 Task: Reply to email with the signature Destiny Lee with the subject Status report from softage.1@softage.net with the message I would like to discuss the projects quality assurance plan with you. with CC to softage.3@softage.net with an attached document Feasibility_report.docx
Action: Mouse moved to (558, 720)
Screenshot: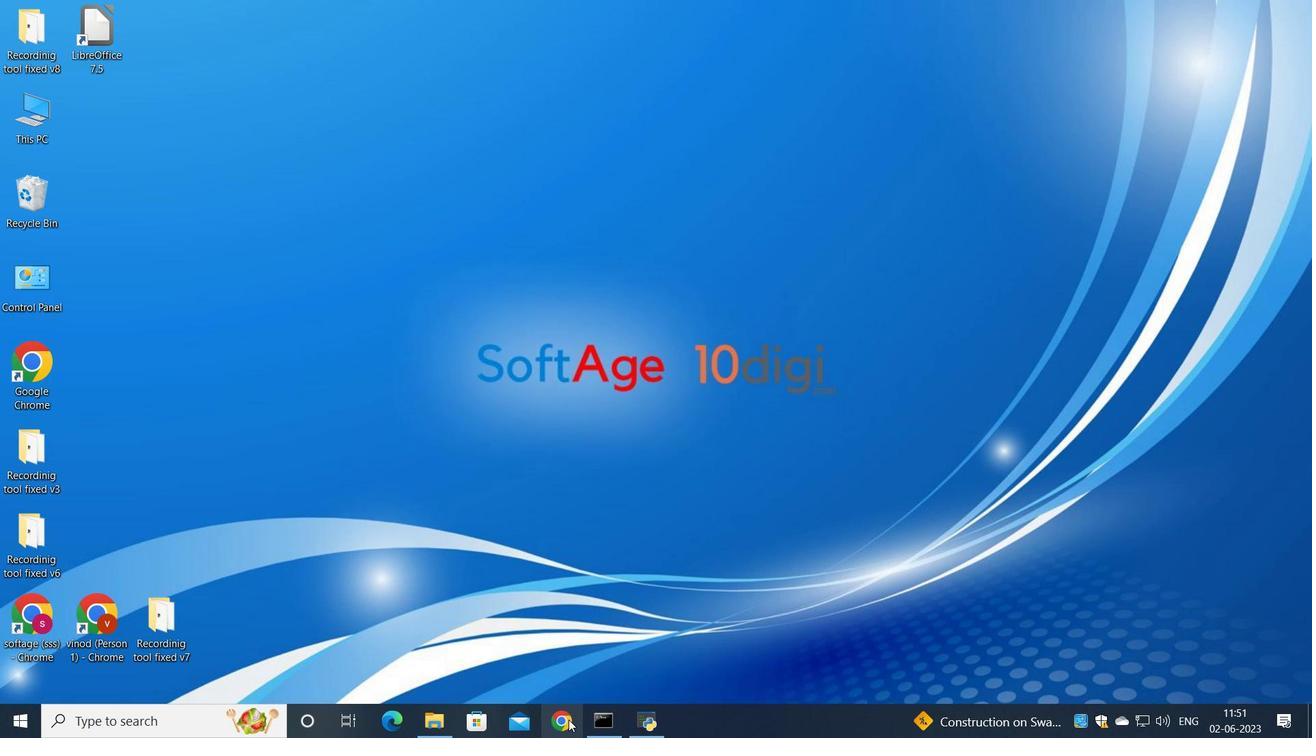 
Action: Mouse pressed left at (558, 720)
Screenshot: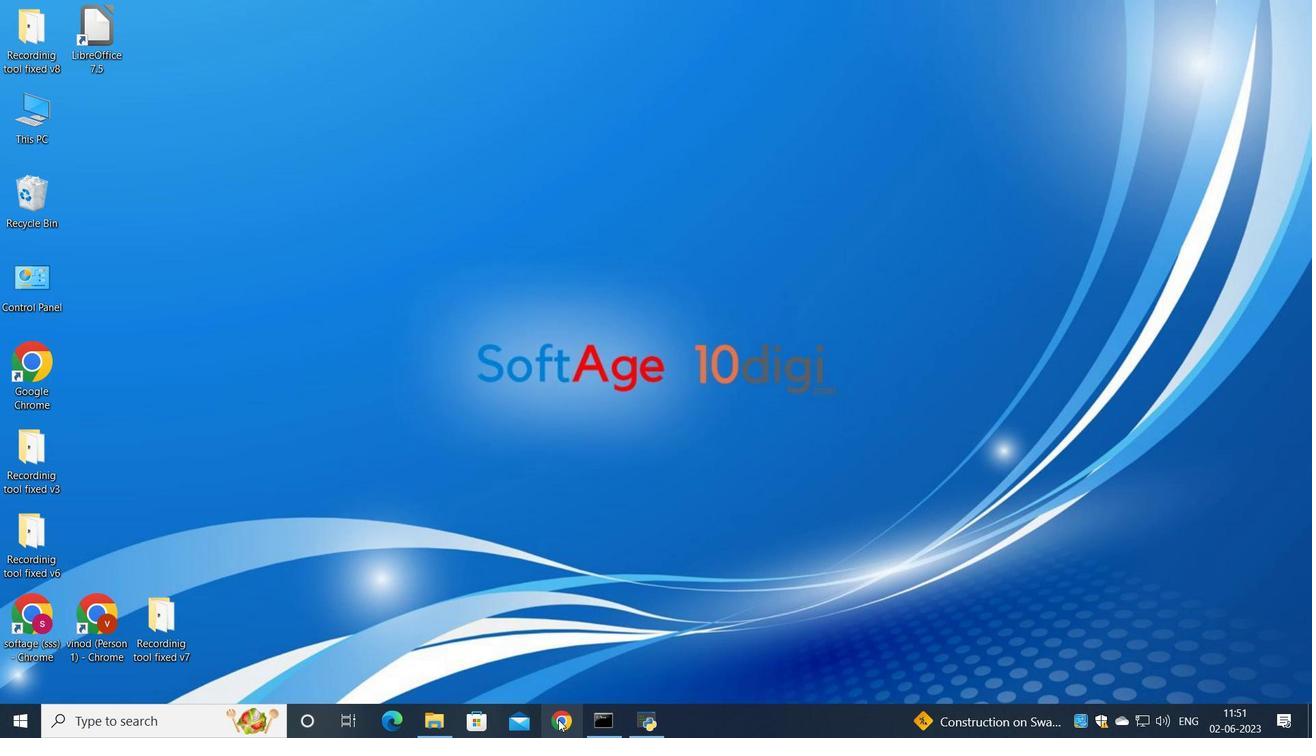 
Action: Mouse moved to (542, 443)
Screenshot: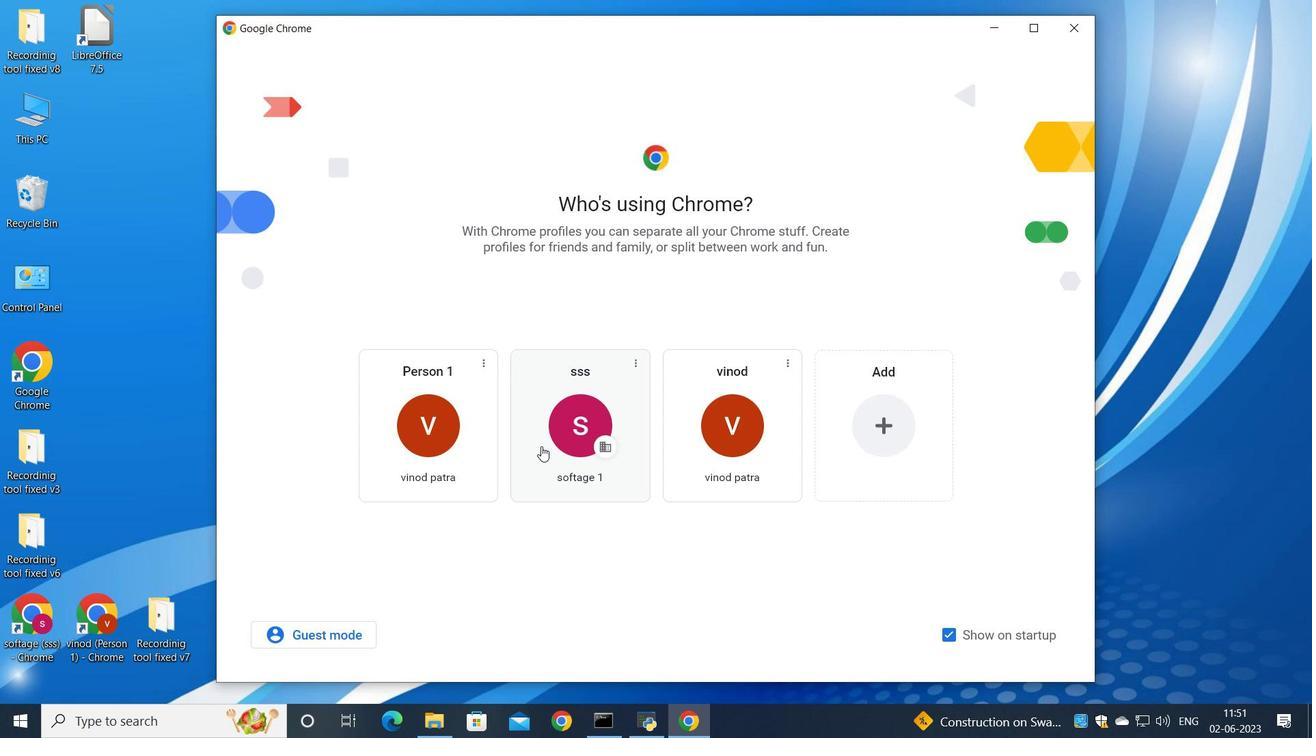 
Action: Mouse pressed left at (542, 443)
Screenshot: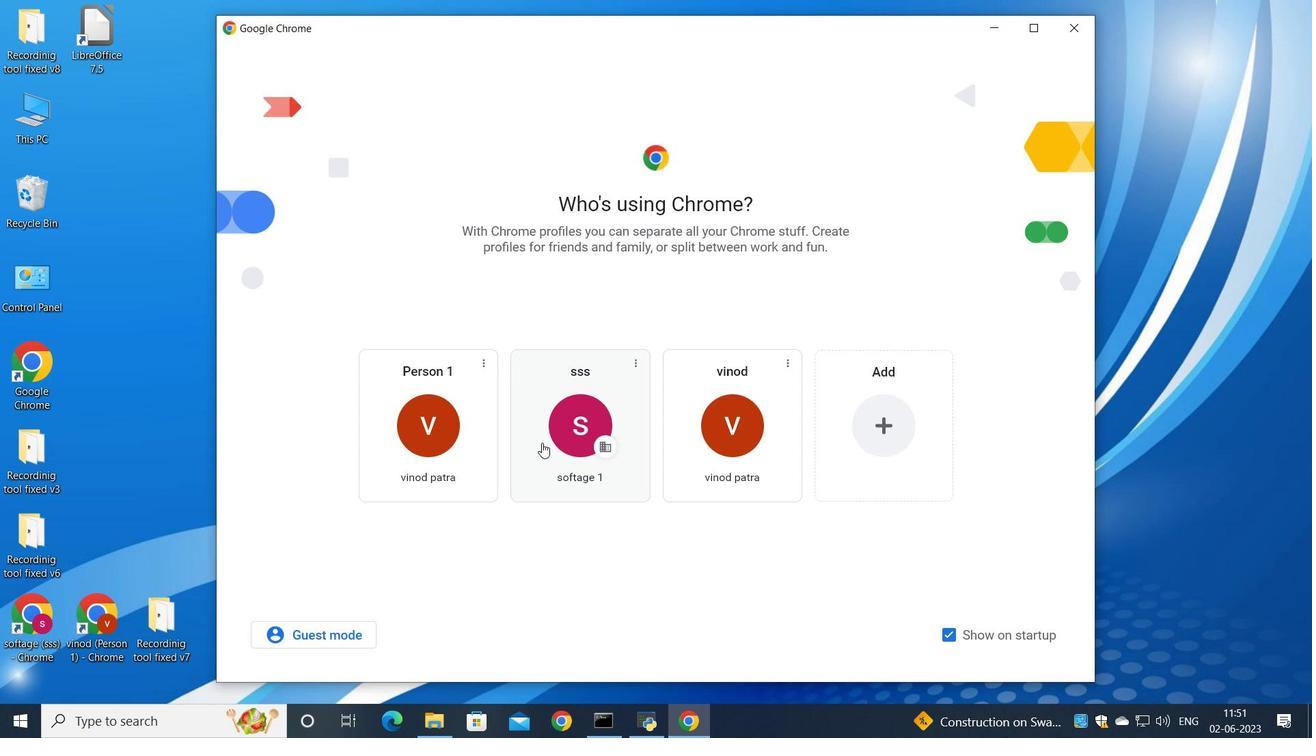 
Action: Mouse moved to (1154, 120)
Screenshot: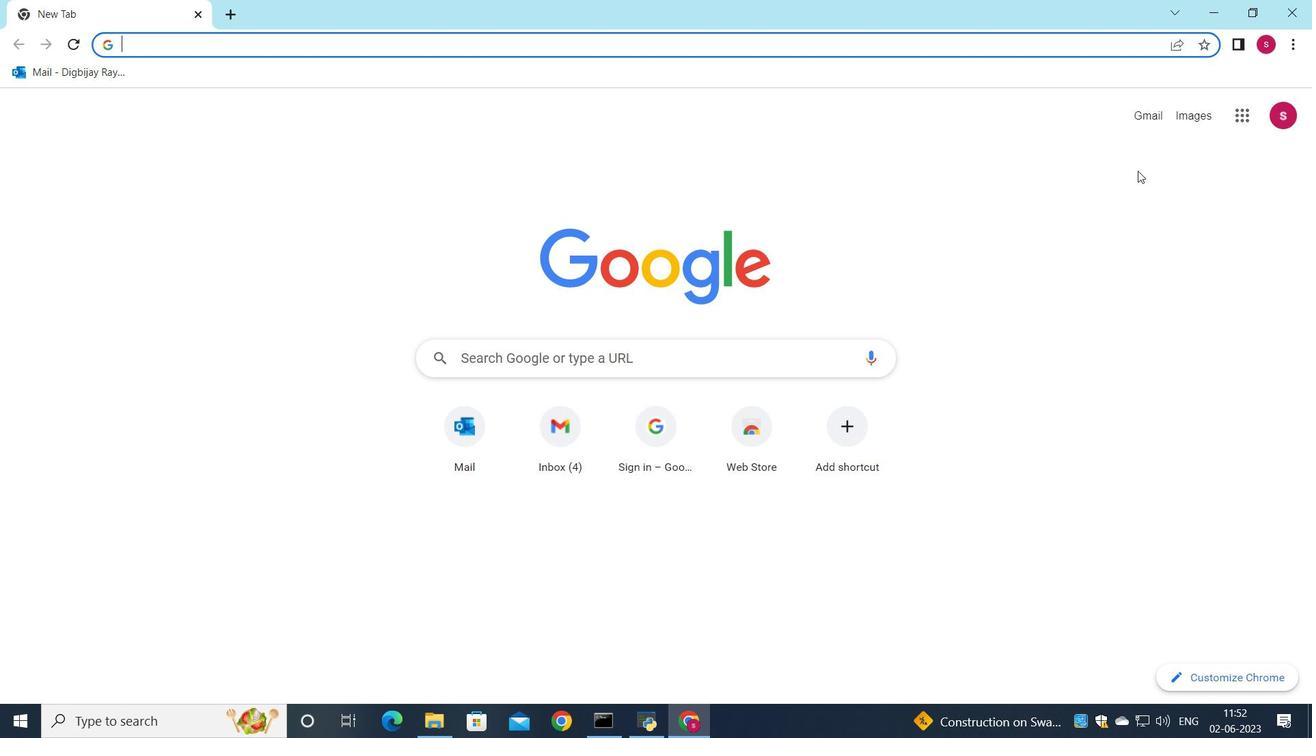 
Action: Mouse pressed left at (1154, 120)
Screenshot: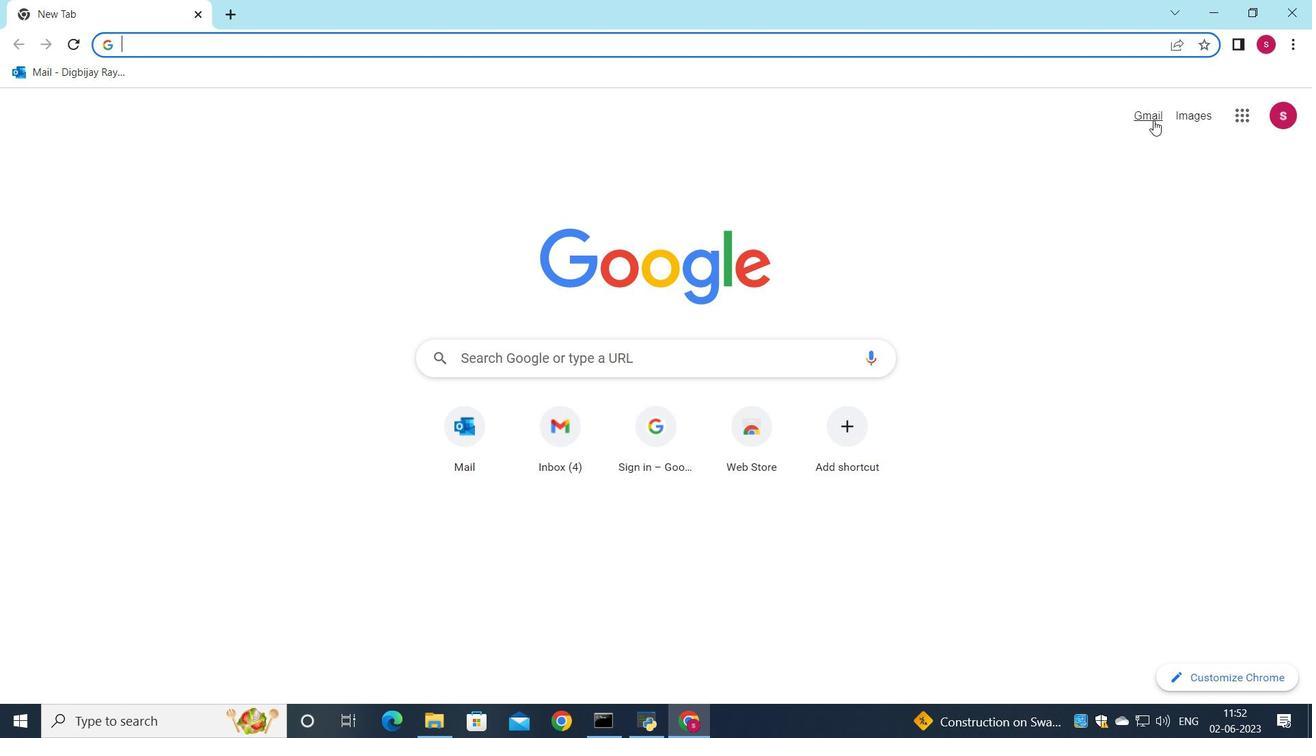 
Action: Mouse moved to (1114, 121)
Screenshot: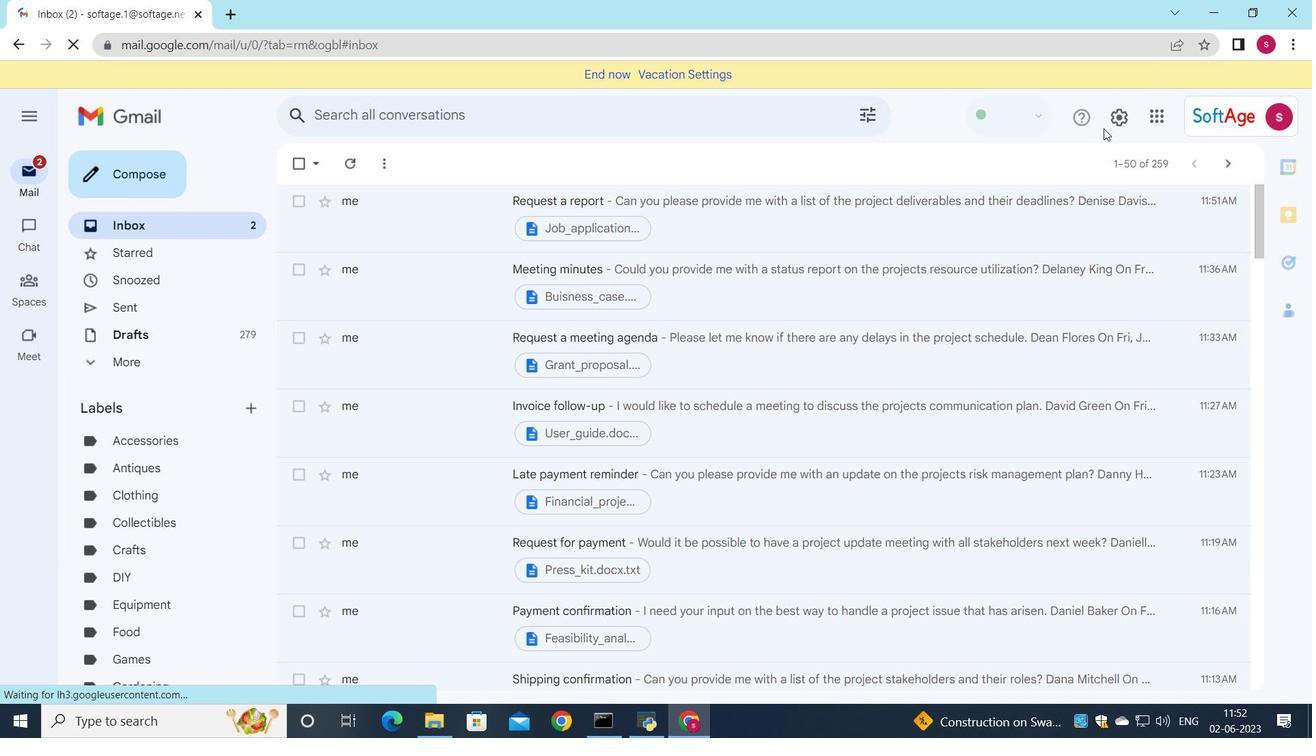 
Action: Mouse pressed left at (1114, 121)
Screenshot: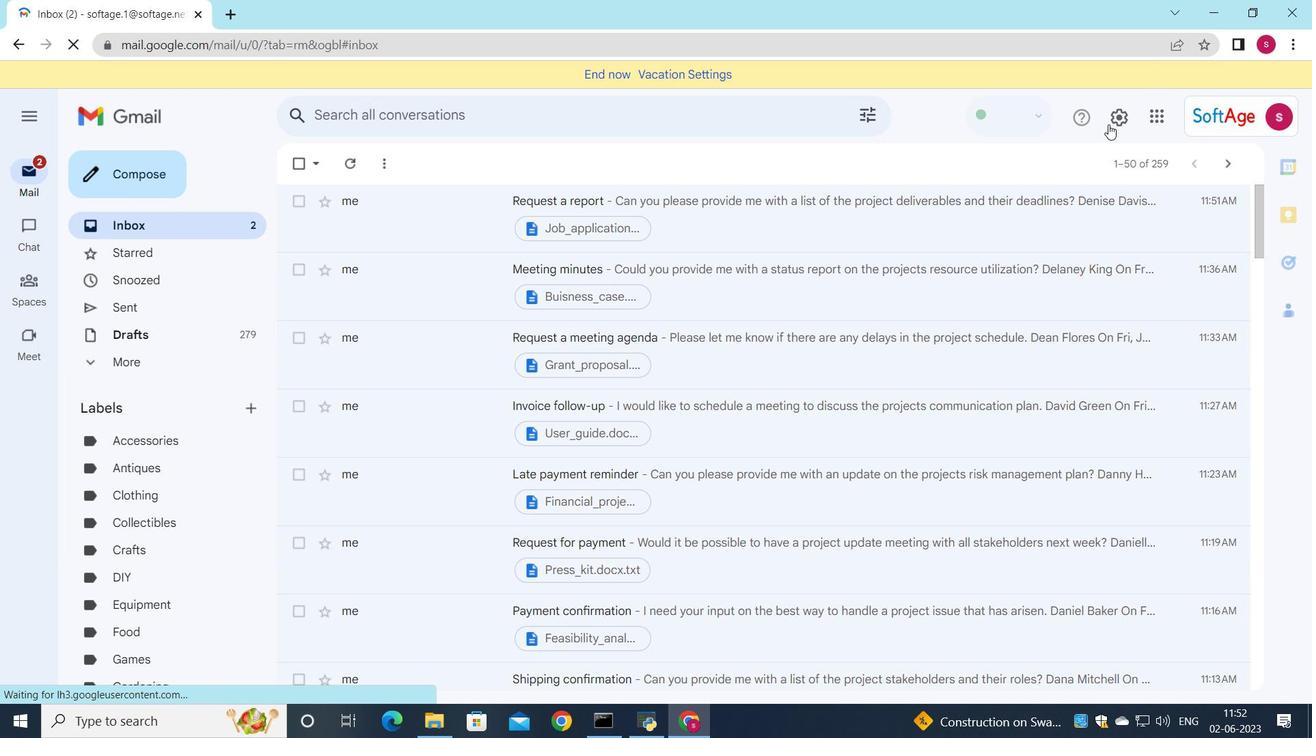 
Action: Mouse moved to (1130, 196)
Screenshot: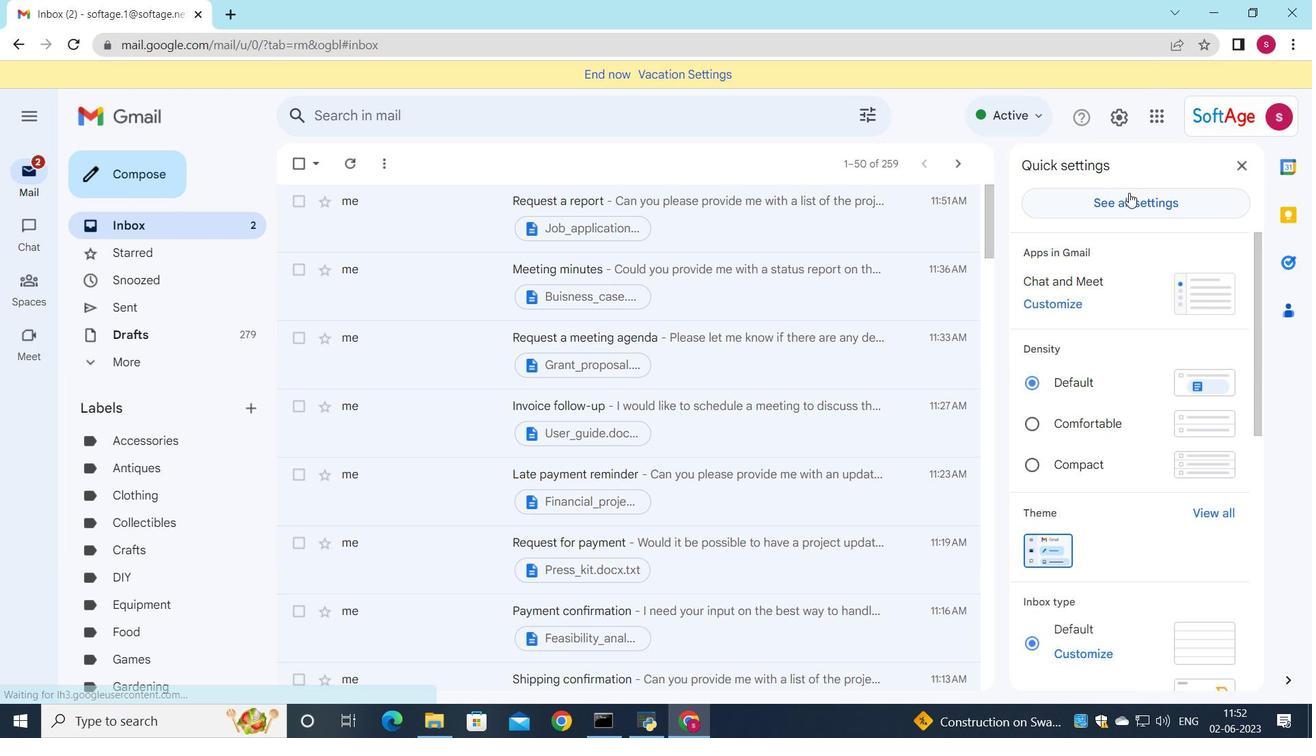 
Action: Mouse pressed left at (1130, 196)
Screenshot: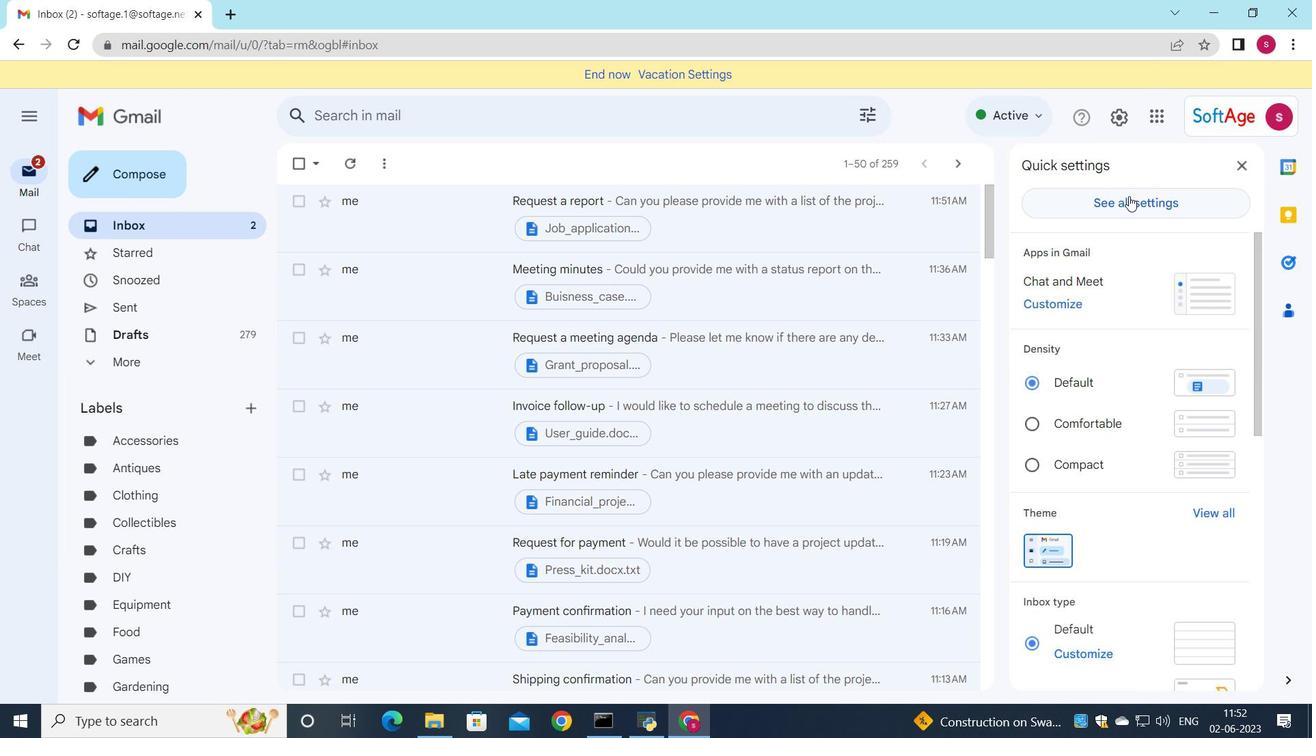 
Action: Mouse moved to (727, 320)
Screenshot: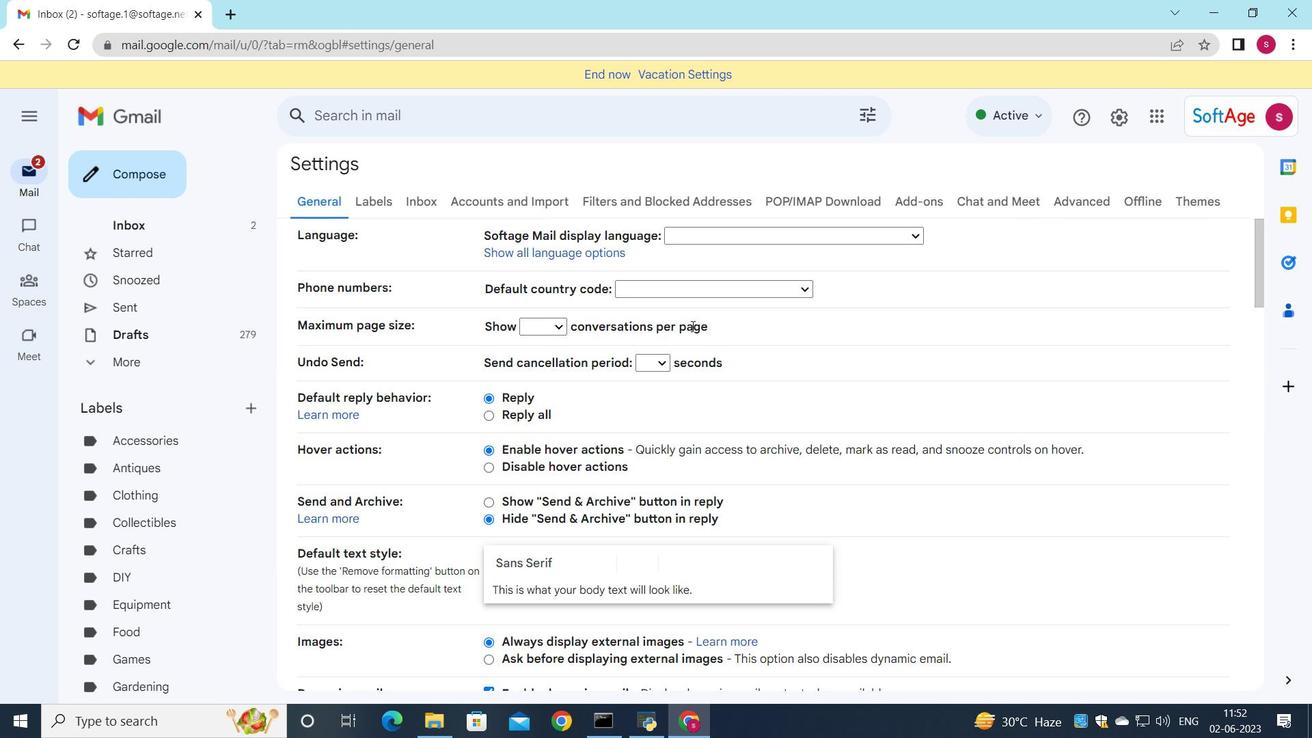 
Action: Mouse scrolled (727, 320) with delta (0, 0)
Screenshot: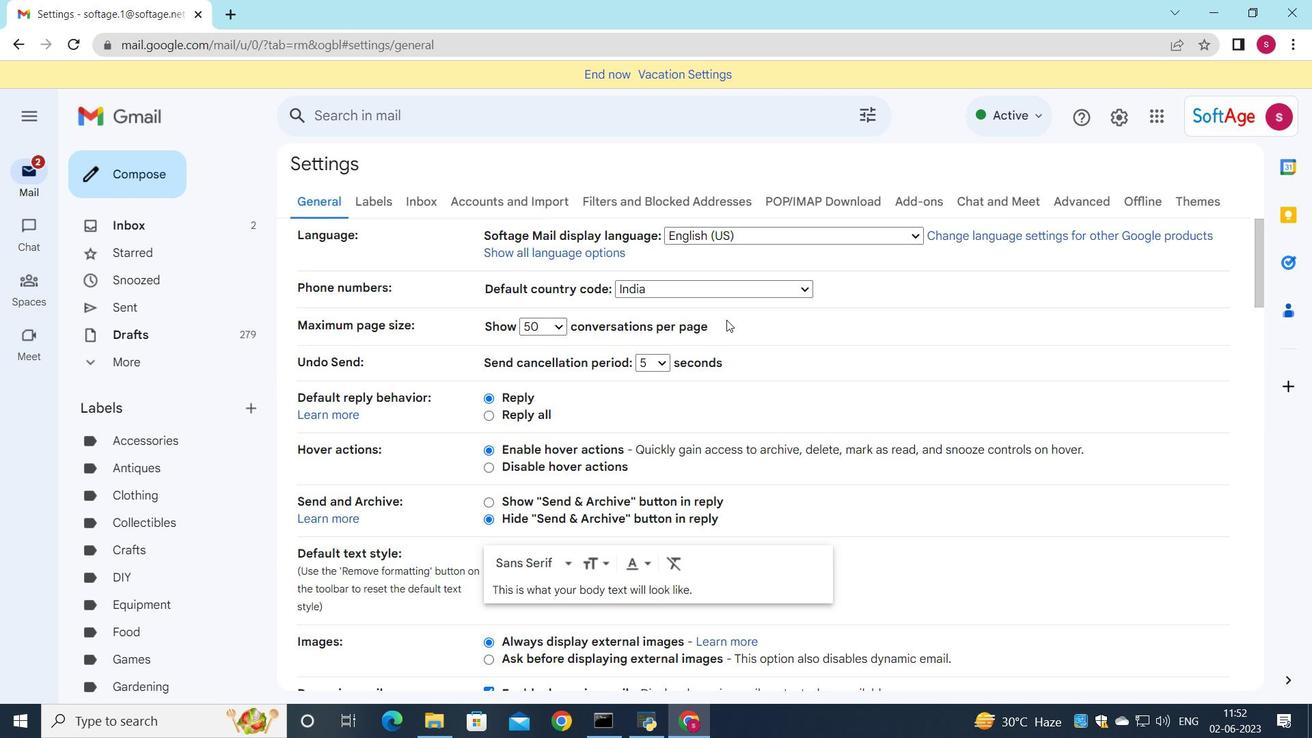 
Action: Mouse scrolled (727, 320) with delta (0, 0)
Screenshot: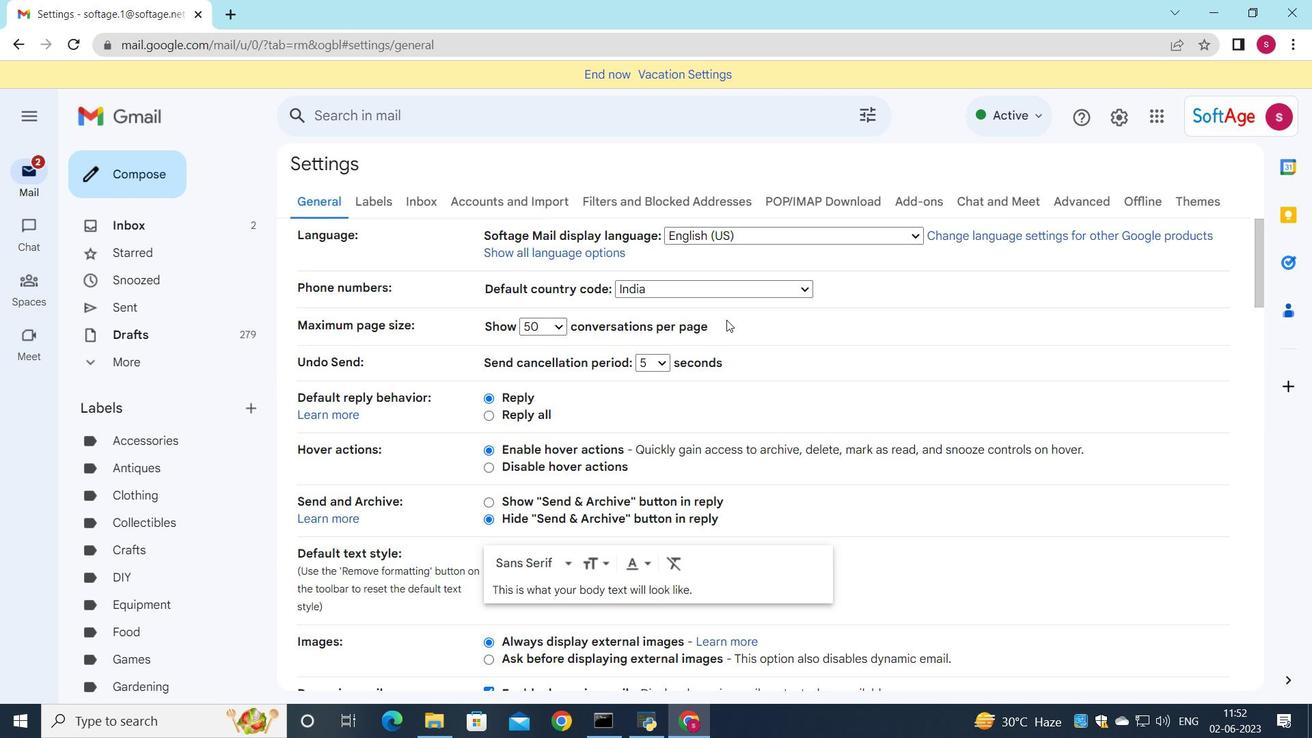 
Action: Mouse scrolled (727, 320) with delta (0, 0)
Screenshot: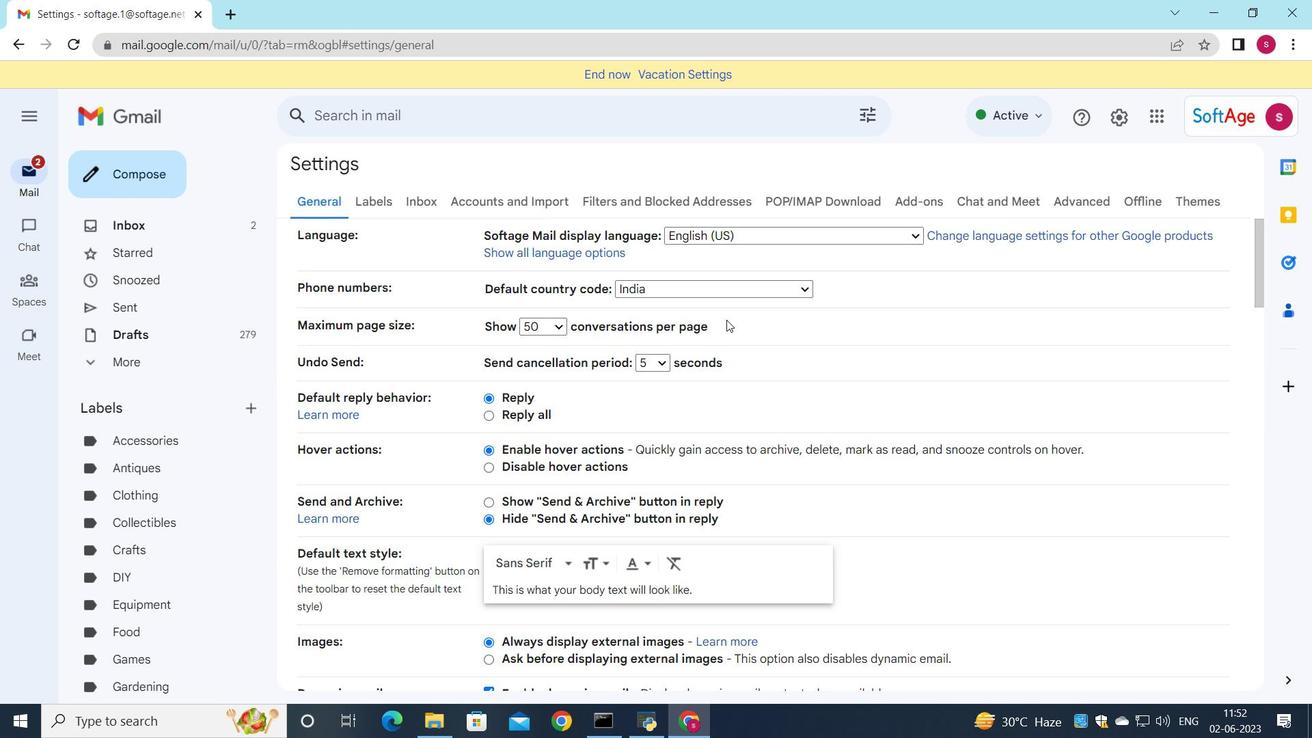 
Action: Mouse scrolled (727, 320) with delta (0, 0)
Screenshot: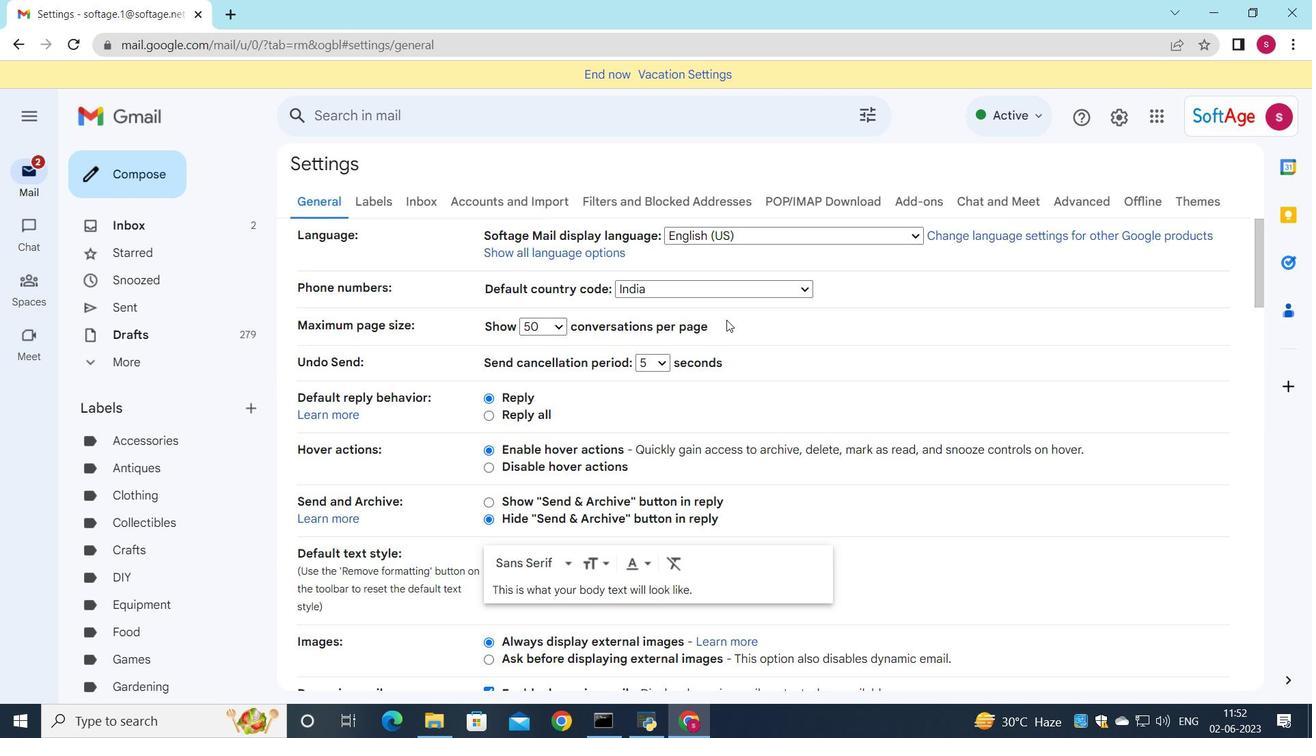 
Action: Mouse scrolled (727, 320) with delta (0, 0)
Screenshot: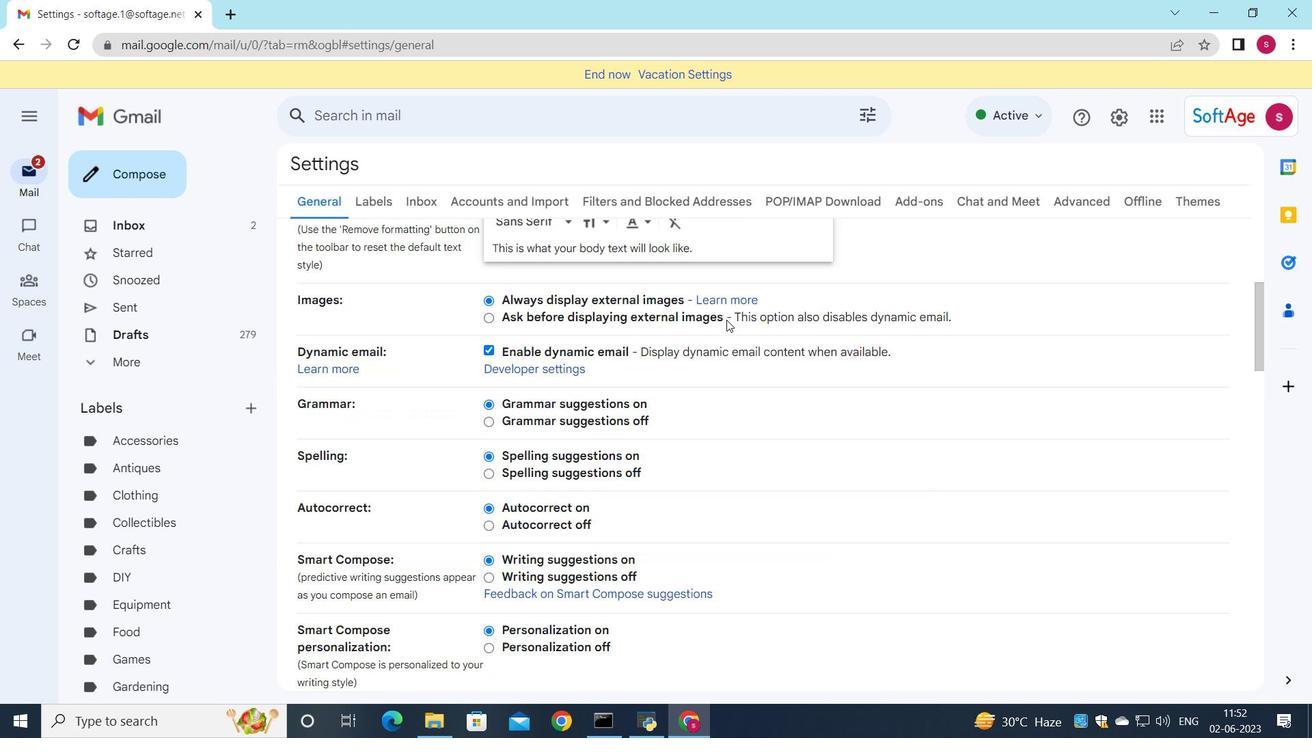 
Action: Mouse scrolled (727, 320) with delta (0, 0)
Screenshot: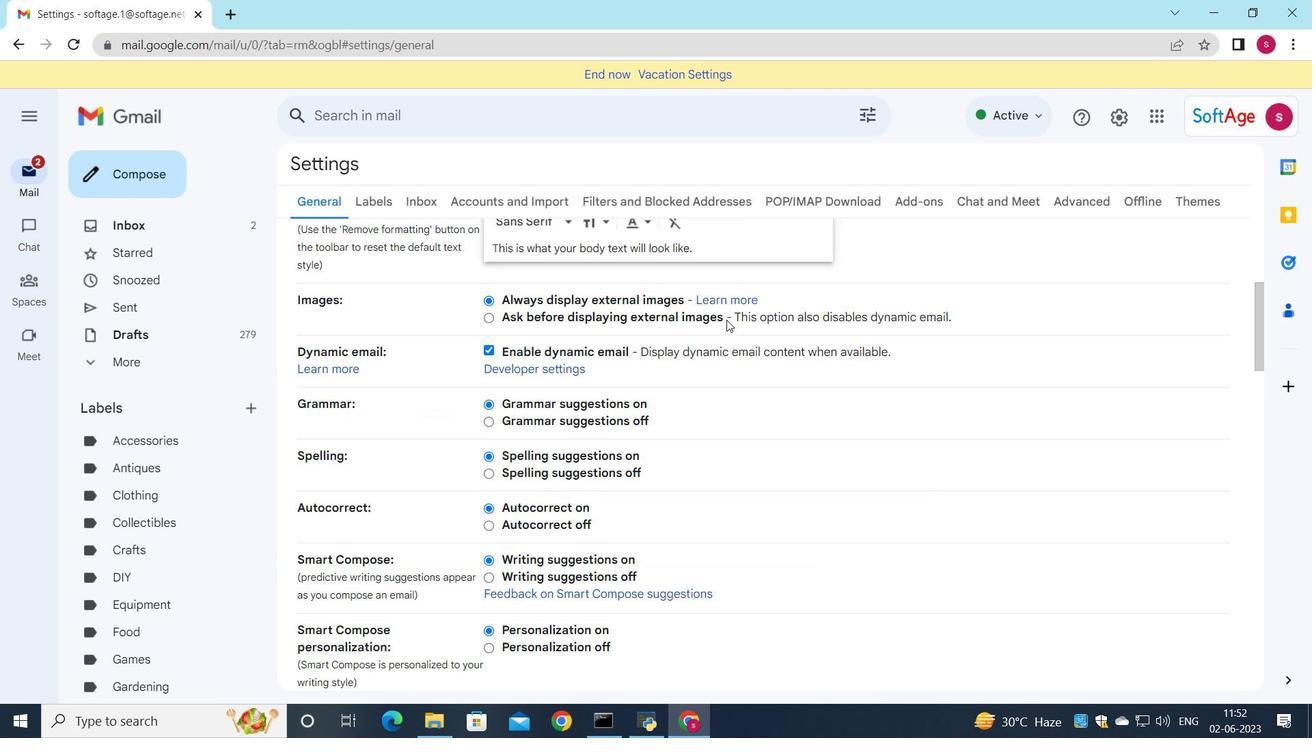 
Action: Mouse scrolled (727, 320) with delta (0, 0)
Screenshot: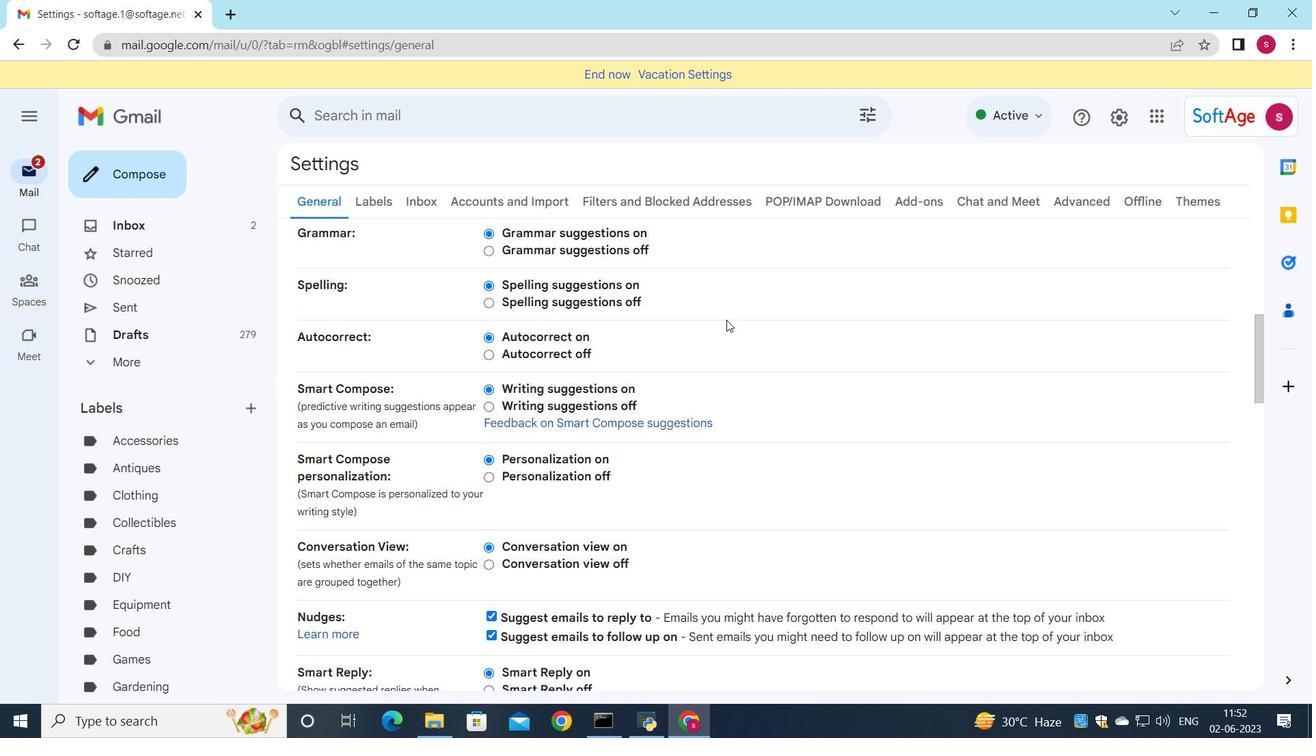 
Action: Mouse moved to (730, 320)
Screenshot: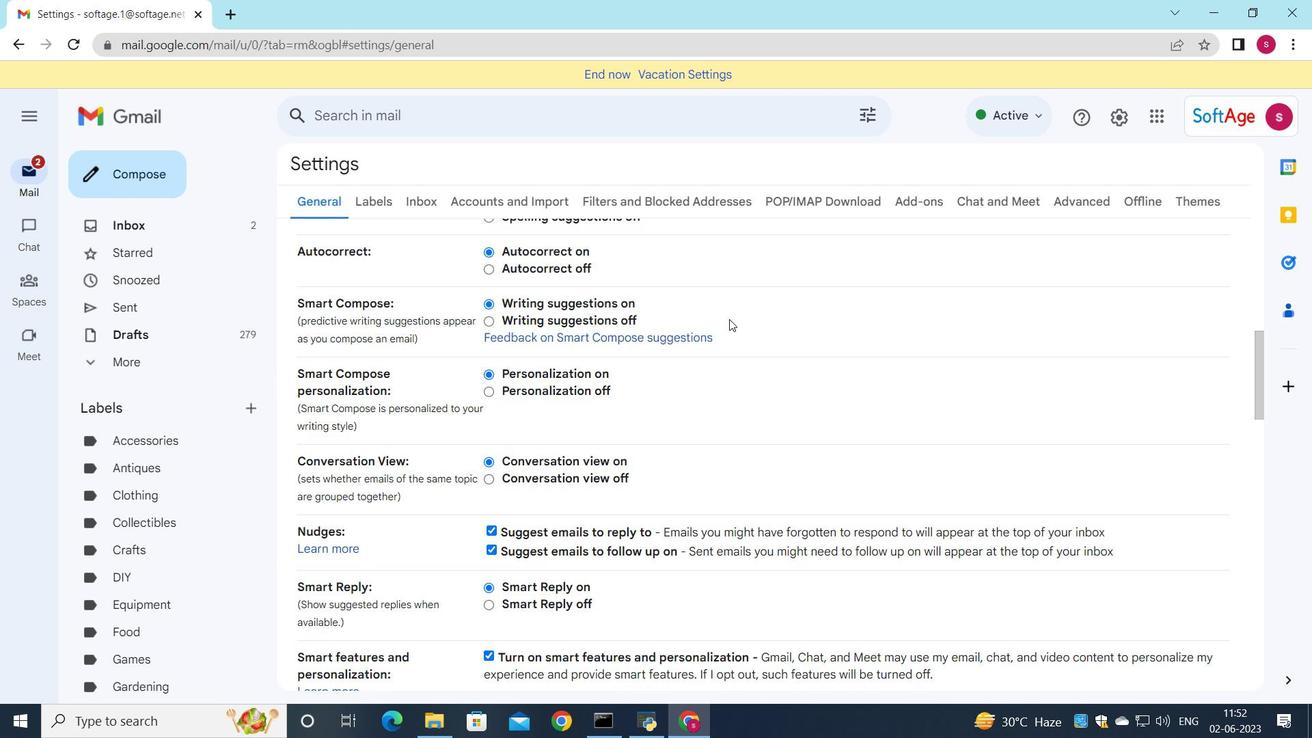 
Action: Mouse scrolled (730, 319) with delta (0, 0)
Screenshot: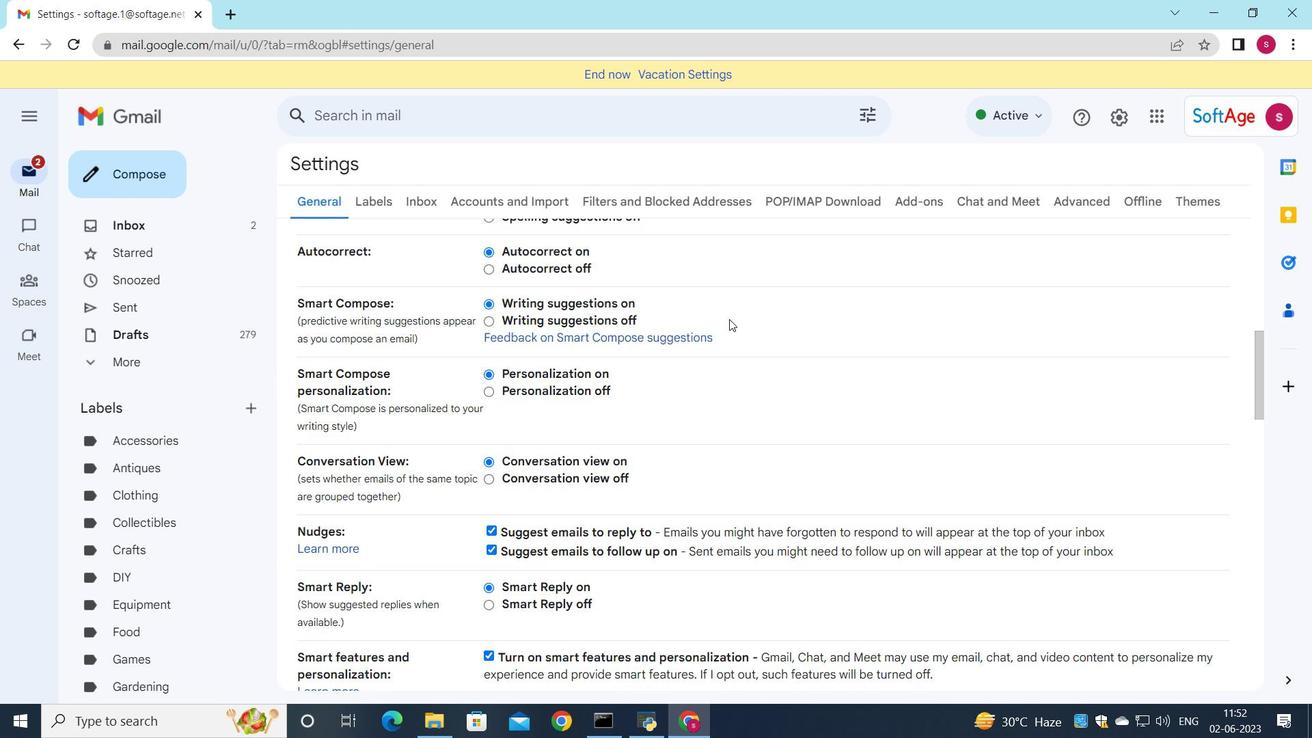 
Action: Mouse scrolled (730, 319) with delta (0, 0)
Screenshot: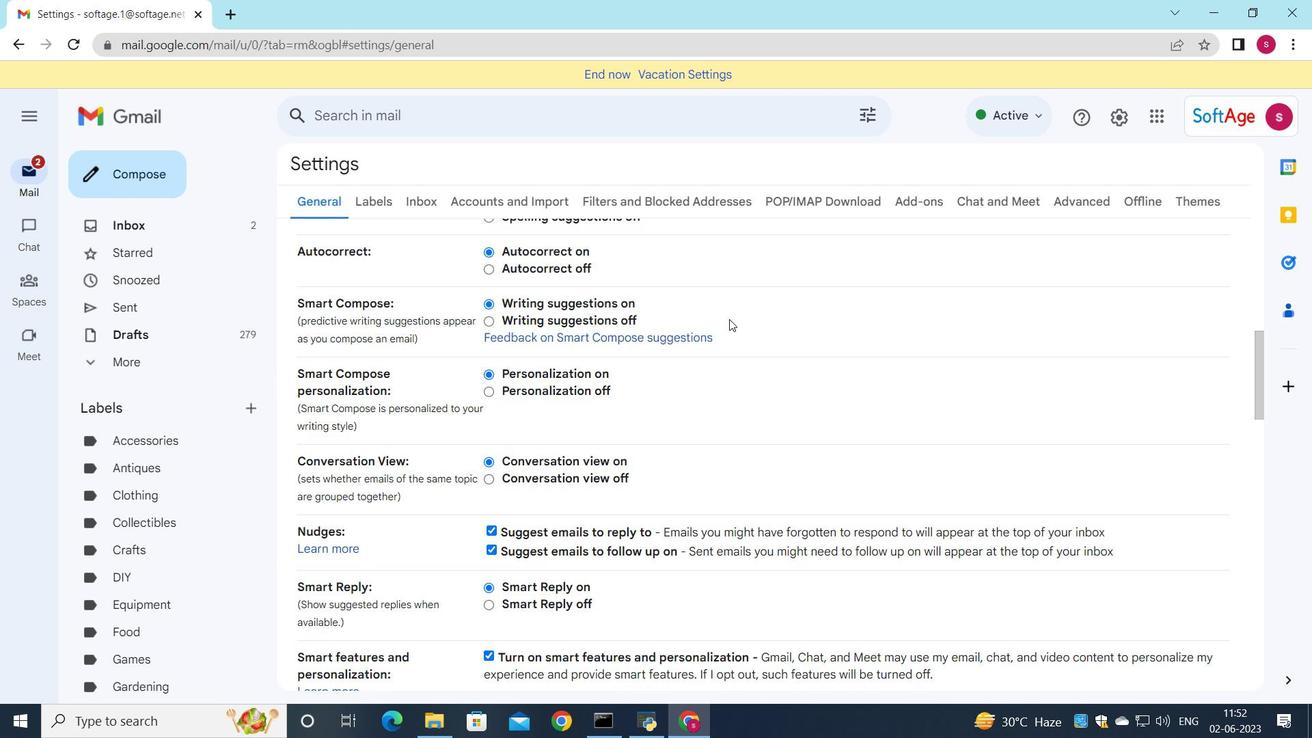 
Action: Mouse scrolled (730, 319) with delta (0, 0)
Screenshot: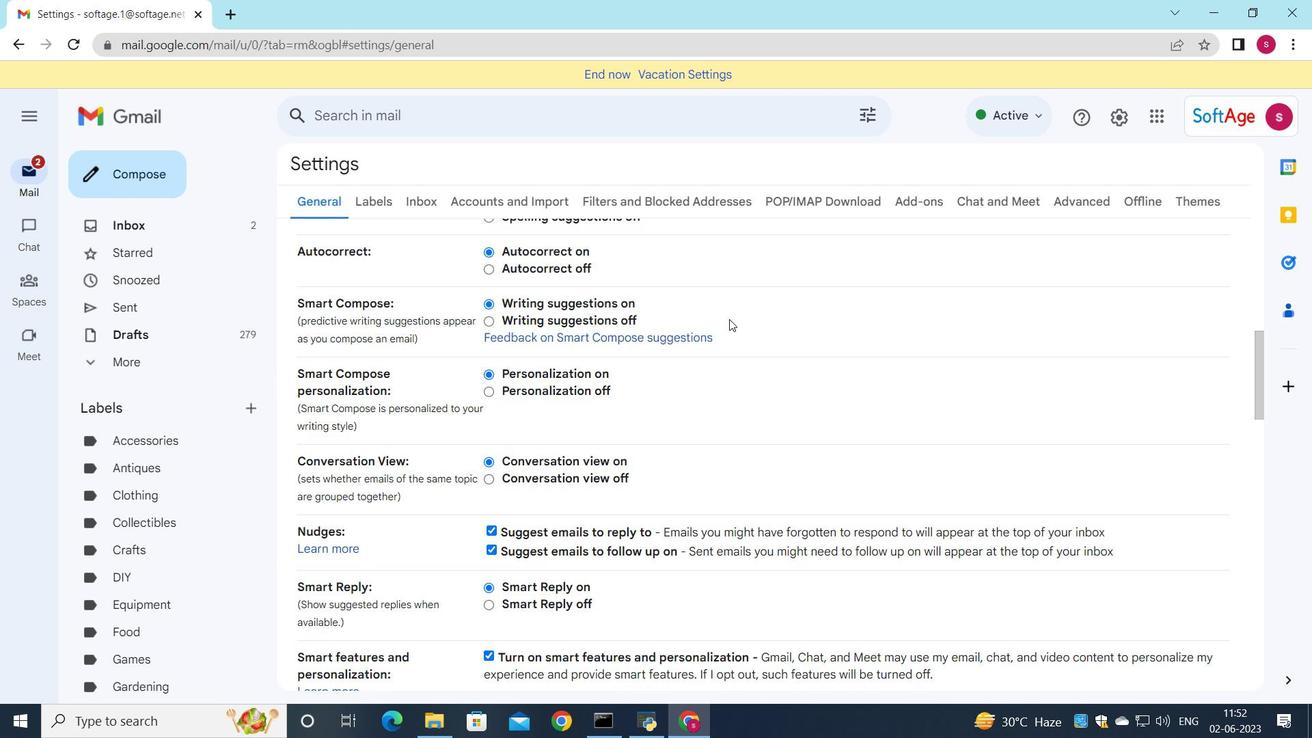 
Action: Mouse scrolled (730, 319) with delta (0, 0)
Screenshot: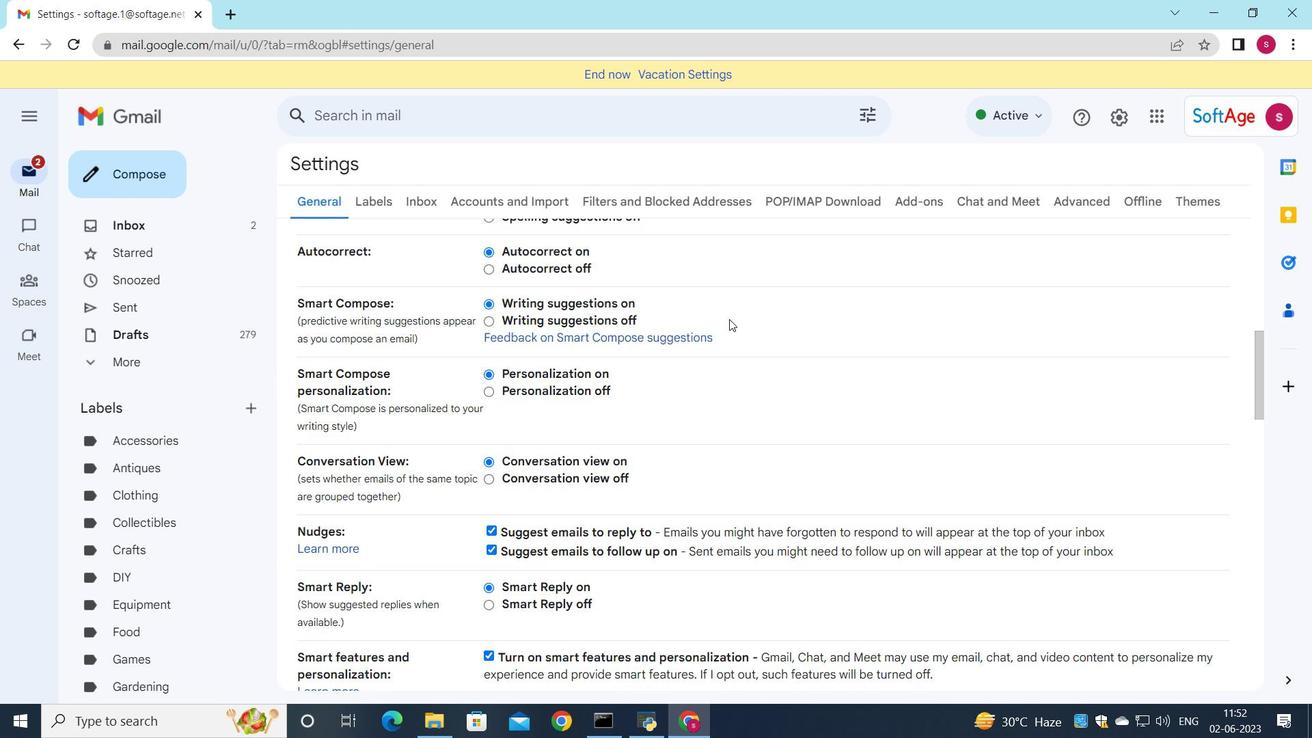
Action: Mouse moved to (730, 320)
Screenshot: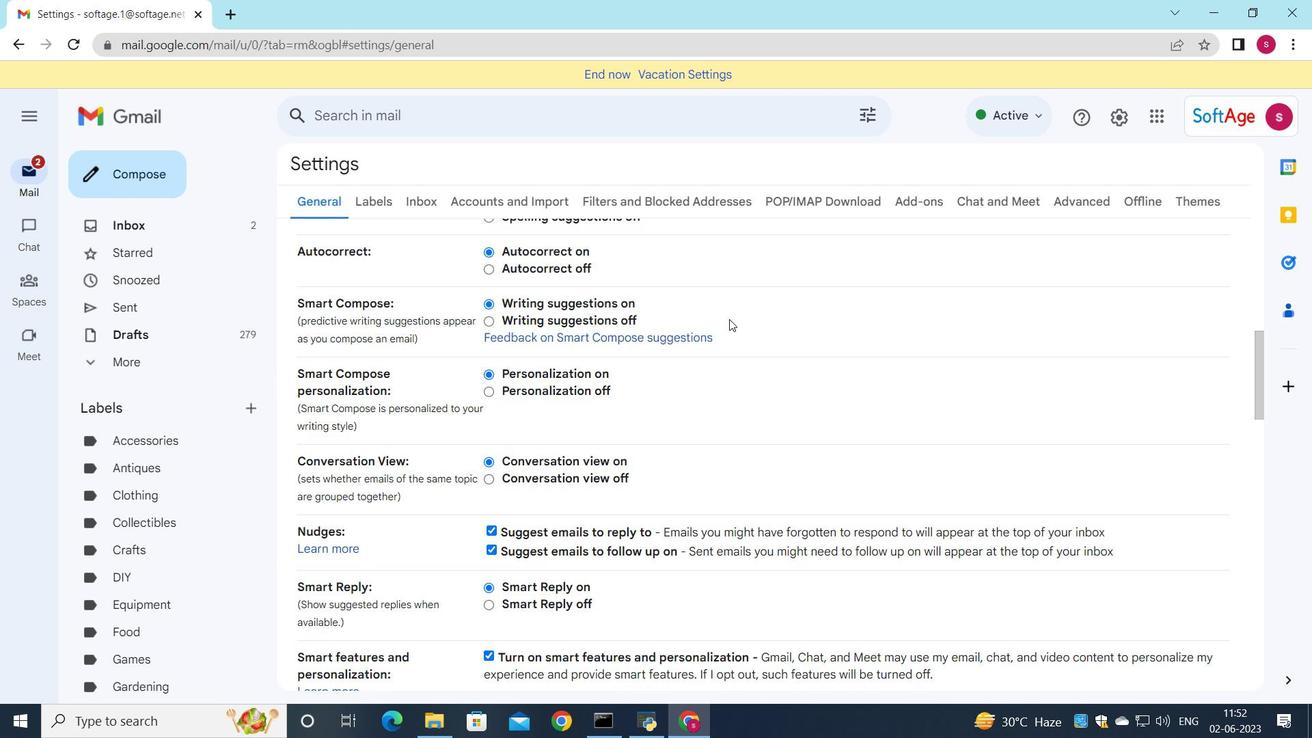 
Action: Mouse scrolled (730, 320) with delta (0, 0)
Screenshot: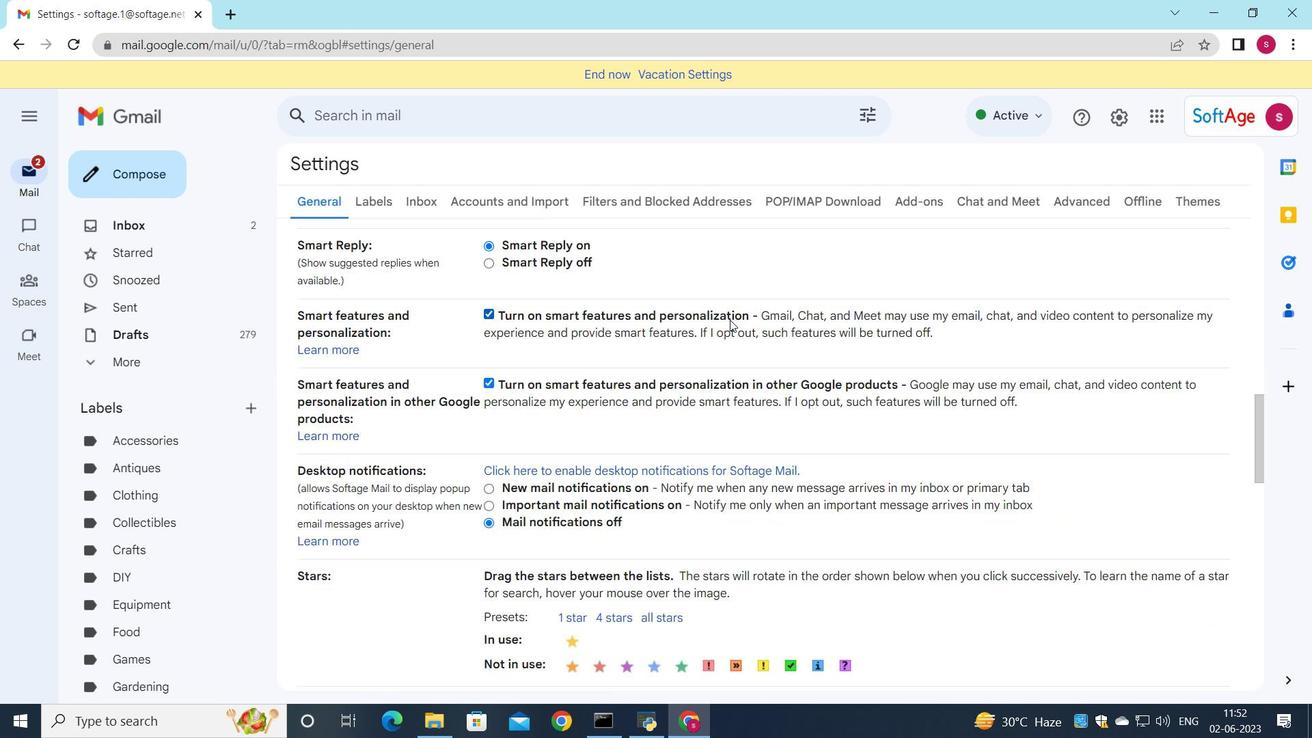 
Action: Mouse scrolled (730, 320) with delta (0, 0)
Screenshot: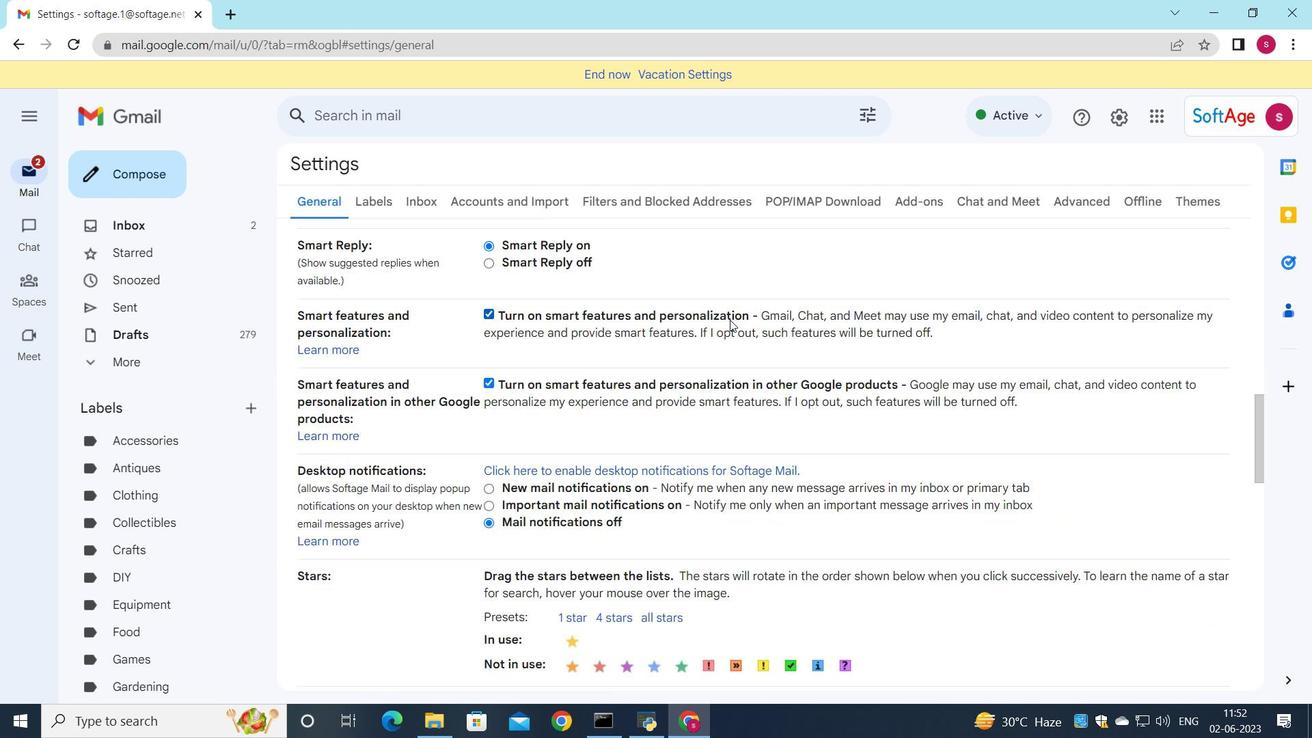 
Action: Mouse scrolled (730, 320) with delta (0, 0)
Screenshot: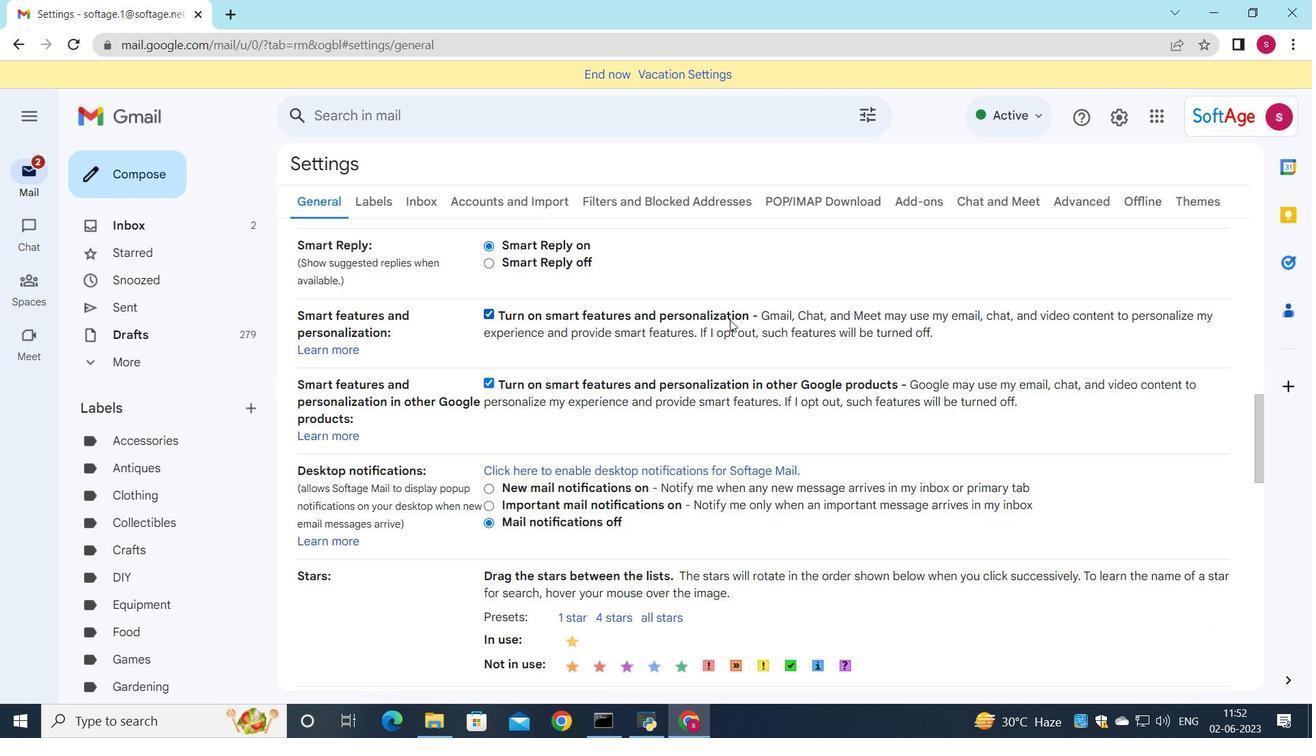 
Action: Mouse moved to (730, 326)
Screenshot: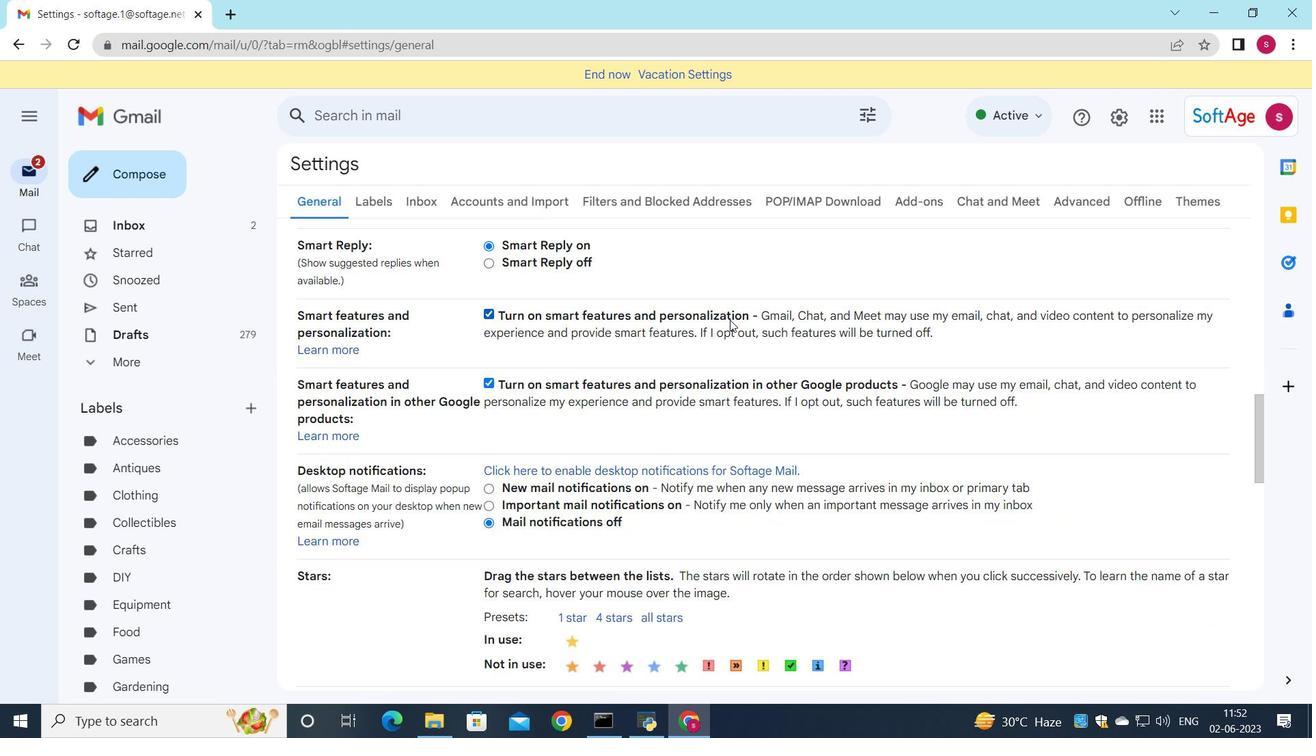 
Action: Mouse scrolled (730, 325) with delta (0, 0)
Screenshot: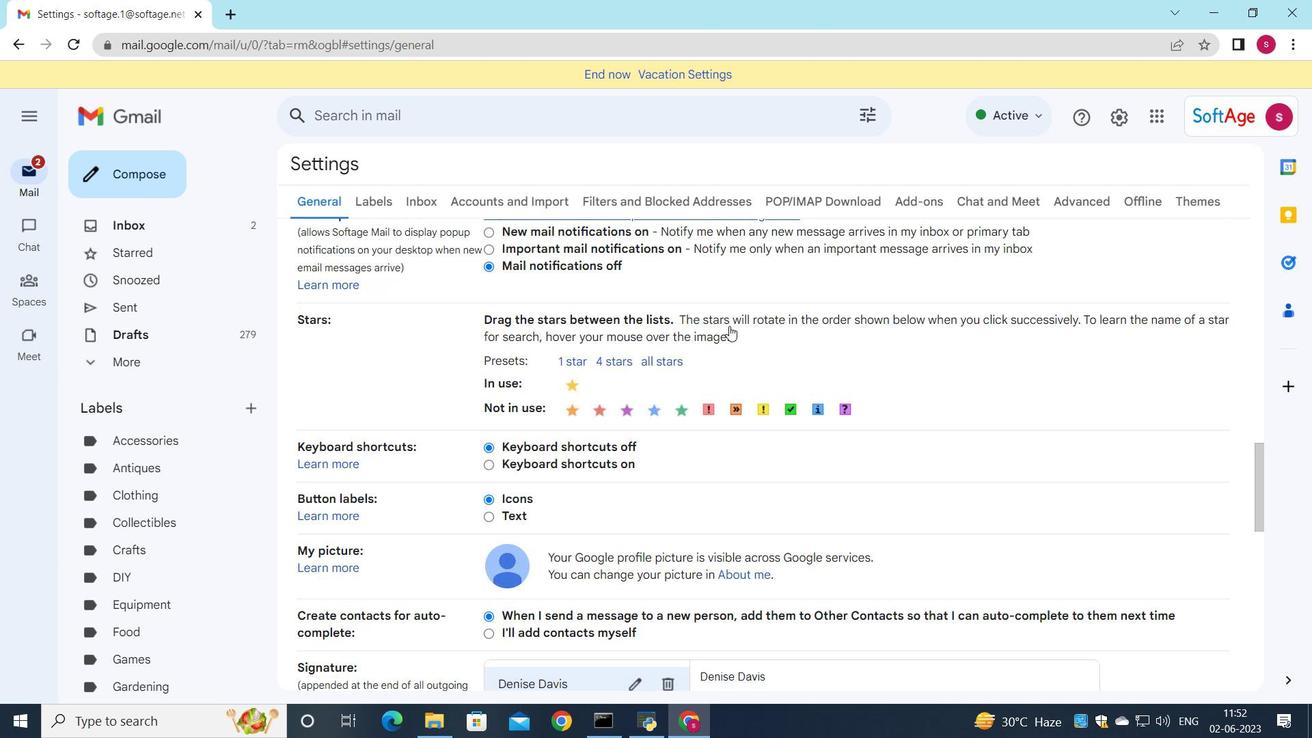 
Action: Mouse scrolled (730, 325) with delta (0, 0)
Screenshot: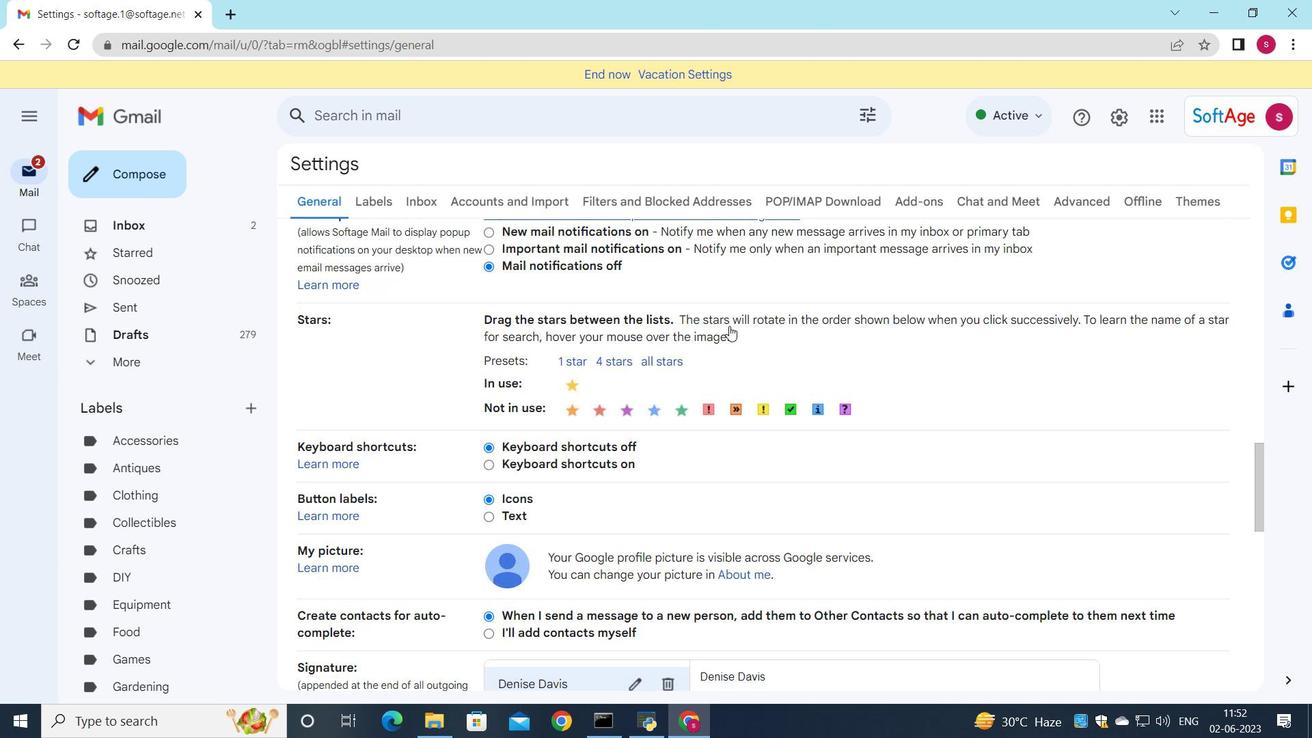 
Action: Mouse scrolled (730, 325) with delta (0, 0)
Screenshot: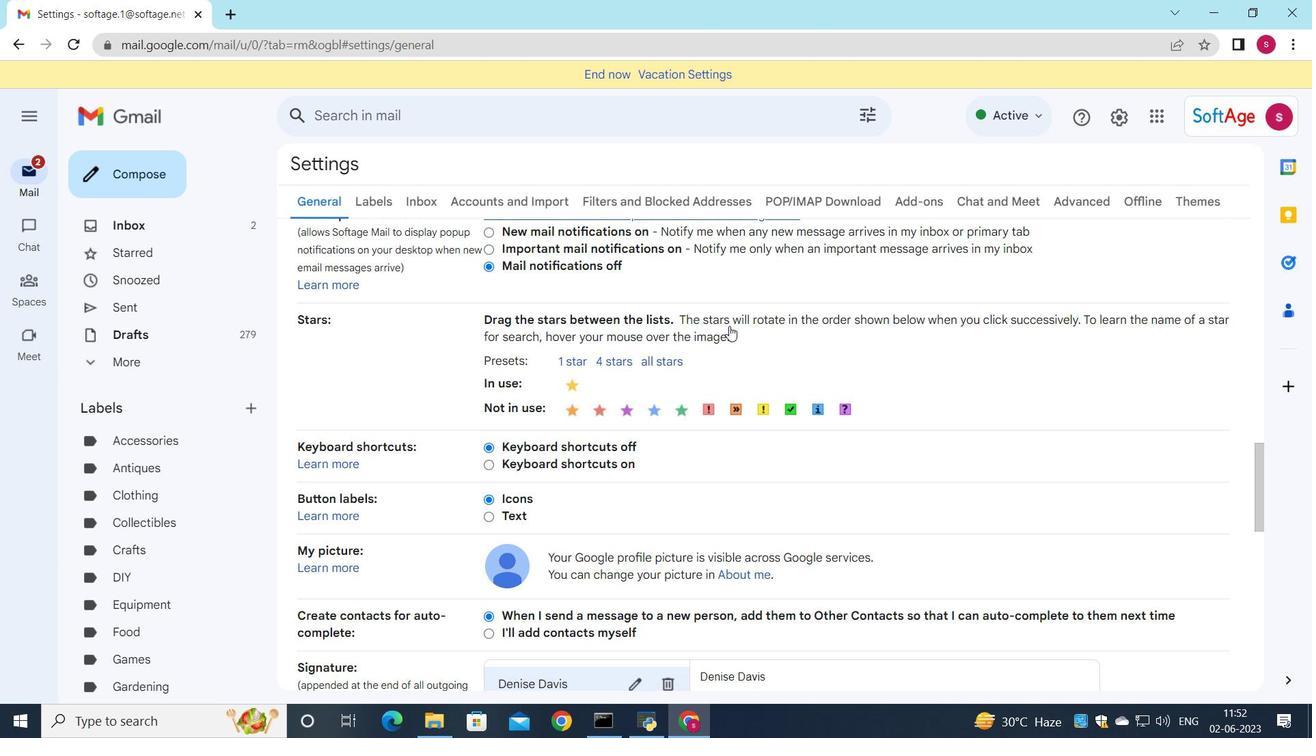 
Action: Mouse moved to (680, 424)
Screenshot: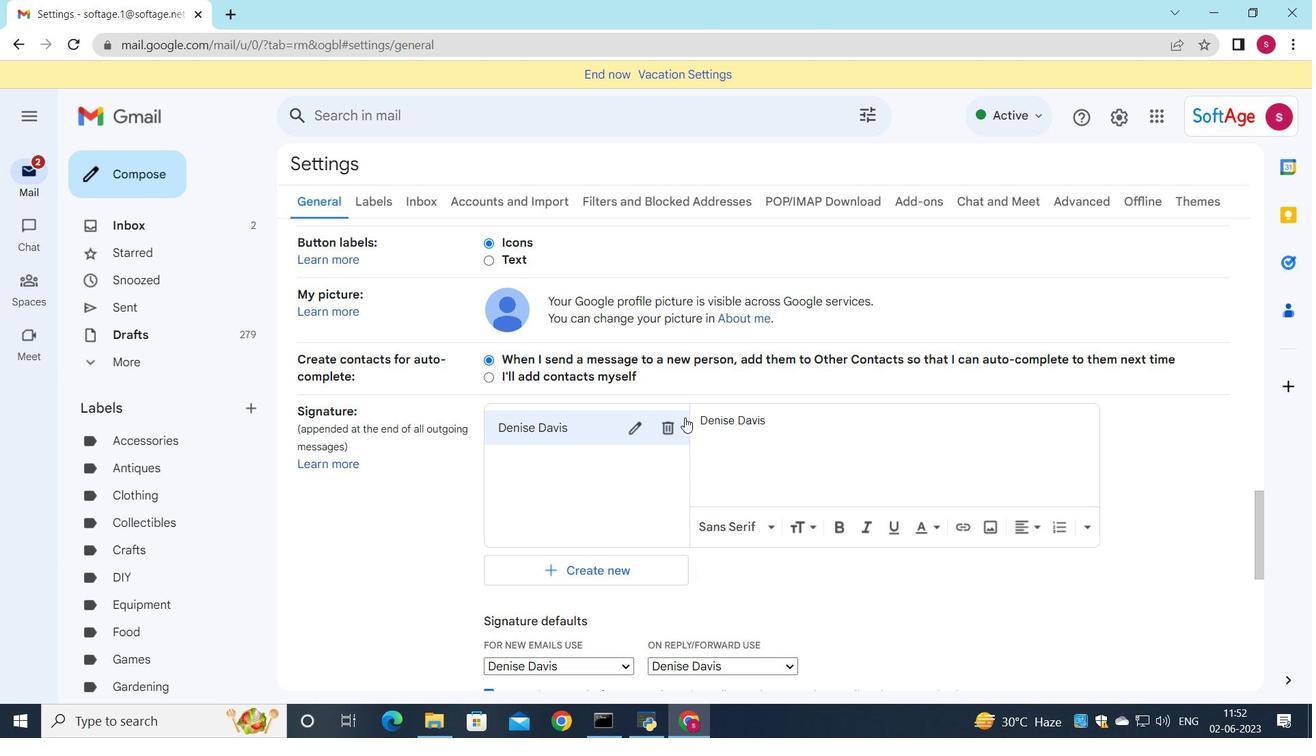 
Action: Mouse pressed left at (680, 424)
Screenshot: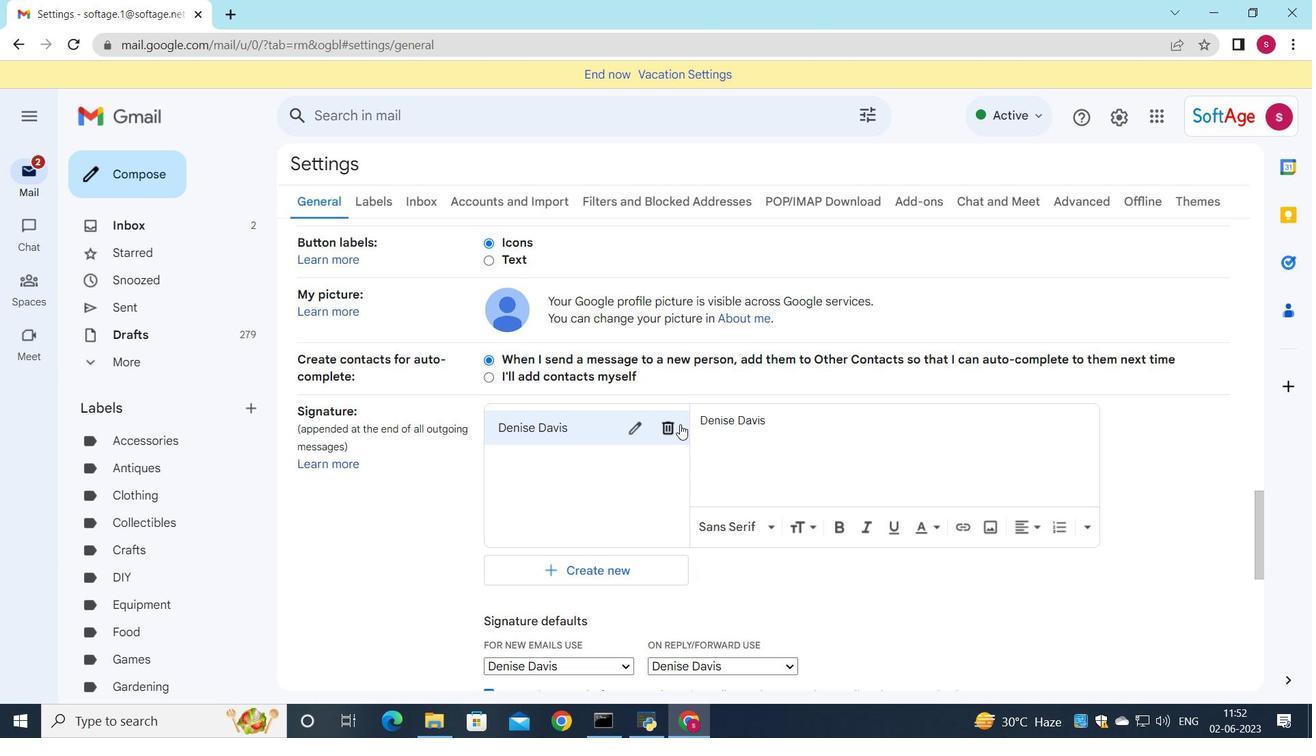 
Action: Mouse moved to (803, 418)
Screenshot: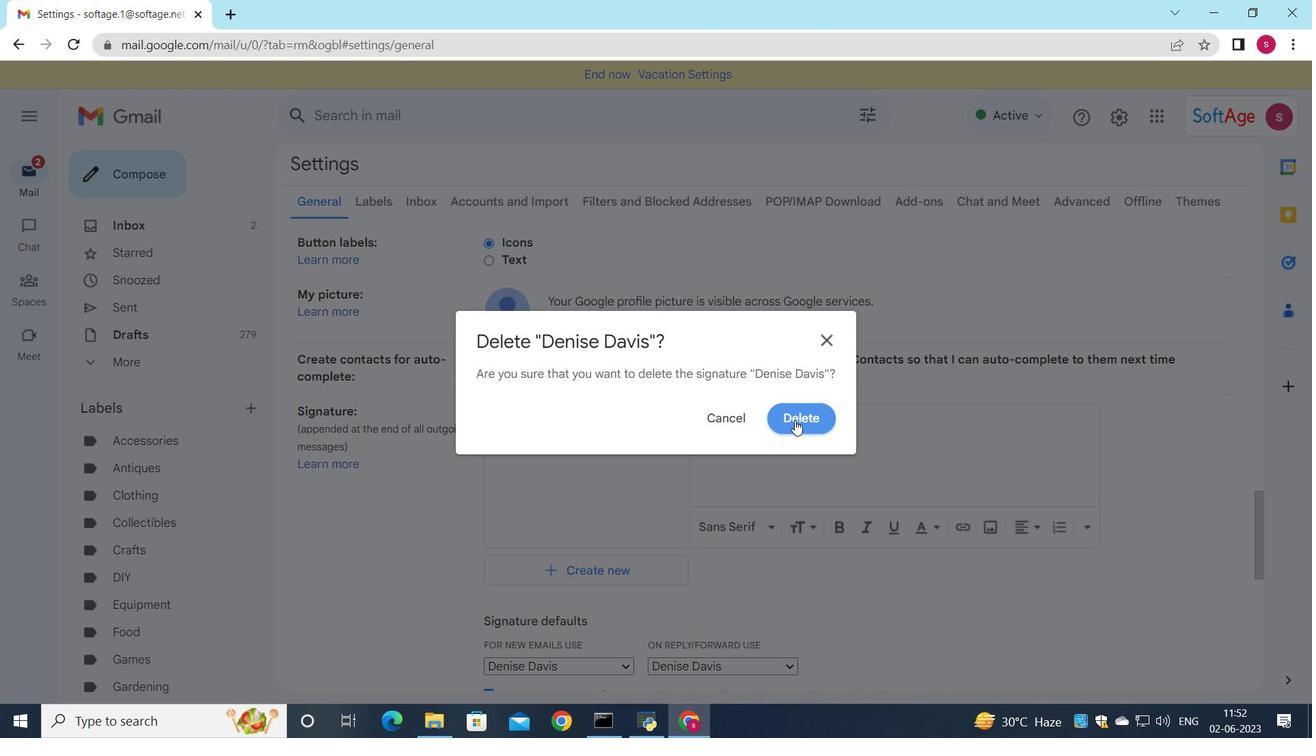 
Action: Mouse pressed left at (803, 418)
Screenshot: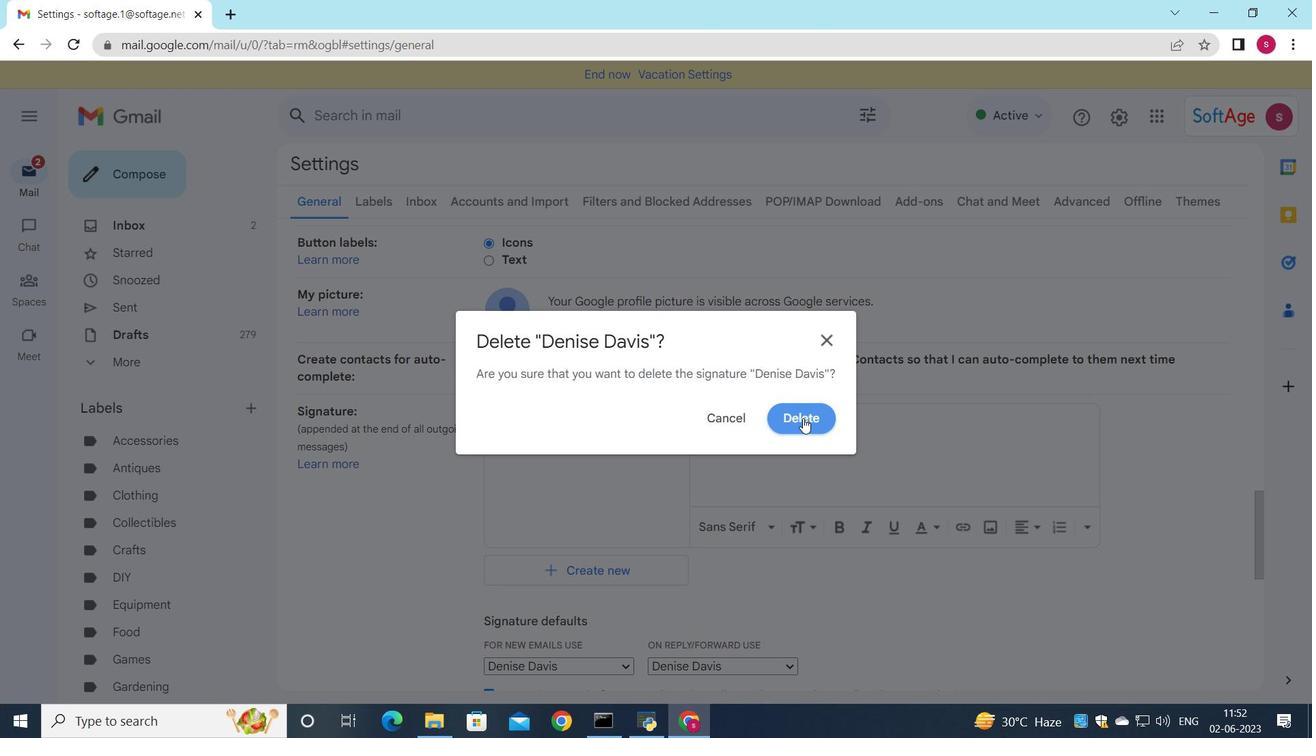 
Action: Mouse moved to (591, 445)
Screenshot: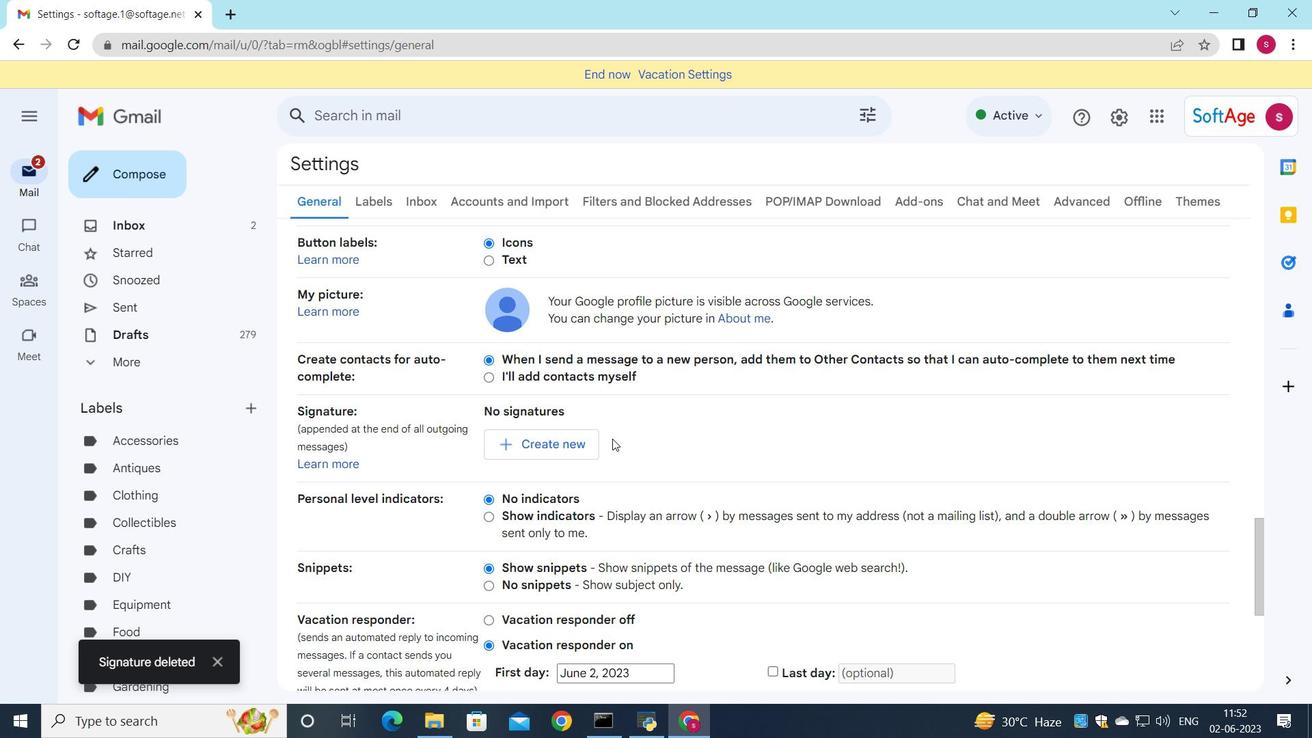 
Action: Mouse pressed left at (591, 445)
Screenshot: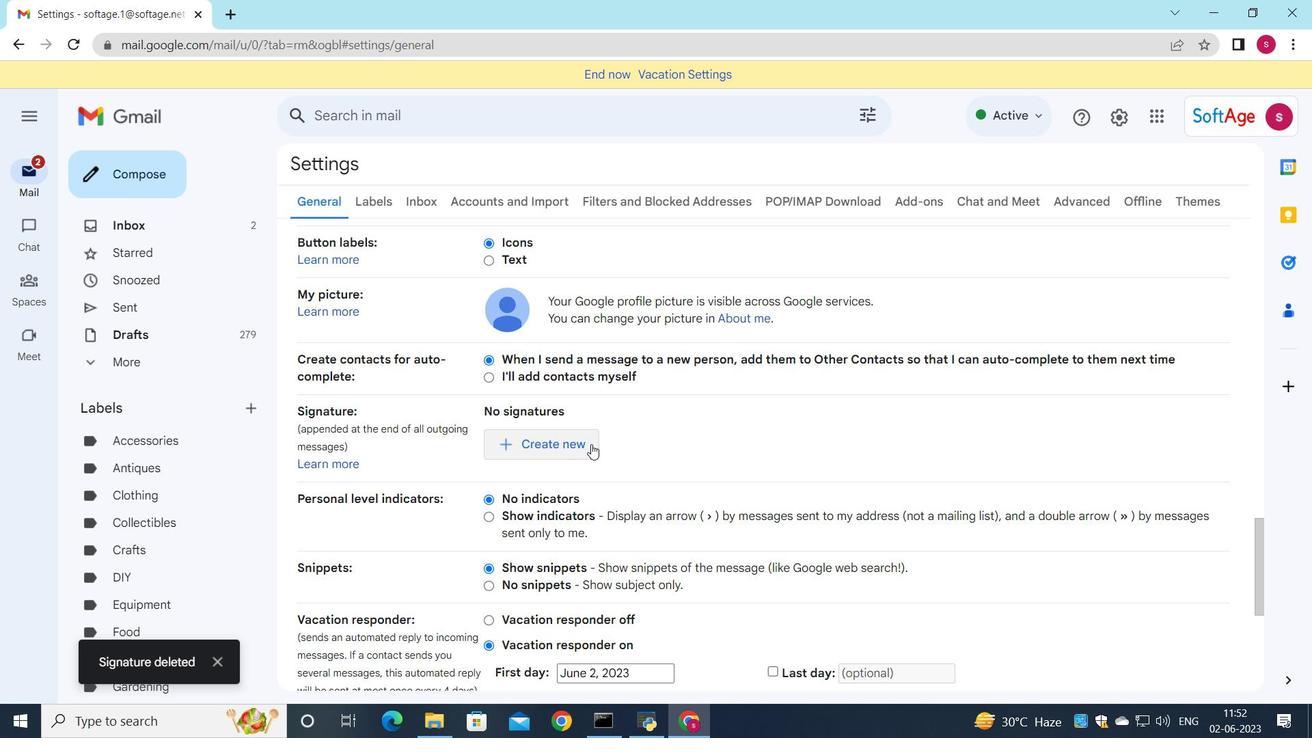 
Action: Mouse moved to (784, 378)
Screenshot: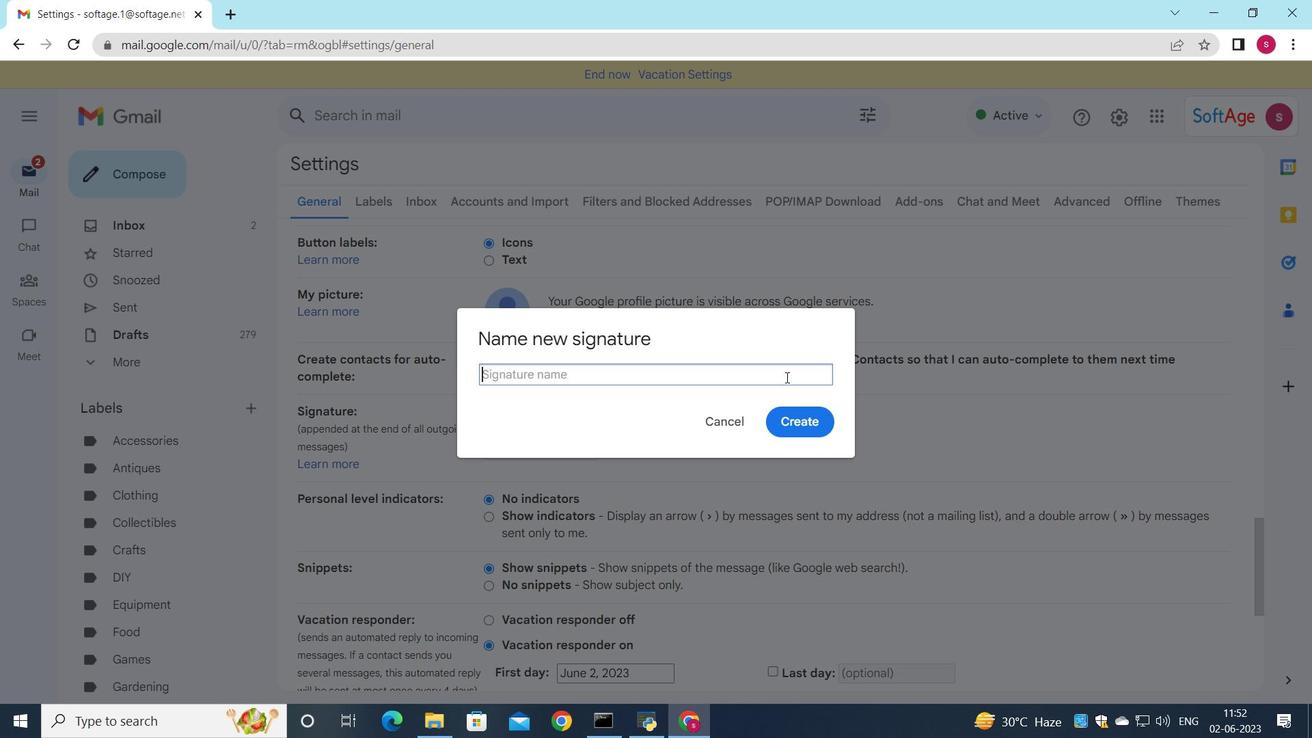 
Action: Key pressed <Key.shift>S<Key.backspace><Key.shift>Destiny<Key.space><Key.shift_r>Lee
Screenshot: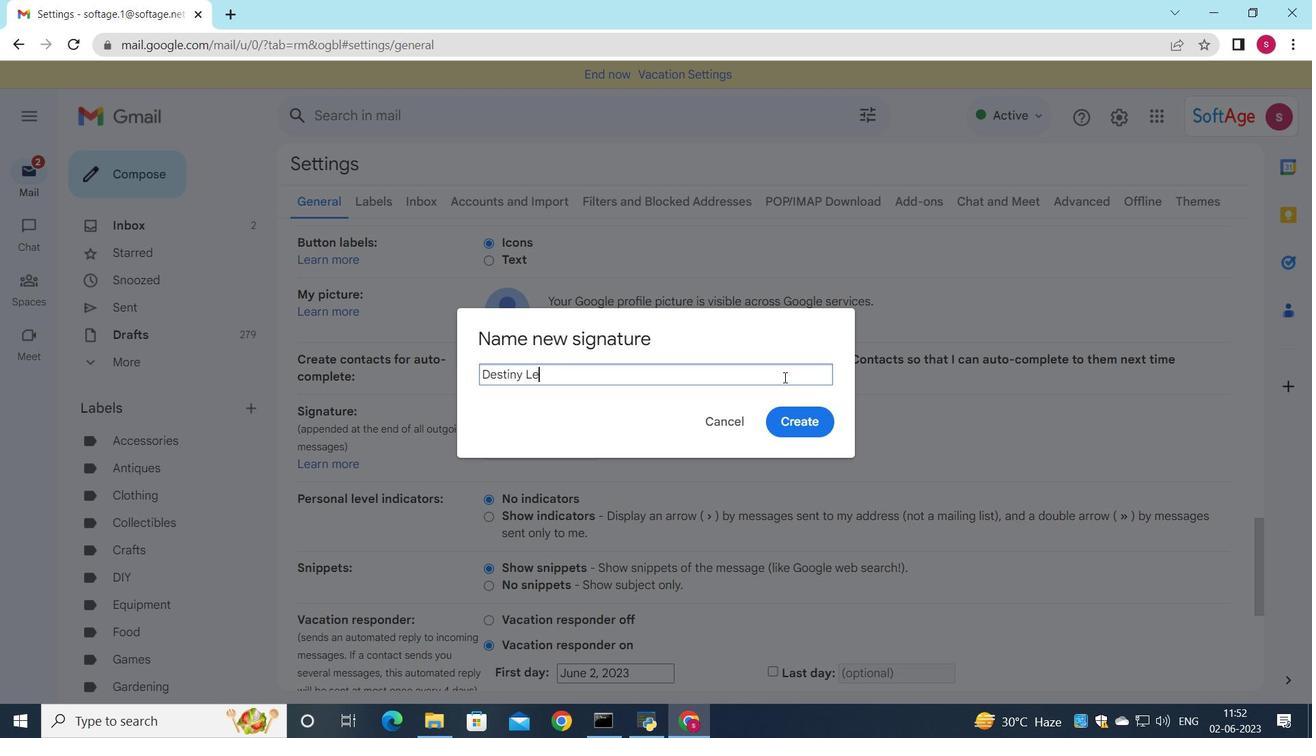 
Action: Mouse moved to (802, 415)
Screenshot: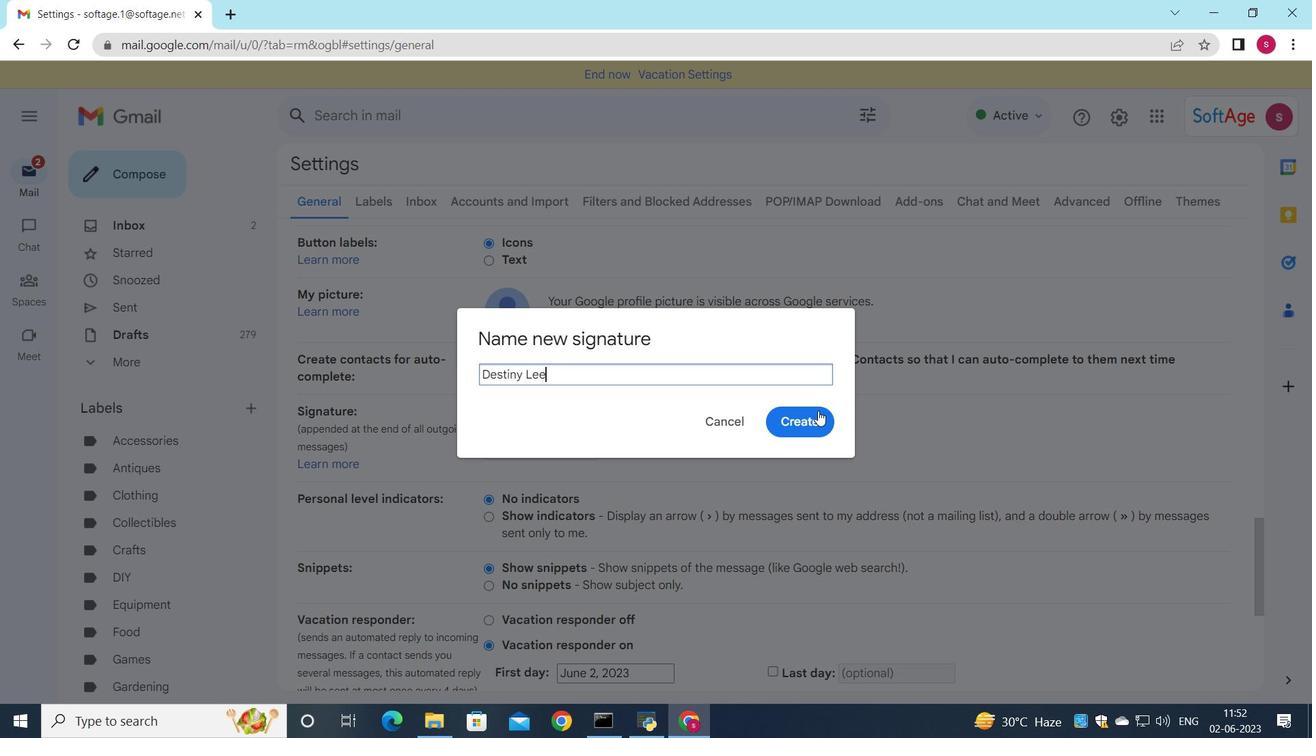 
Action: Mouse pressed left at (802, 415)
Screenshot: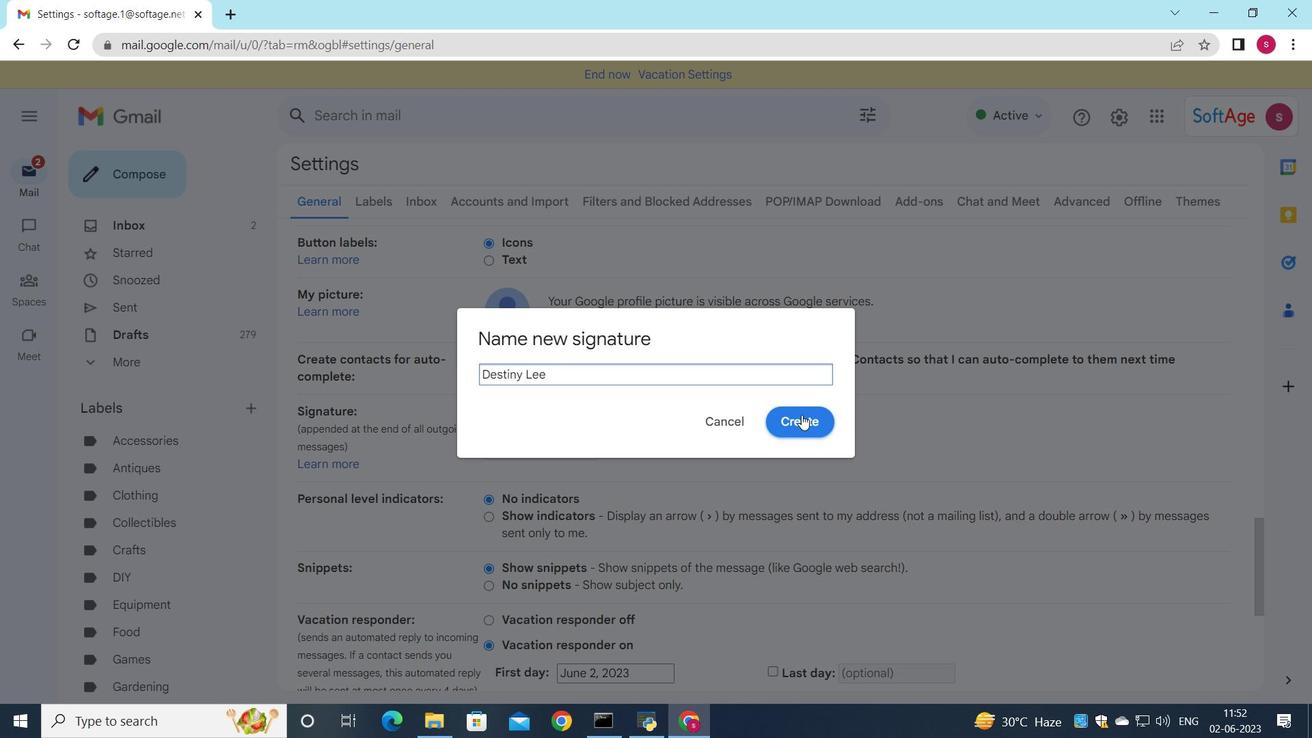 
Action: Mouse moved to (783, 438)
Screenshot: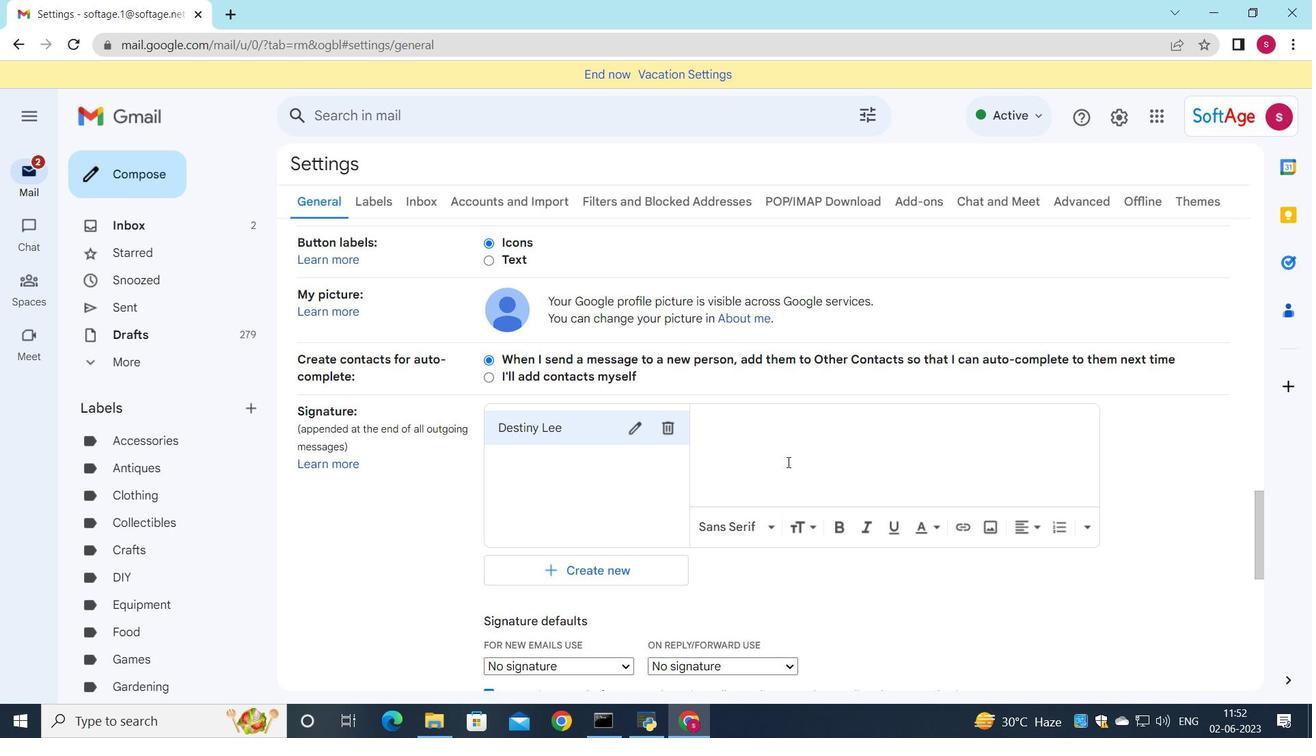 
Action: Mouse pressed left at (783, 438)
Screenshot: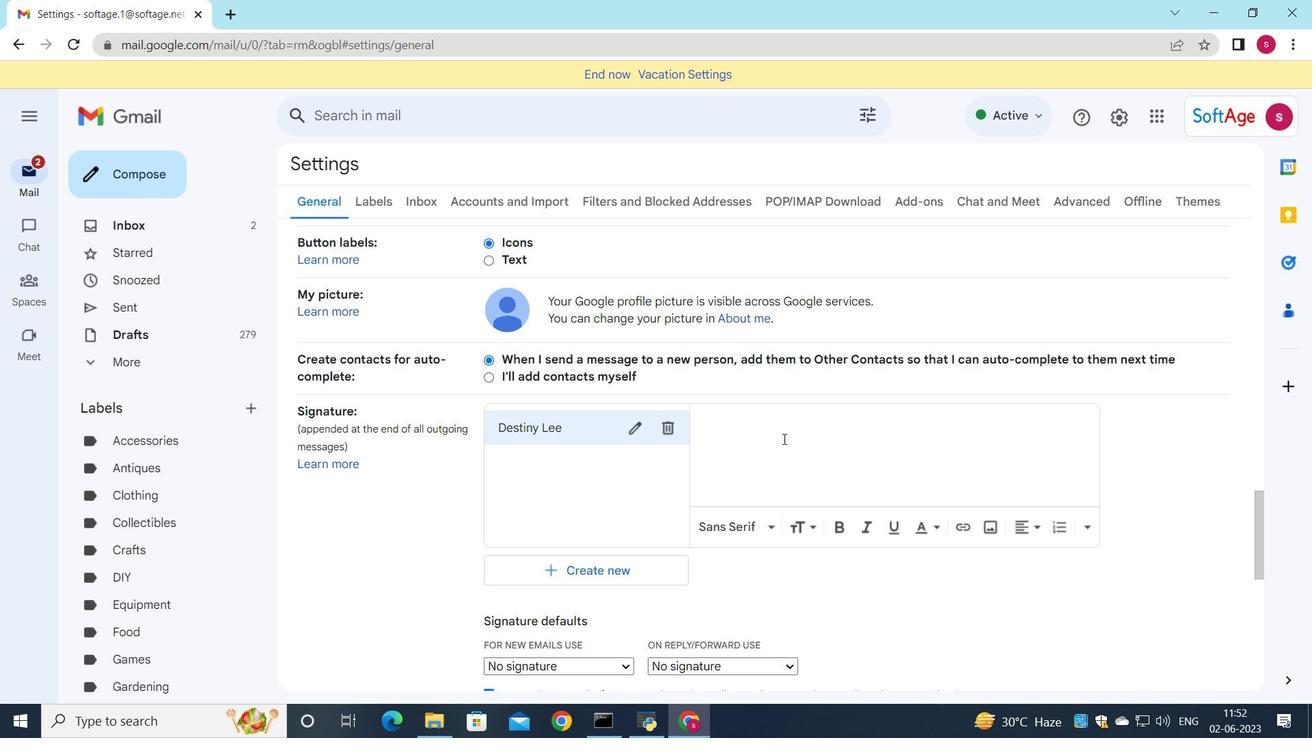 
Action: Mouse moved to (782, 441)
Screenshot: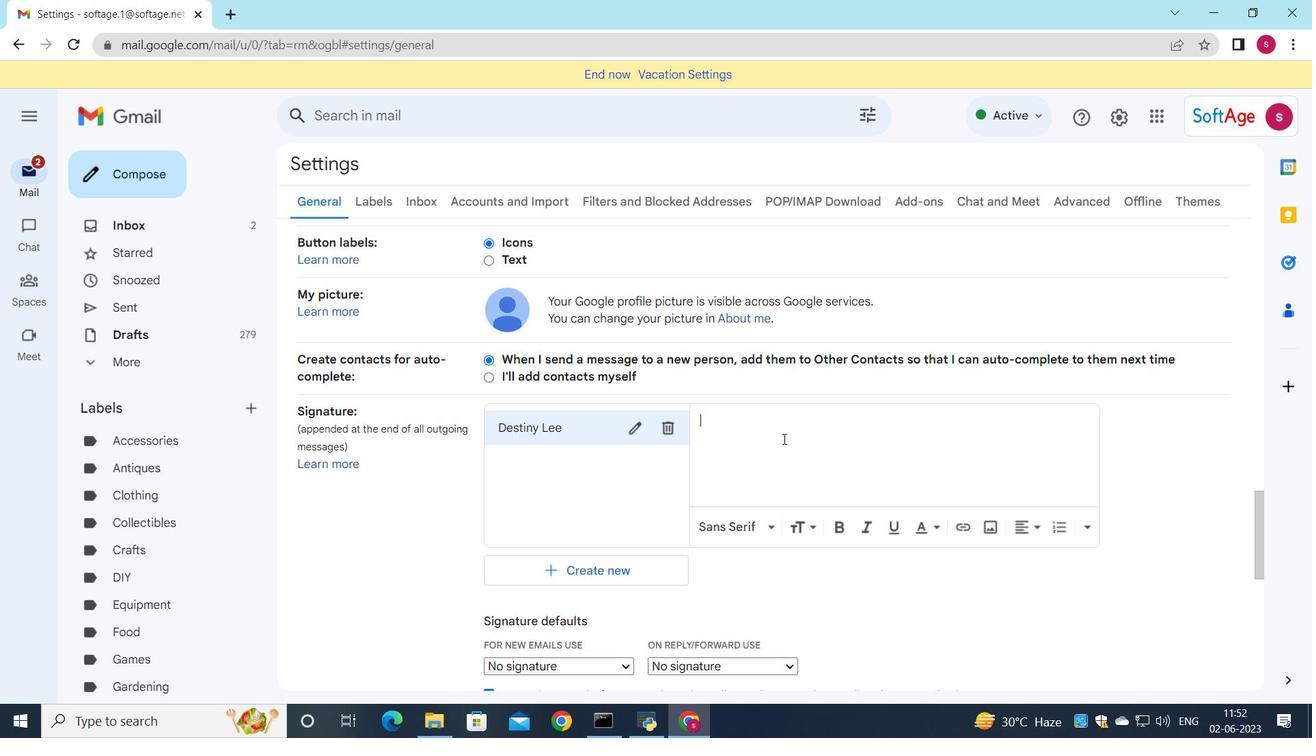 
Action: Key pressed <Key.shift>Desr<Key.backspace>tiny<Key.space><Key.shift>Lee
Screenshot: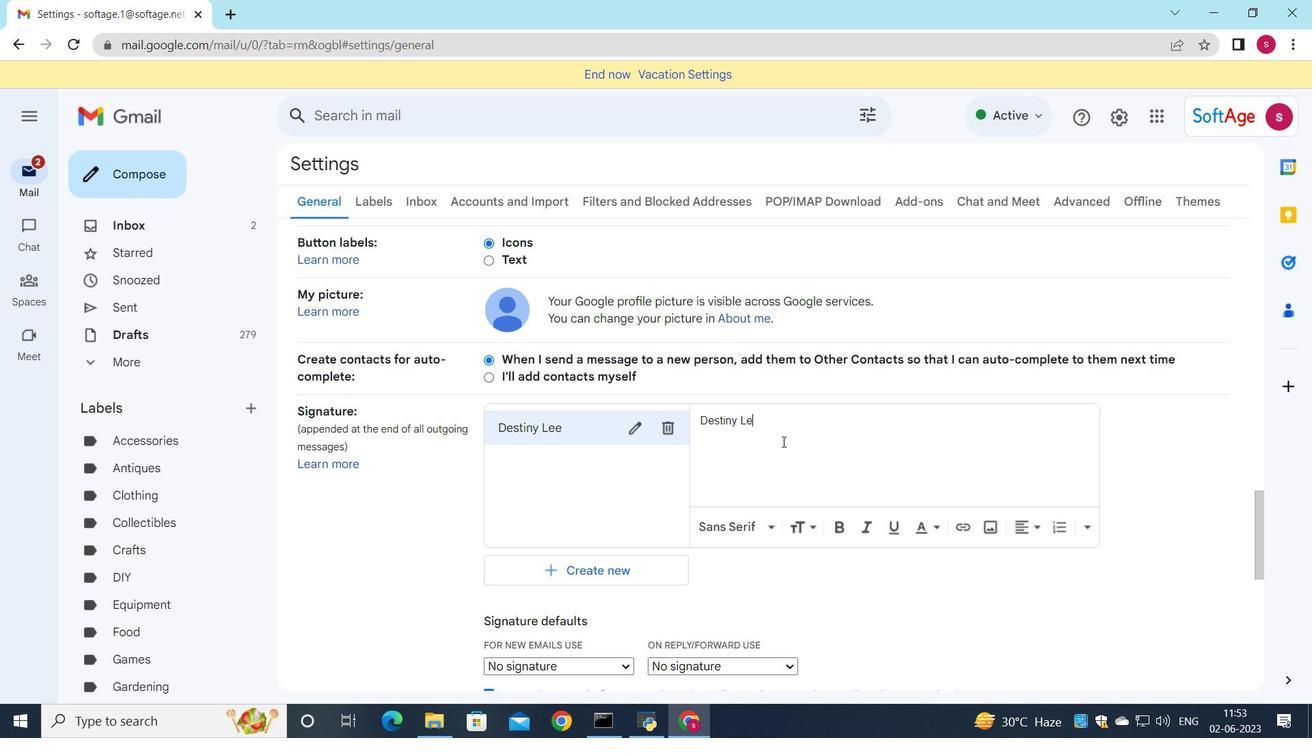 
Action: Mouse moved to (598, 503)
Screenshot: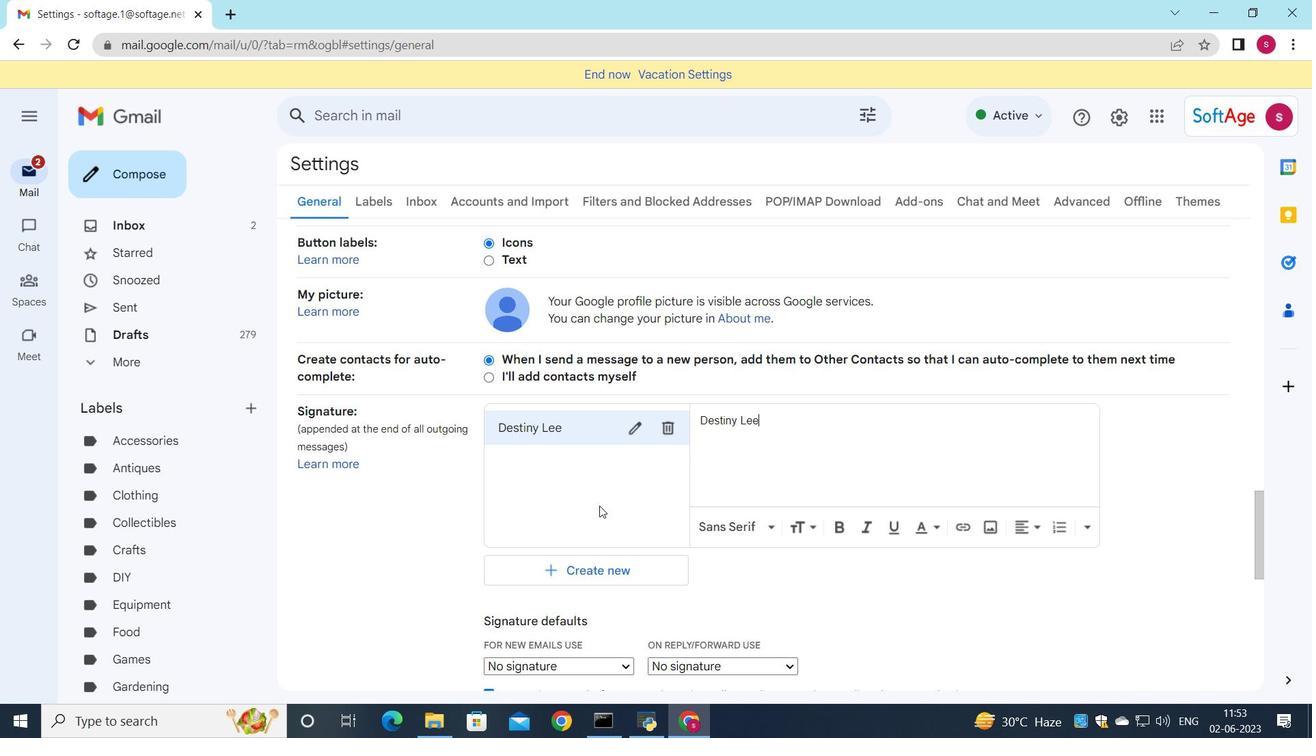 
Action: Mouse scrolled (598, 502) with delta (0, 0)
Screenshot: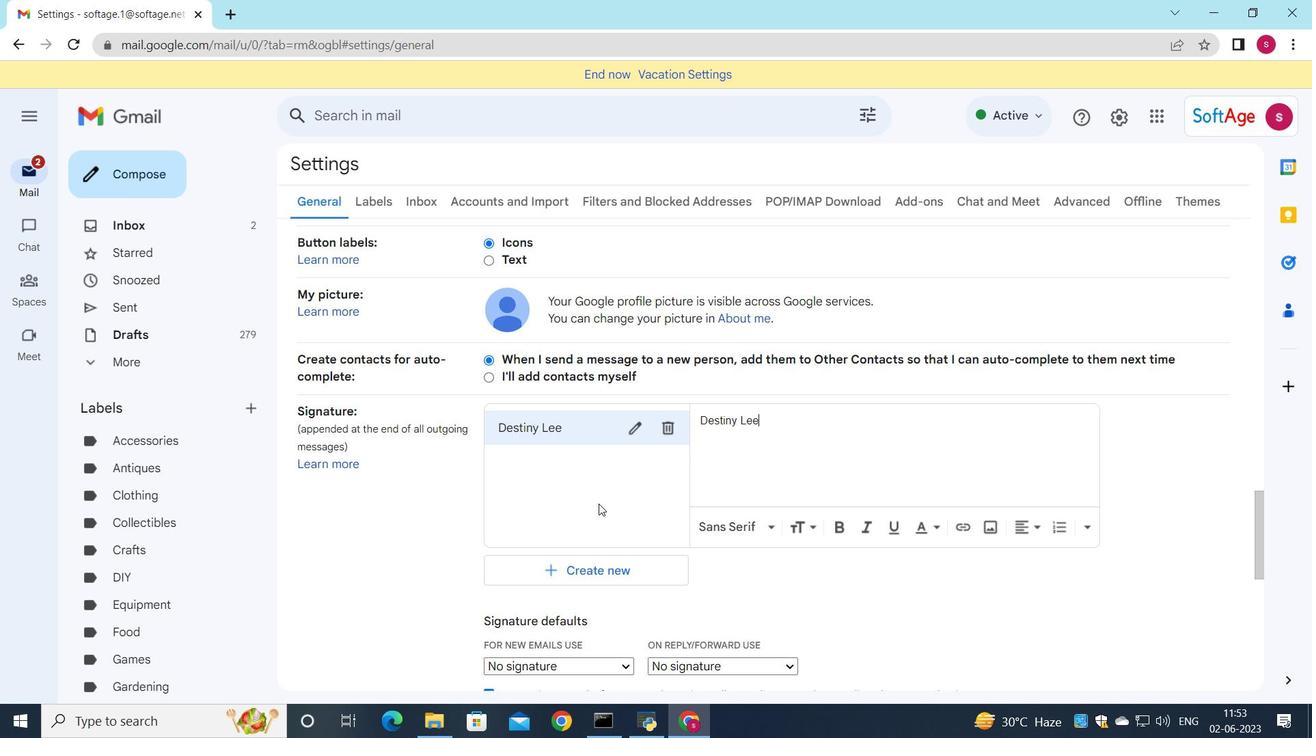 
Action: Mouse moved to (602, 512)
Screenshot: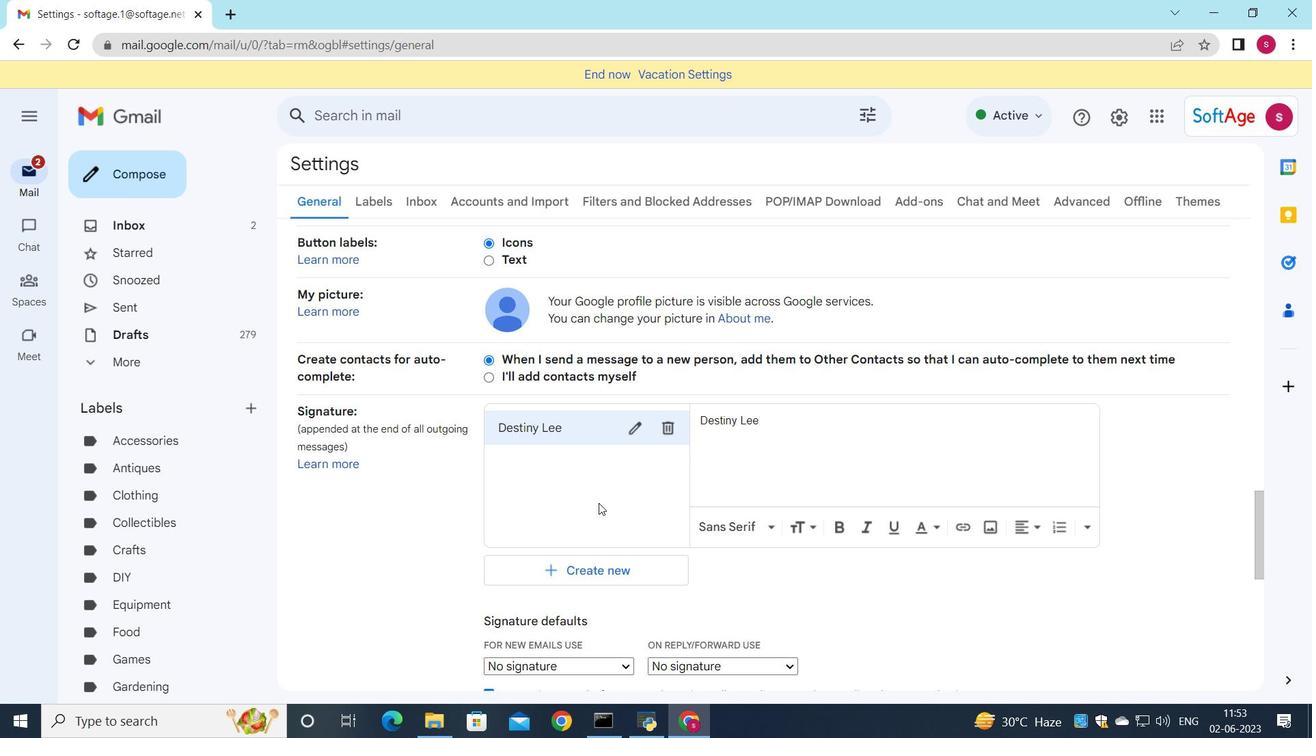 
Action: Mouse scrolled (602, 511) with delta (0, 0)
Screenshot: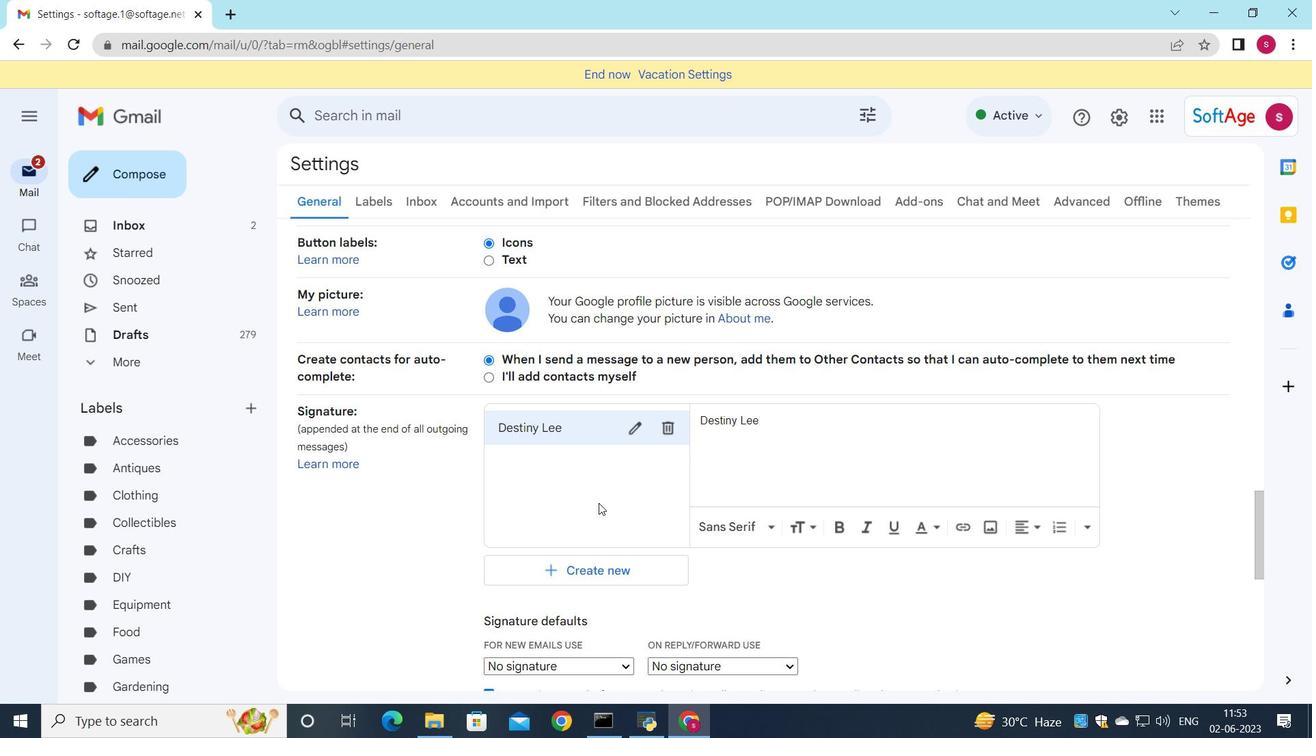 
Action: Mouse moved to (553, 484)
Screenshot: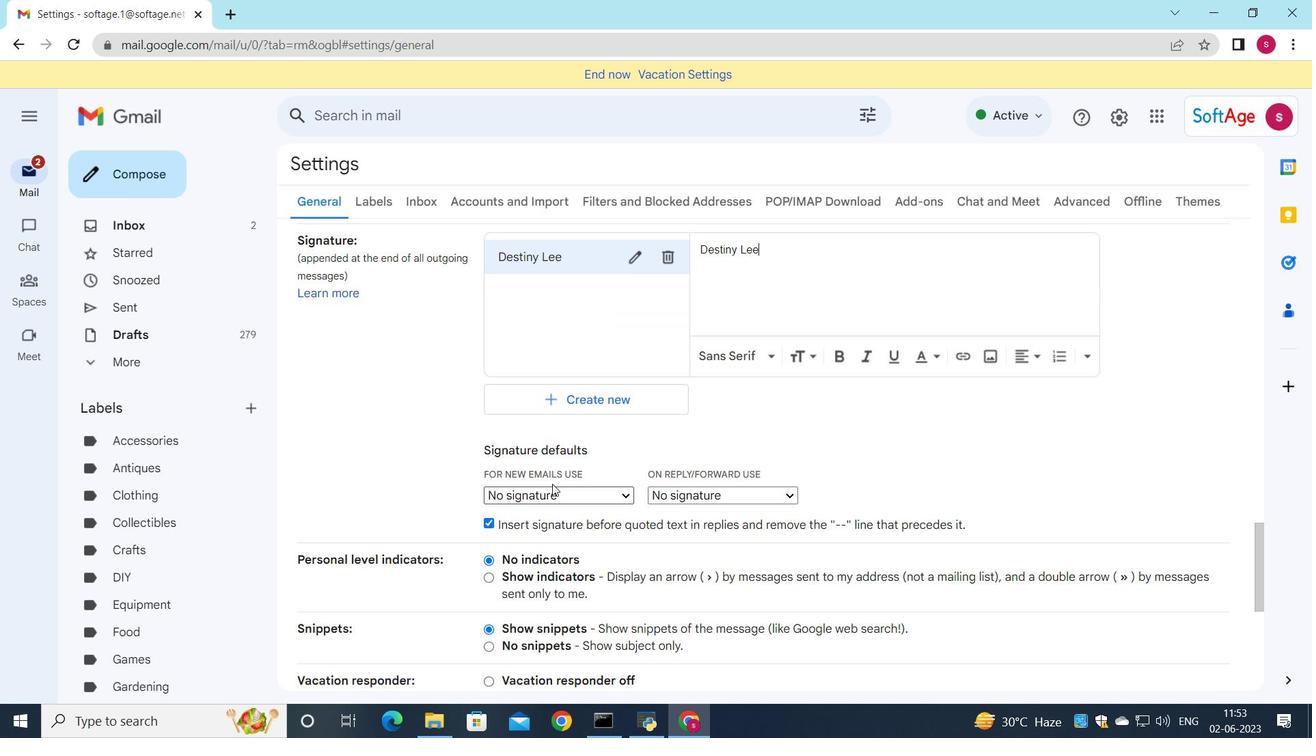
Action: Mouse pressed left at (553, 484)
Screenshot: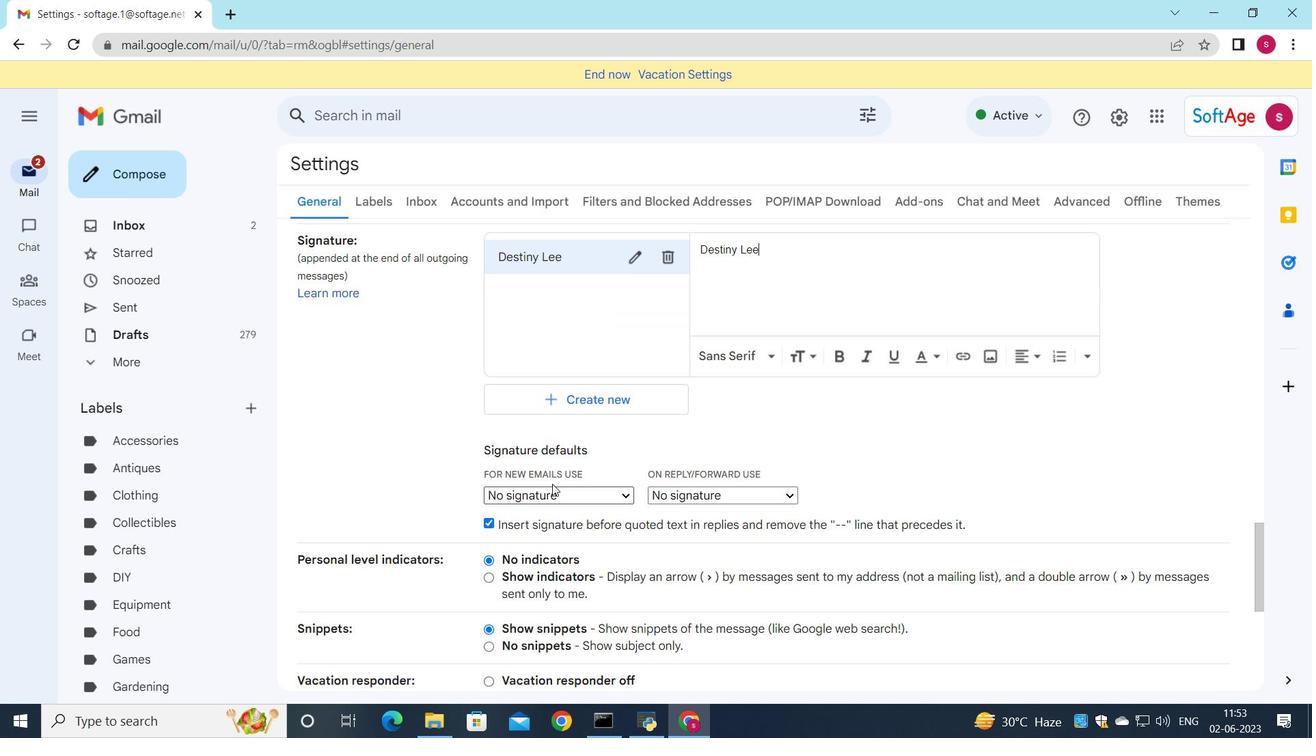 
Action: Mouse moved to (577, 497)
Screenshot: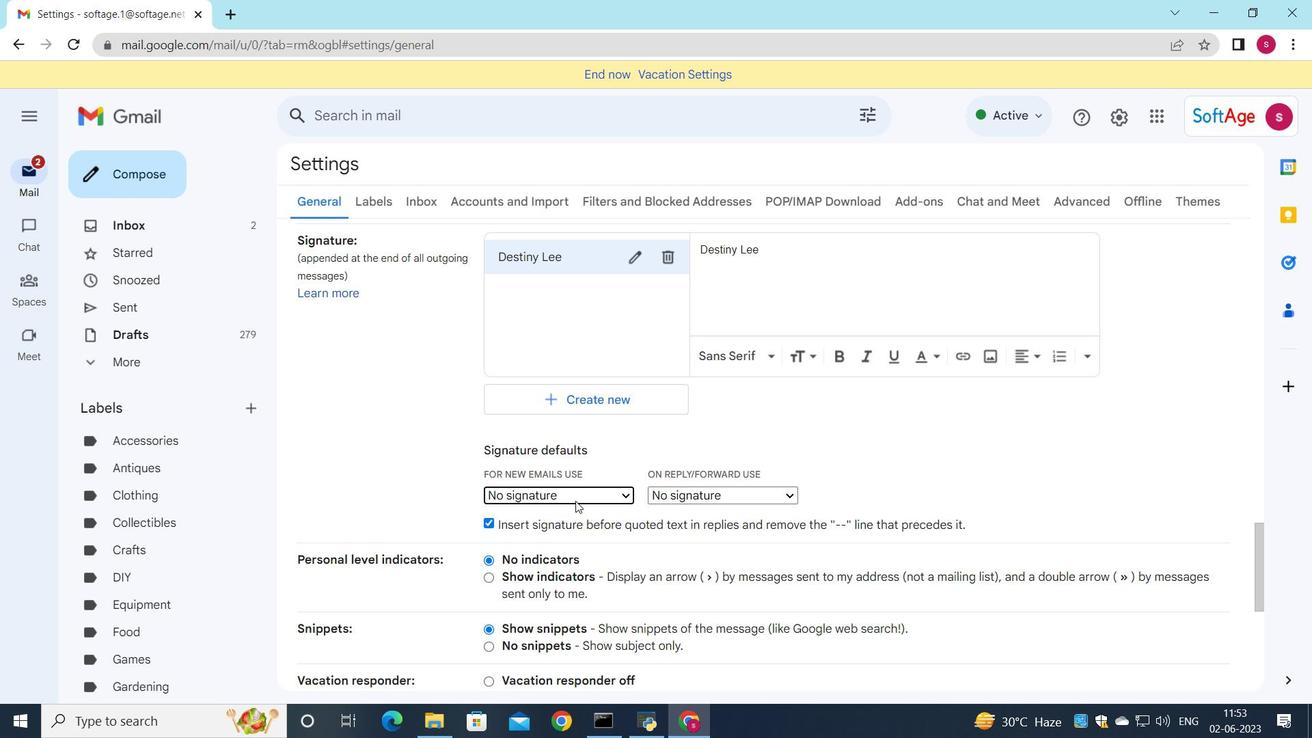 
Action: Mouse pressed left at (577, 497)
Screenshot: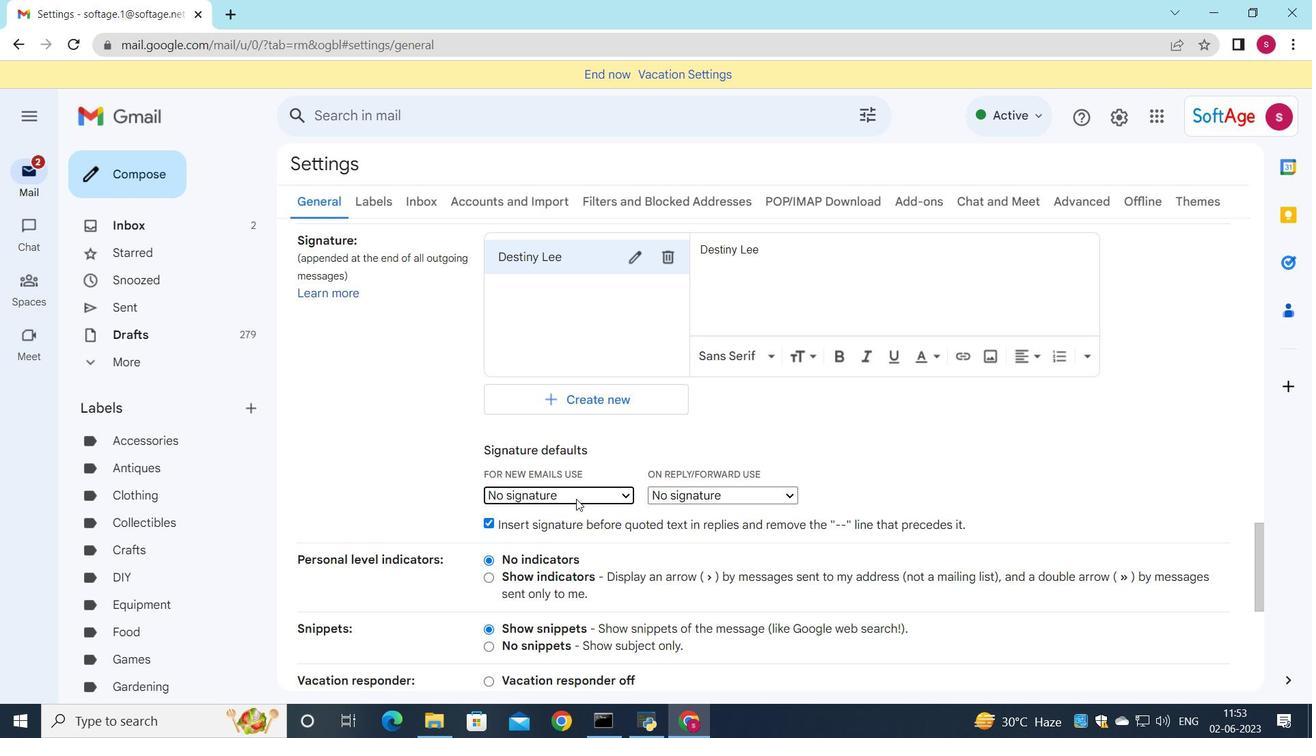
Action: Mouse moved to (596, 536)
Screenshot: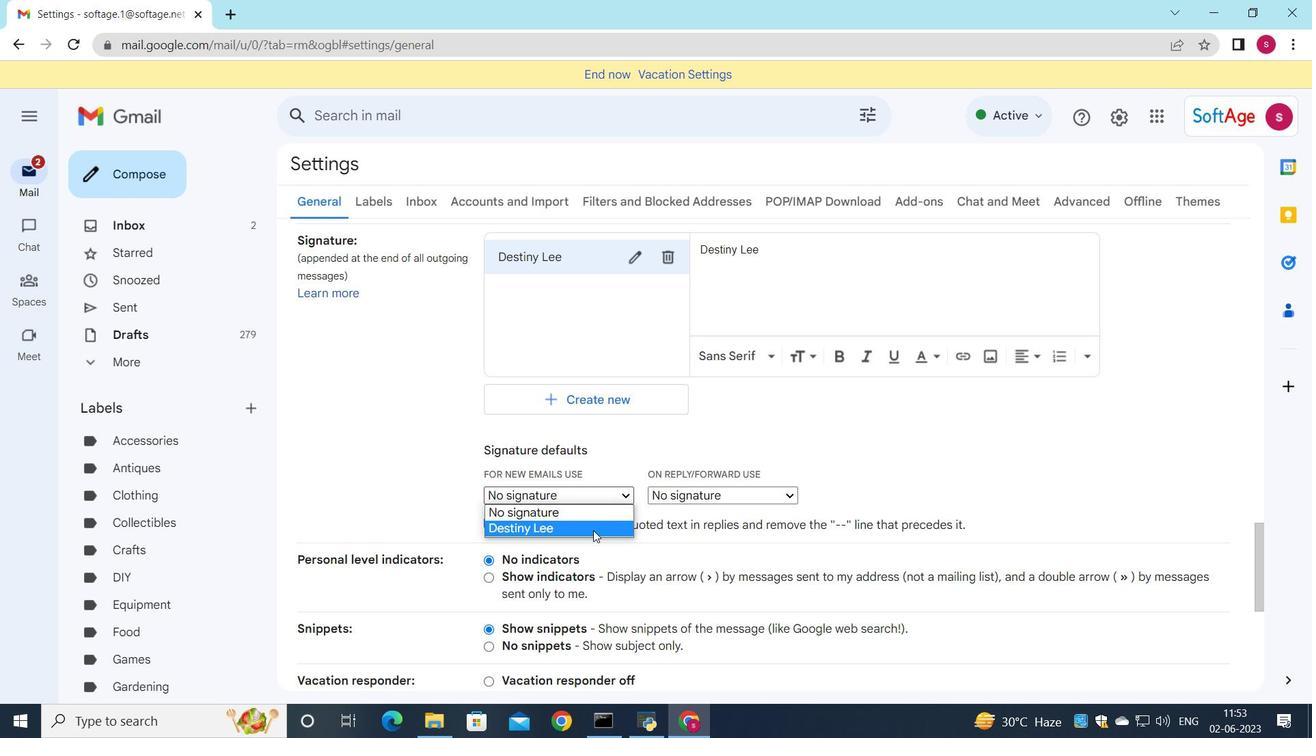 
Action: Mouse pressed left at (596, 536)
Screenshot: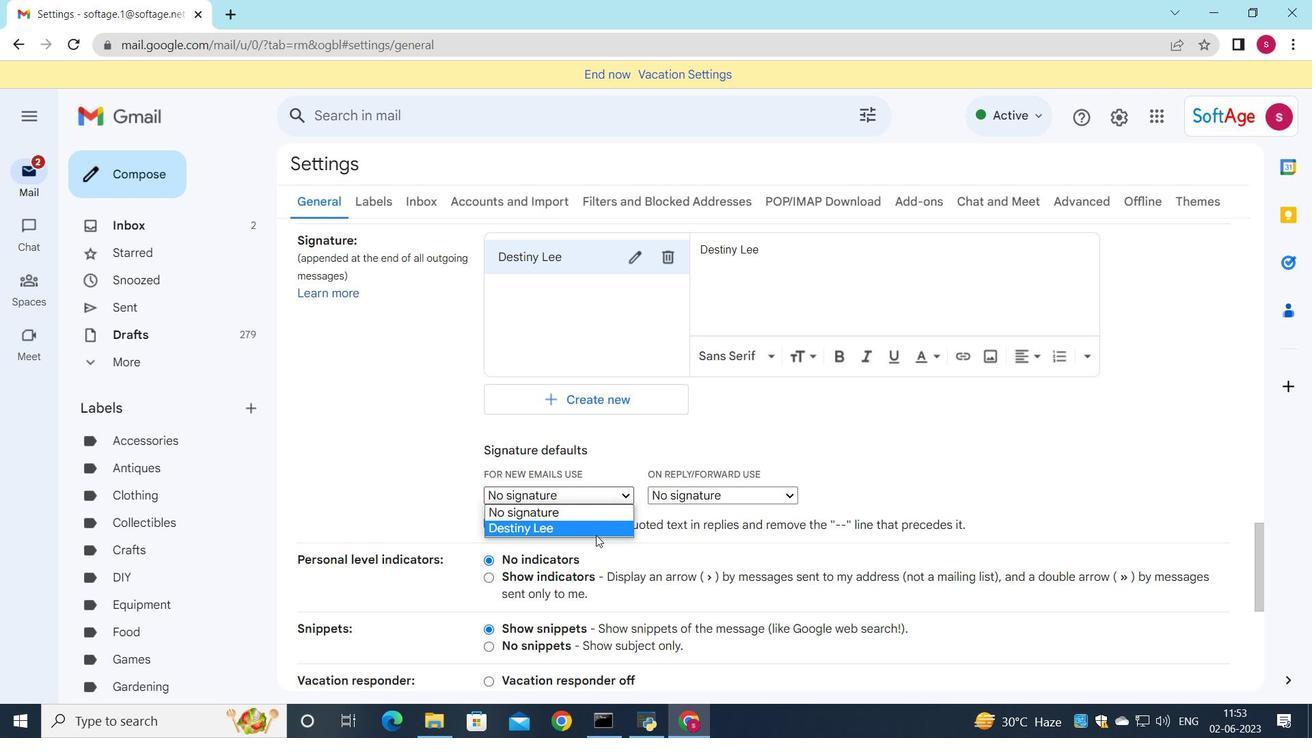 
Action: Mouse moved to (676, 496)
Screenshot: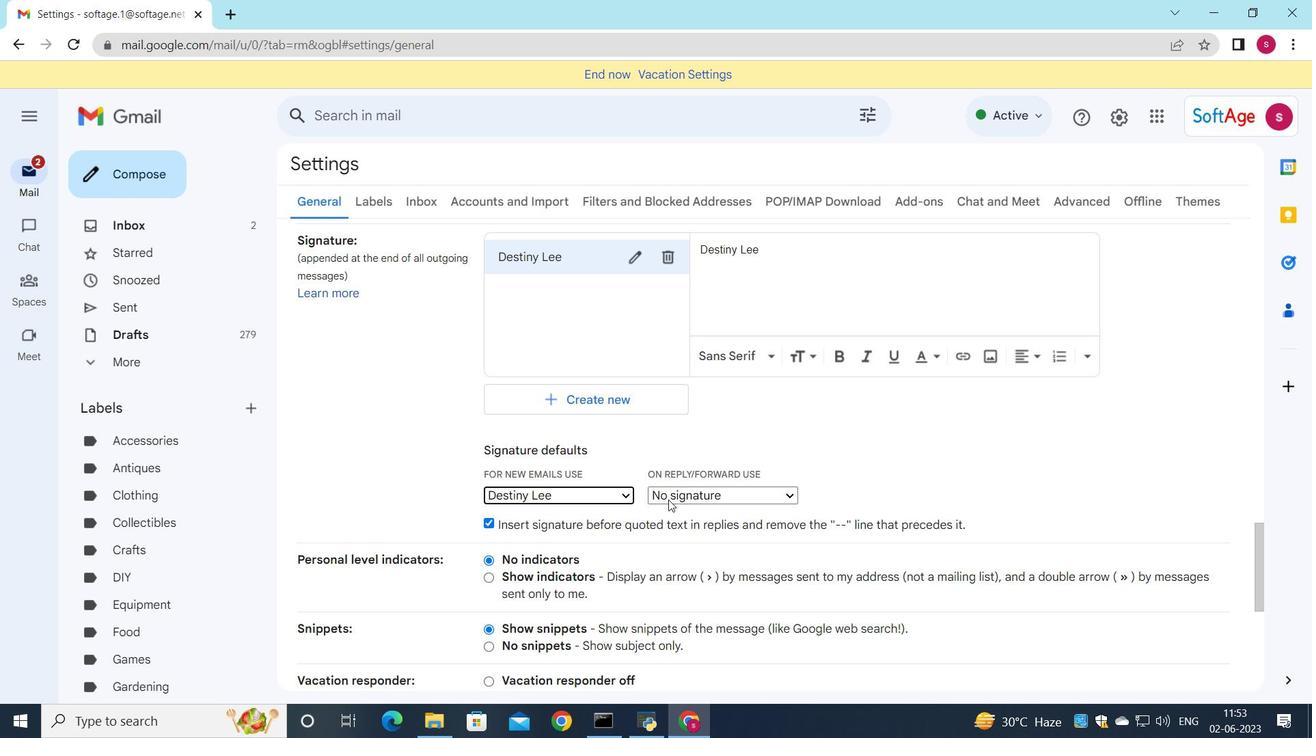 
Action: Mouse pressed left at (676, 496)
Screenshot: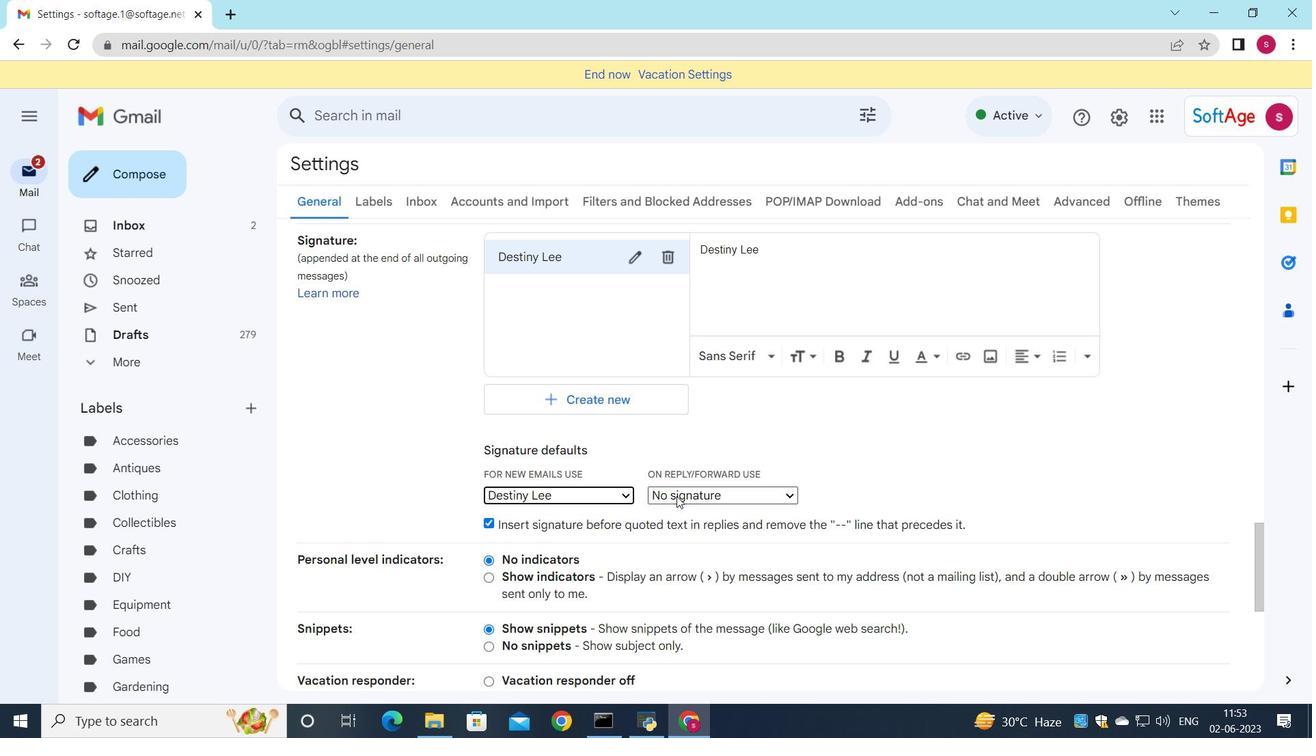 
Action: Mouse moved to (674, 529)
Screenshot: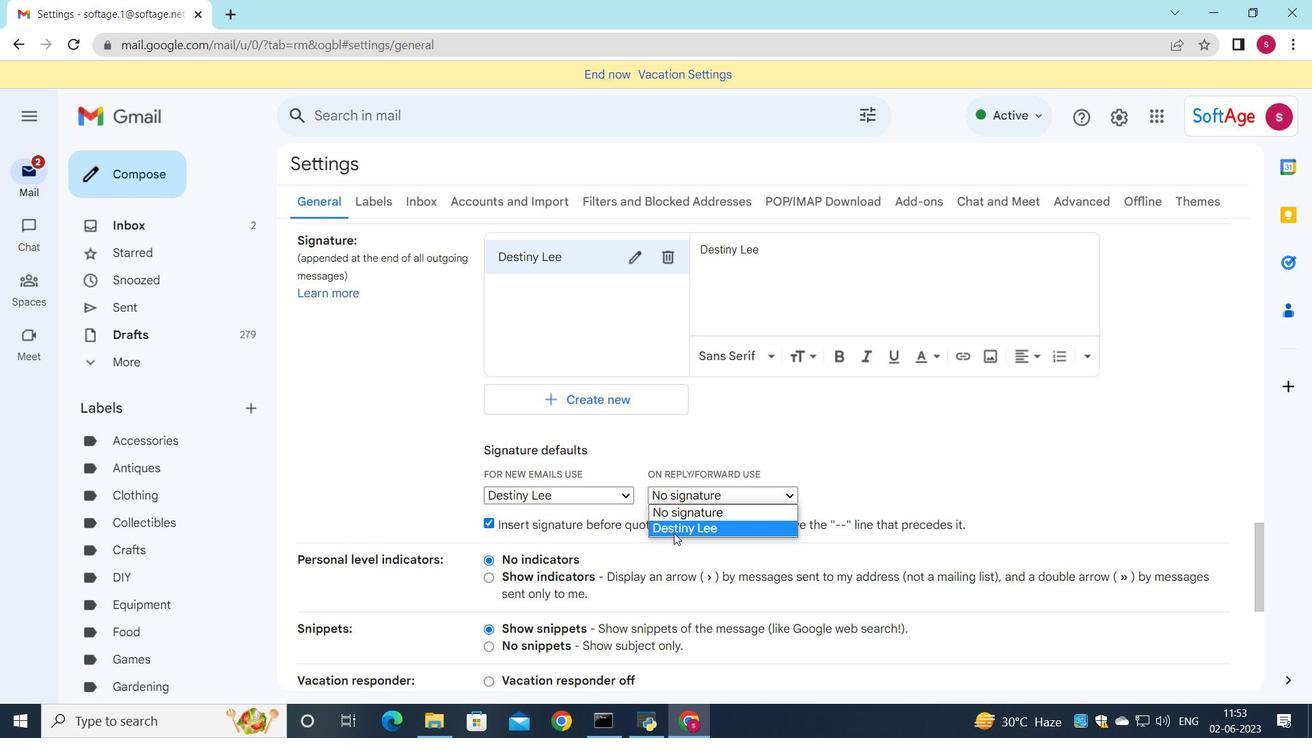 
Action: Mouse pressed left at (674, 529)
Screenshot: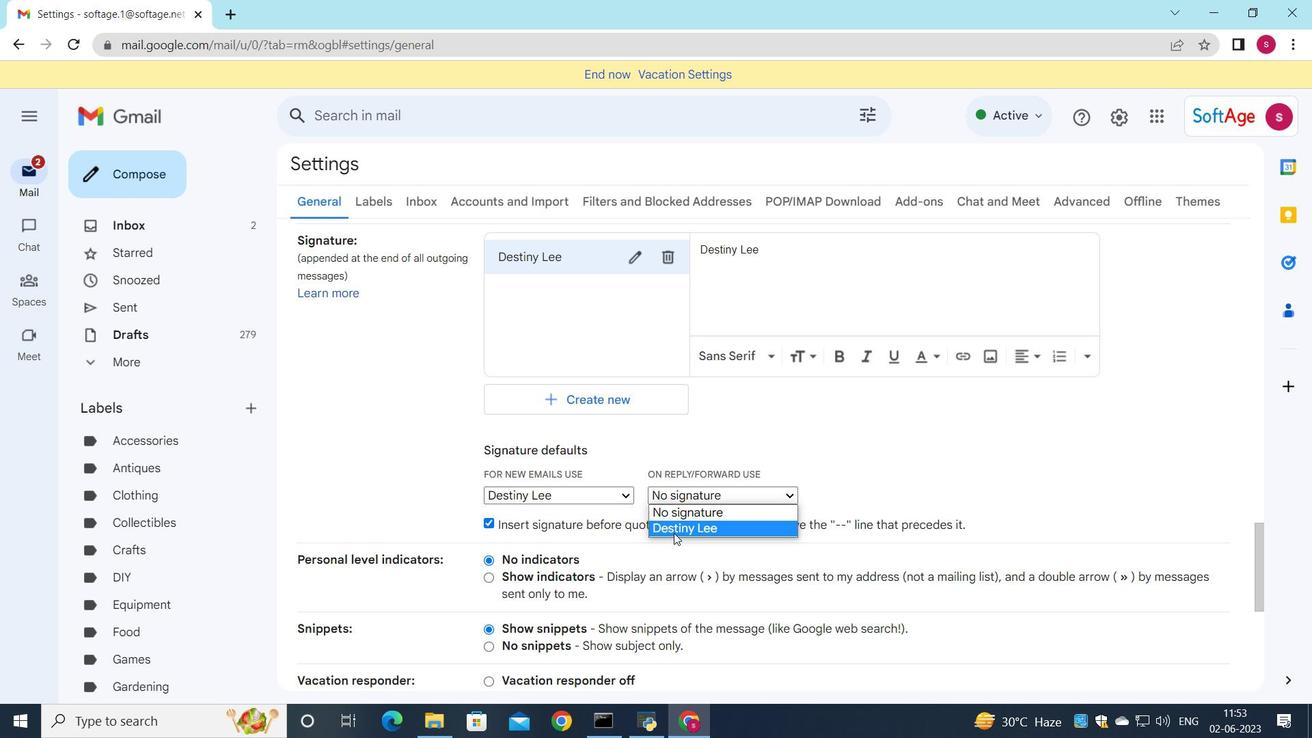
Action: Mouse moved to (642, 514)
Screenshot: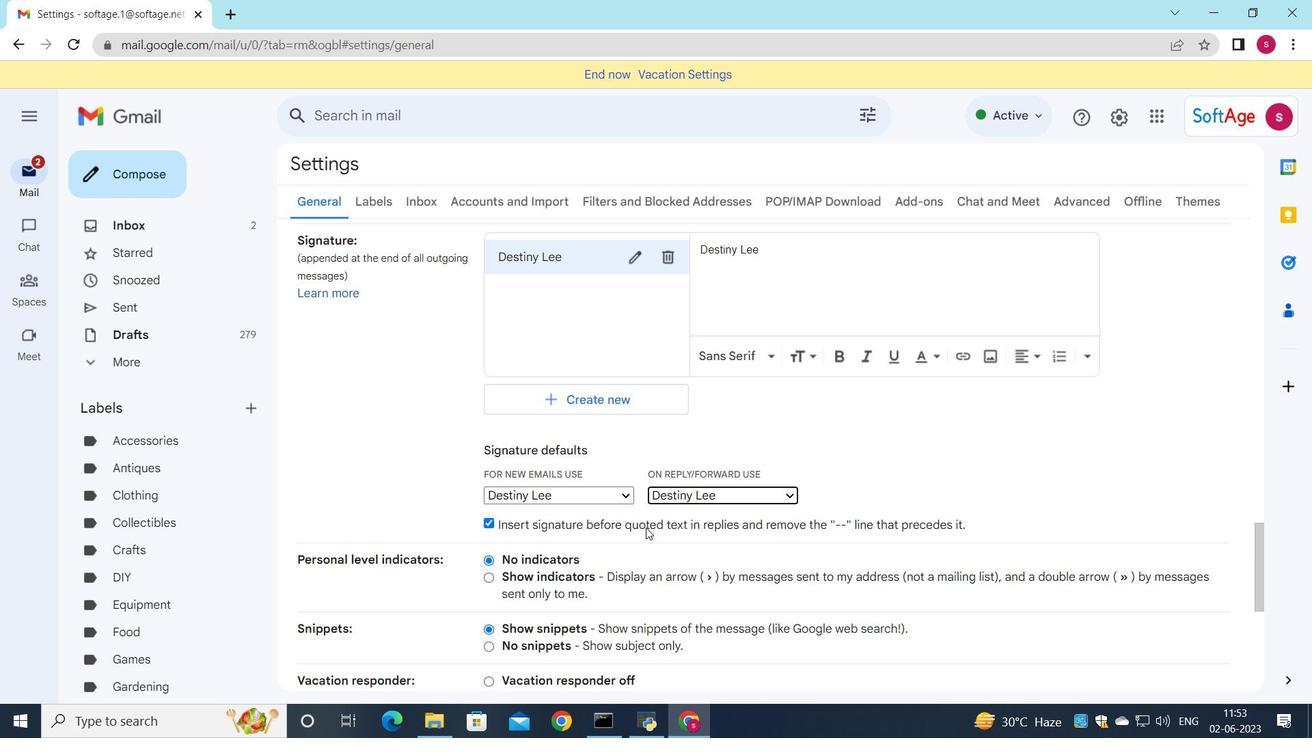 
Action: Mouse scrolled (642, 513) with delta (0, 0)
Screenshot: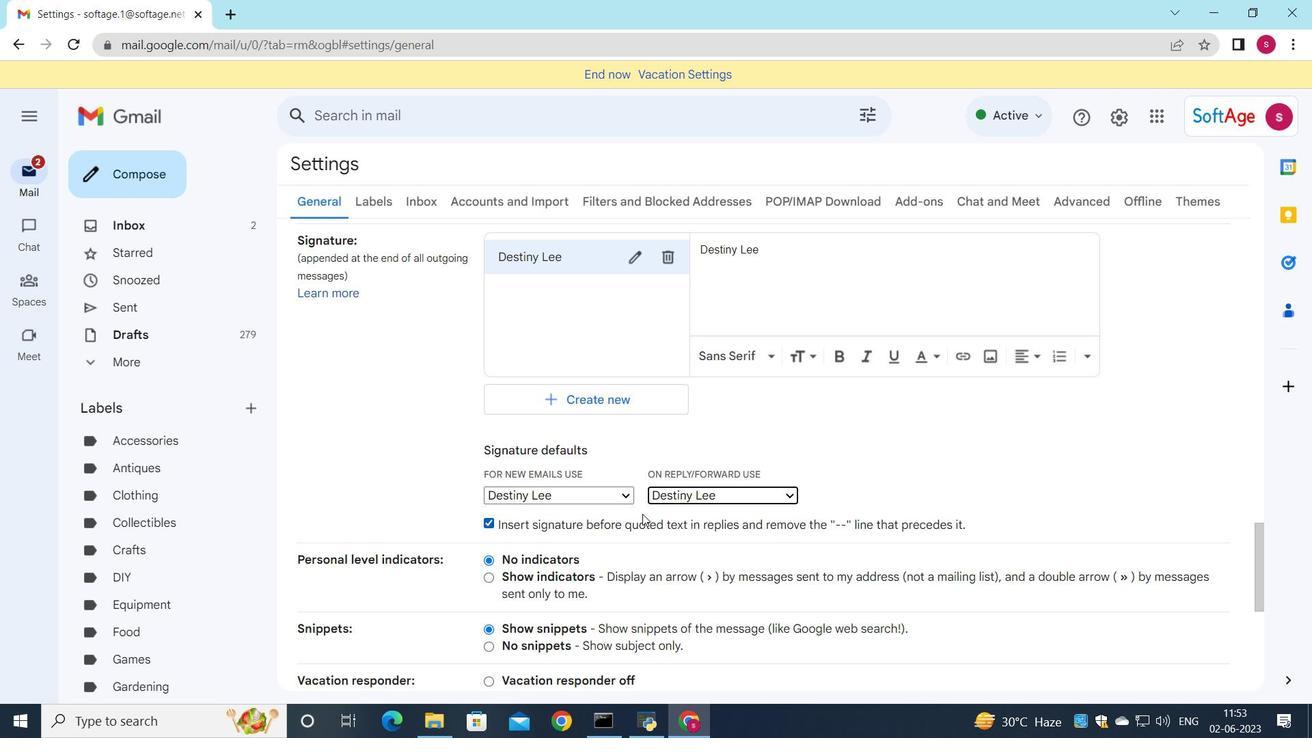 
Action: Mouse scrolled (642, 513) with delta (0, 0)
Screenshot: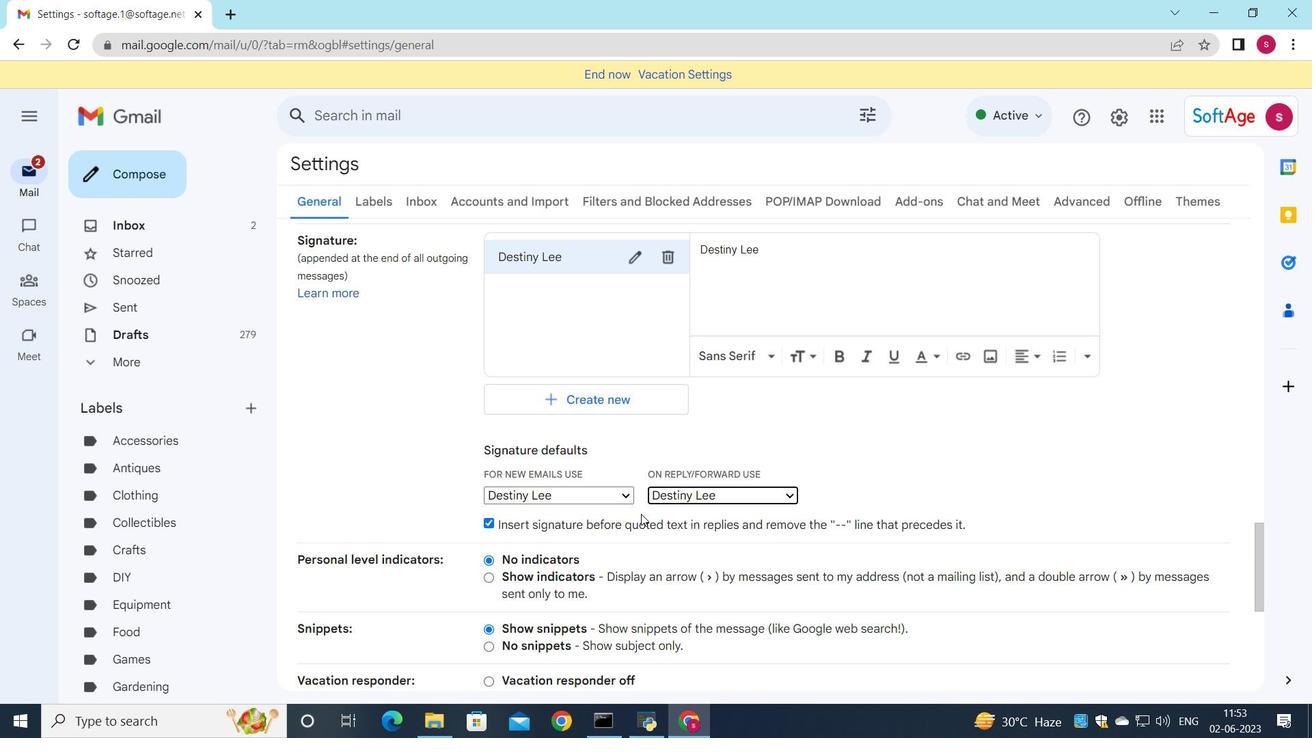 
Action: Mouse scrolled (642, 513) with delta (0, 0)
Screenshot: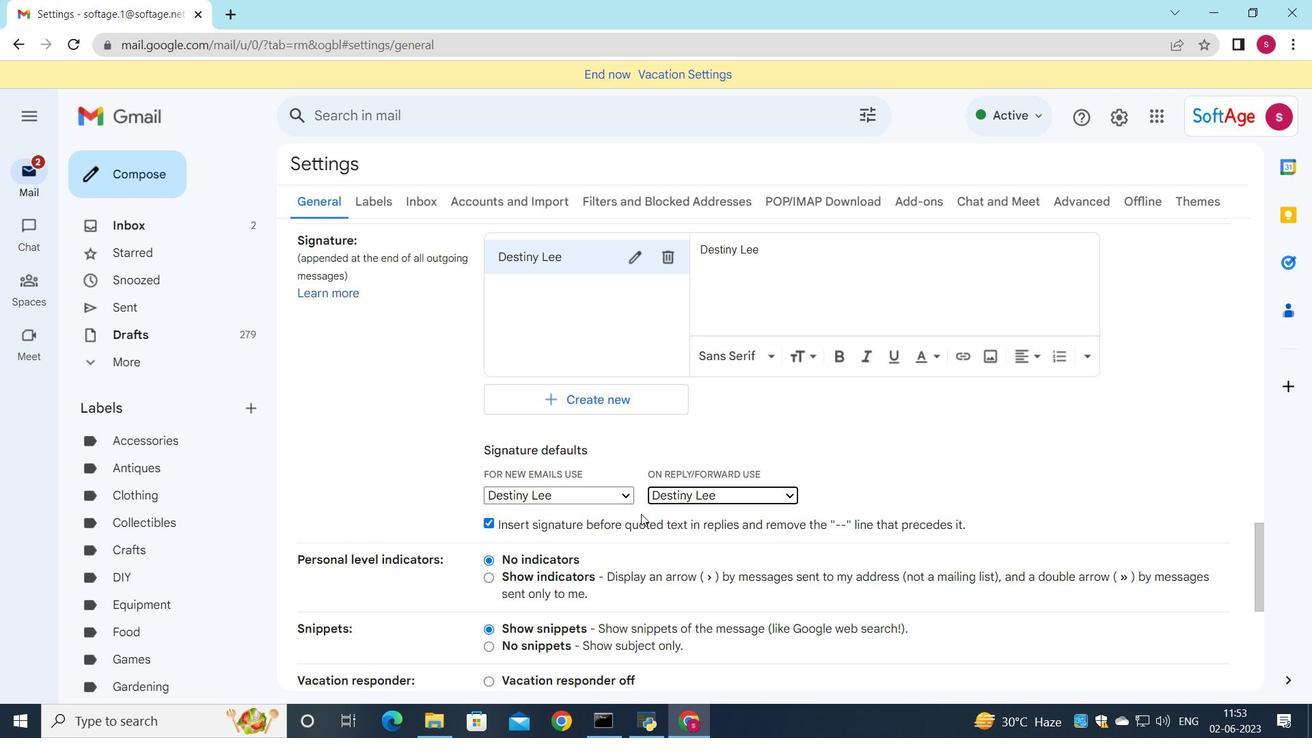 
Action: Mouse scrolled (642, 513) with delta (0, 0)
Screenshot: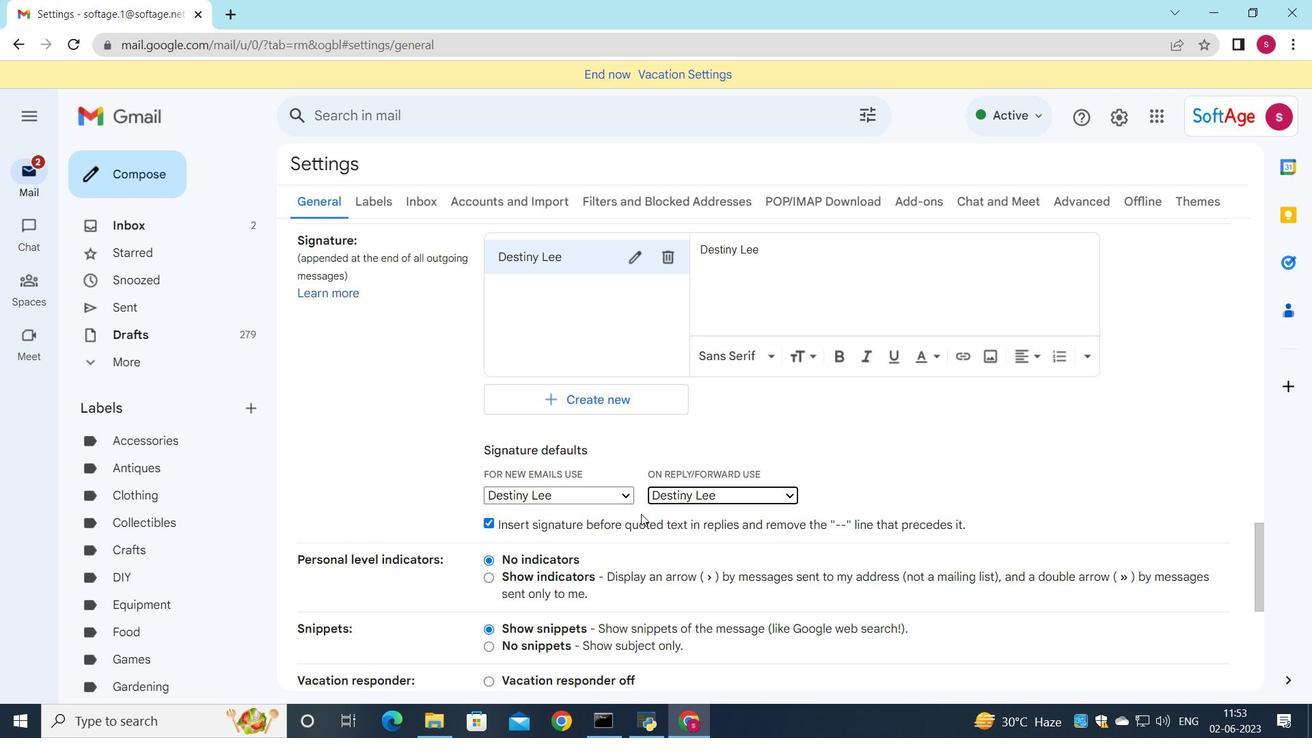 
Action: Mouse scrolled (642, 513) with delta (0, 0)
Screenshot: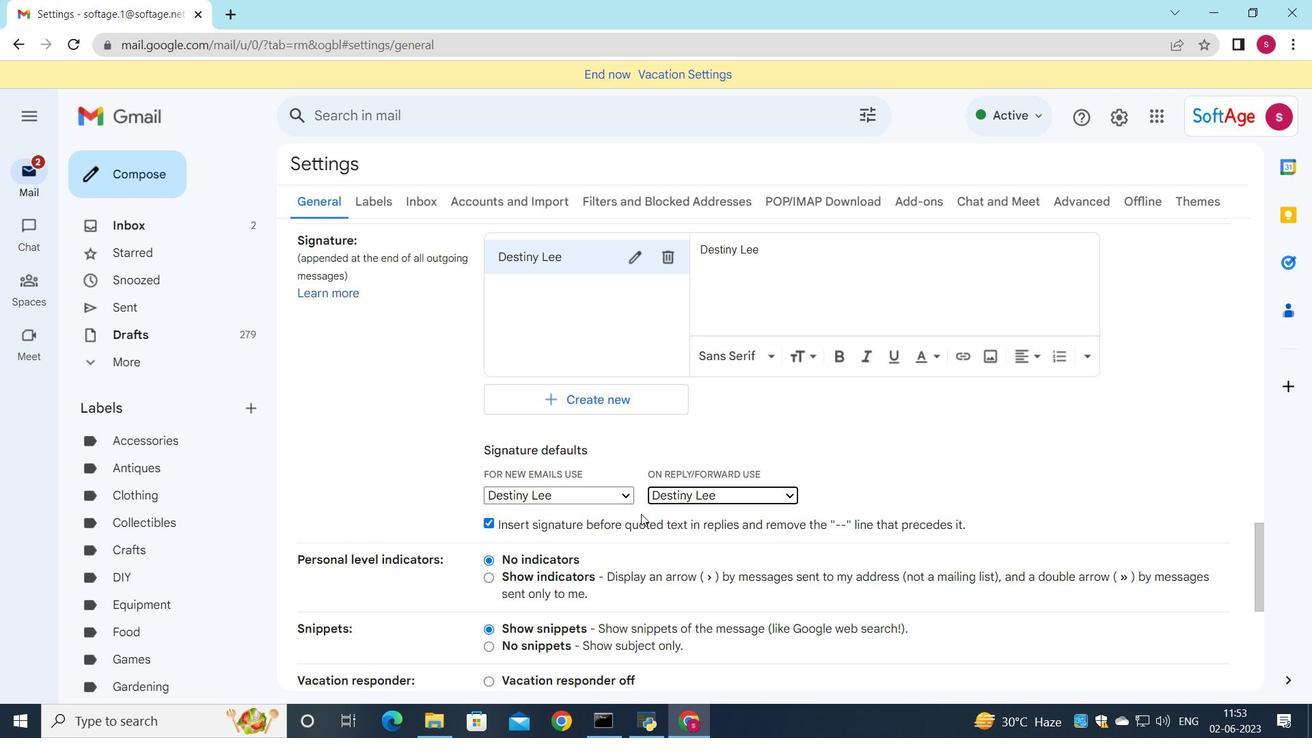 
Action: Mouse moved to (640, 540)
Screenshot: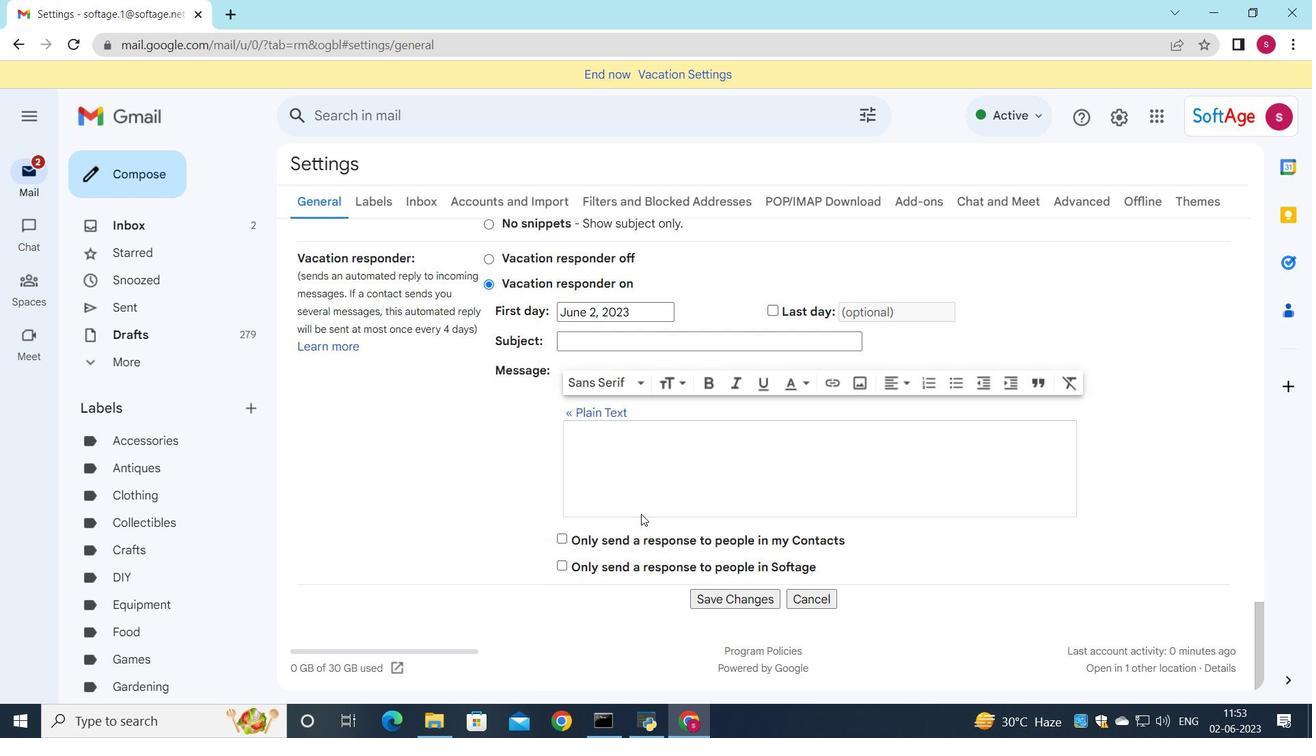 
Action: Mouse scrolled (640, 514) with delta (0, 0)
Screenshot: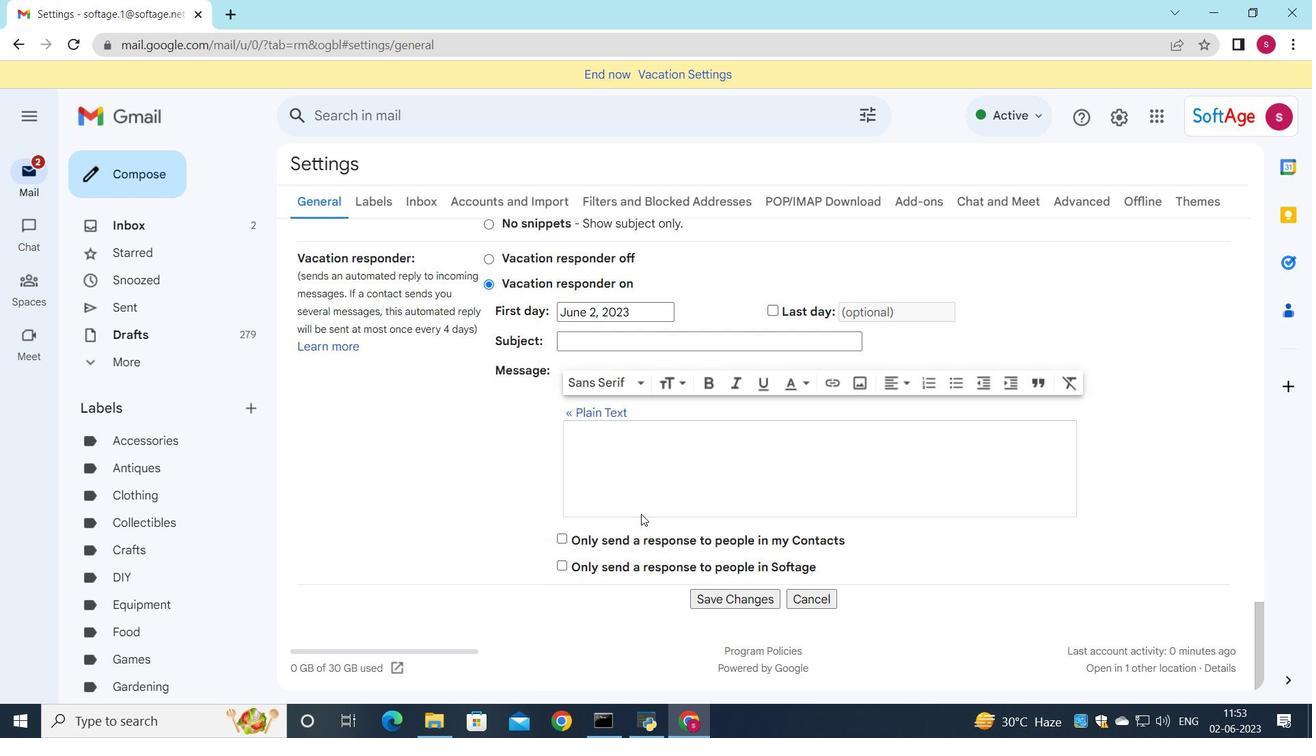 
Action: Mouse scrolled (640, 520) with delta (0, 0)
Screenshot: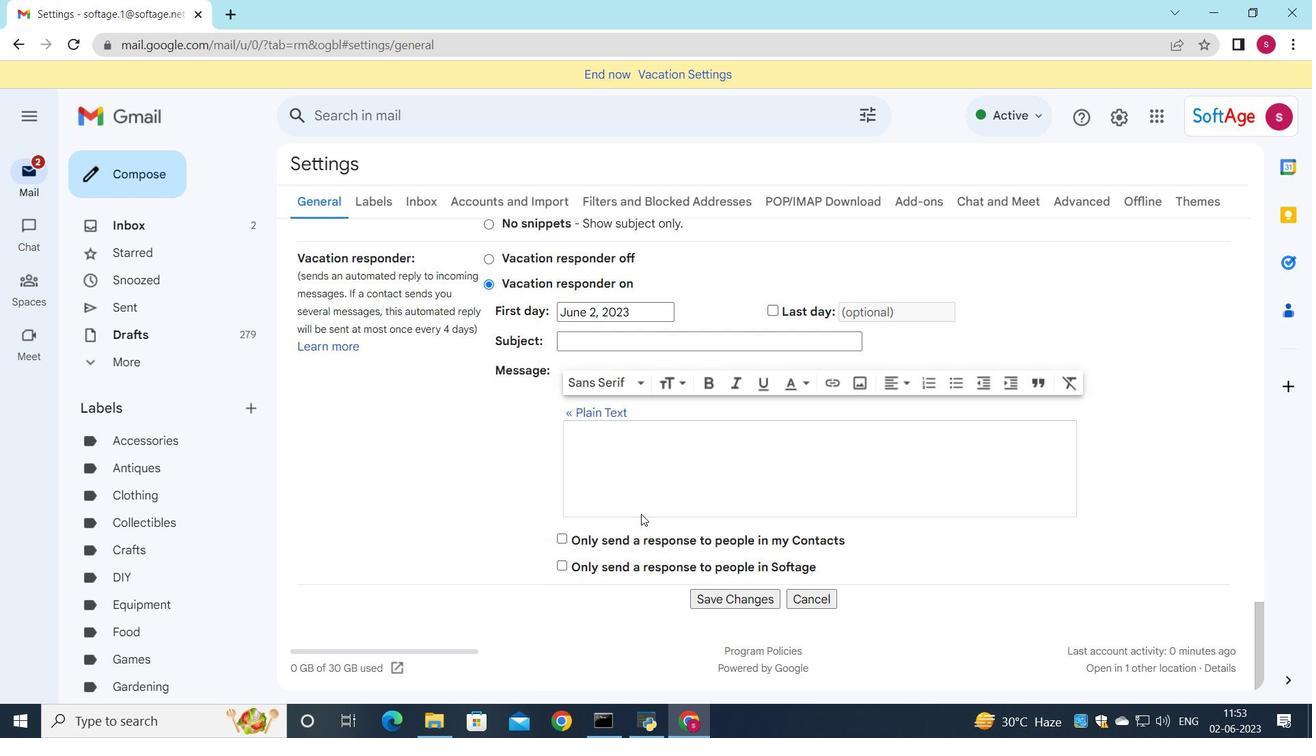 
Action: Mouse scrolled (640, 529) with delta (0, 0)
Screenshot: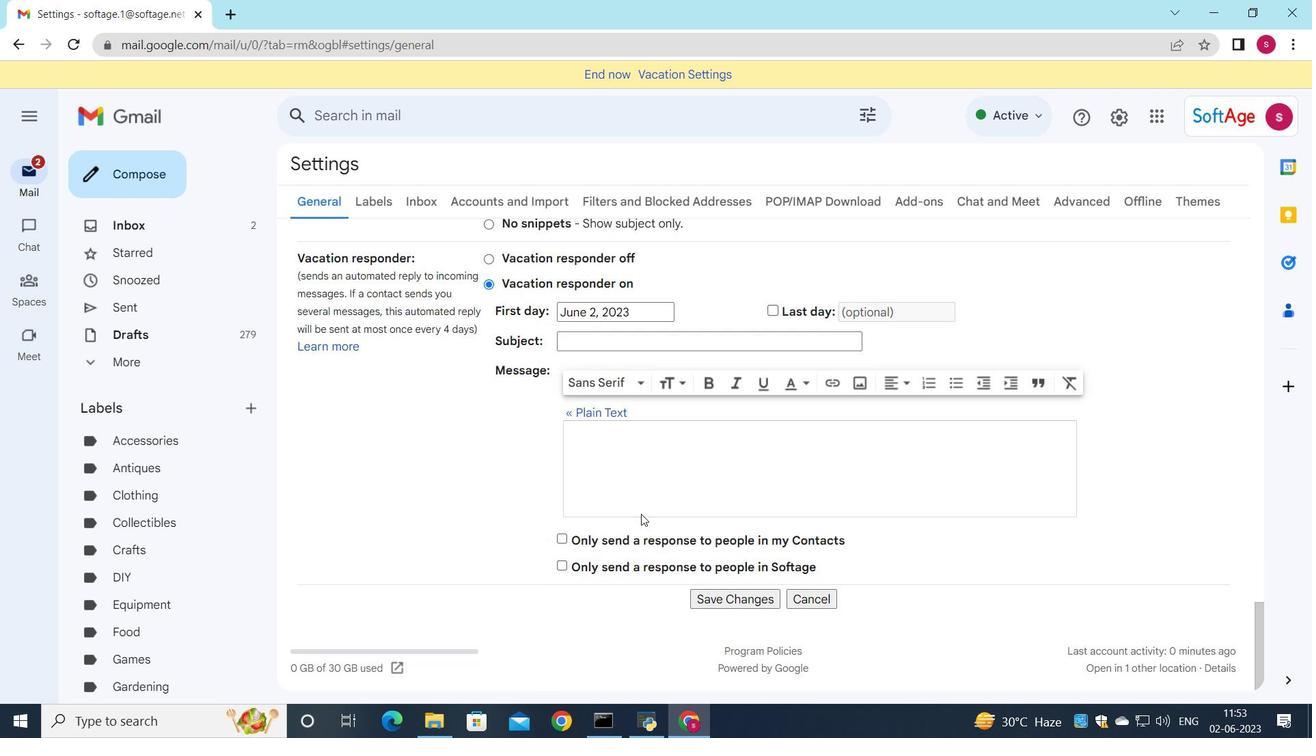 
Action: Mouse moved to (711, 609)
Screenshot: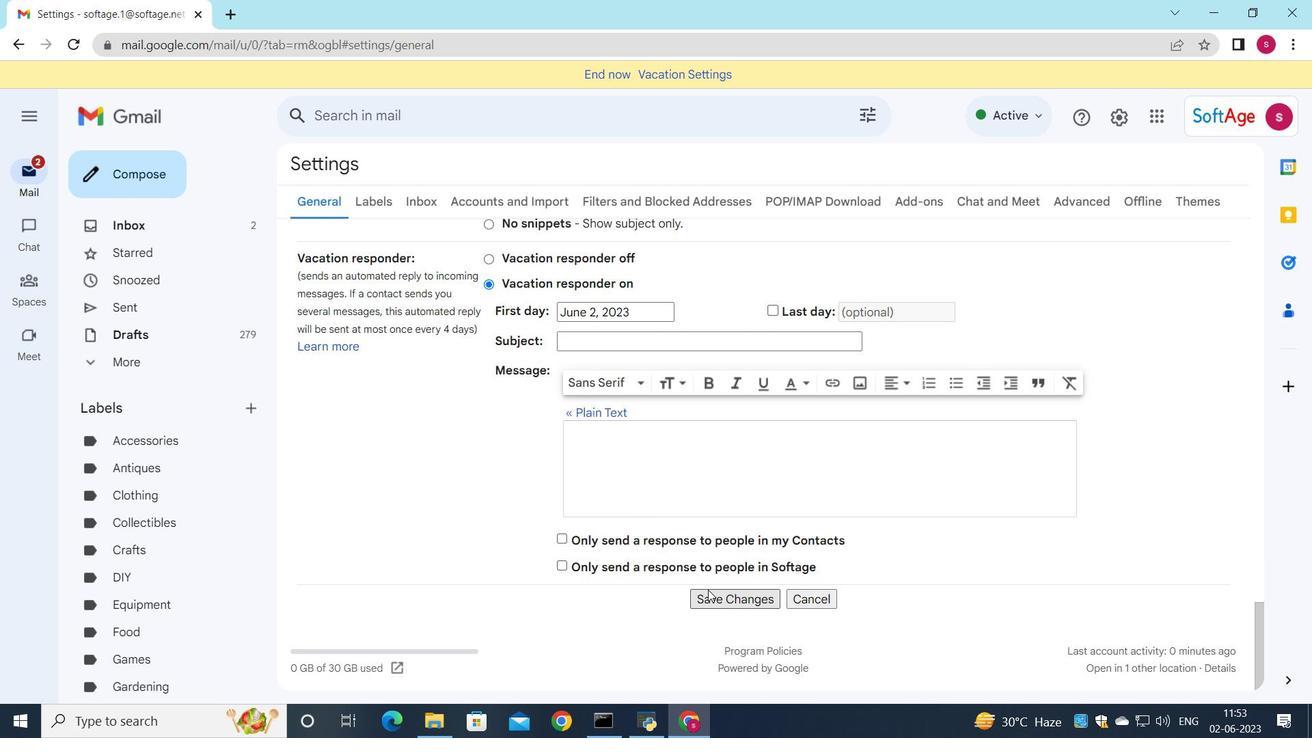 
Action: Mouse pressed left at (711, 609)
Screenshot: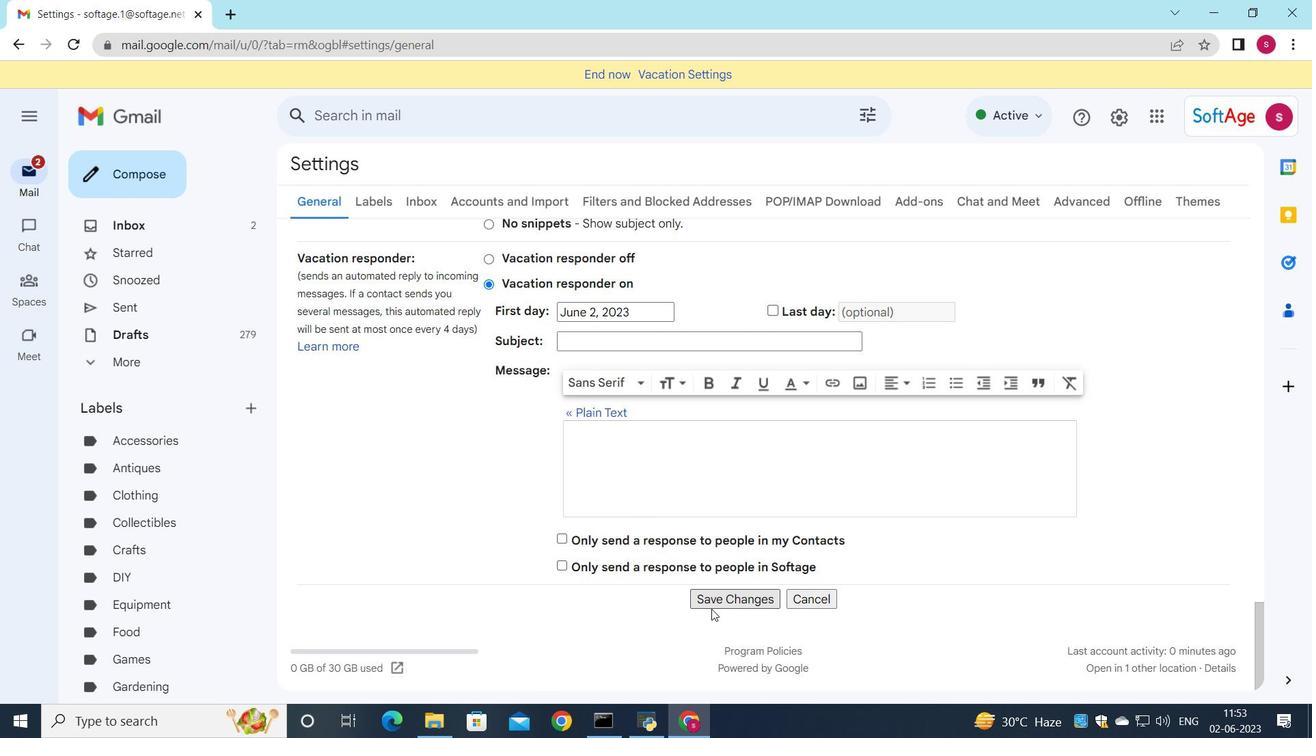 
Action: Mouse moved to (715, 598)
Screenshot: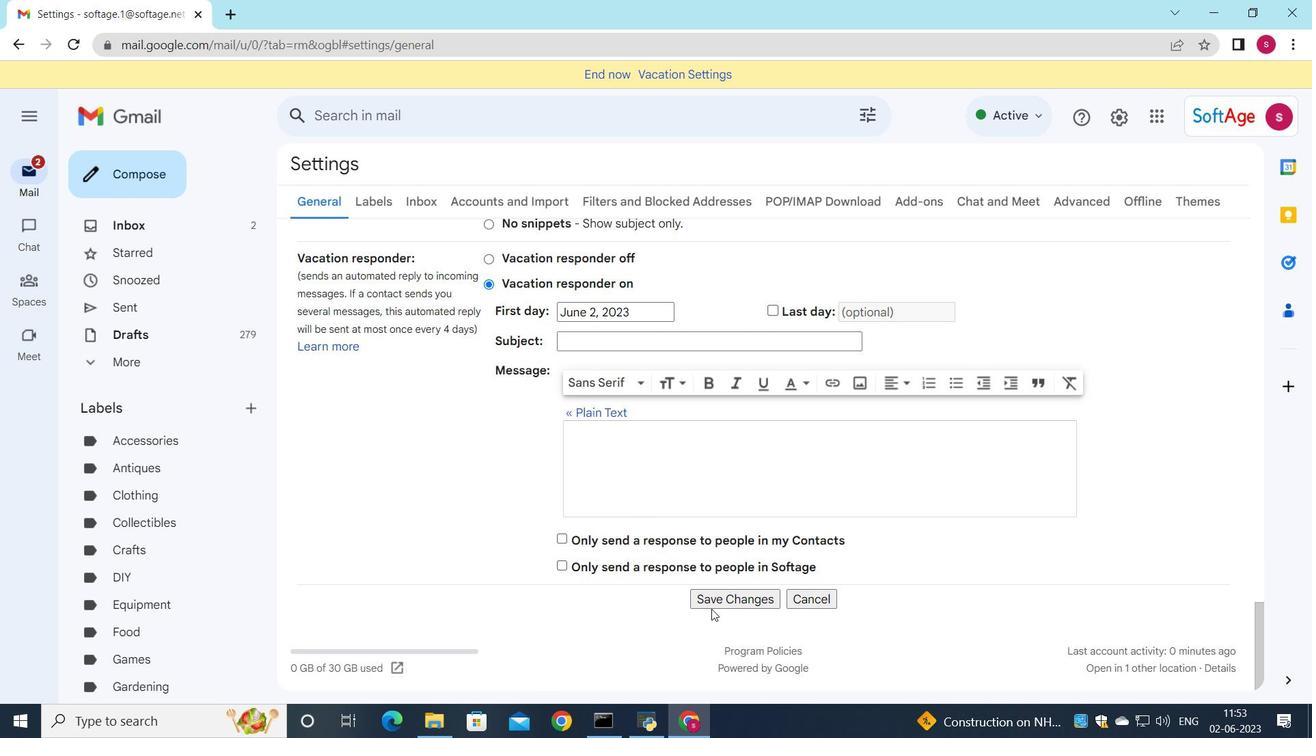 
Action: Mouse pressed left at (715, 598)
Screenshot: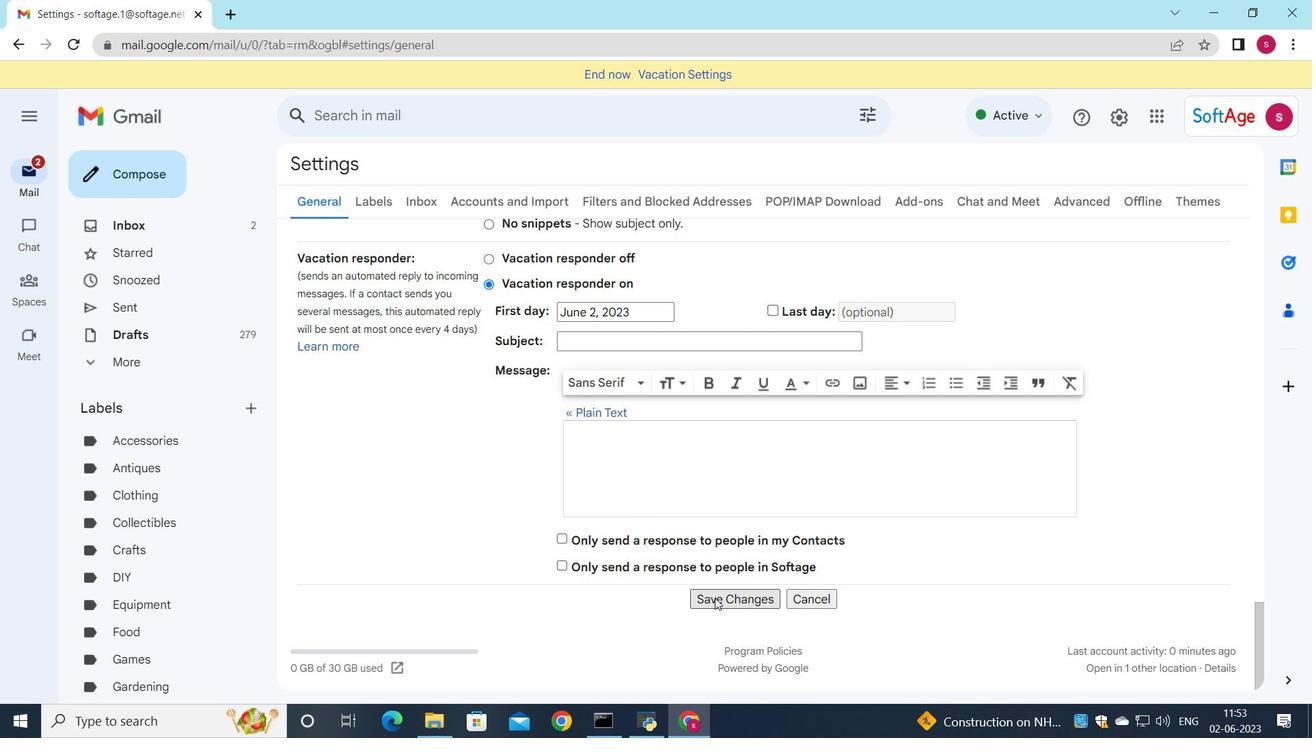 
Action: Mouse moved to (715, 364)
Screenshot: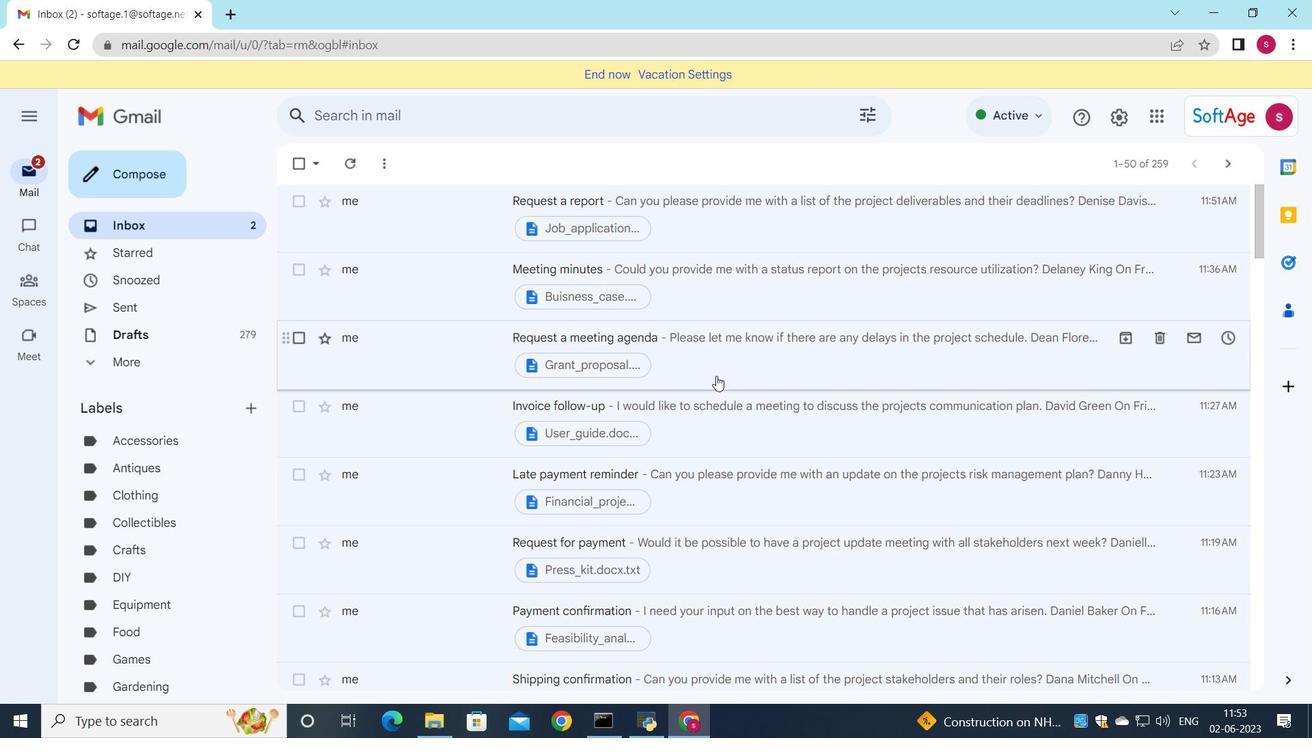 
Action: Mouse pressed left at (715, 364)
Screenshot: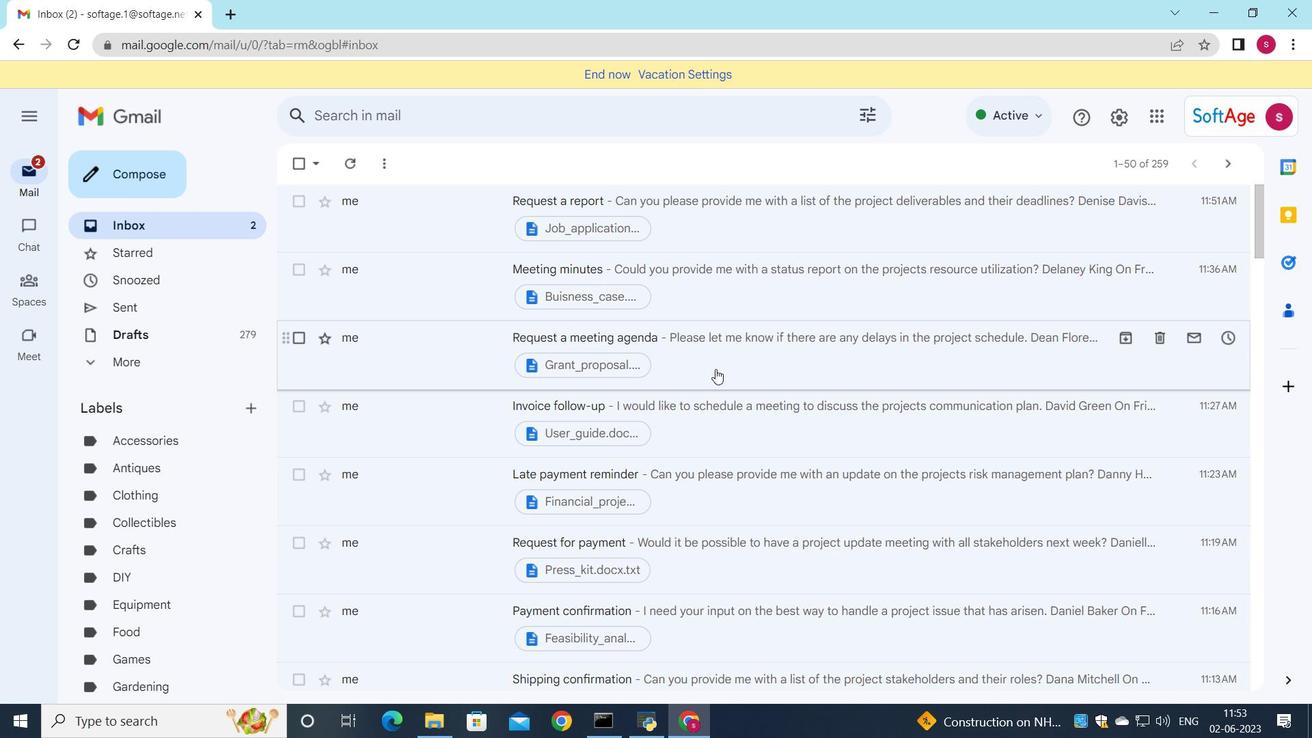 
Action: Mouse moved to (593, 439)
Screenshot: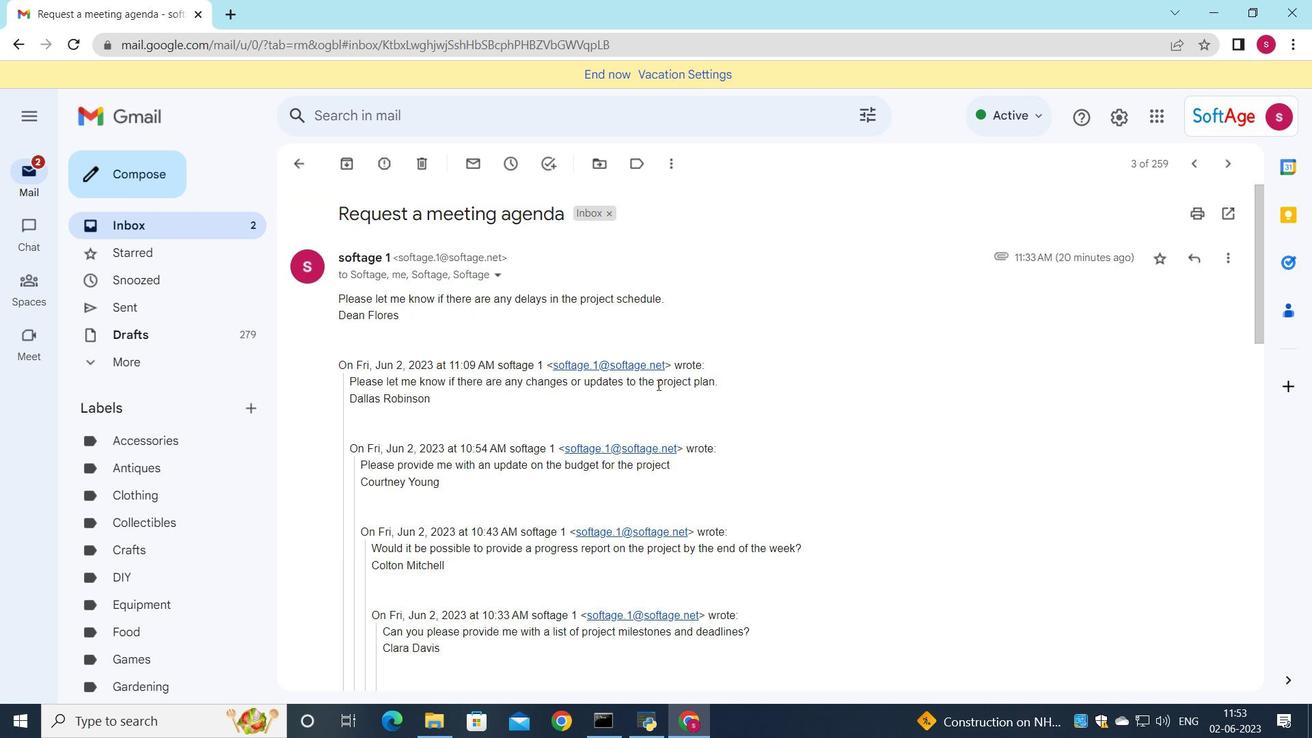 
Action: Mouse scrolled (637, 398) with delta (0, 0)
Screenshot: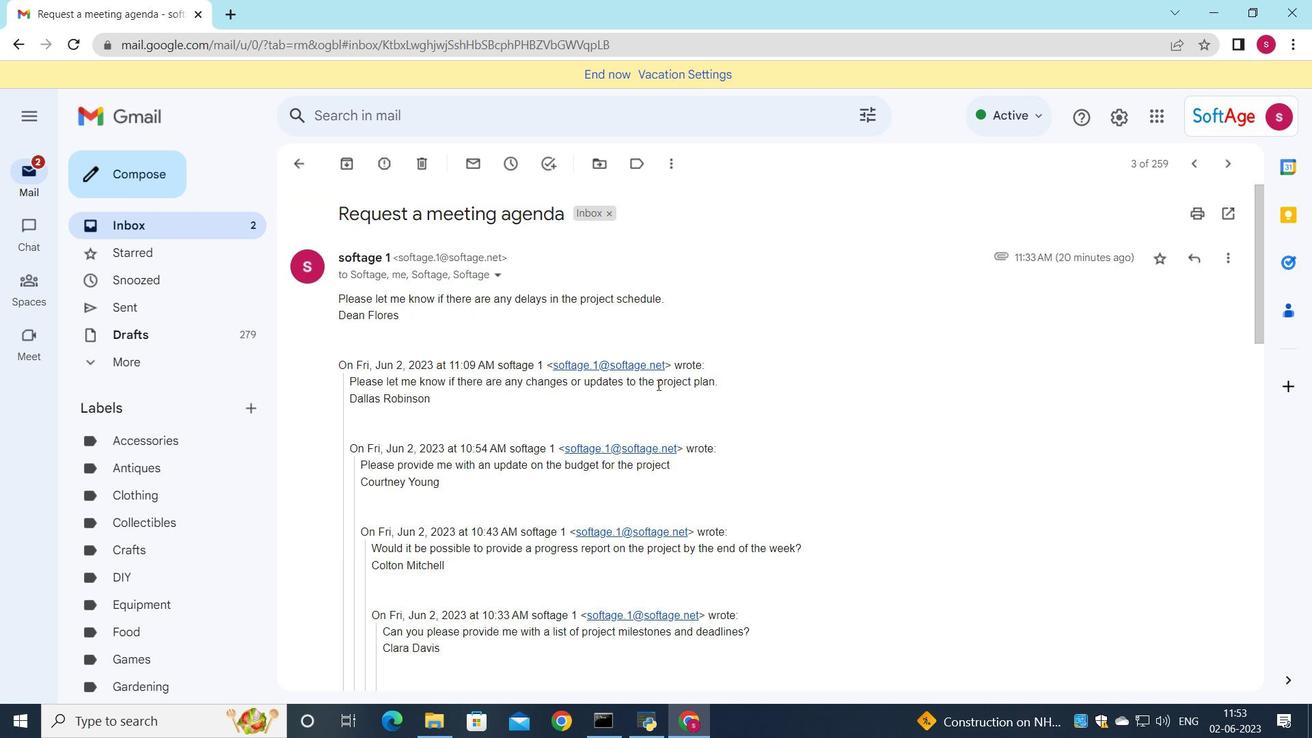 
Action: Mouse moved to (592, 439)
Screenshot: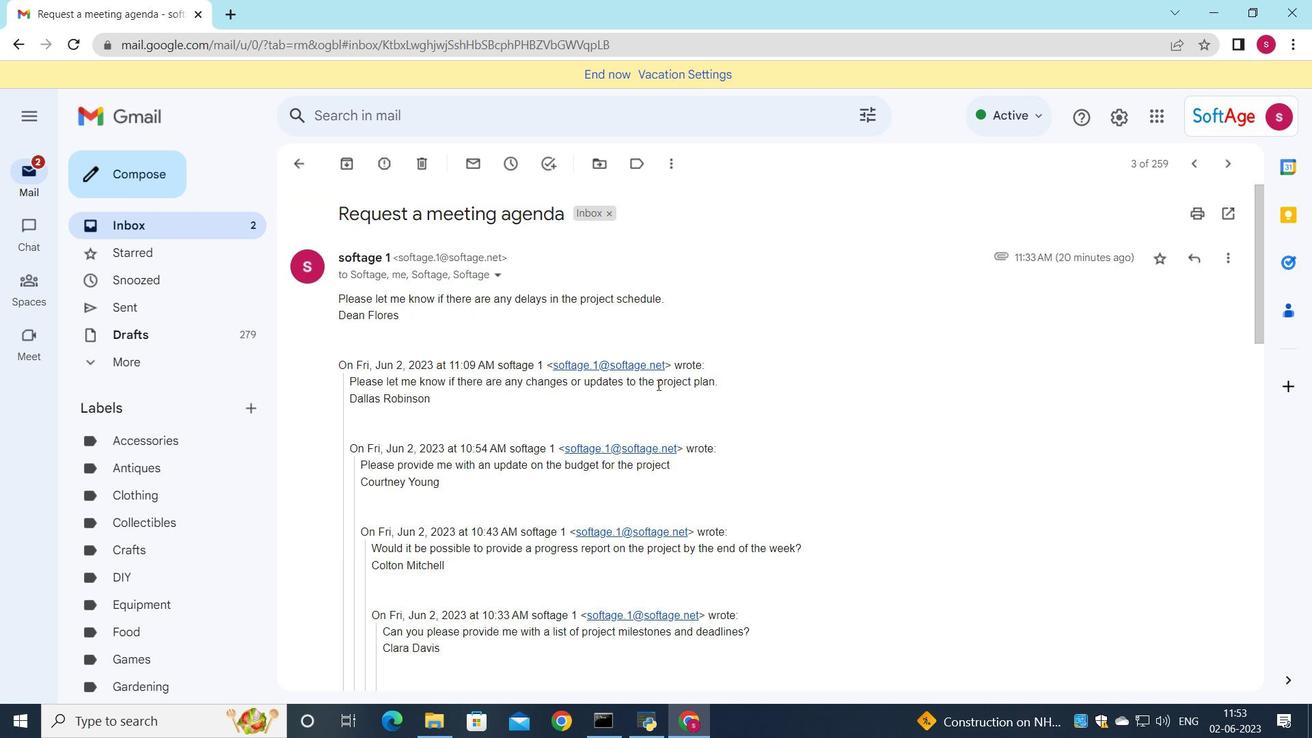 
Action: Mouse scrolled (618, 415) with delta (0, 0)
Screenshot: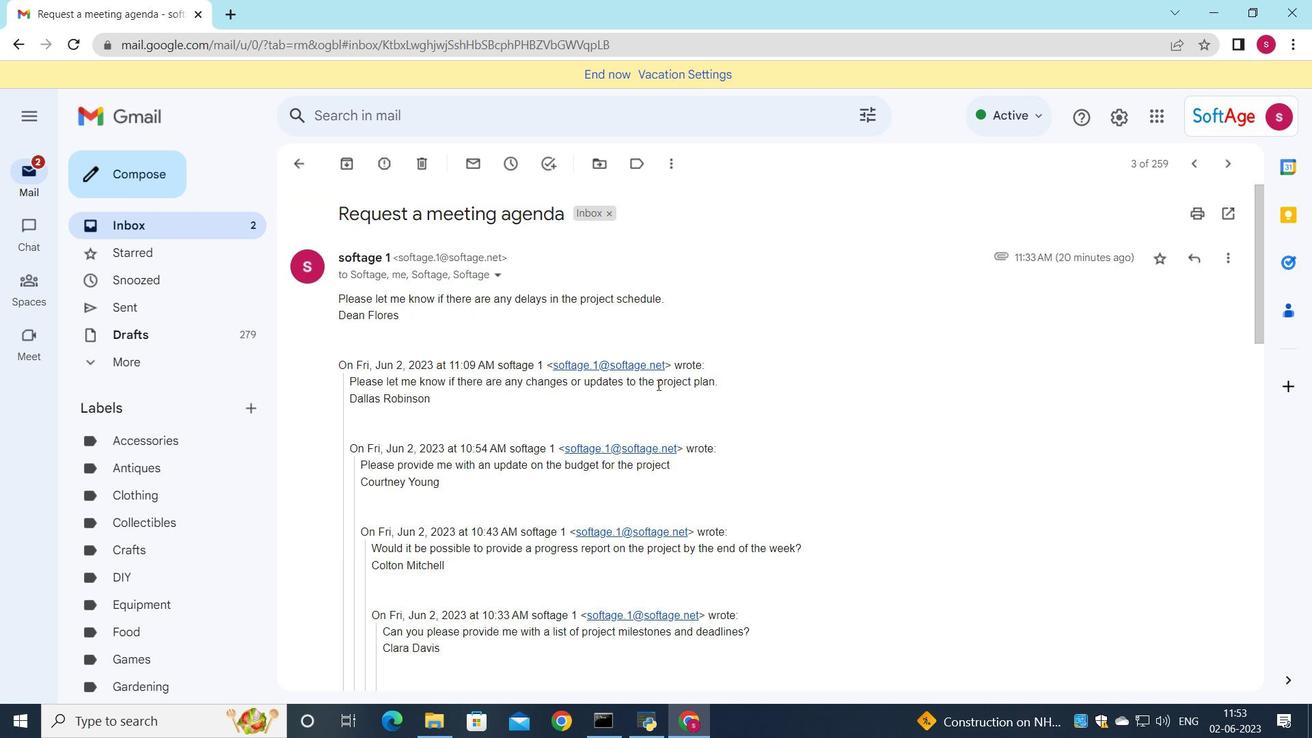 
Action: Mouse moved to (589, 441)
Screenshot: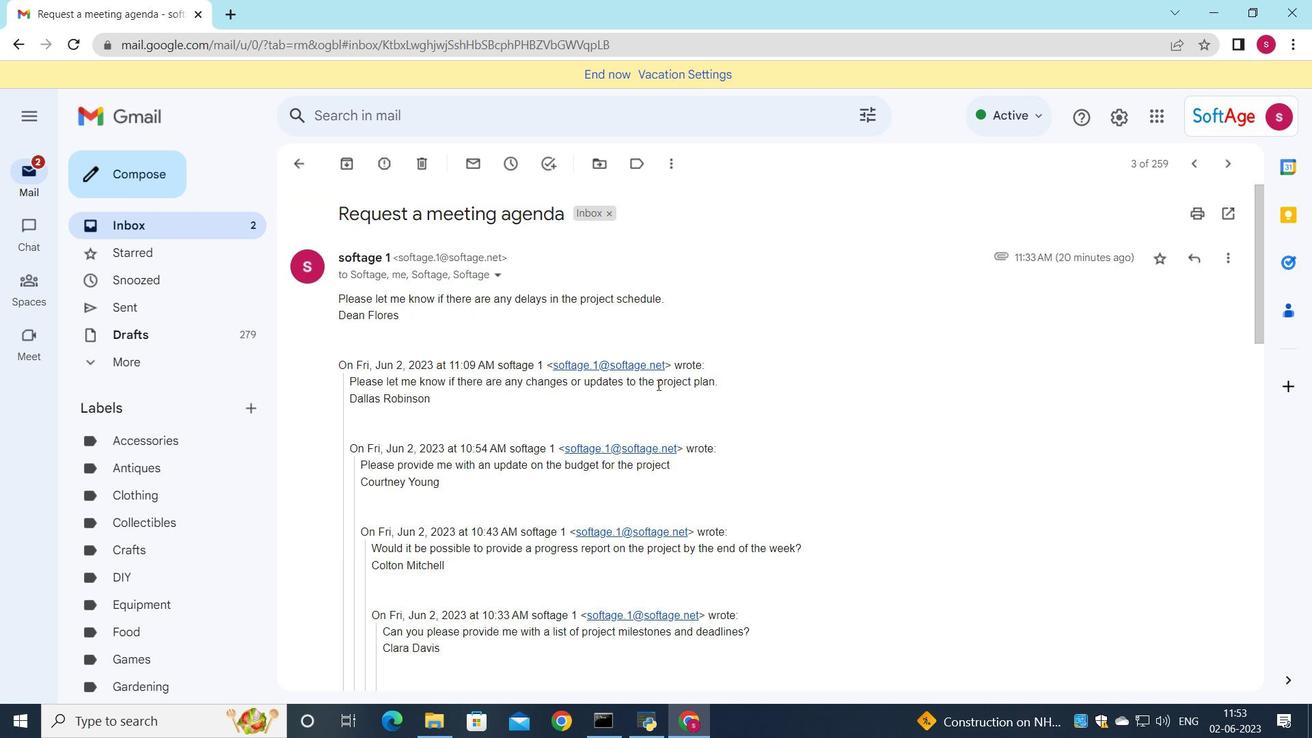 
Action: Mouse scrolled (589, 440) with delta (0, 0)
Screenshot: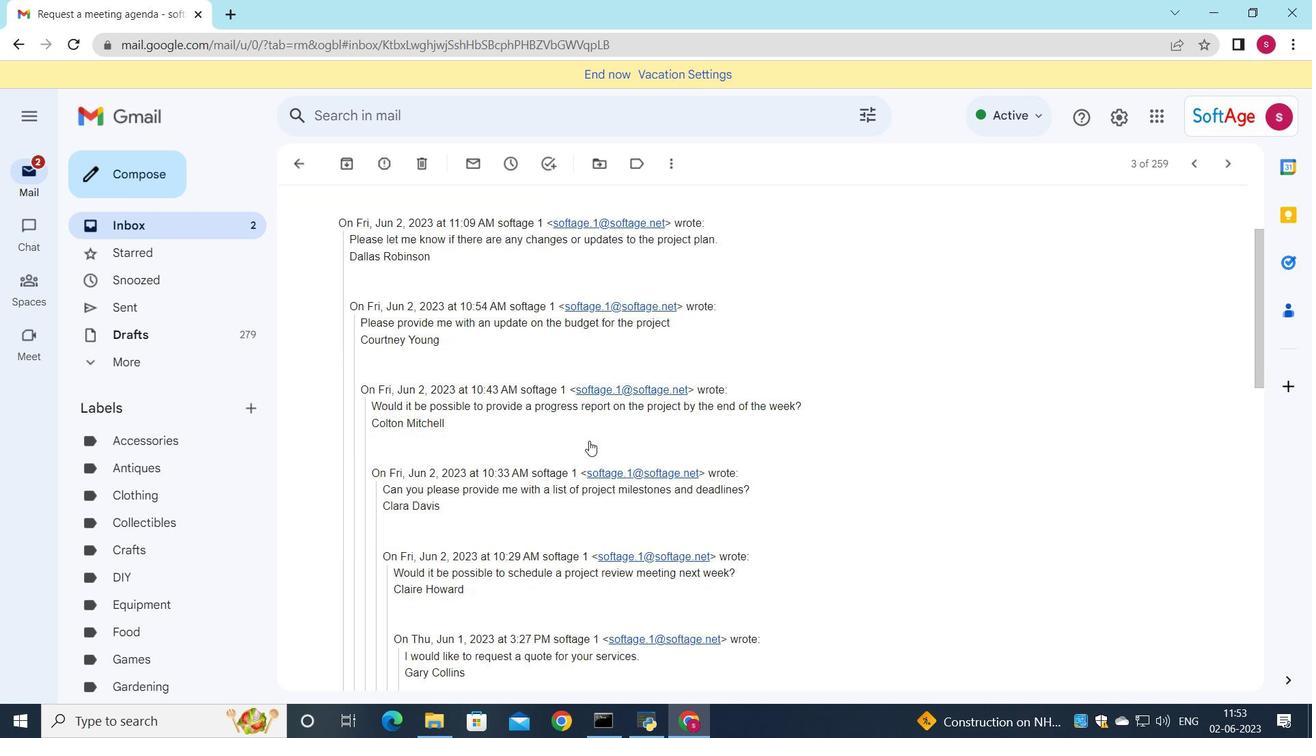 
Action: Mouse moved to (589, 441)
Screenshot: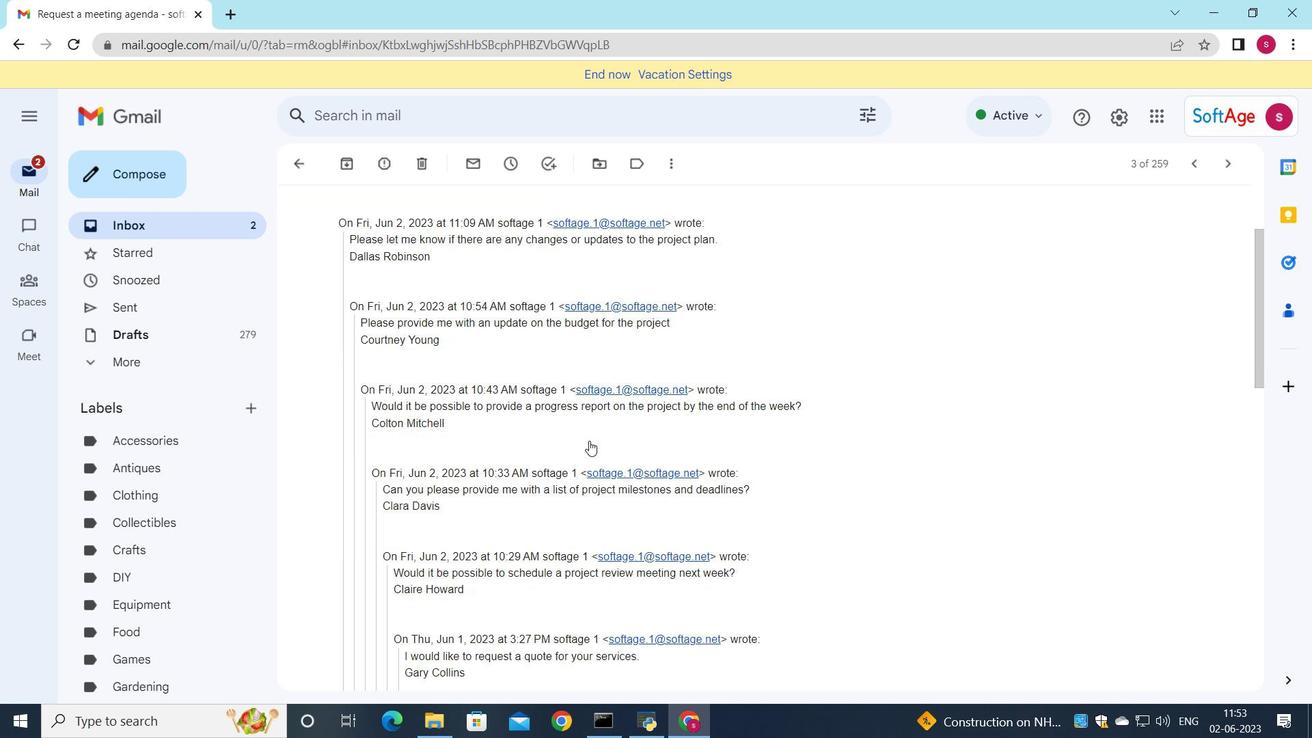 
Action: Mouse scrolled (589, 440) with delta (0, 0)
Screenshot: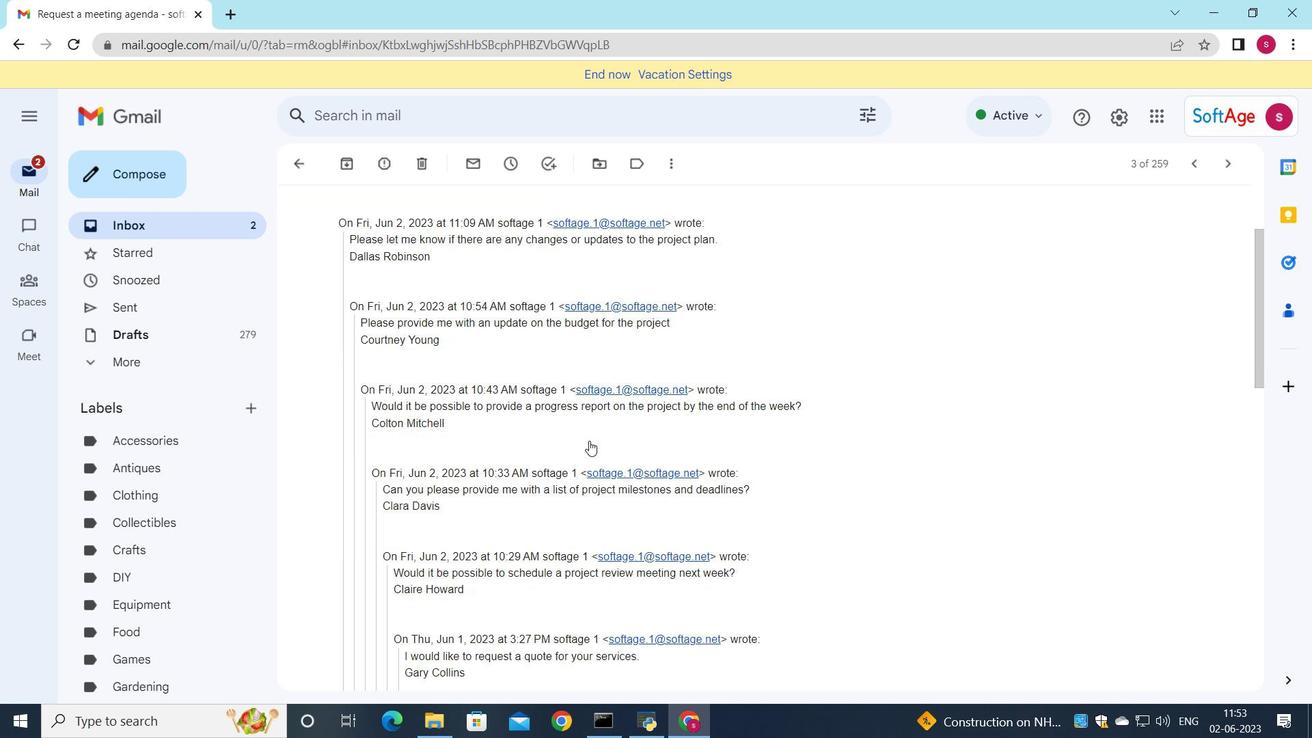 
Action: Mouse moved to (590, 441)
Screenshot: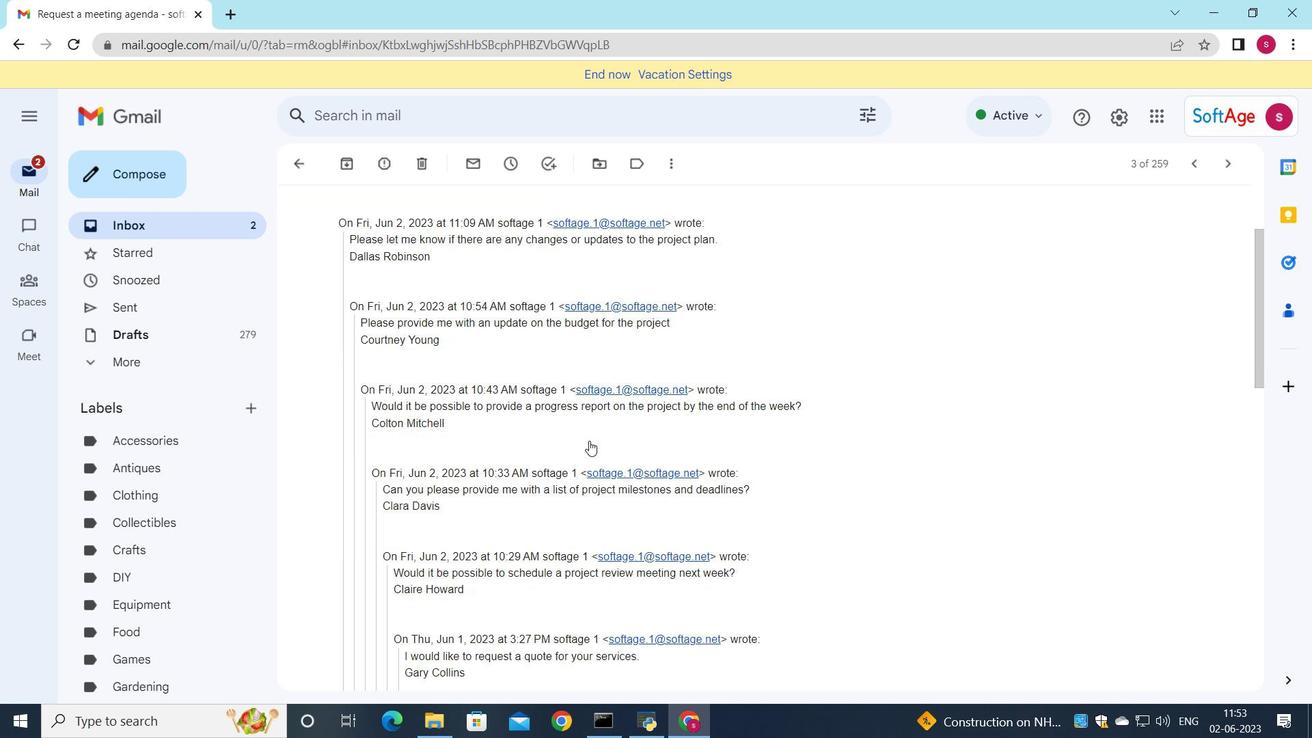 
Action: Mouse scrolled (590, 440) with delta (0, 0)
Screenshot: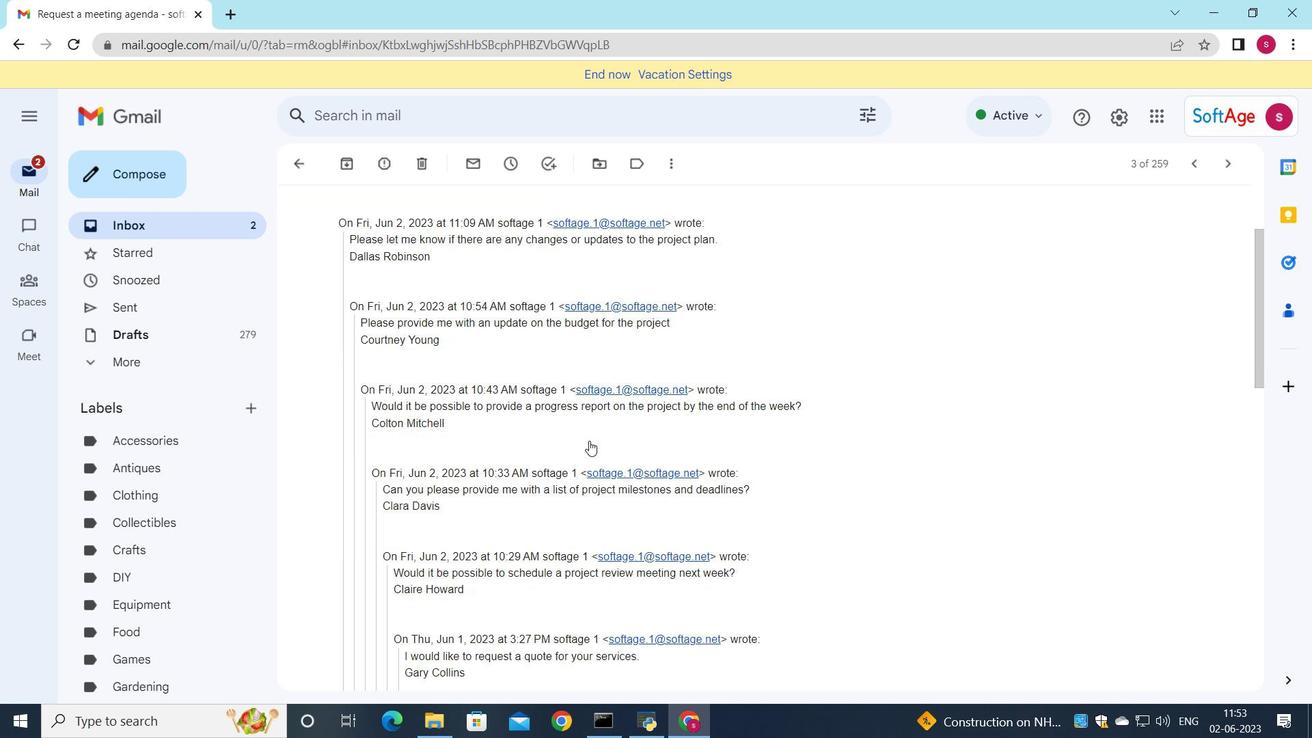 
Action: Mouse moved to (590, 441)
Screenshot: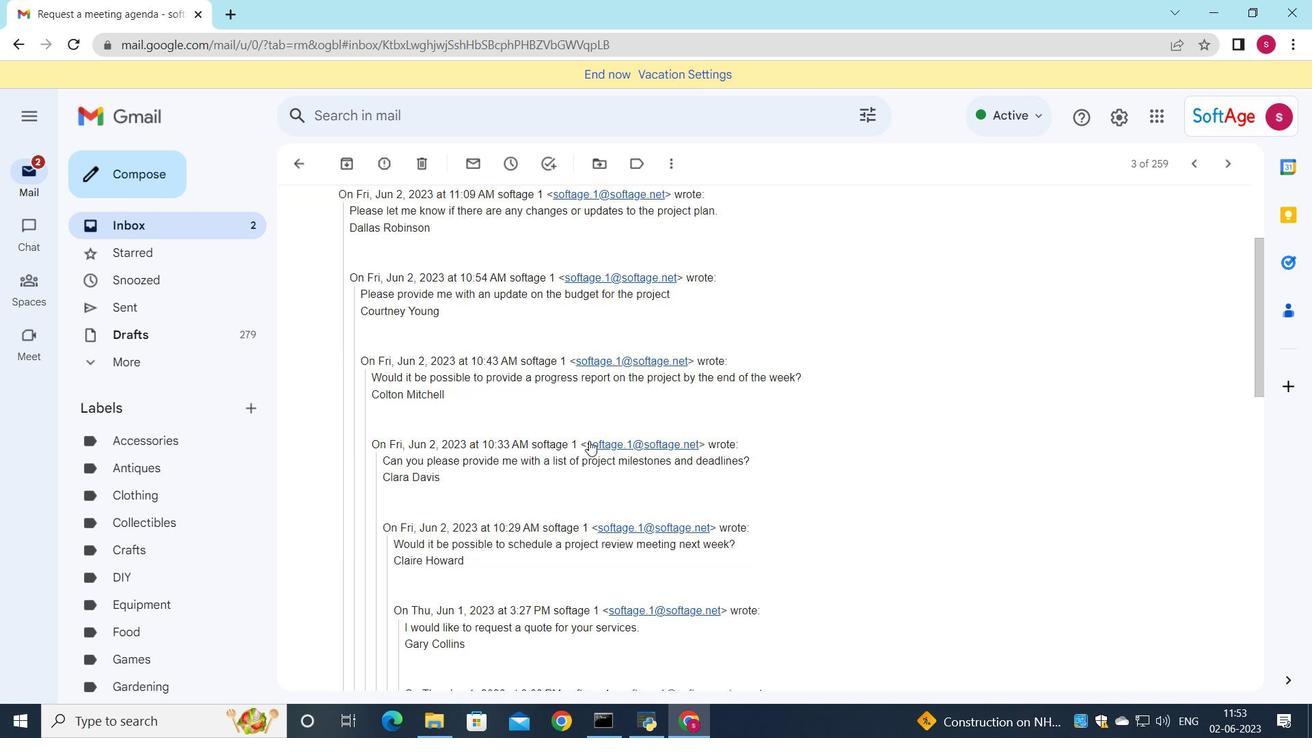 
Action: Mouse scrolled (590, 440) with delta (0, 0)
Screenshot: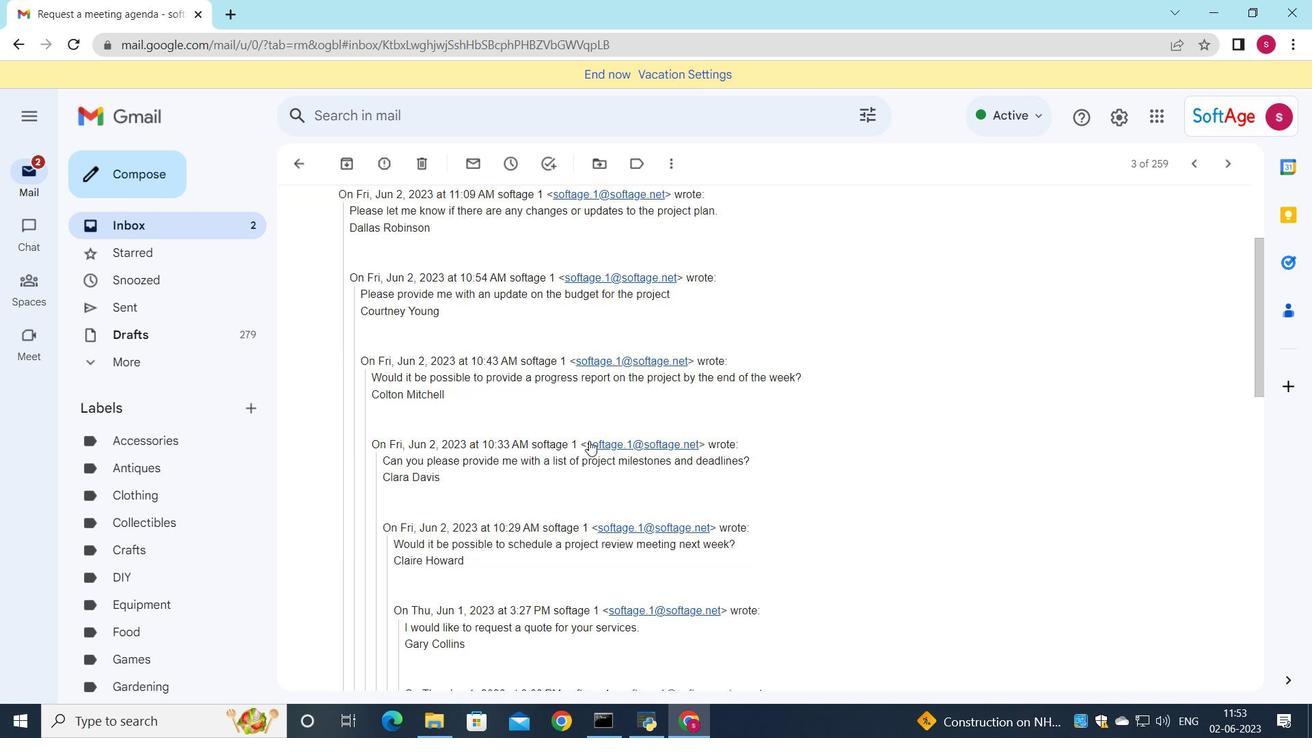 
Action: Mouse moved to (626, 466)
Screenshot: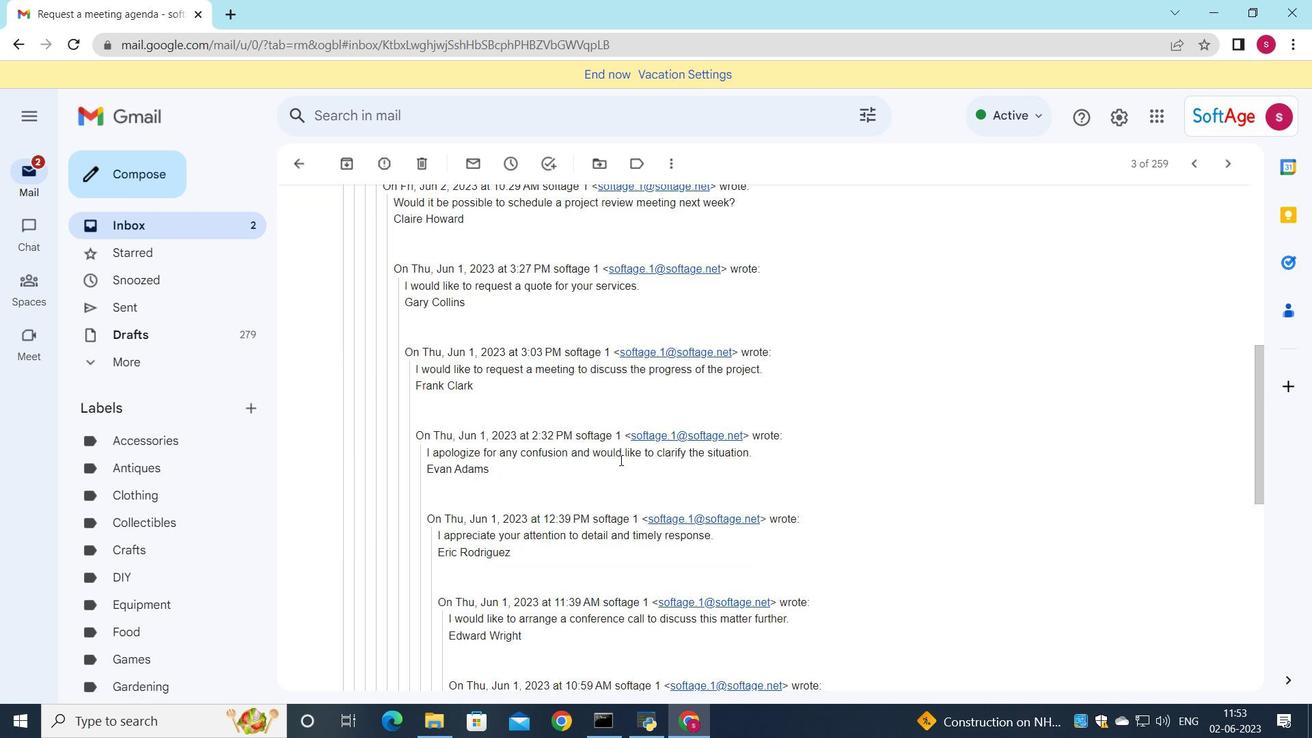 
Action: Mouse scrolled (626, 465) with delta (0, 0)
Screenshot: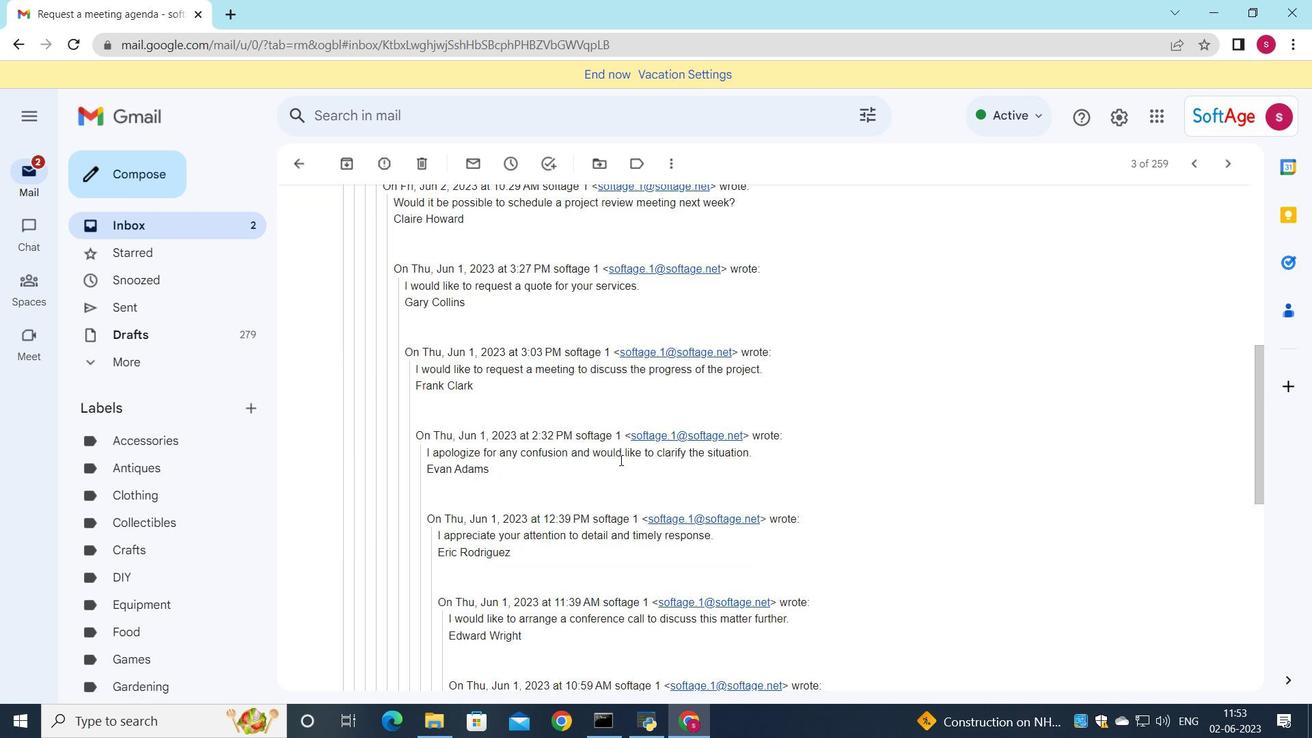 
Action: Mouse moved to (626, 469)
Screenshot: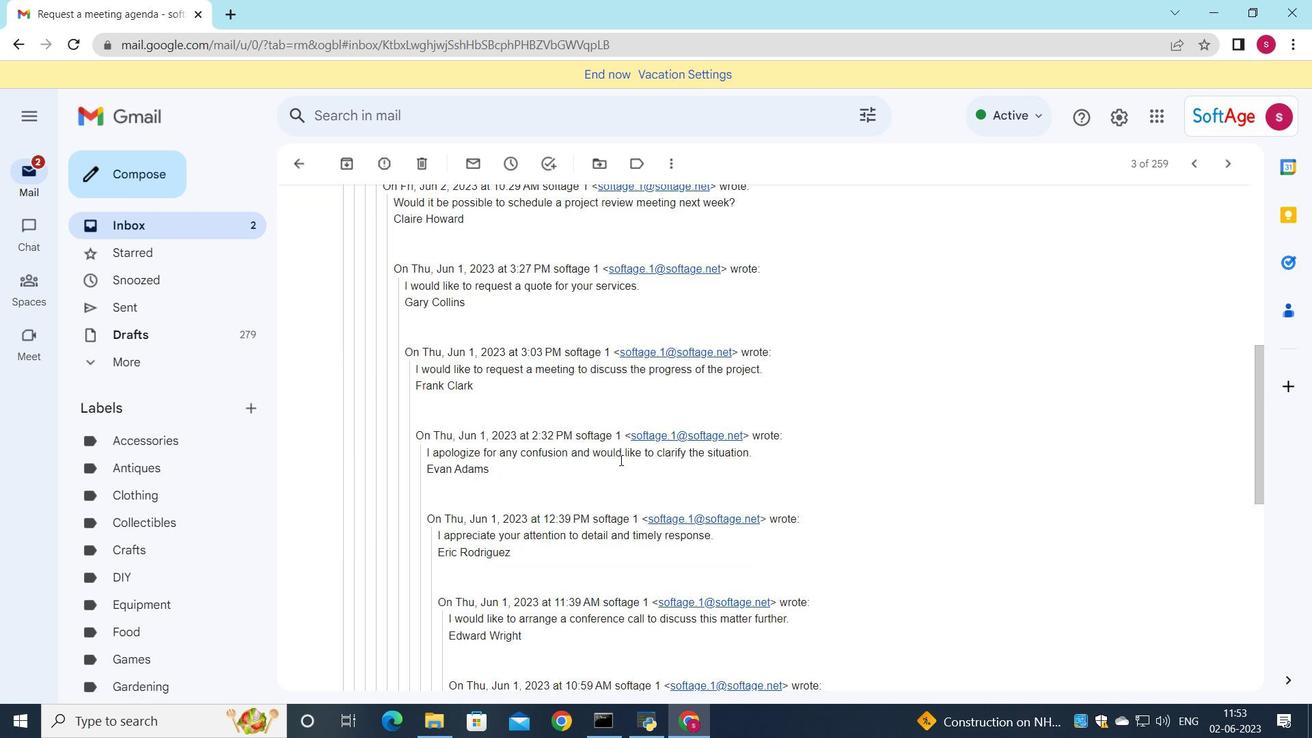 
Action: Mouse scrolled (626, 469) with delta (0, 0)
Screenshot: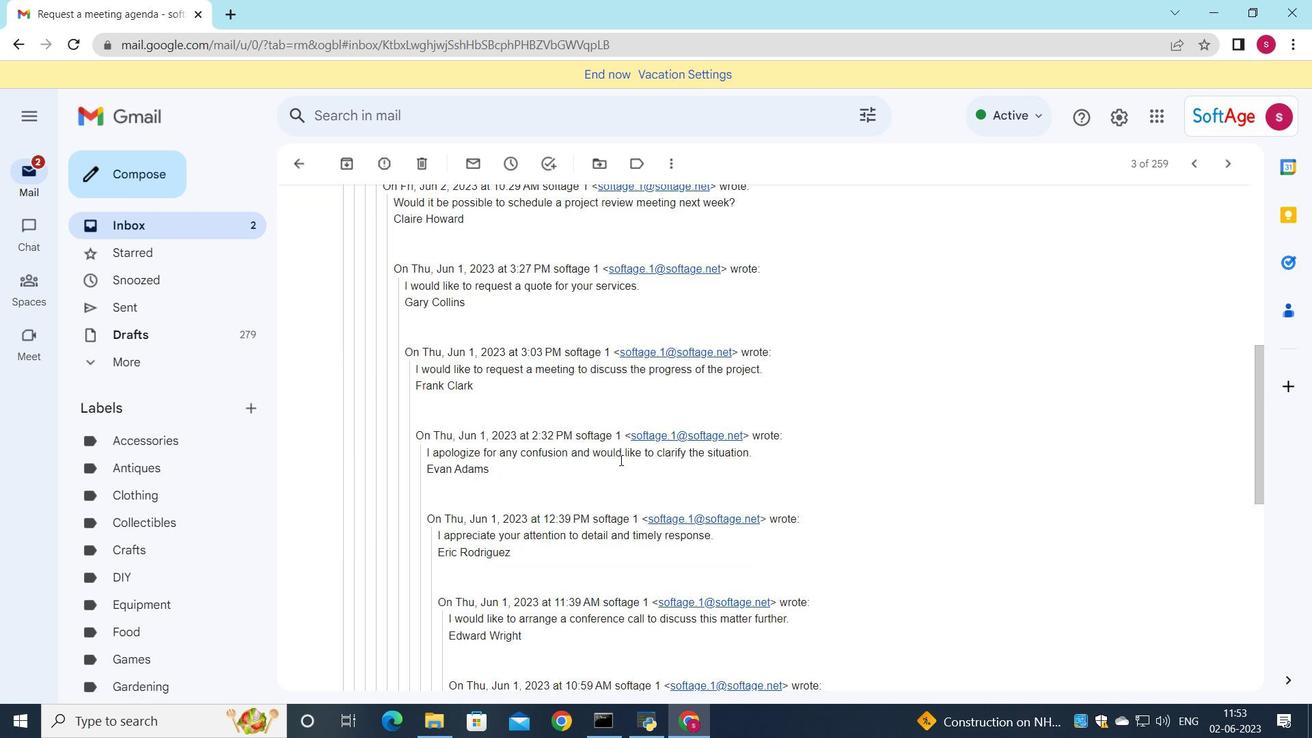 
Action: Mouse moved to (625, 473)
Screenshot: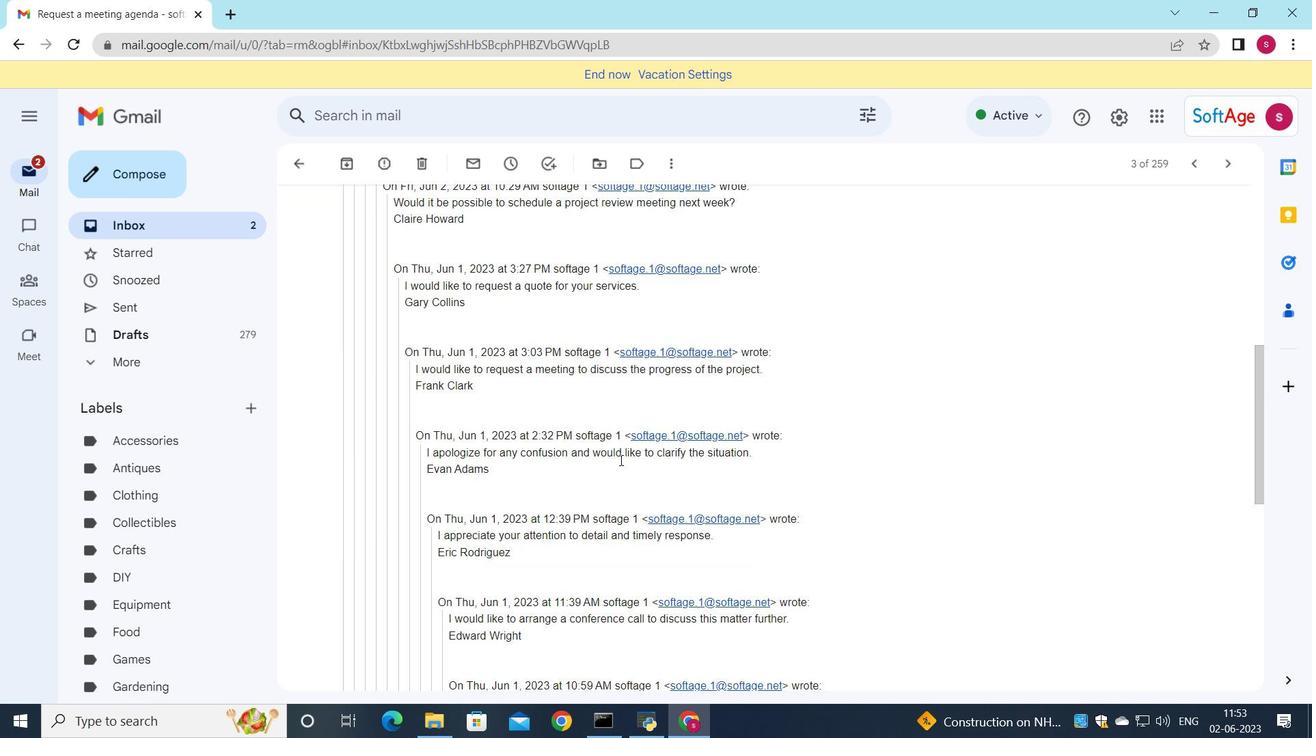 
Action: Mouse scrolled (625, 472) with delta (0, 0)
Screenshot: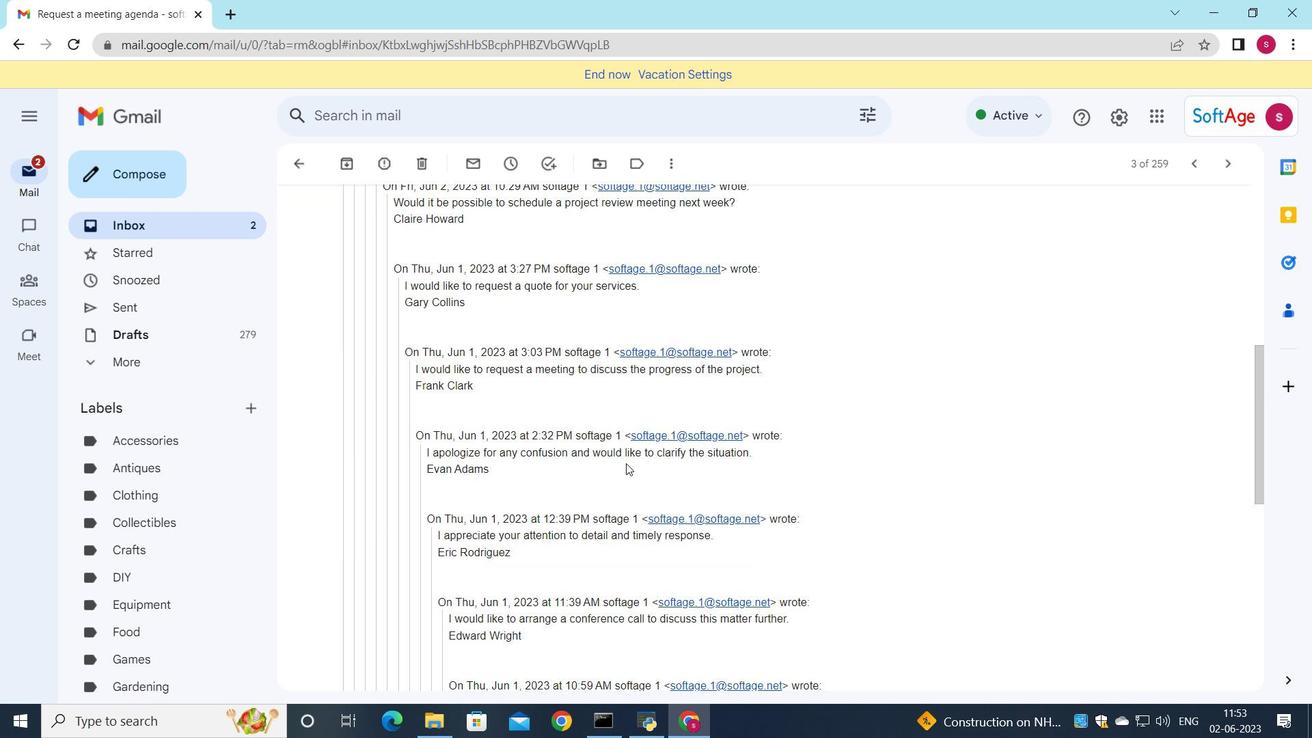 
Action: Mouse moved to (614, 488)
Screenshot: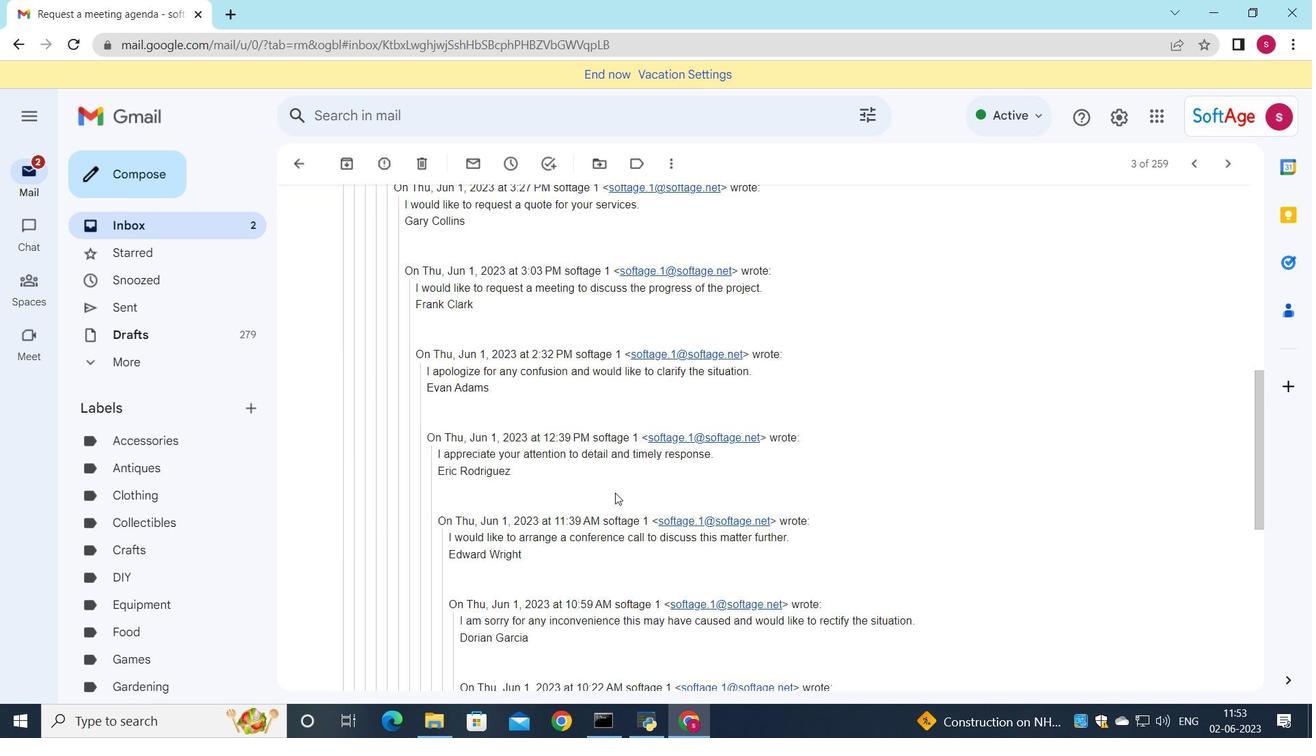 
Action: Mouse scrolled (614, 488) with delta (0, 0)
Screenshot: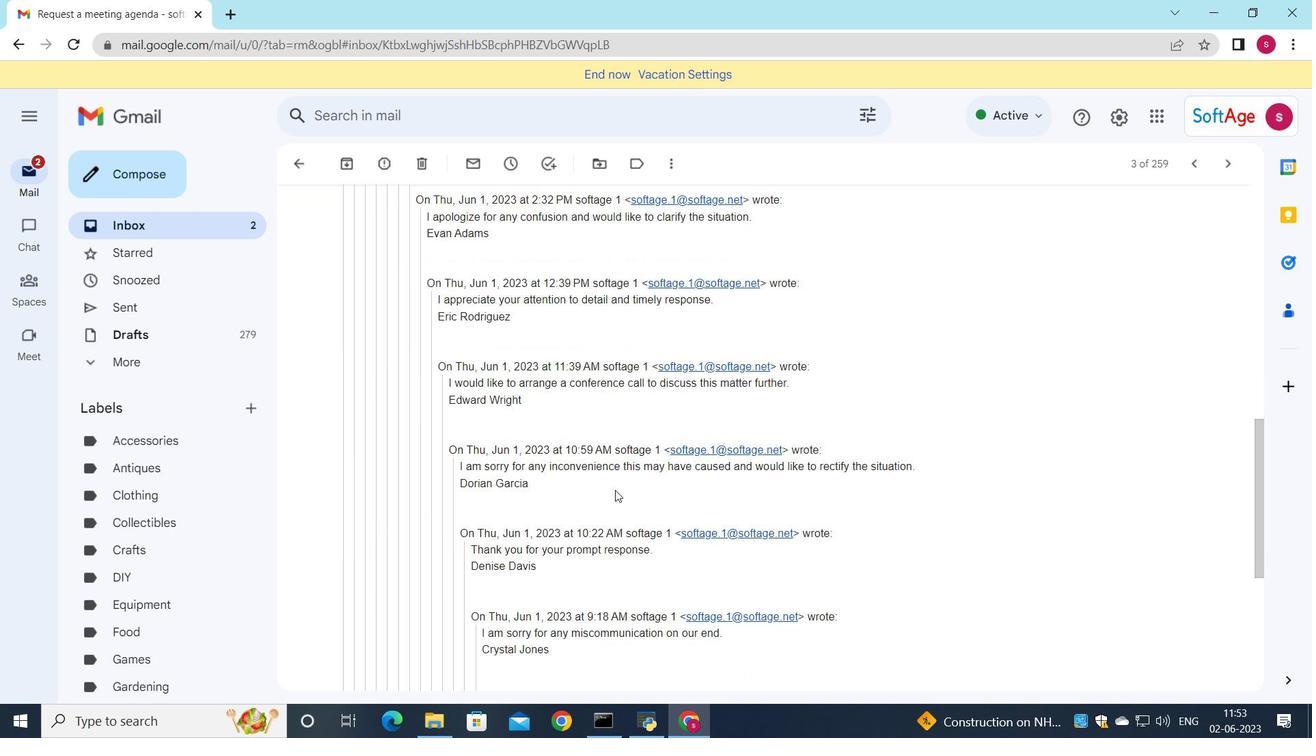 
Action: Mouse scrolled (614, 488) with delta (0, 0)
Screenshot: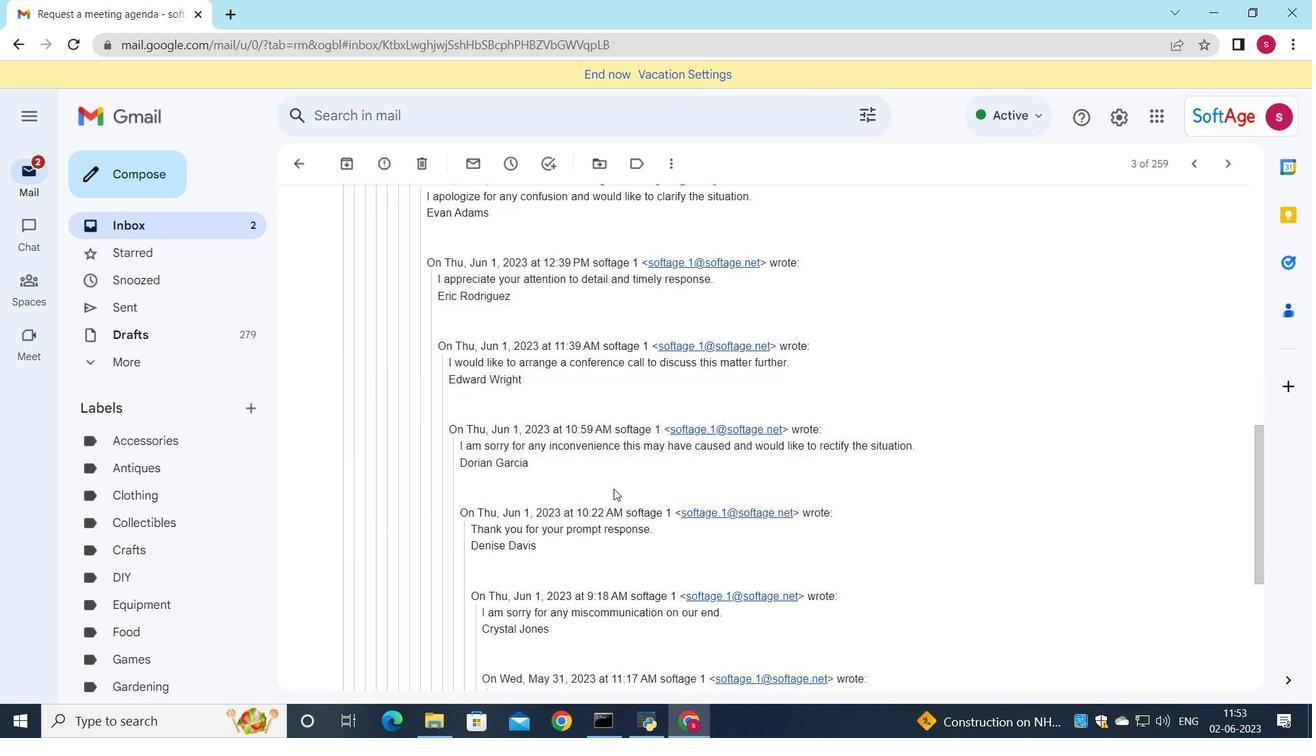 
Action: Mouse scrolled (614, 488) with delta (0, 0)
Screenshot: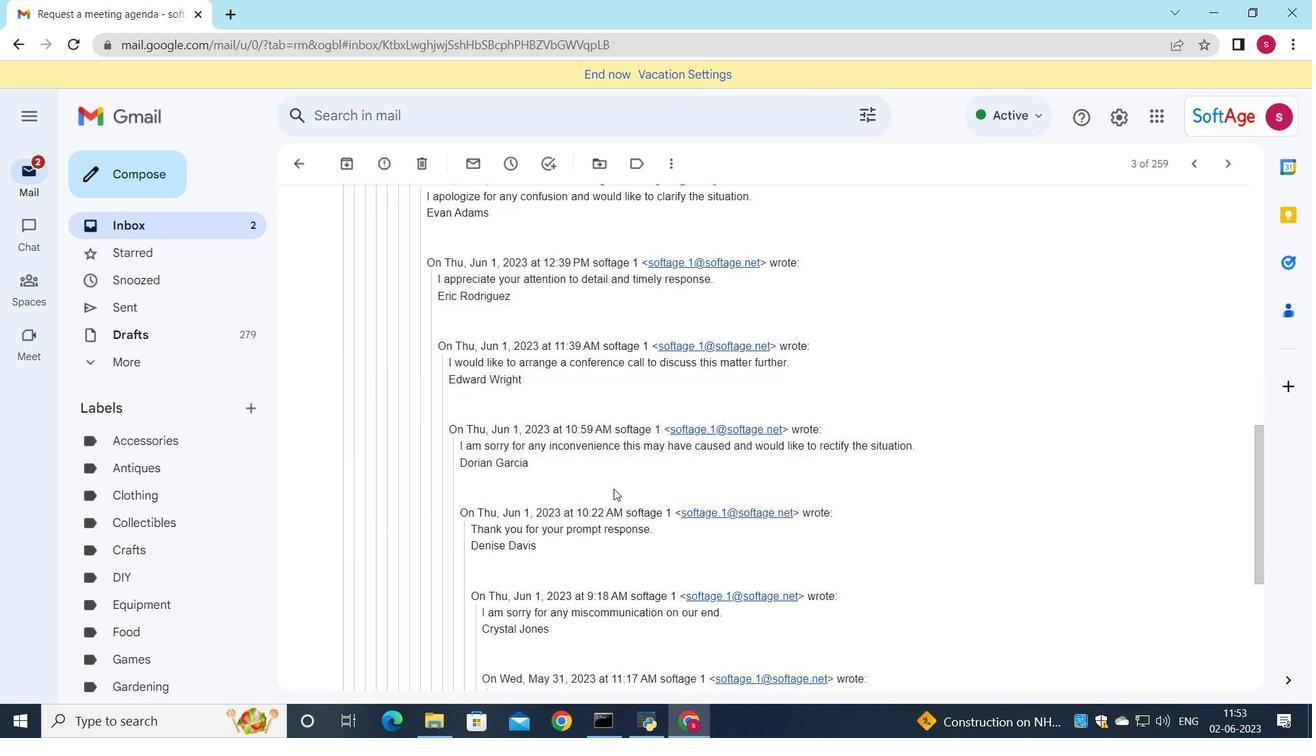 
Action: Mouse scrolled (614, 488) with delta (0, 0)
Screenshot: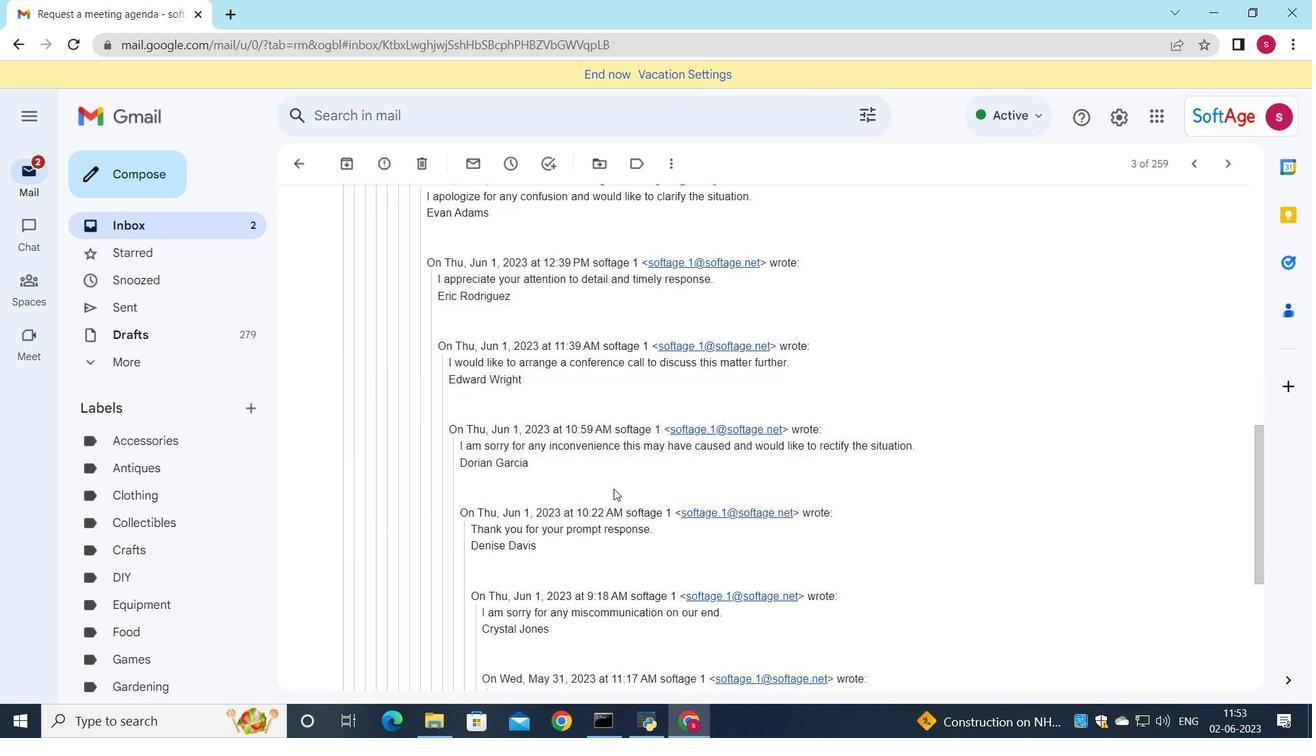 
Action: Mouse moved to (613, 490)
Screenshot: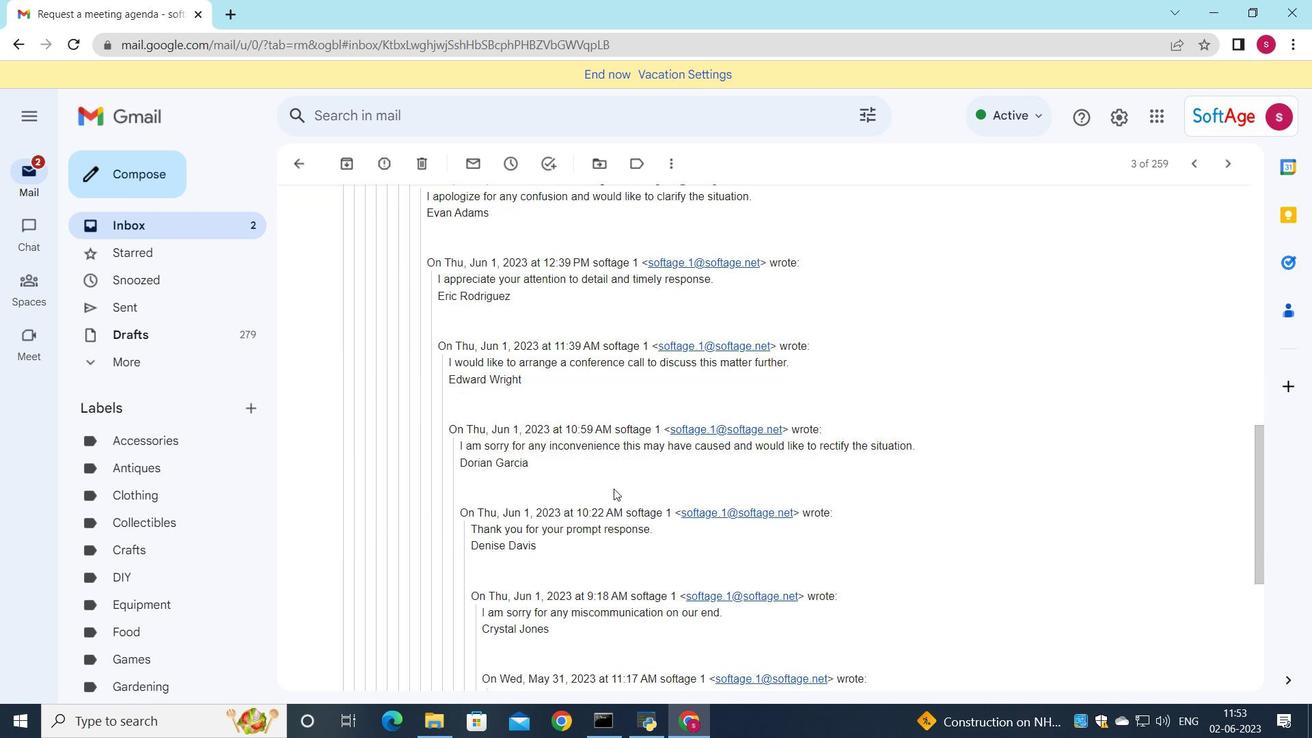 
Action: Mouse scrolled (613, 489) with delta (0, 0)
Screenshot: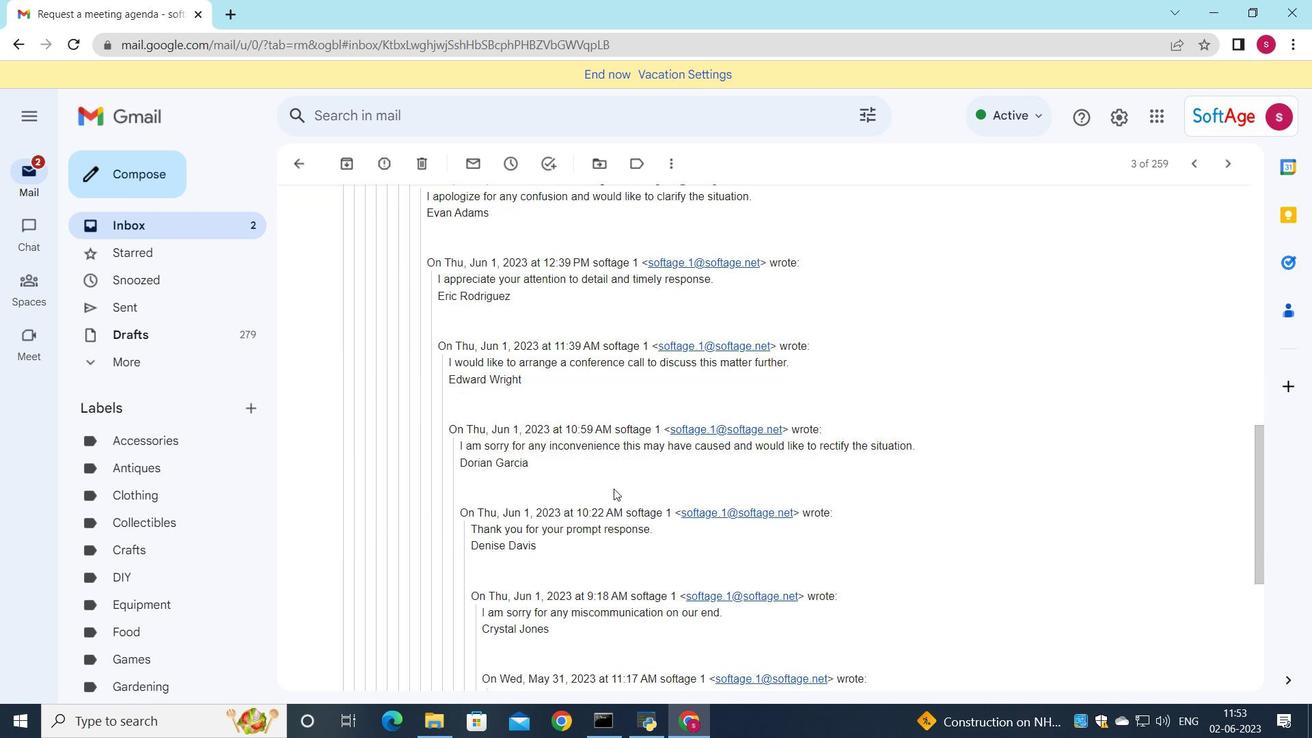 
Action: Mouse moved to (371, 603)
Screenshot: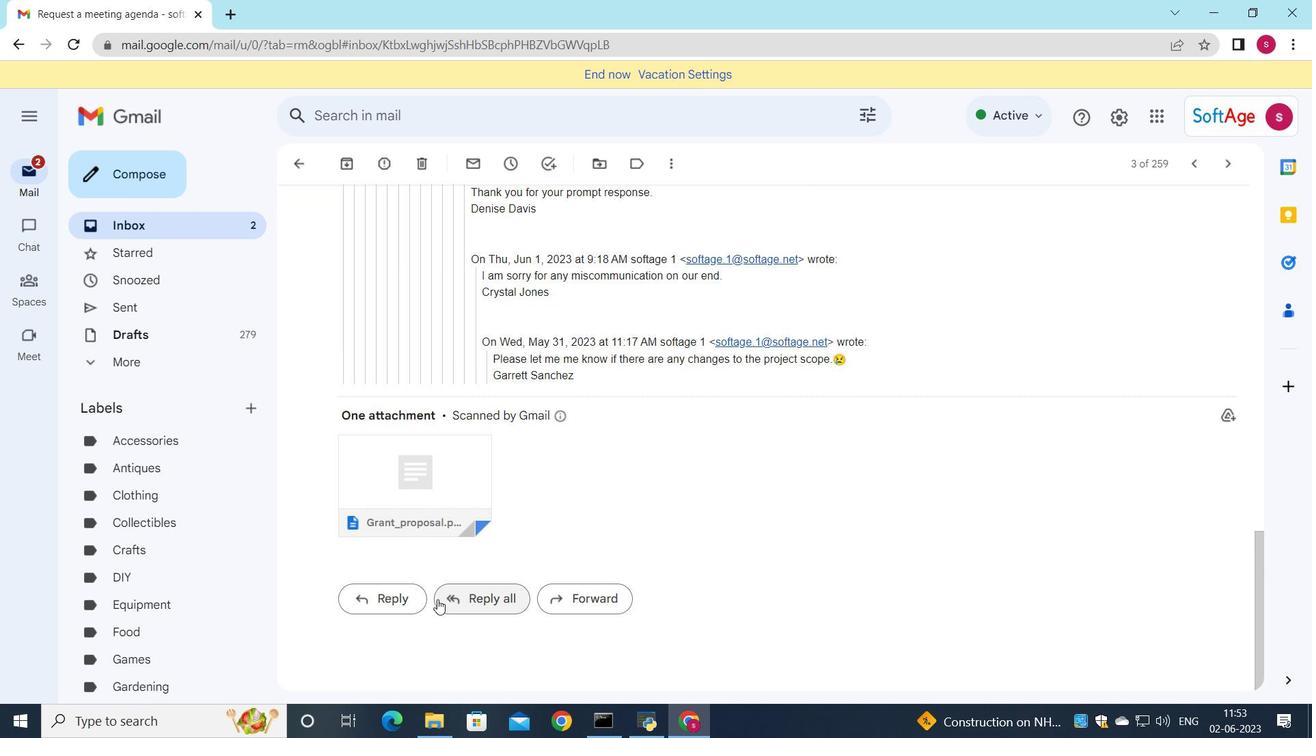 
Action: Mouse pressed left at (371, 603)
Screenshot: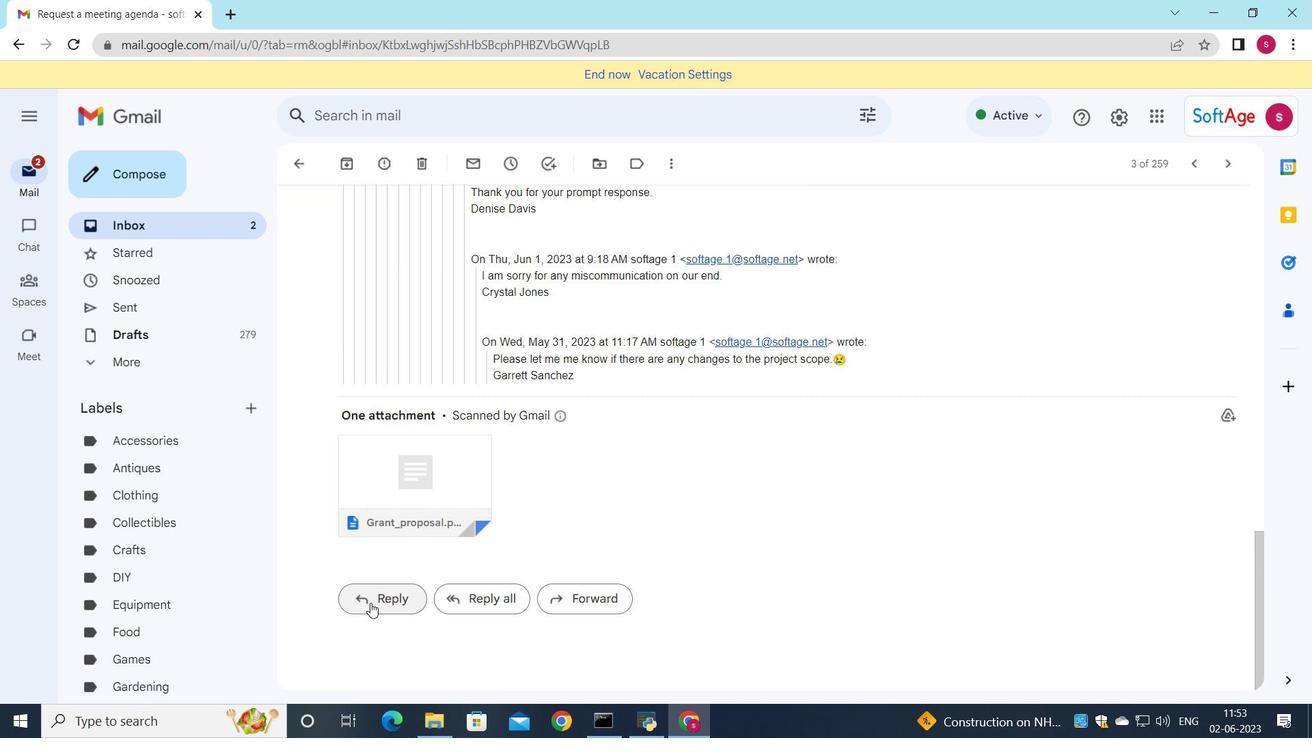 
Action: Mouse moved to (374, 471)
Screenshot: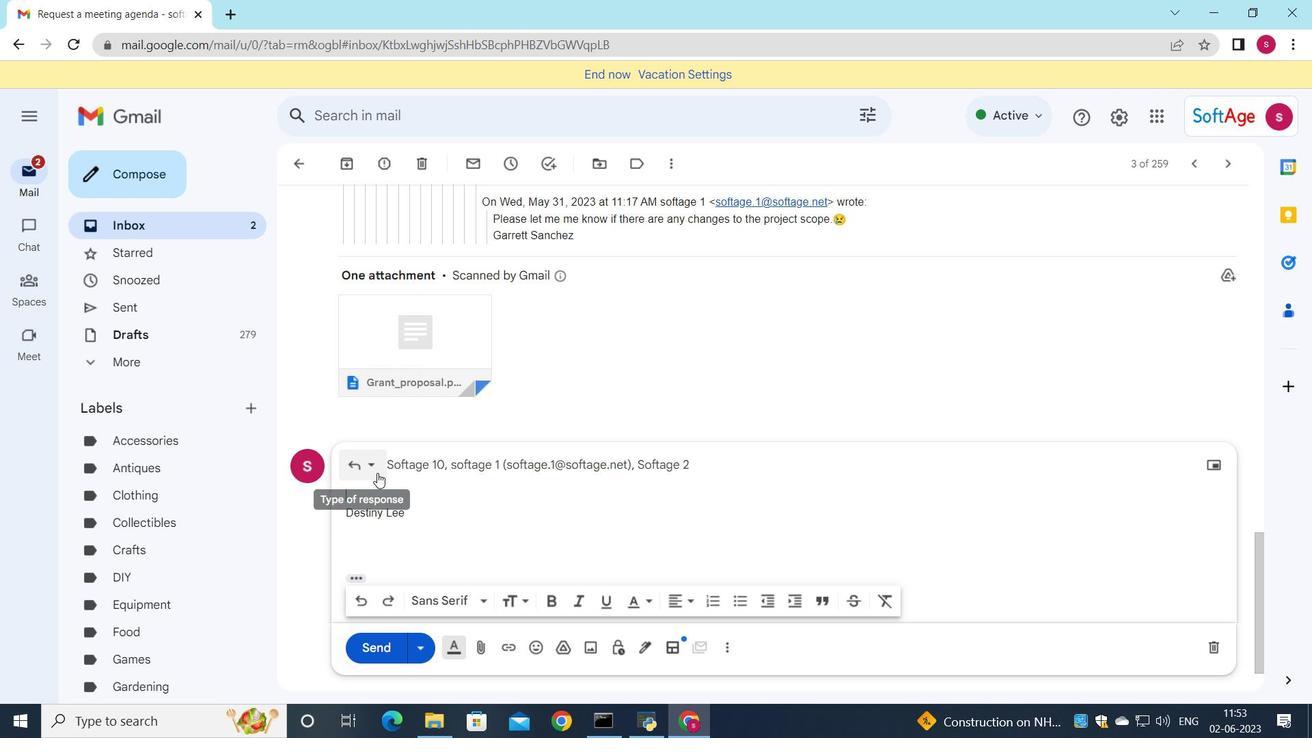 
Action: Mouse pressed left at (374, 471)
Screenshot: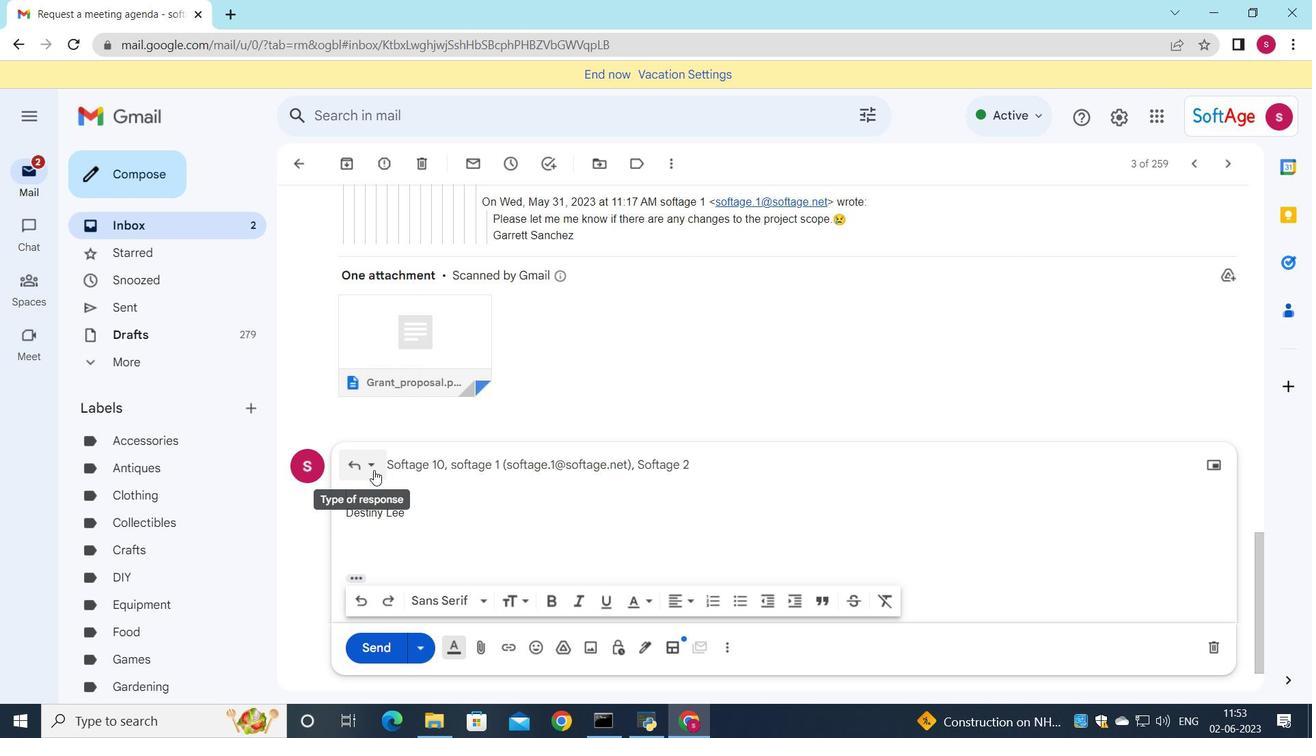 
Action: Mouse moved to (422, 592)
Screenshot: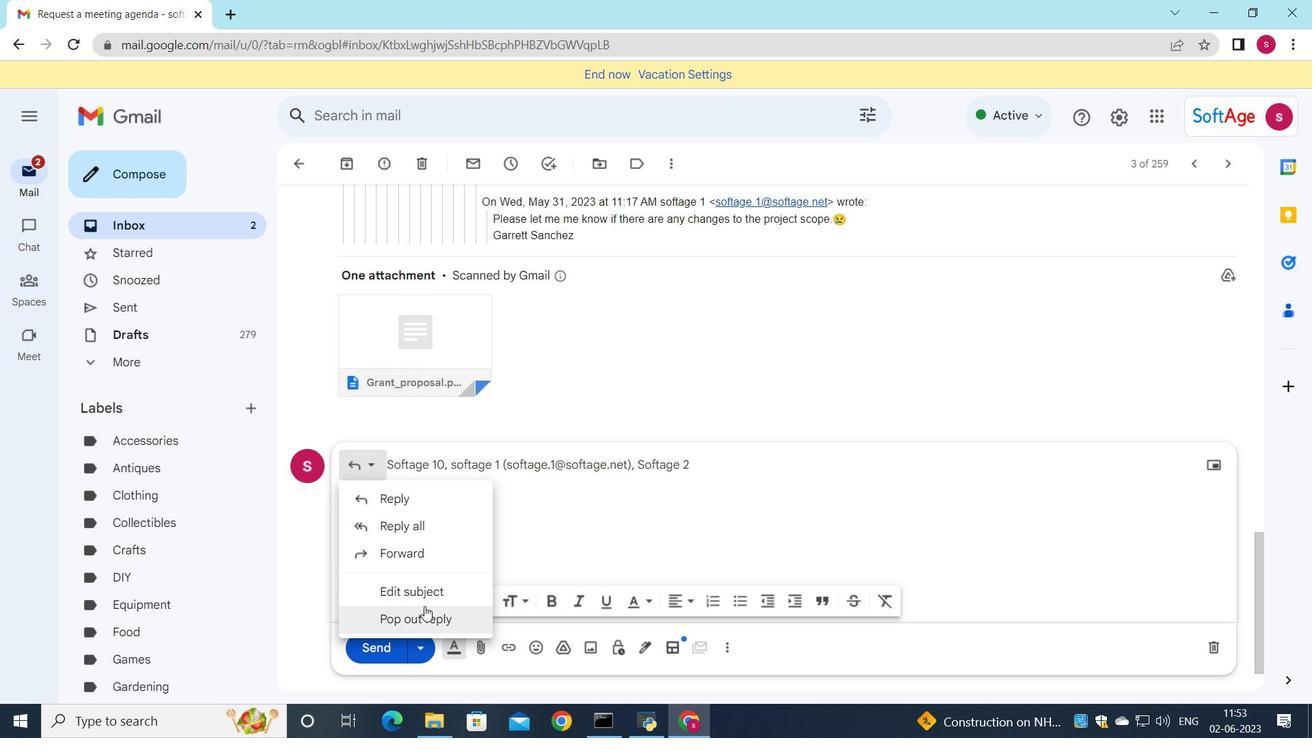 
Action: Mouse pressed left at (422, 592)
Screenshot: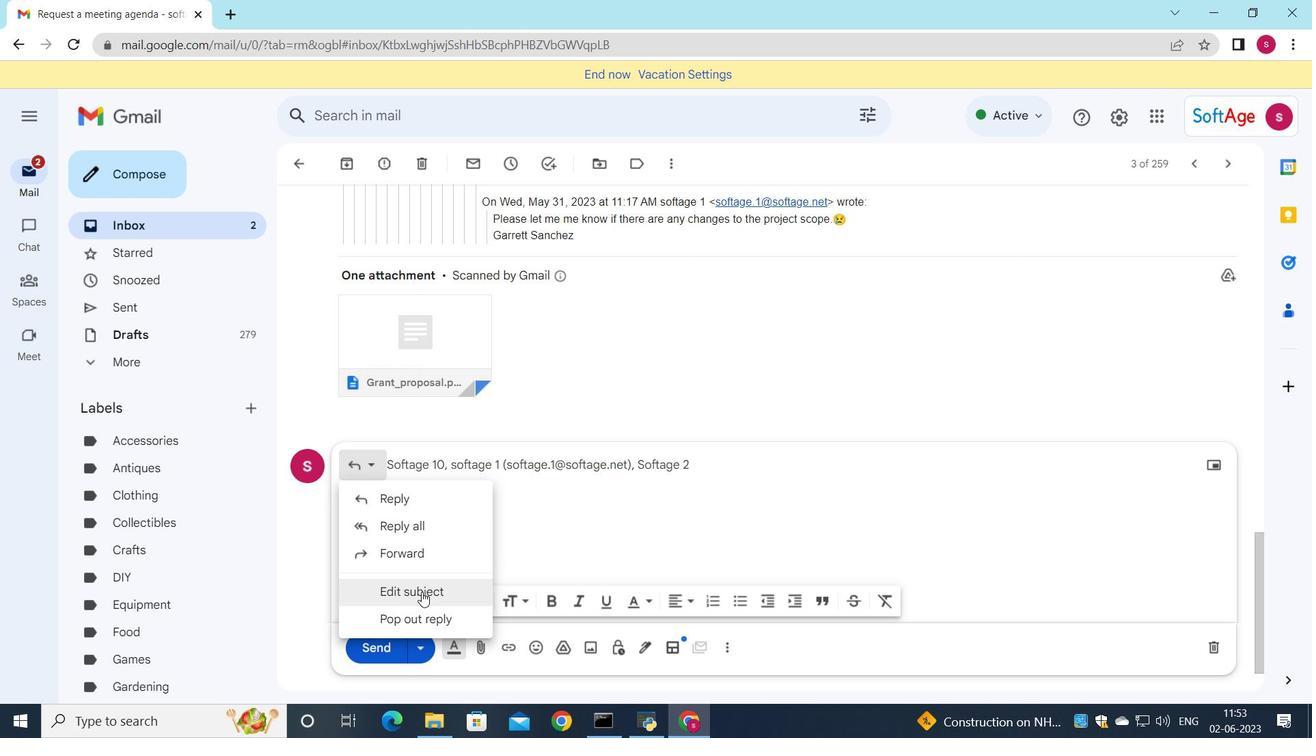 
Action: Mouse moved to (1087, 200)
Screenshot: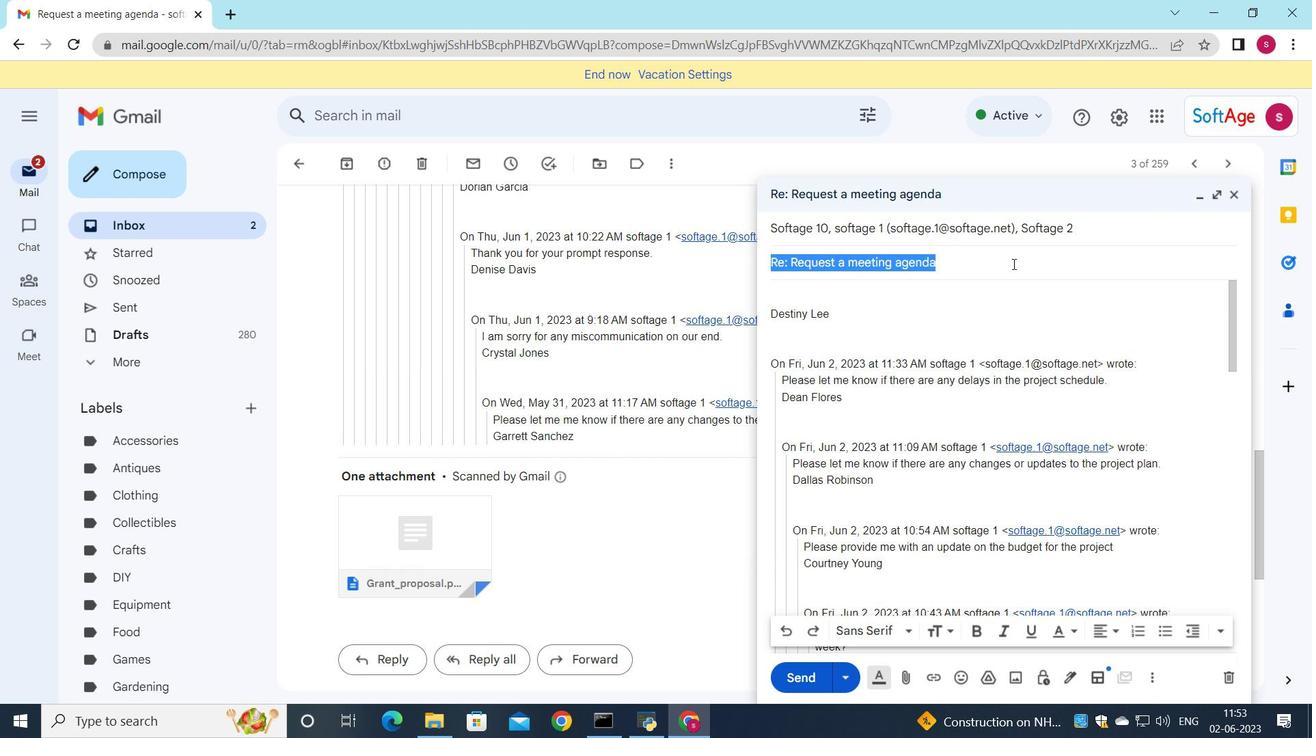 
Action: Key pressed <Key.shift>Status<Key.space>report
Screenshot: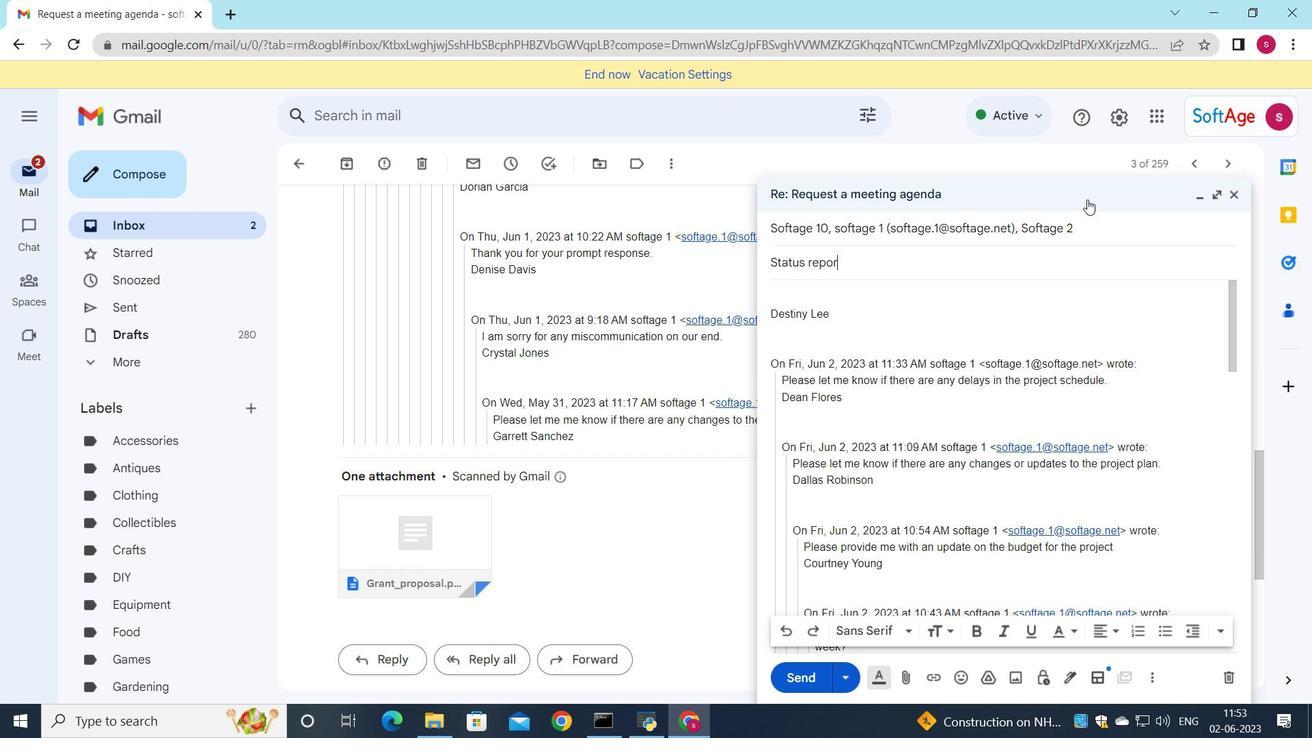 
Action: Mouse moved to (1093, 228)
Screenshot: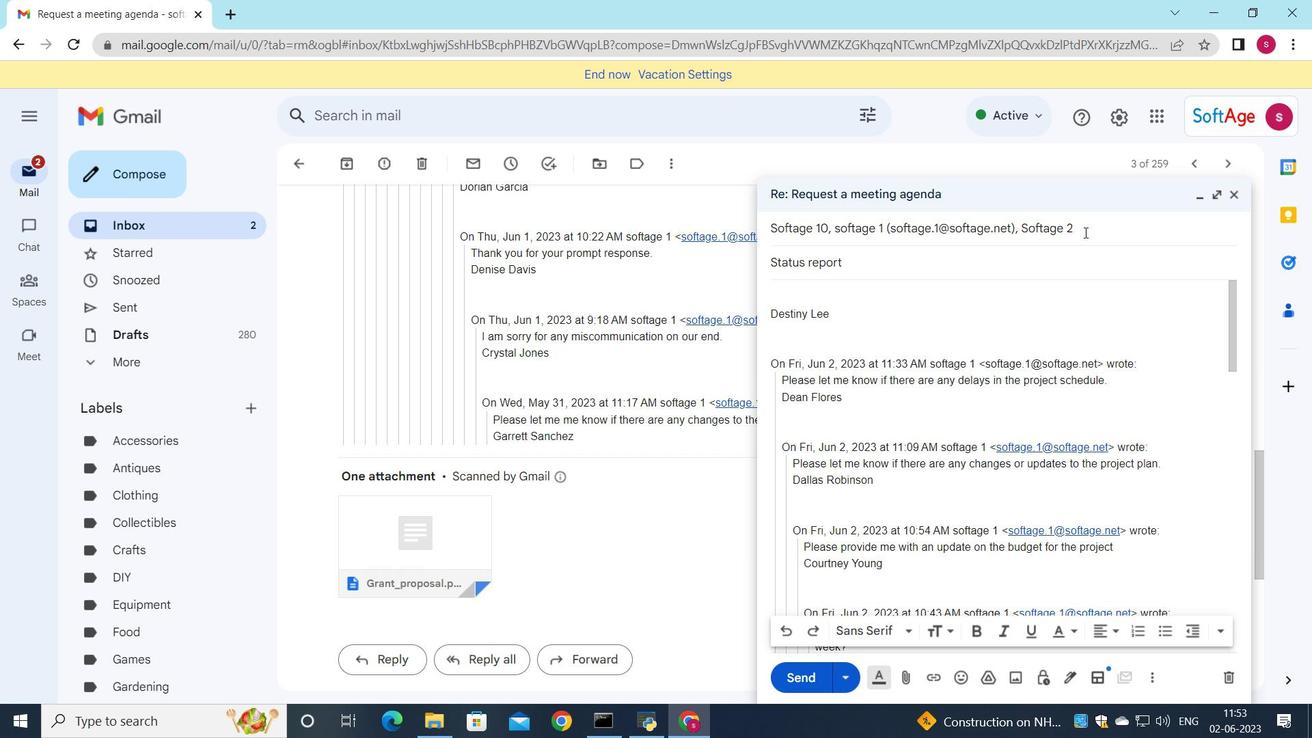 
Action: Mouse pressed left at (1093, 228)
Screenshot: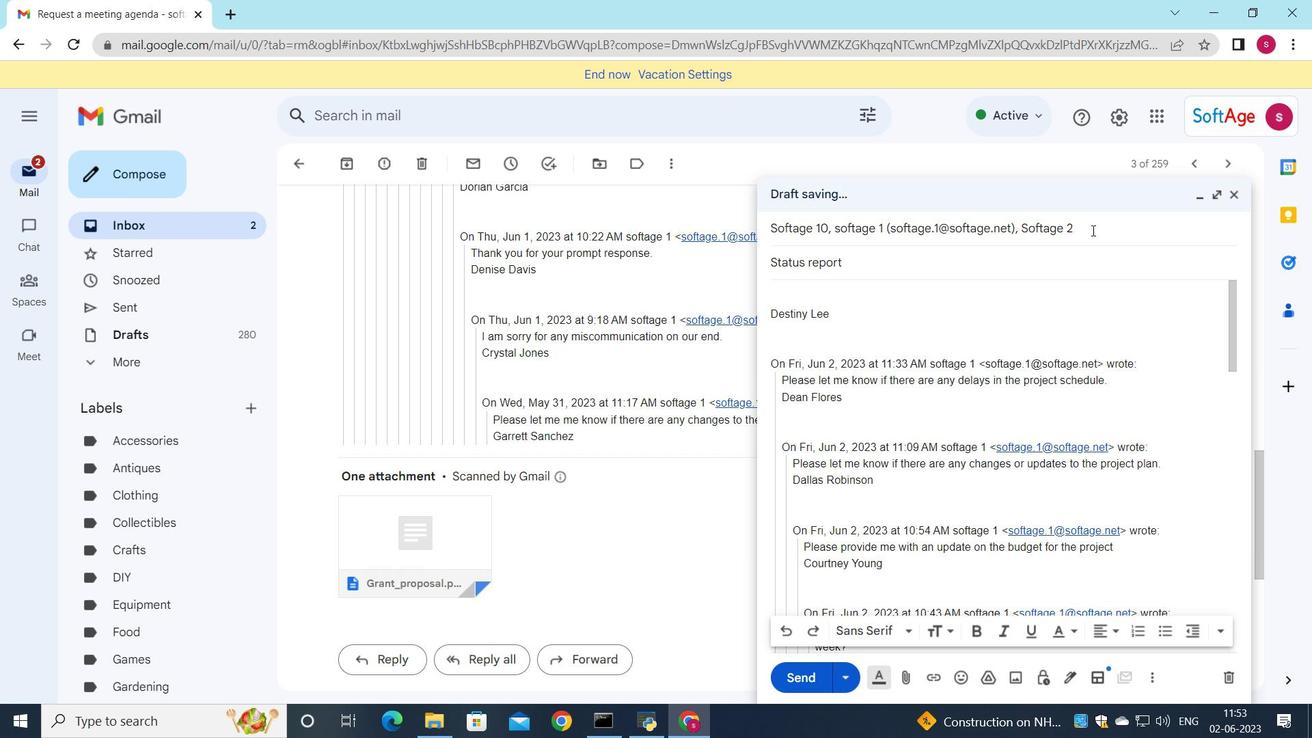 
Action: Mouse moved to (1199, 248)
Screenshot: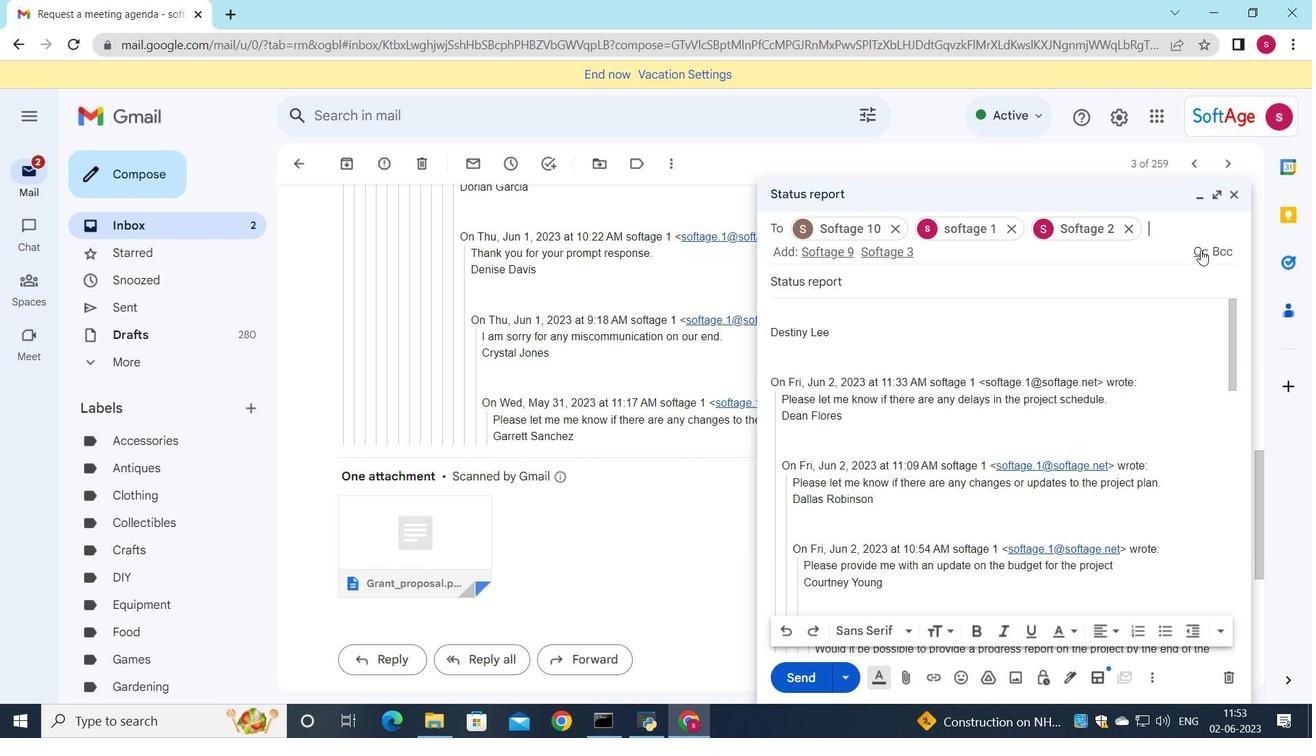 
Action: Mouse pressed left at (1199, 248)
Screenshot: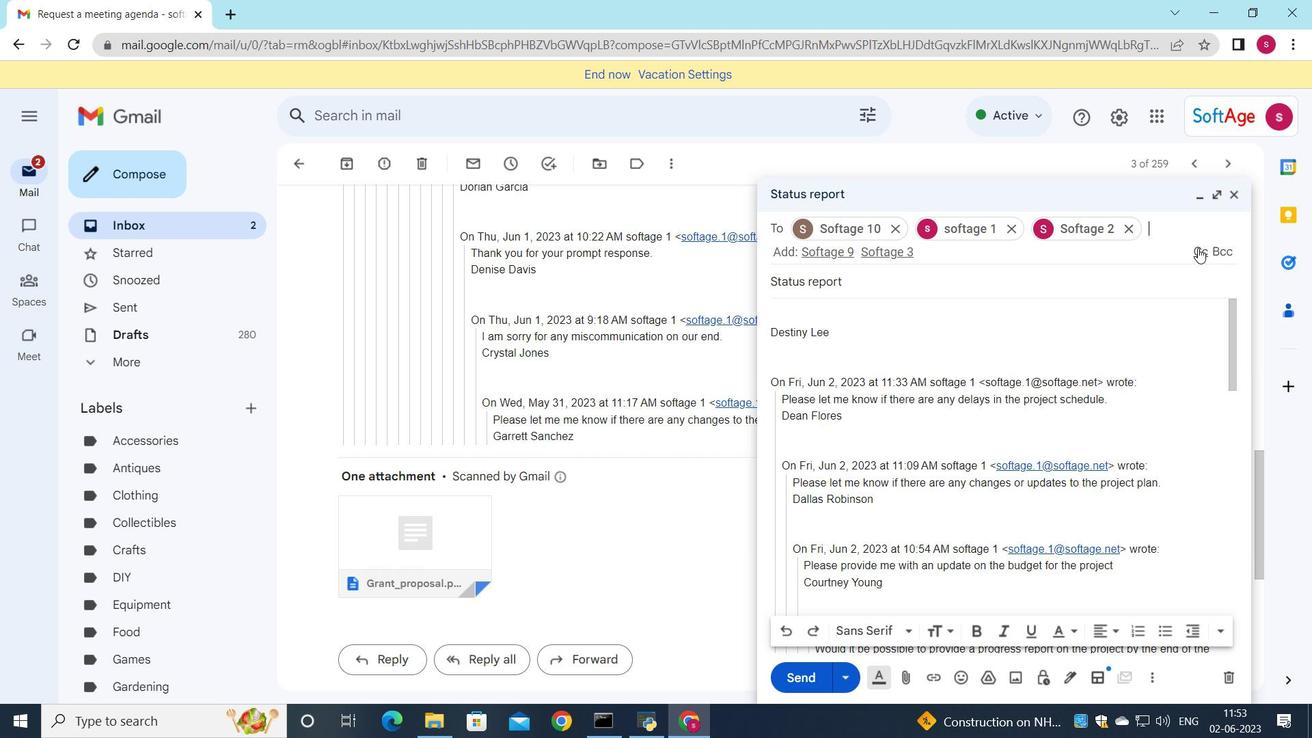 
Action: Mouse moved to (893, 283)
Screenshot: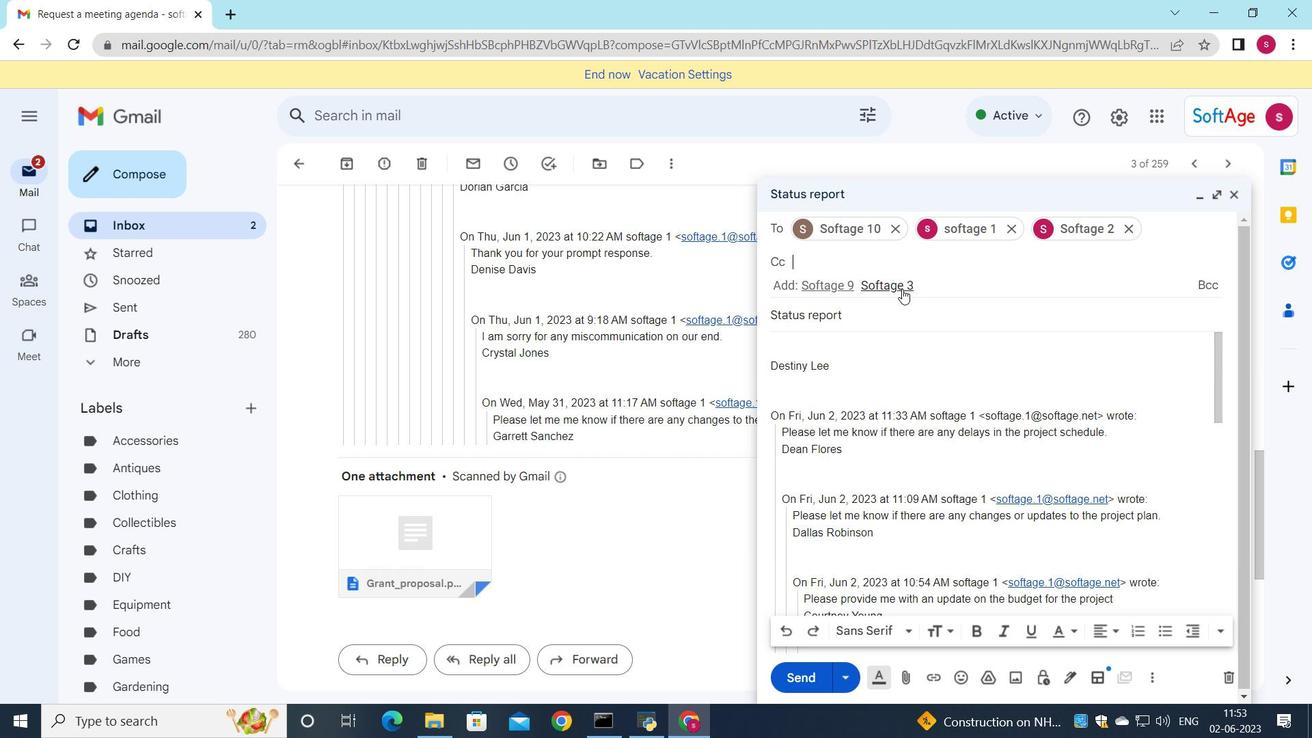 
Action: Mouse pressed left at (893, 283)
Screenshot: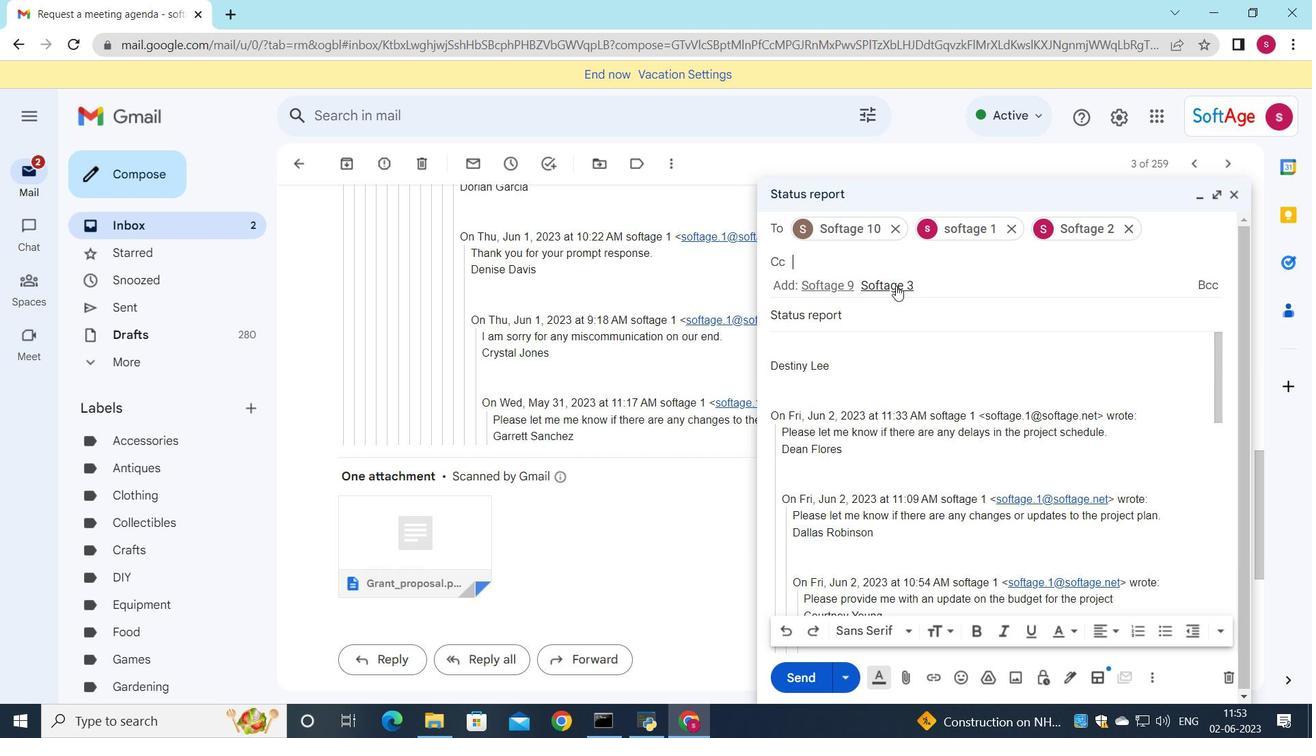 
Action: Mouse moved to (829, 345)
Screenshot: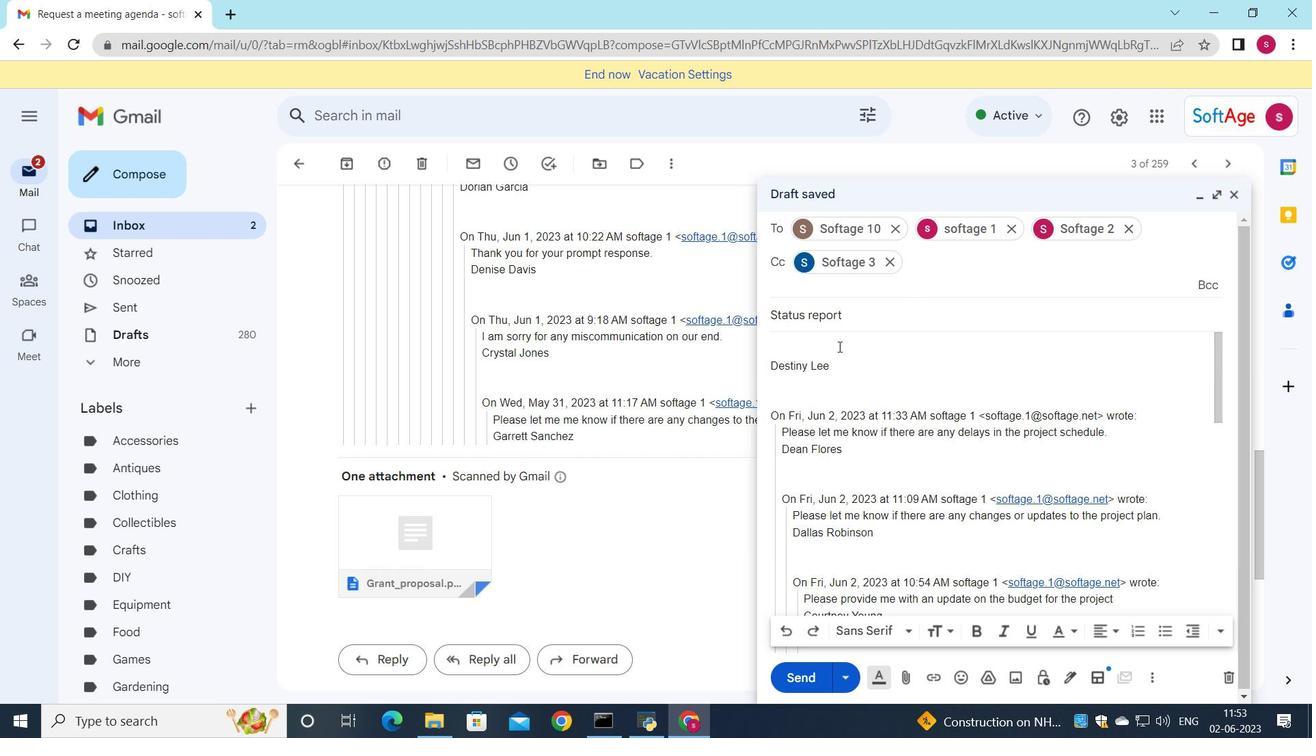 
Action: Mouse pressed left at (829, 345)
Screenshot: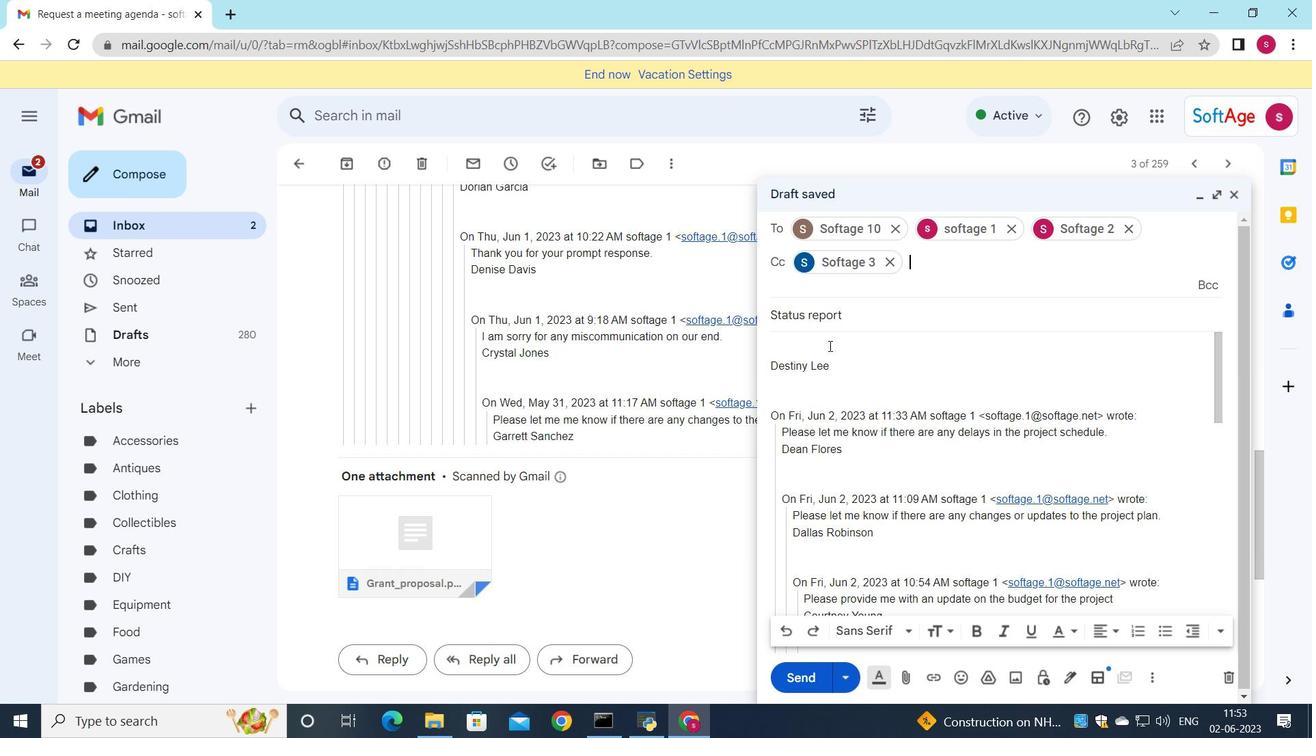 
Action: Mouse moved to (883, 307)
Screenshot: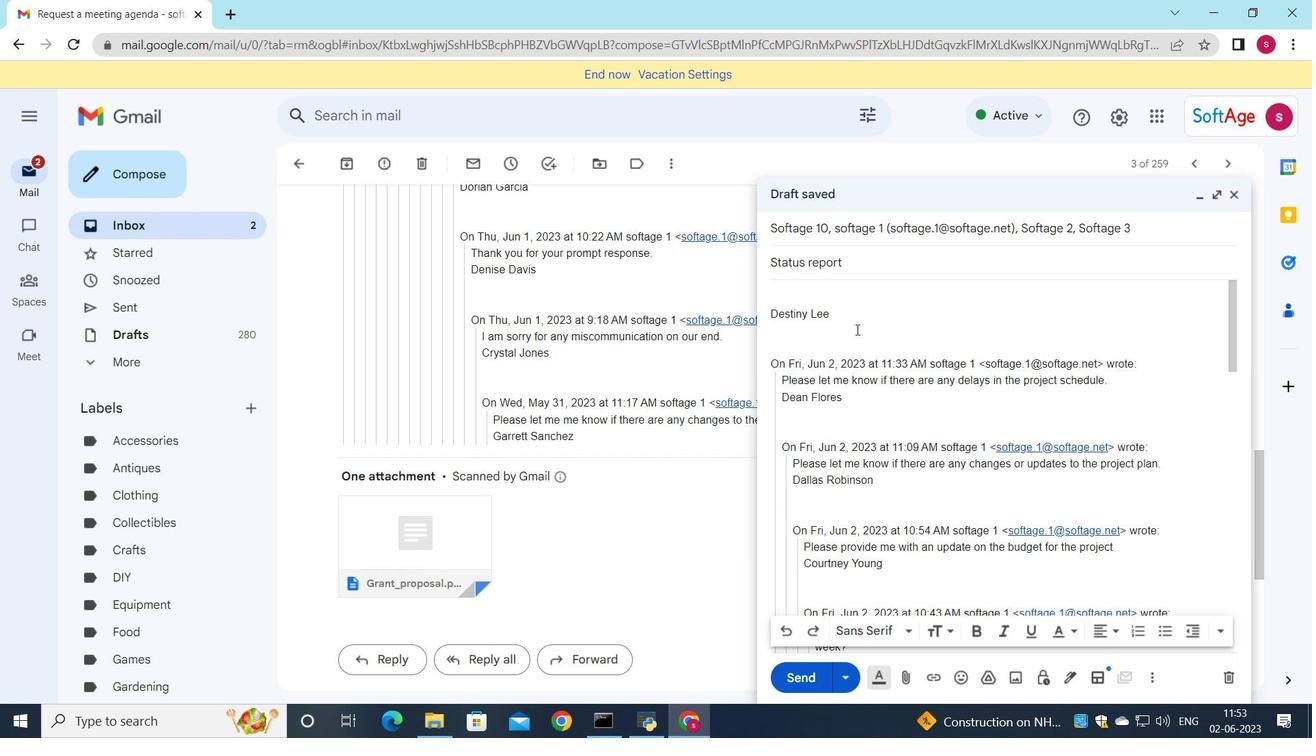
Action: Key pressed <Key.shift>I<Key.space>would<Key.space>like<Key.space>to<Key.space>discuss<Key.space>the<Key.space>projects<Key.space>quality<Key.space>assurance<Key.space>plan<Key.space>with<Key.space>you.
Screenshot: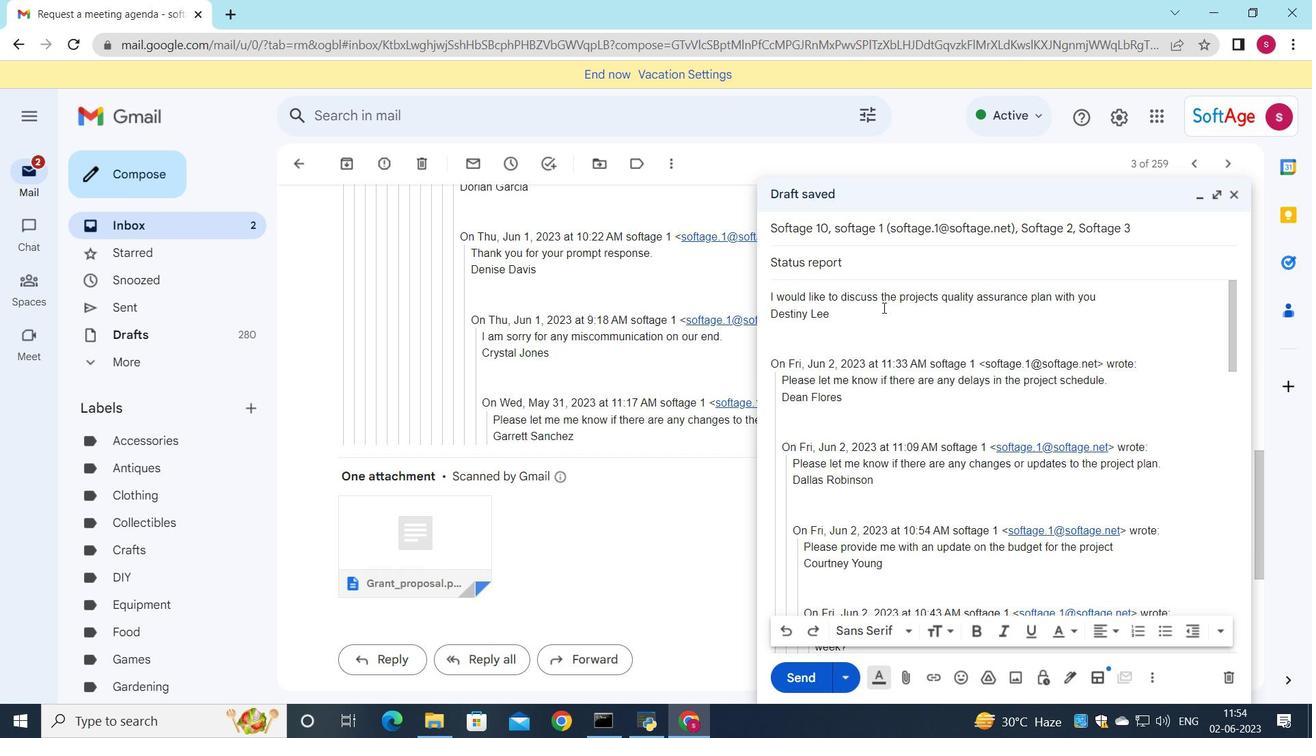 
Action: Mouse moved to (928, 337)
Screenshot: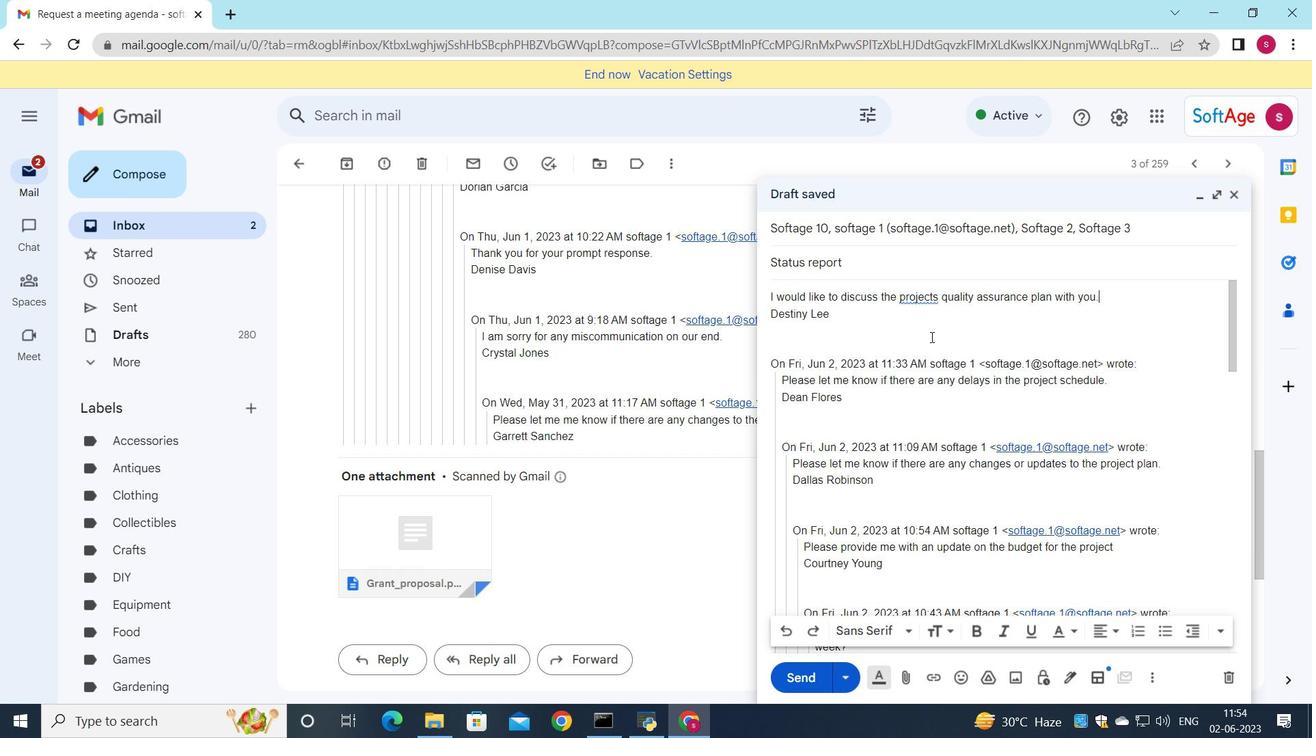 
Action: Mouse scrolled (928, 336) with delta (0, 0)
Screenshot: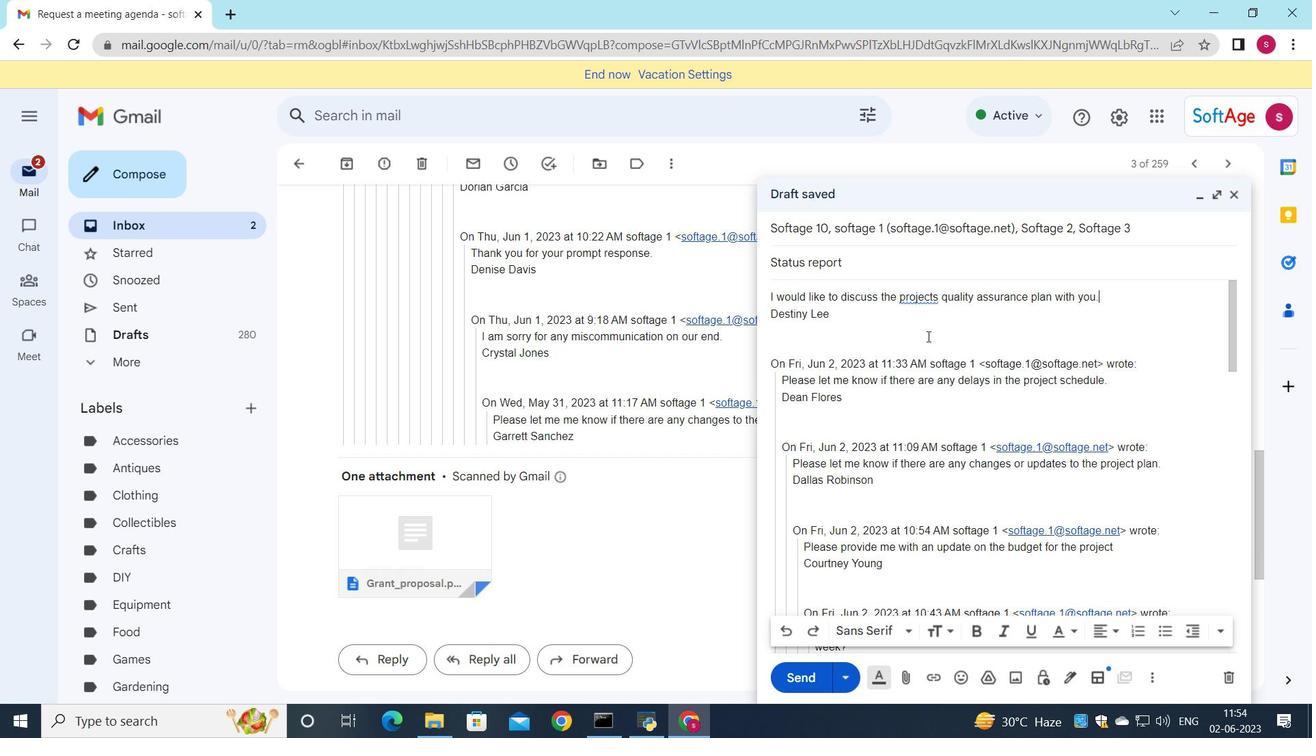 
Action: Mouse scrolled (928, 336) with delta (0, 0)
Screenshot: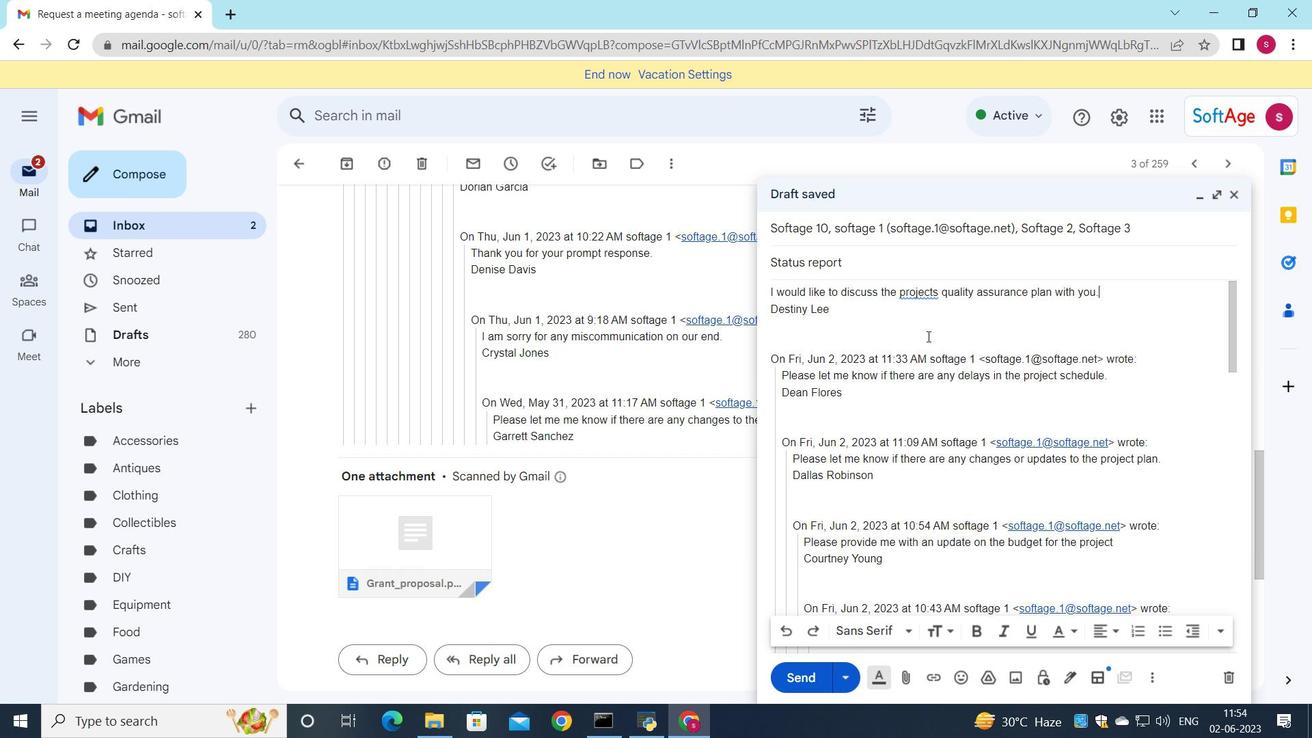 
Action: Mouse scrolled (928, 336) with delta (0, 0)
Screenshot: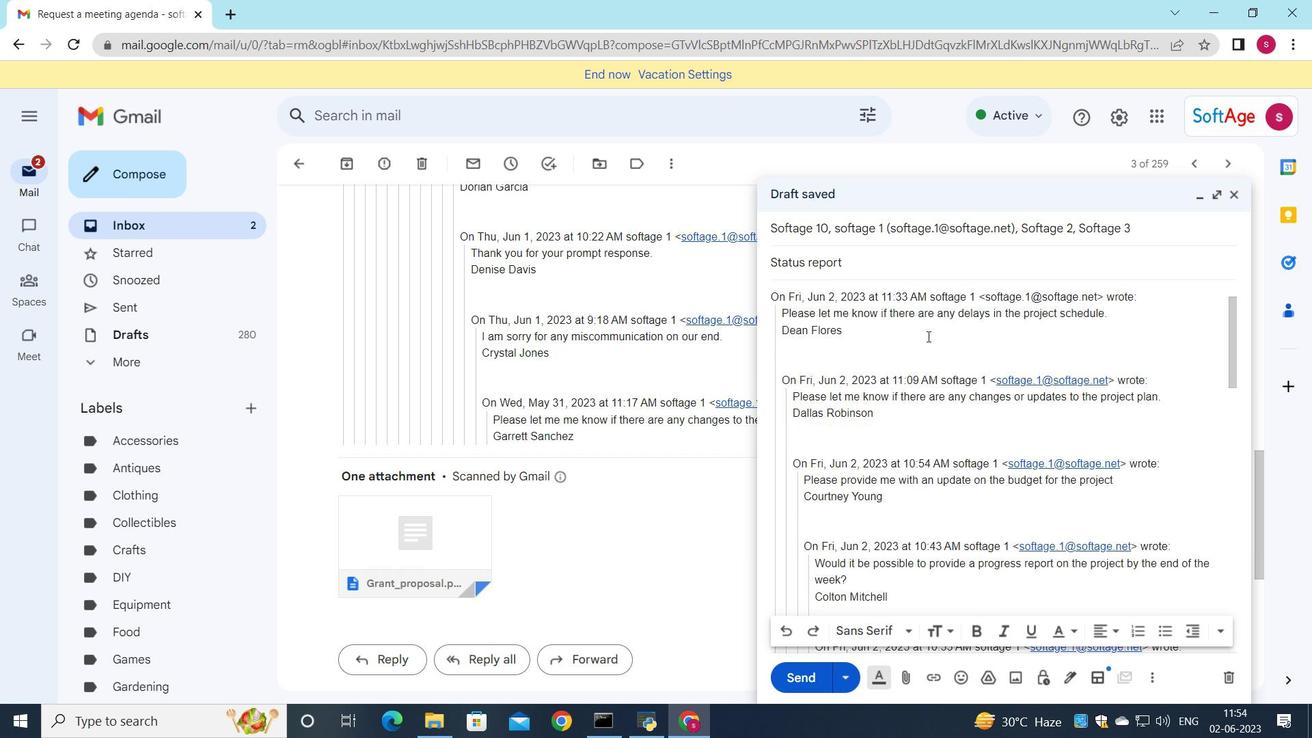 
Action: Mouse moved to (928, 348)
Screenshot: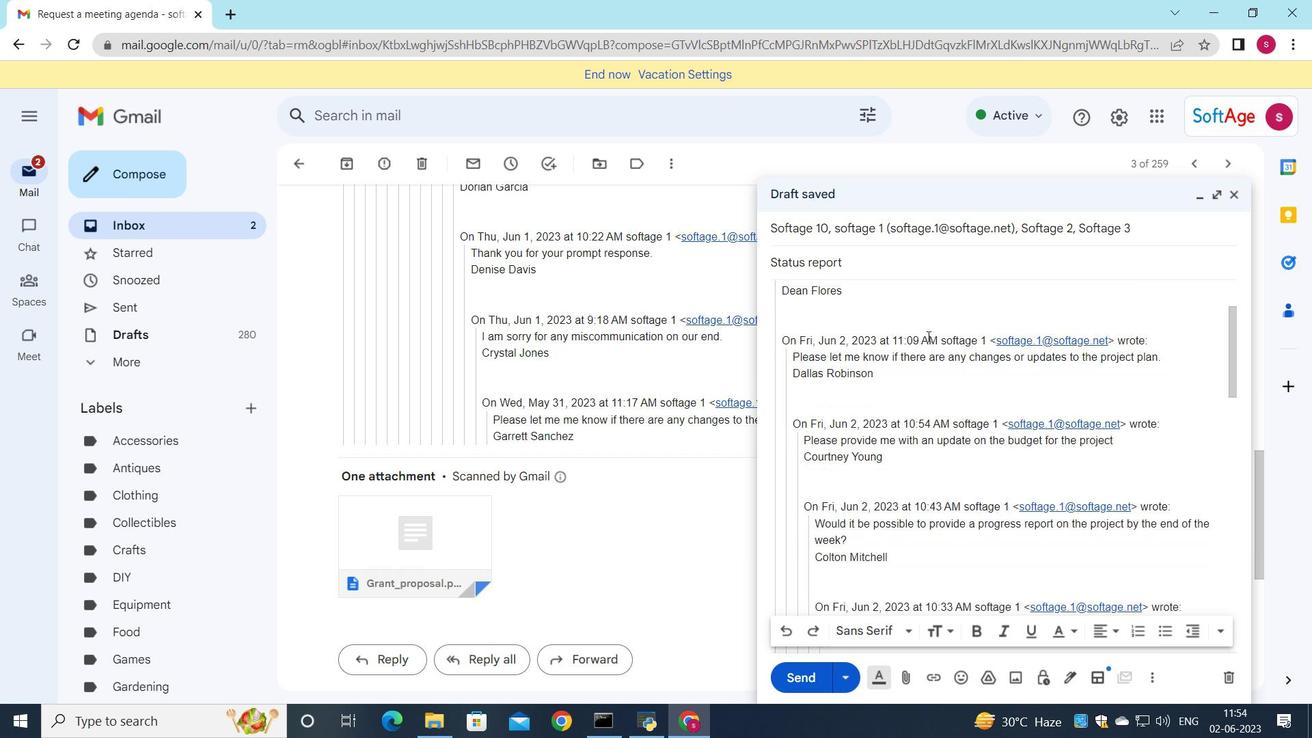 
Action: Mouse scrolled (928, 347) with delta (0, 0)
Screenshot: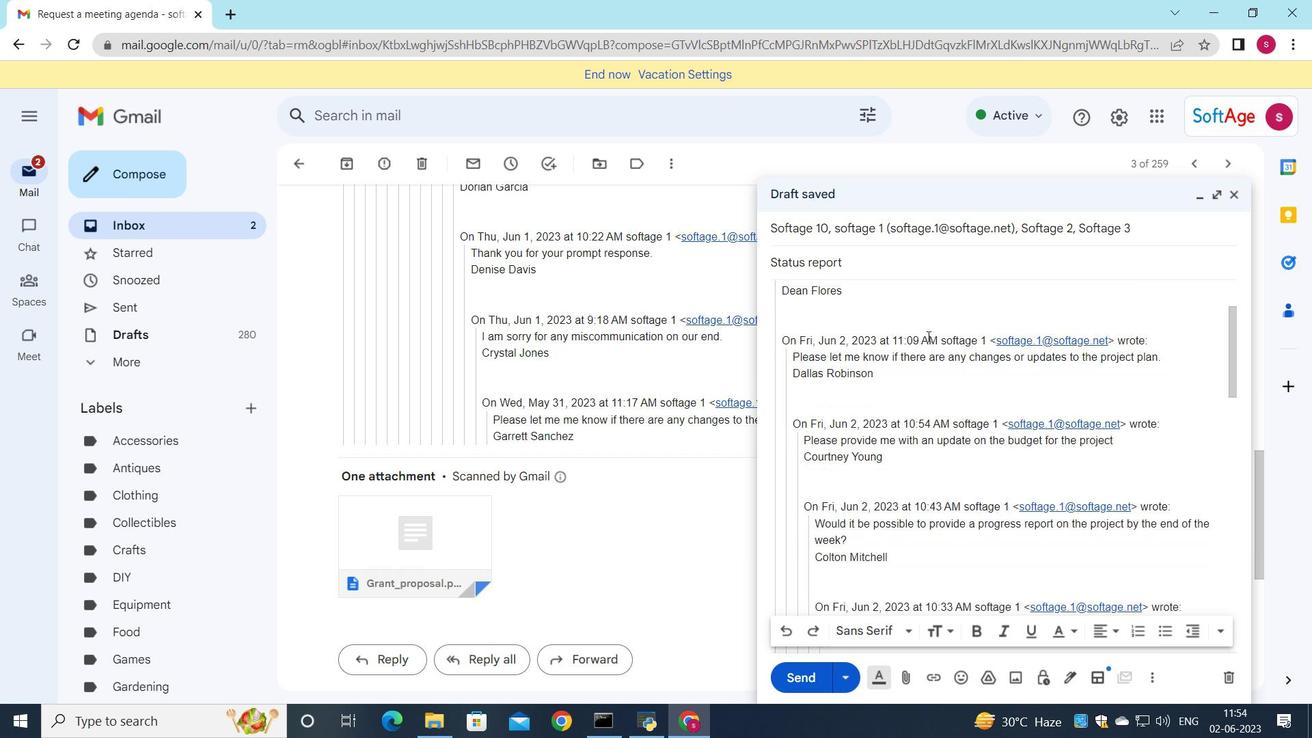
Action: Mouse moved to (928, 382)
Screenshot: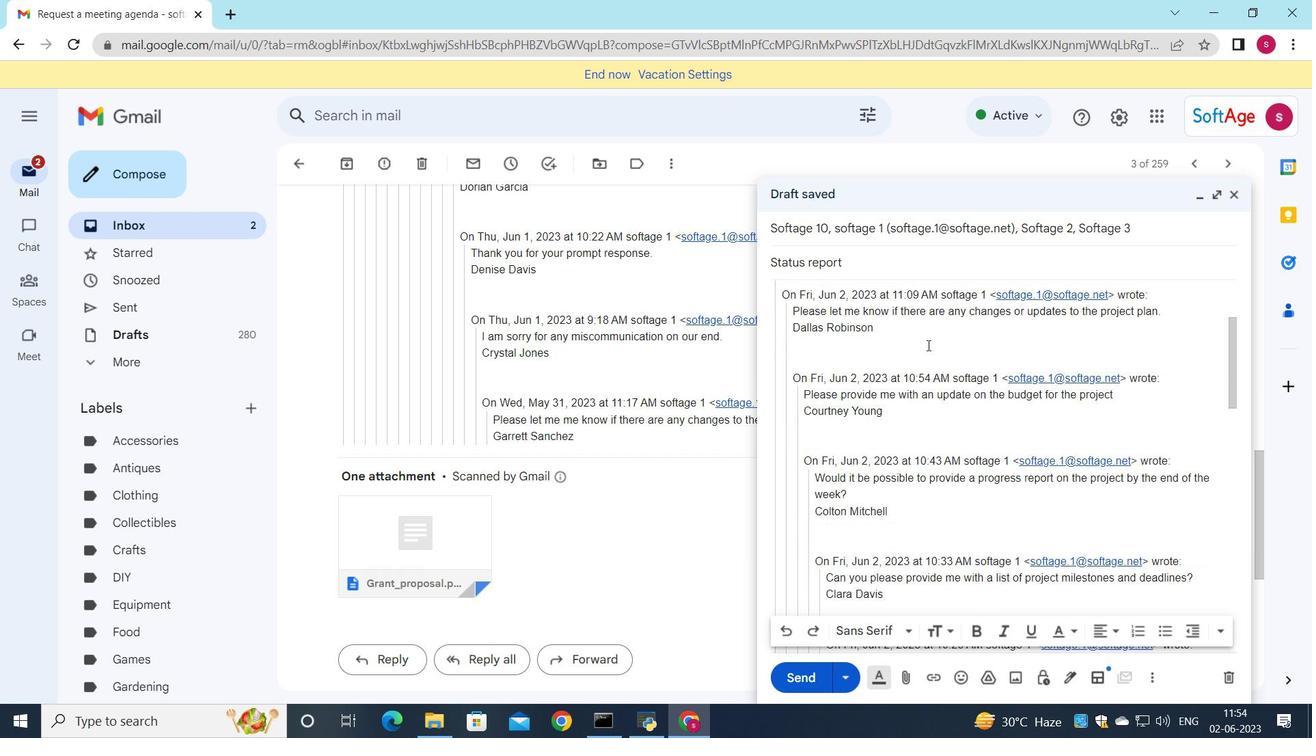 
Action: Mouse scrolled (928, 382) with delta (0, 0)
Screenshot: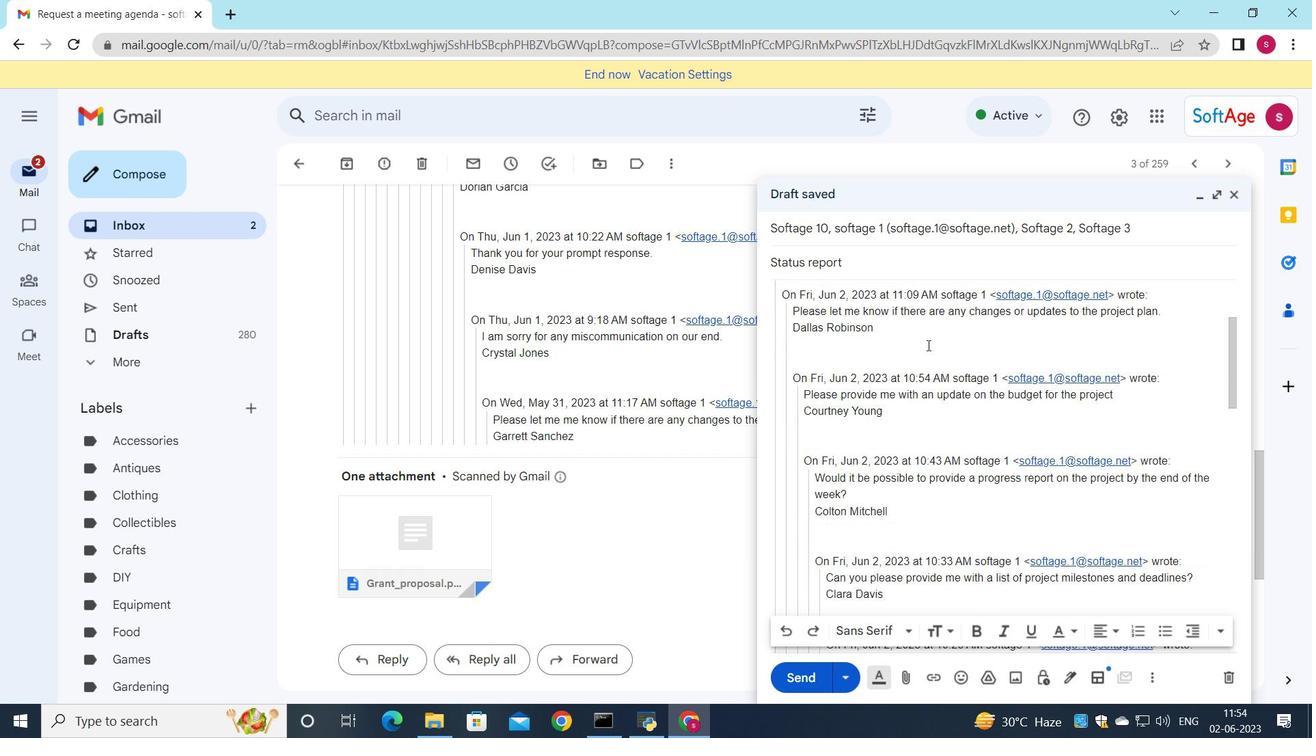 
Action: Mouse moved to (904, 684)
Screenshot: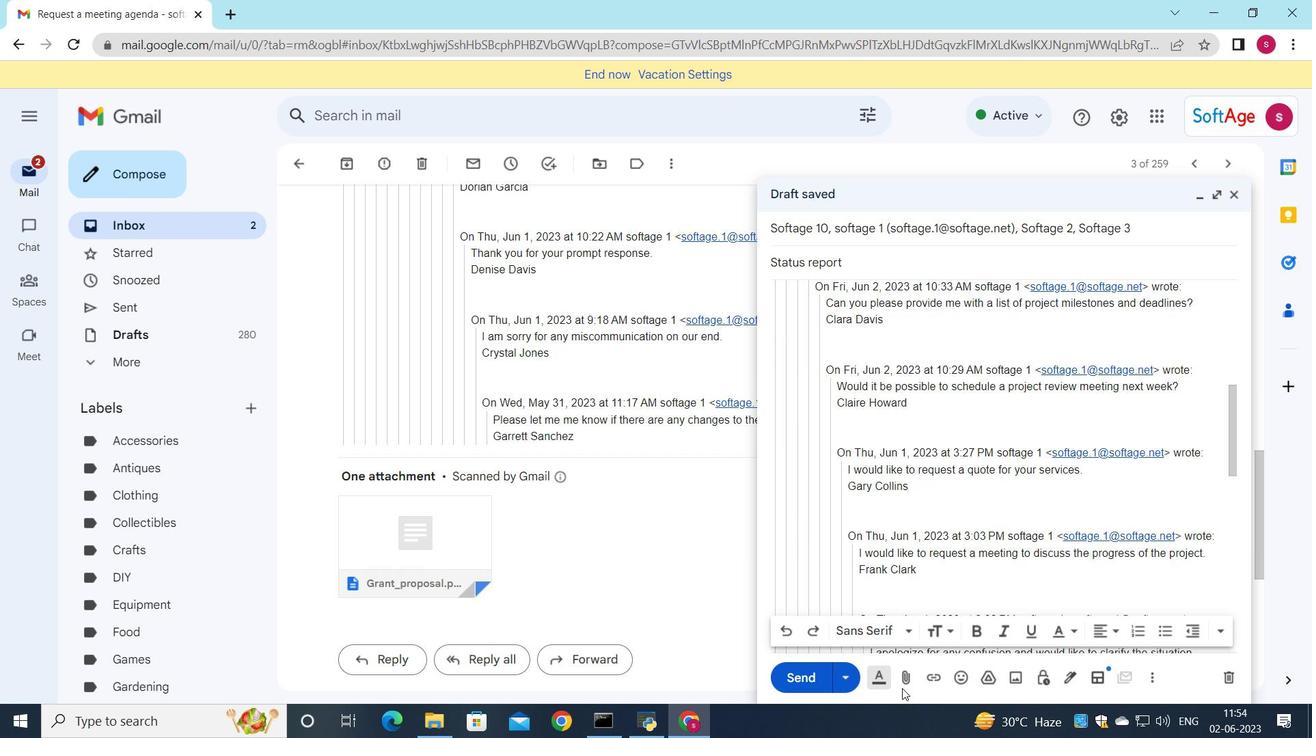 
Action: Mouse pressed left at (904, 684)
Screenshot: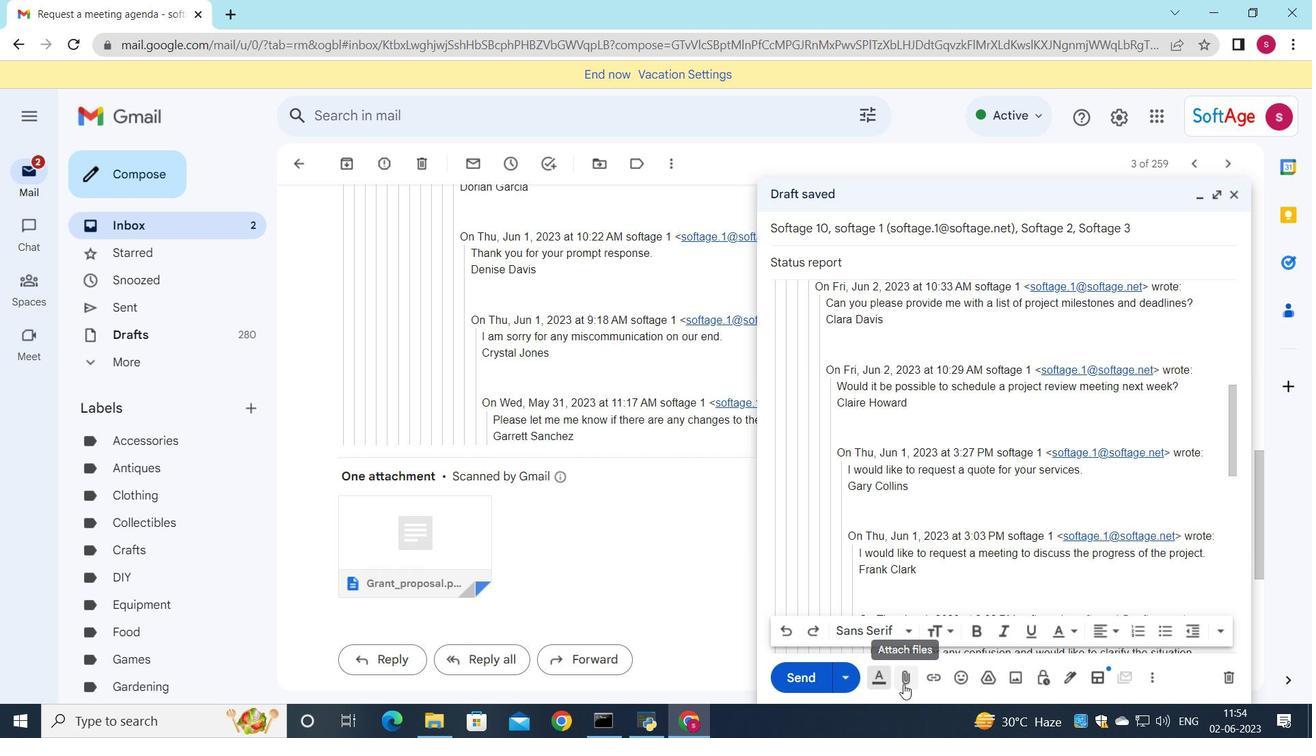 
Action: Mouse moved to (224, 126)
Screenshot: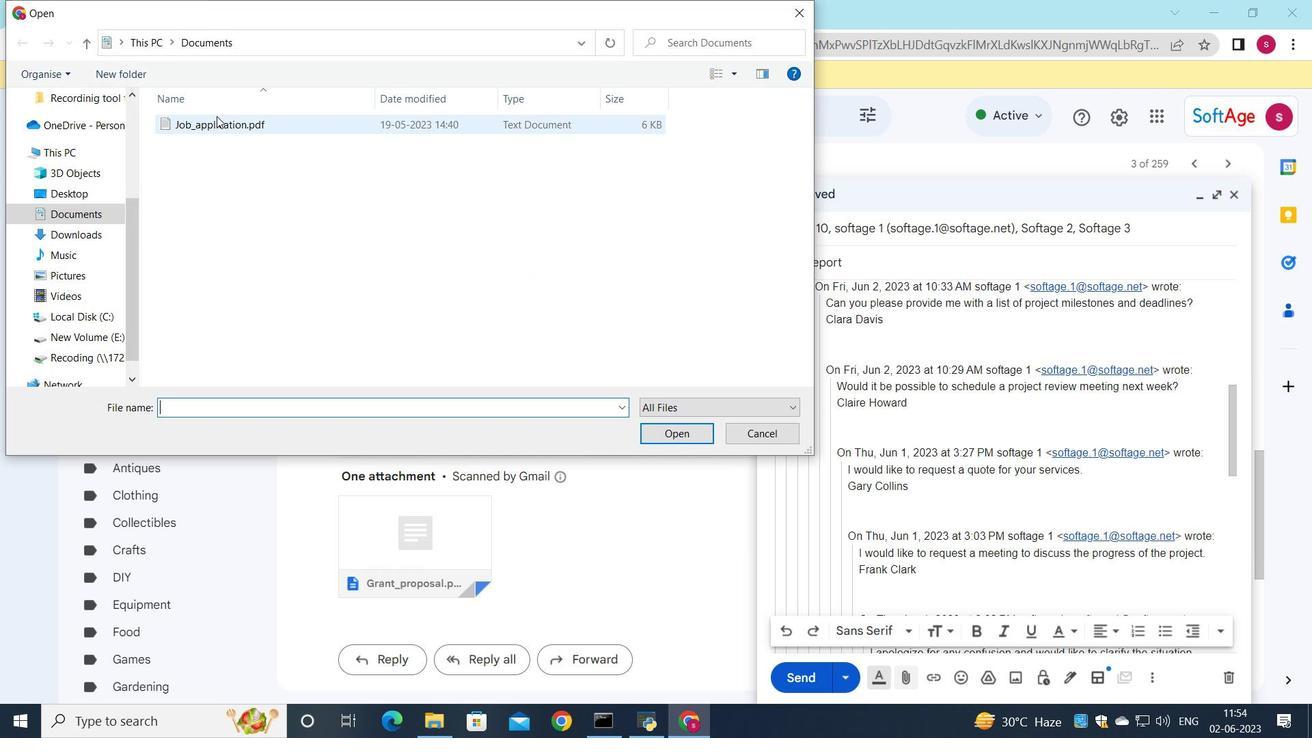
Action: Mouse pressed left at (224, 126)
Screenshot: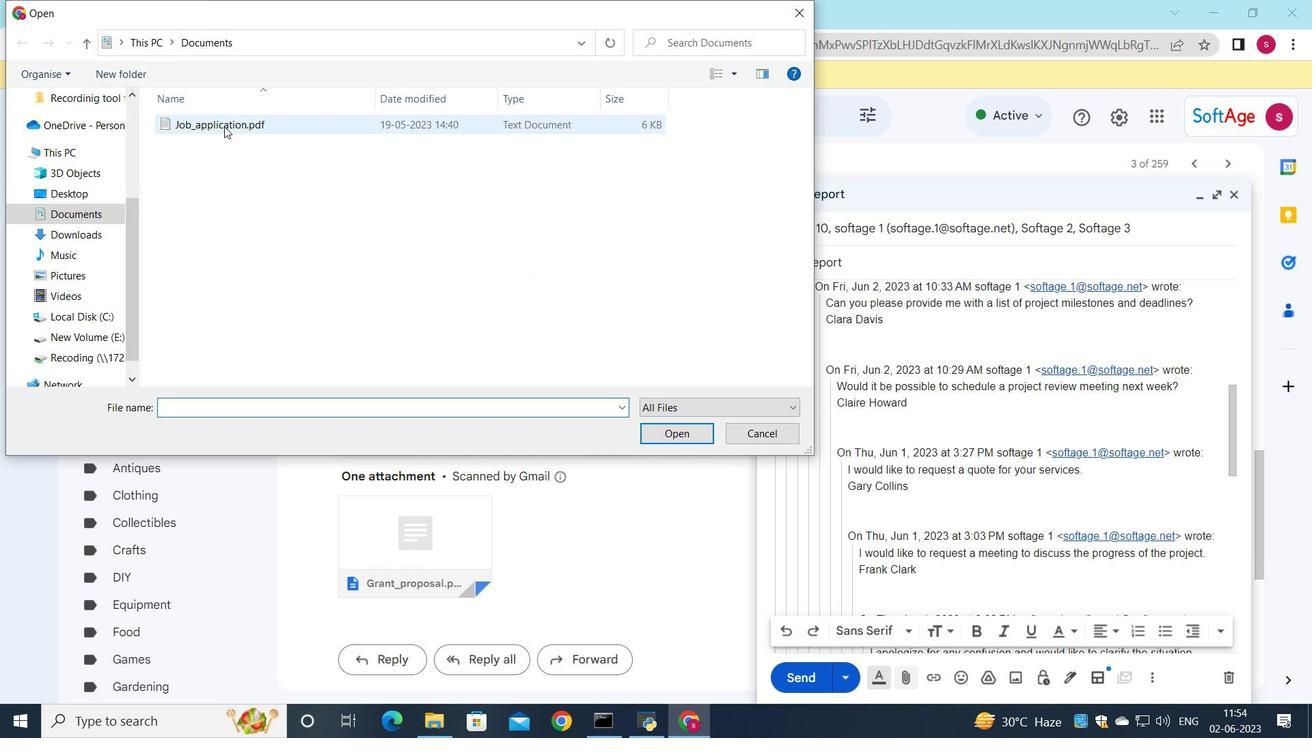 
Action: Mouse moved to (307, 118)
Screenshot: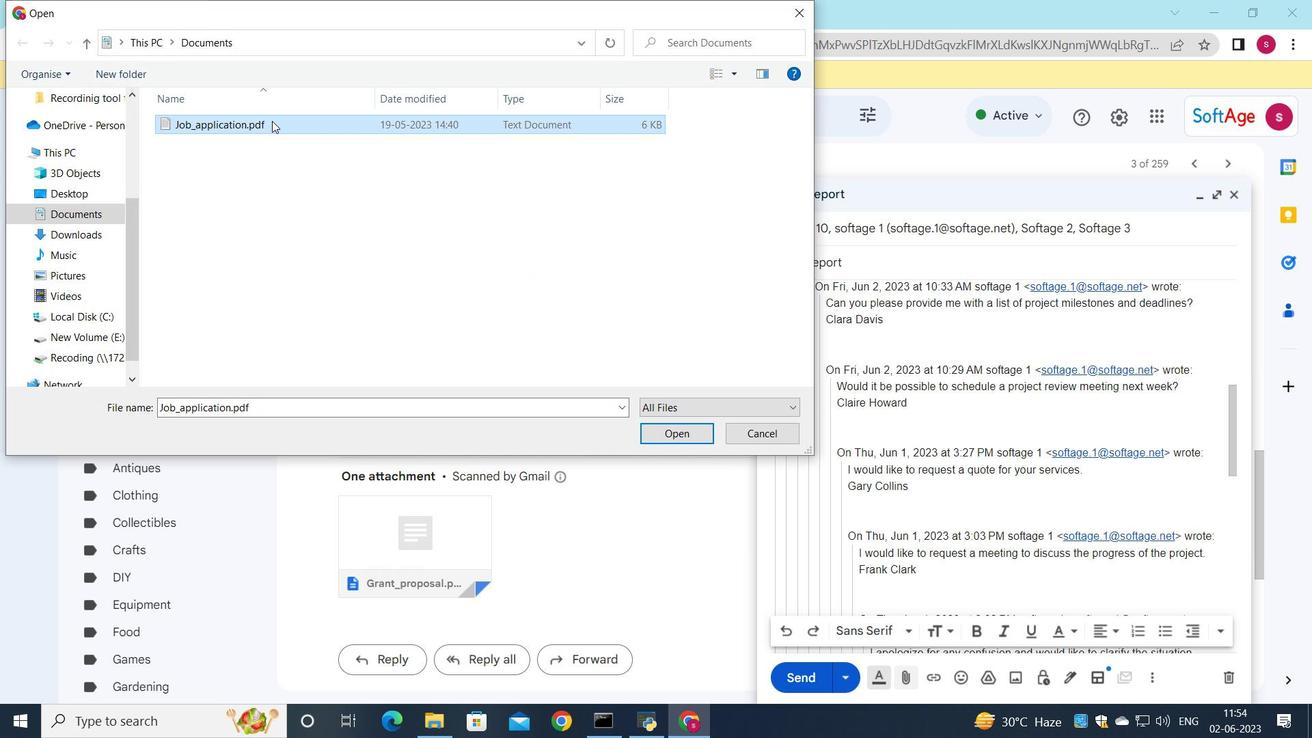 
Action: Mouse pressed left at (307, 118)
Screenshot: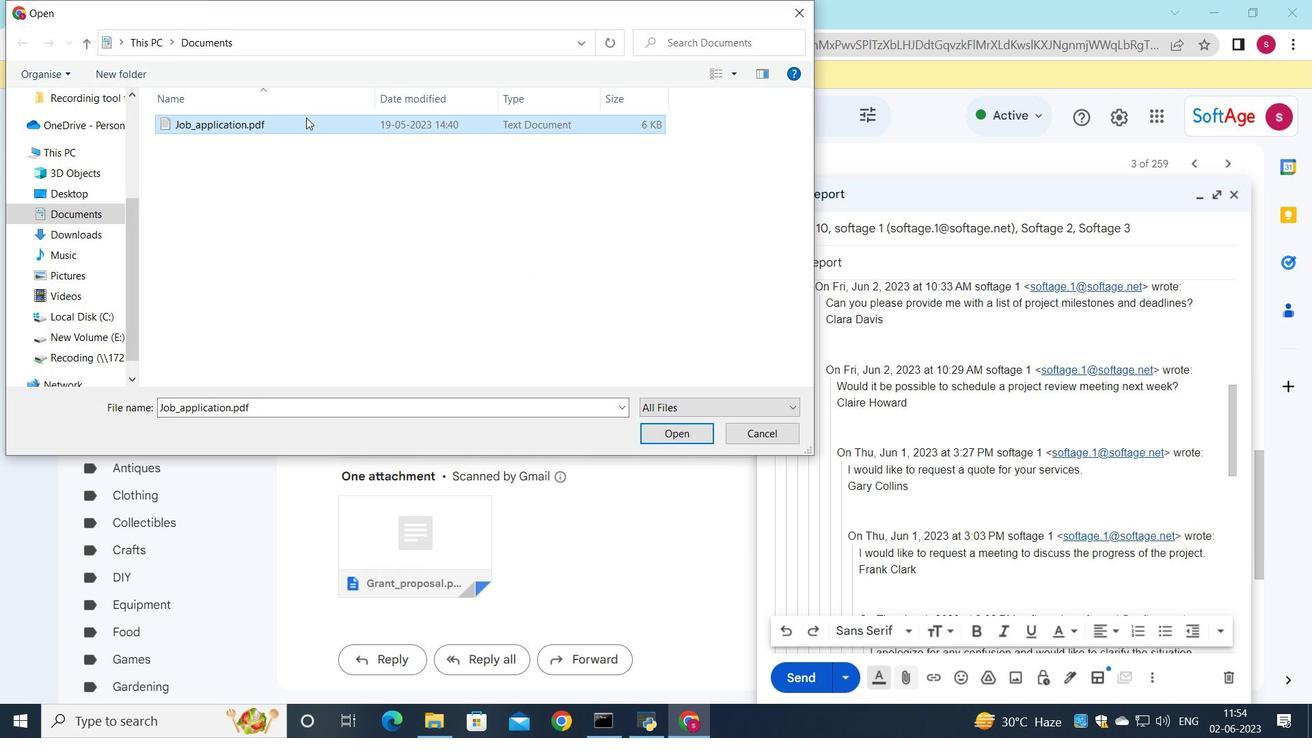 
Action: Mouse moved to (358, 105)
Screenshot: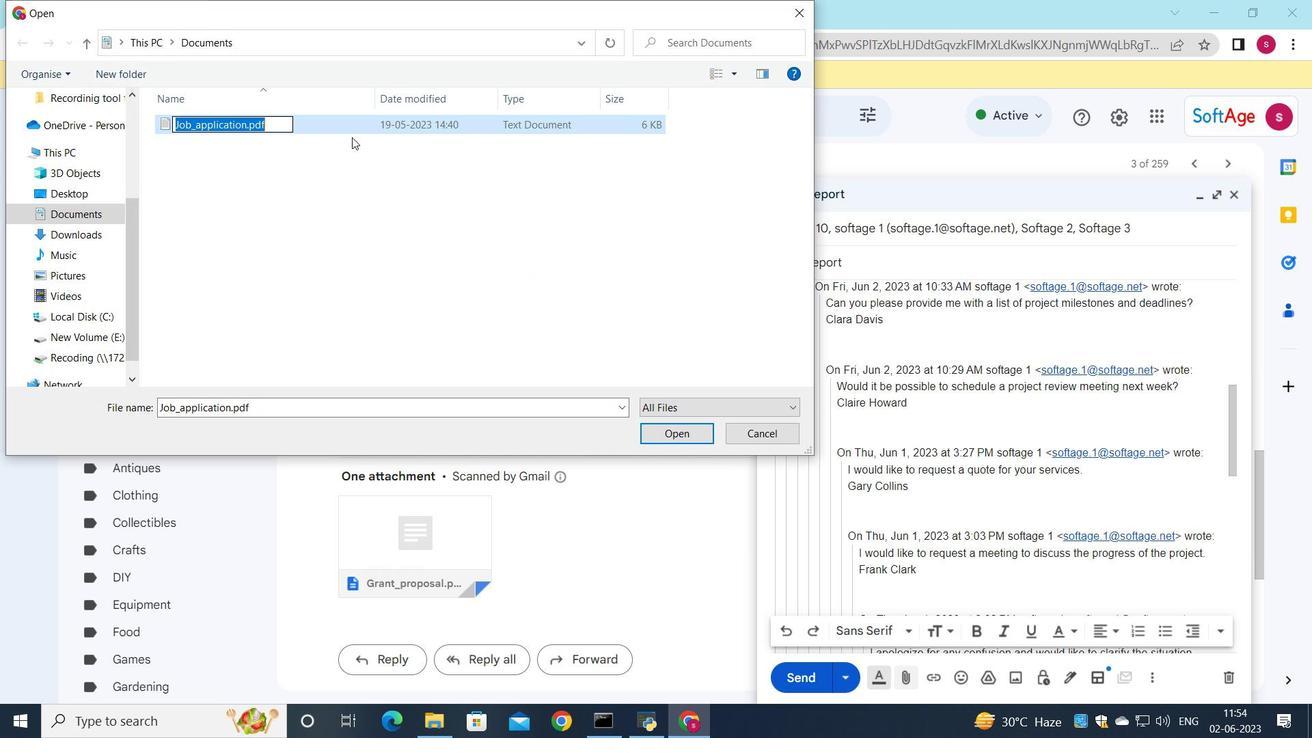 
Action: Key pressed <Key.shift>Feasibility<Key.shift>_report.docx
Screenshot: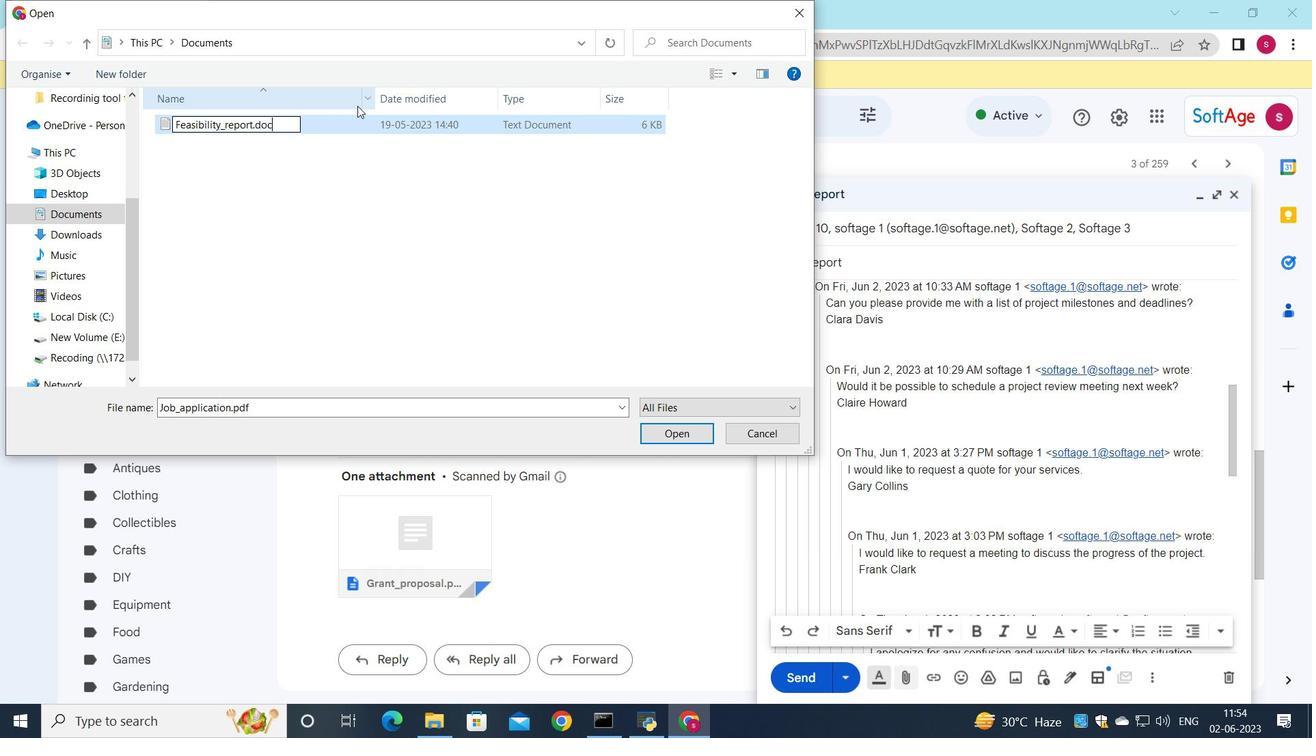 
Action: Mouse moved to (397, 125)
Screenshot: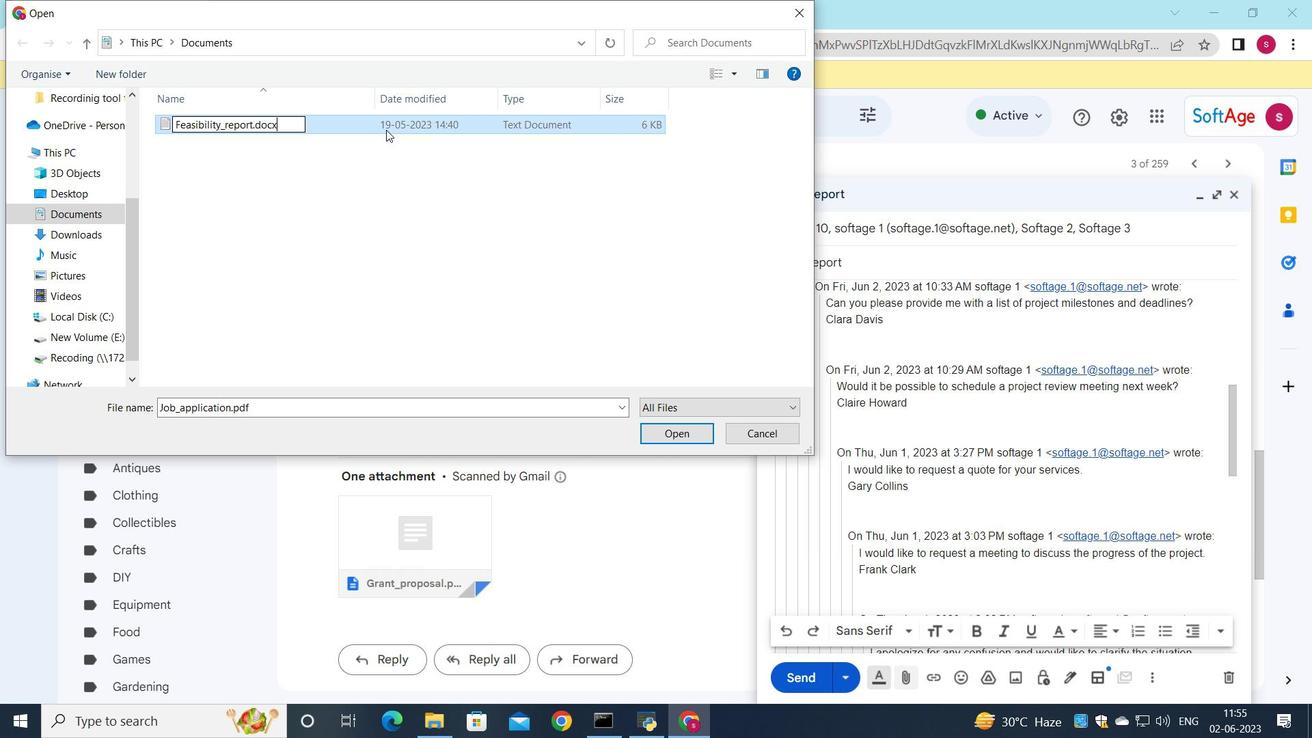 
Action: Mouse pressed left at (397, 125)
Screenshot: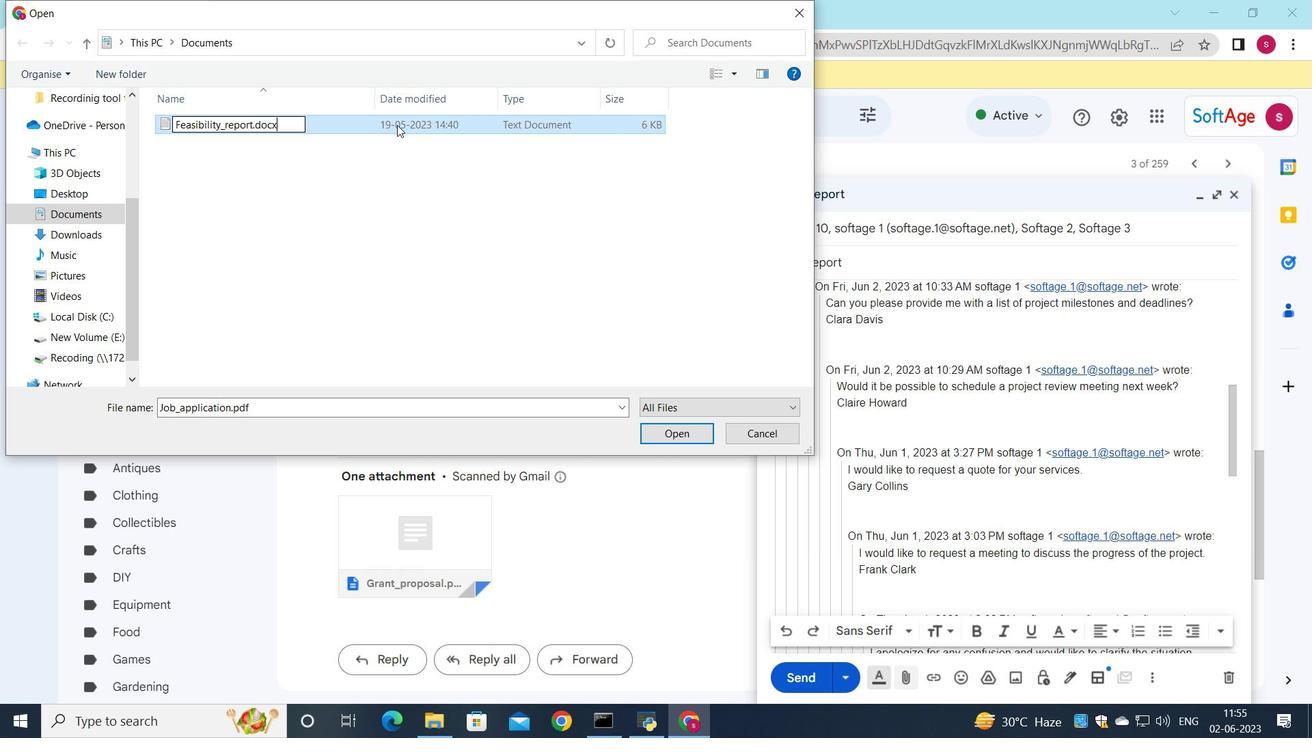 
Action: Mouse moved to (668, 440)
Screenshot: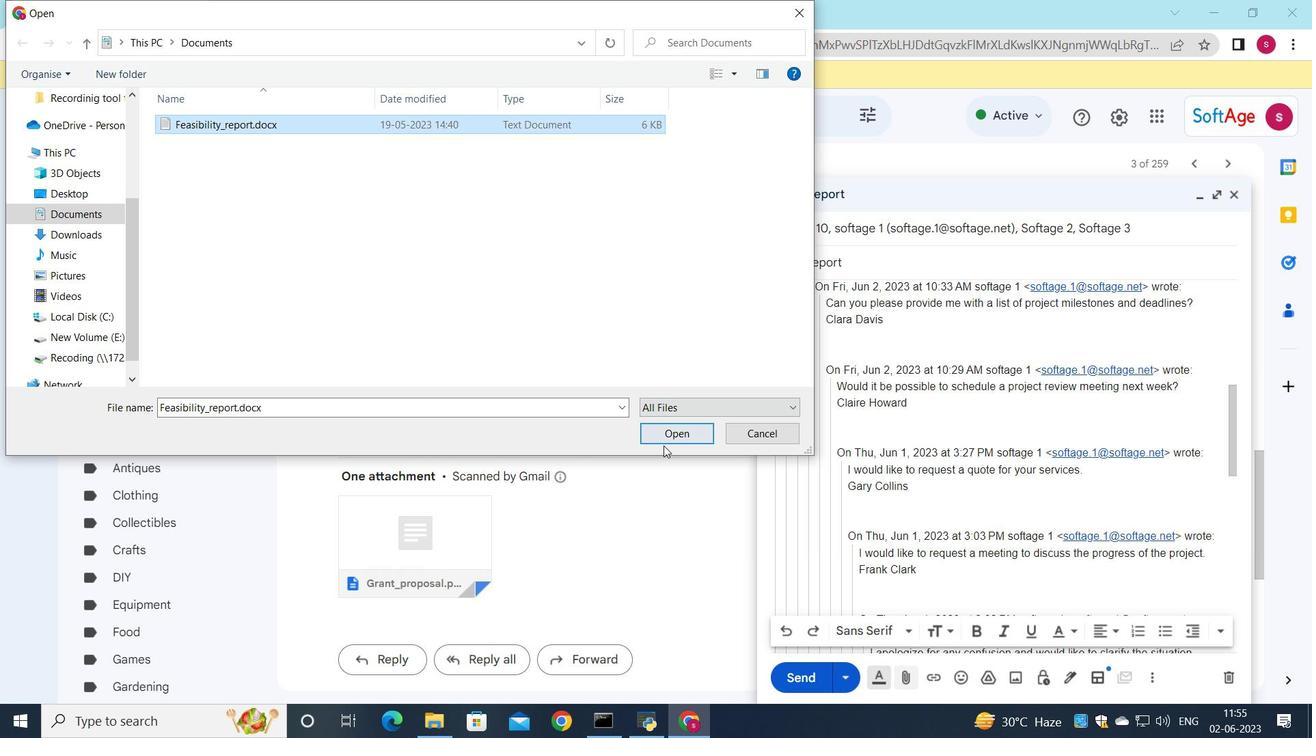 
Action: Mouse pressed left at (668, 440)
Screenshot: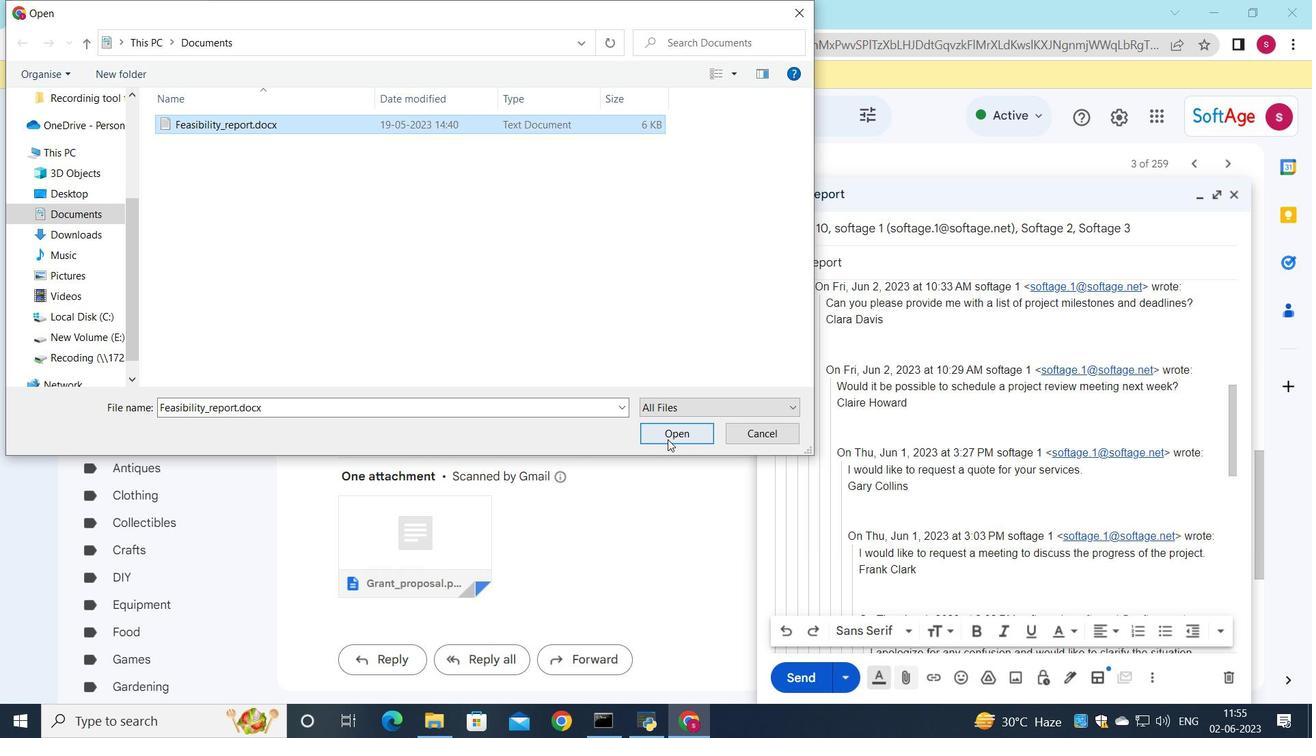 
Action: Mouse moved to (800, 683)
Screenshot: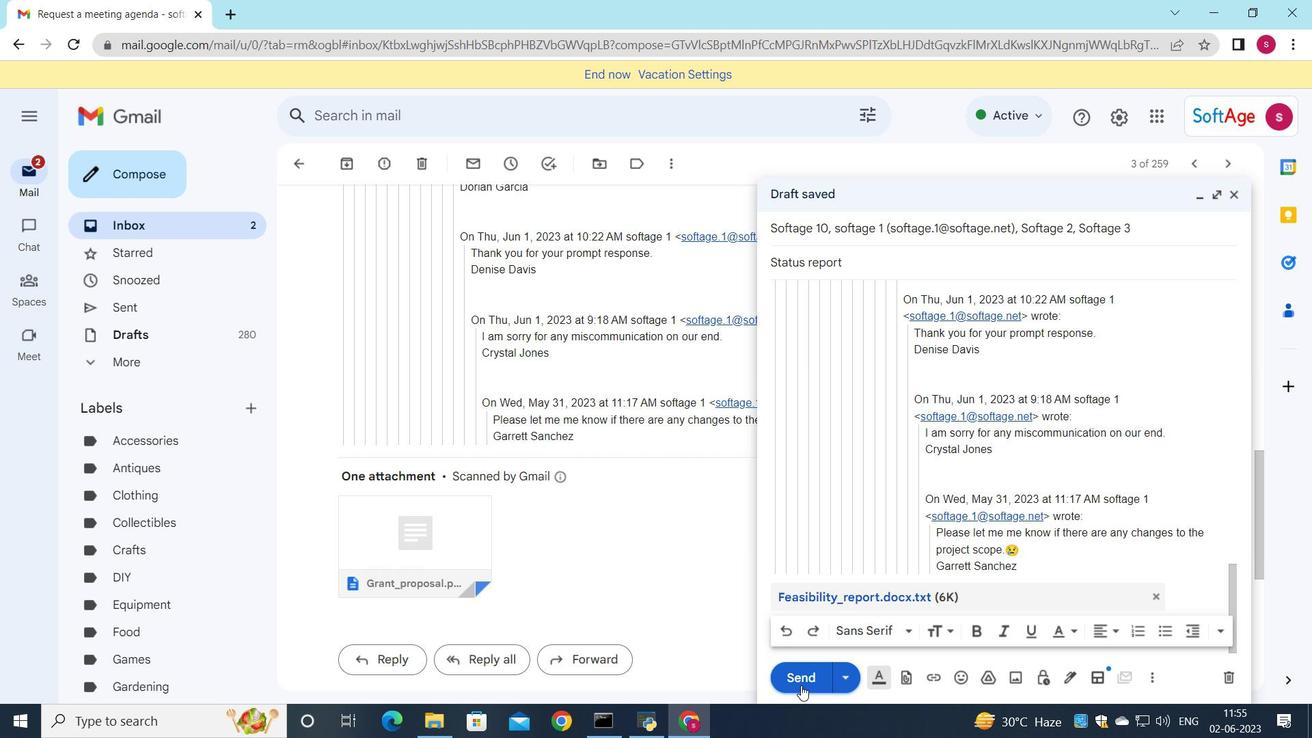 
Action: Mouse pressed left at (800, 683)
Screenshot: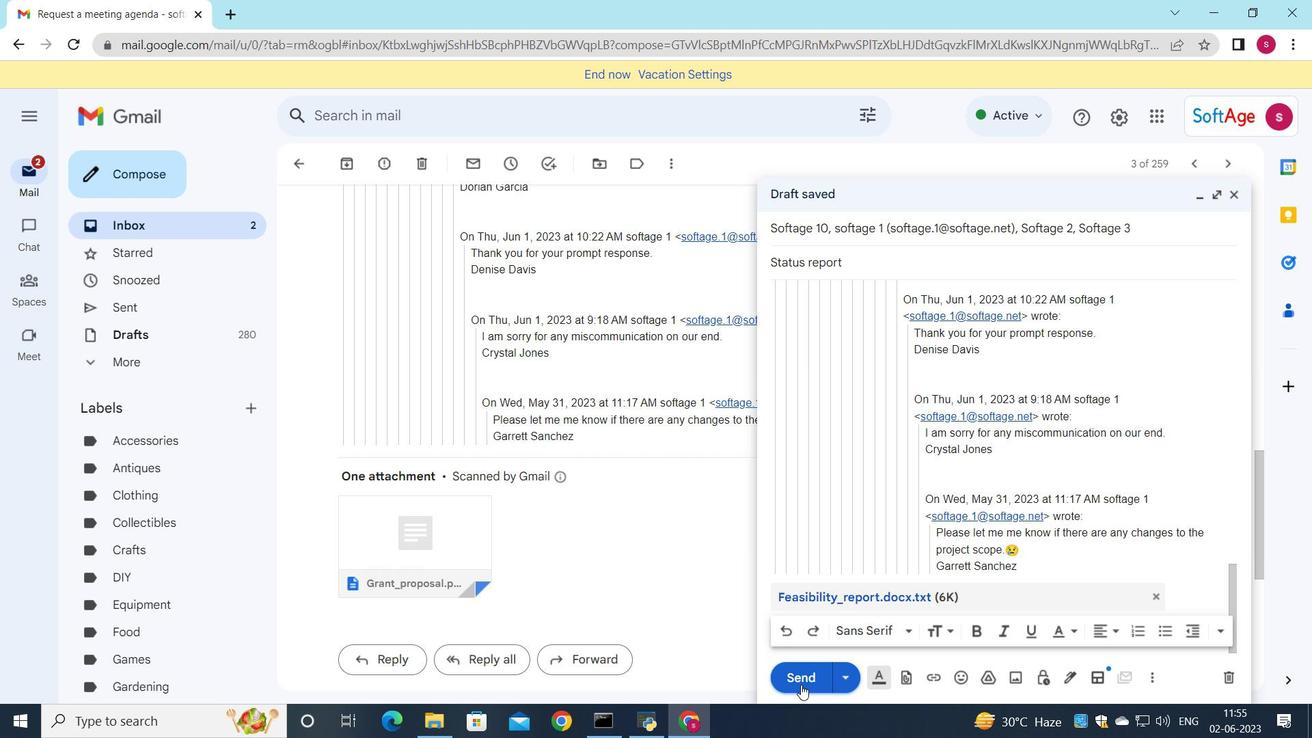 
Action: Mouse moved to (235, 227)
Screenshot: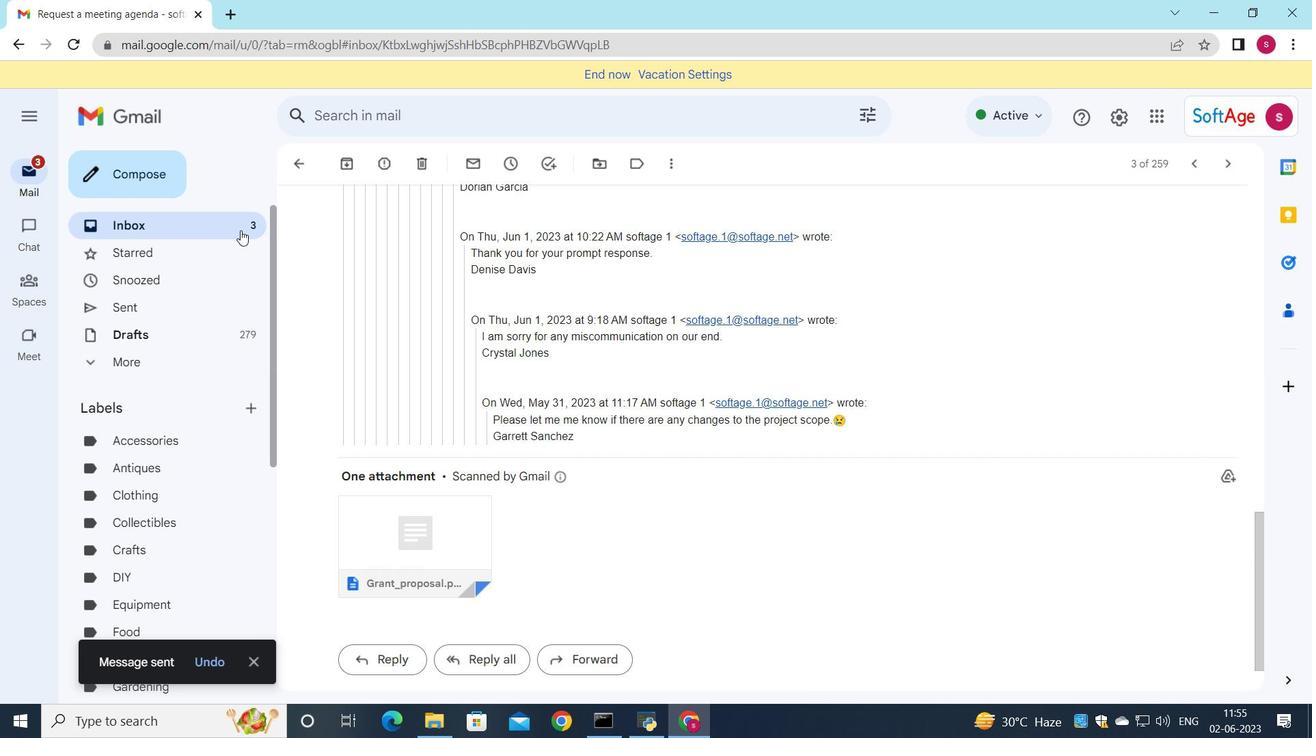 
Action: Mouse pressed left at (235, 227)
Screenshot: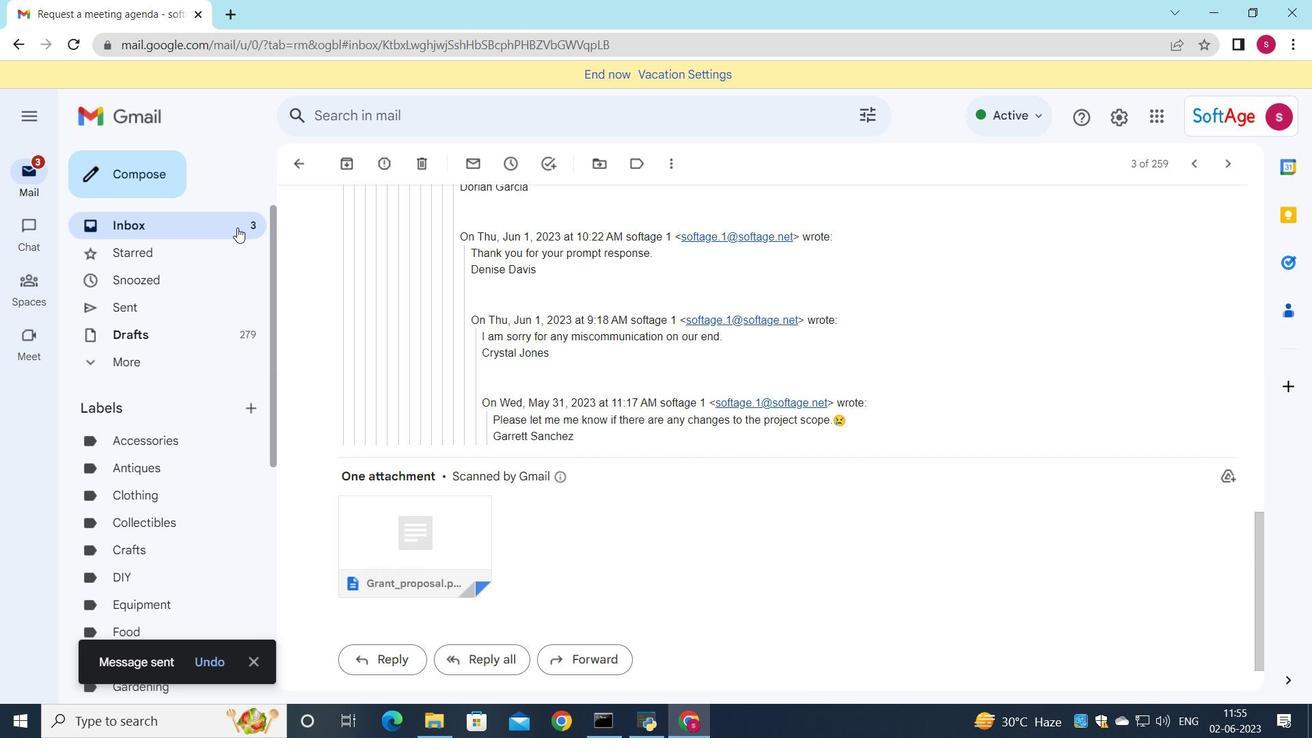 
Action: Mouse moved to (703, 240)
Screenshot: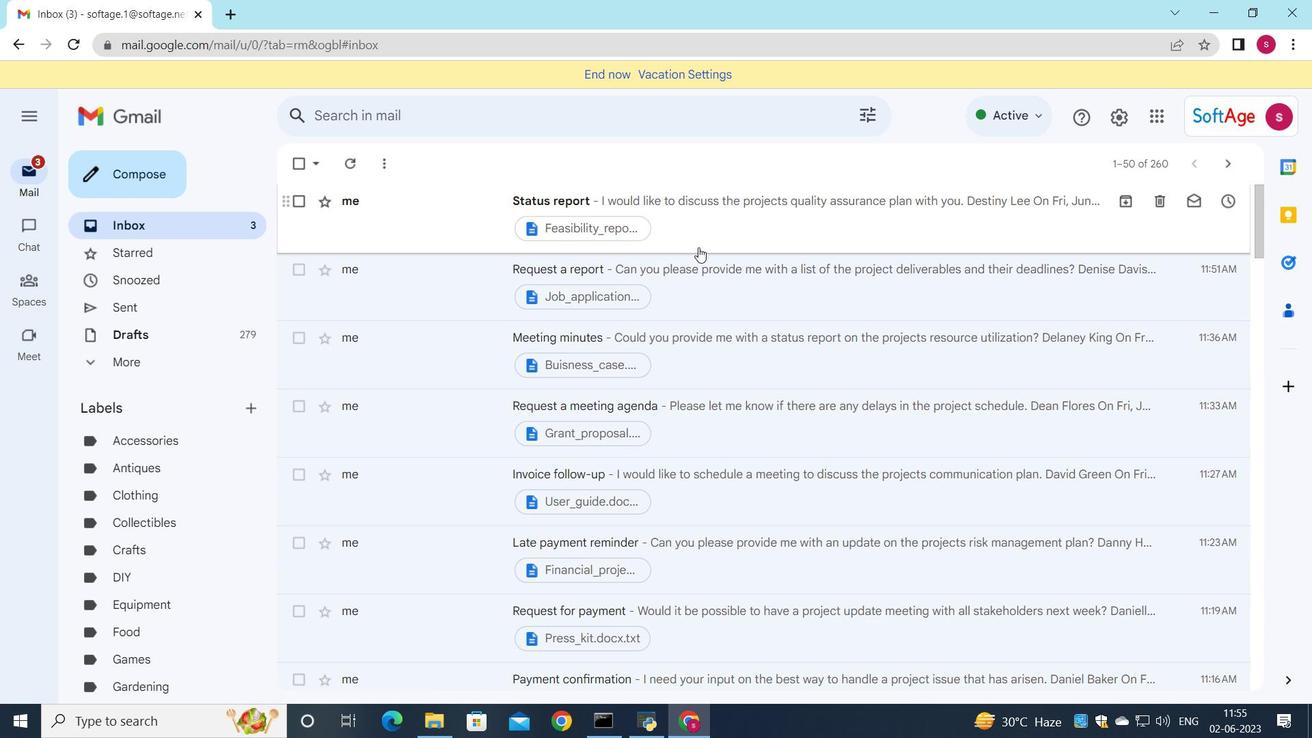 
Action: Mouse pressed left at (703, 240)
Screenshot: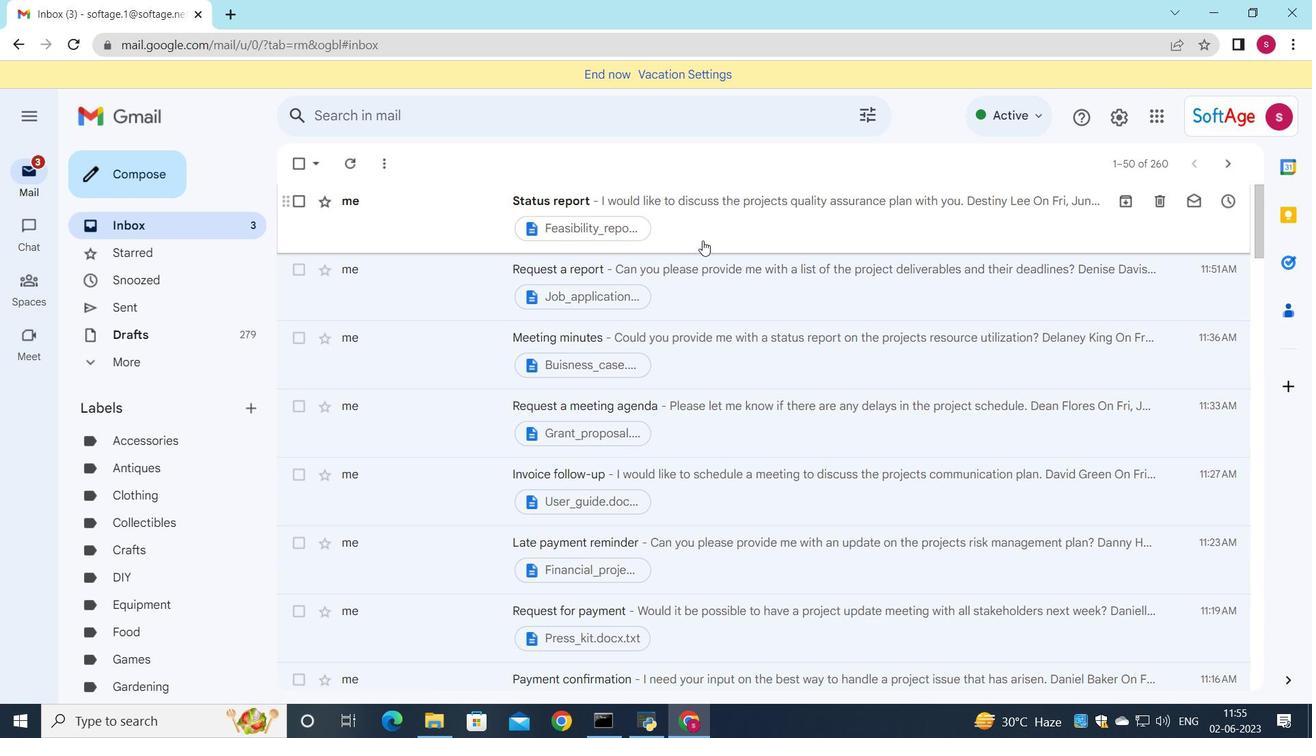 
Action: Mouse moved to (886, 239)
Screenshot: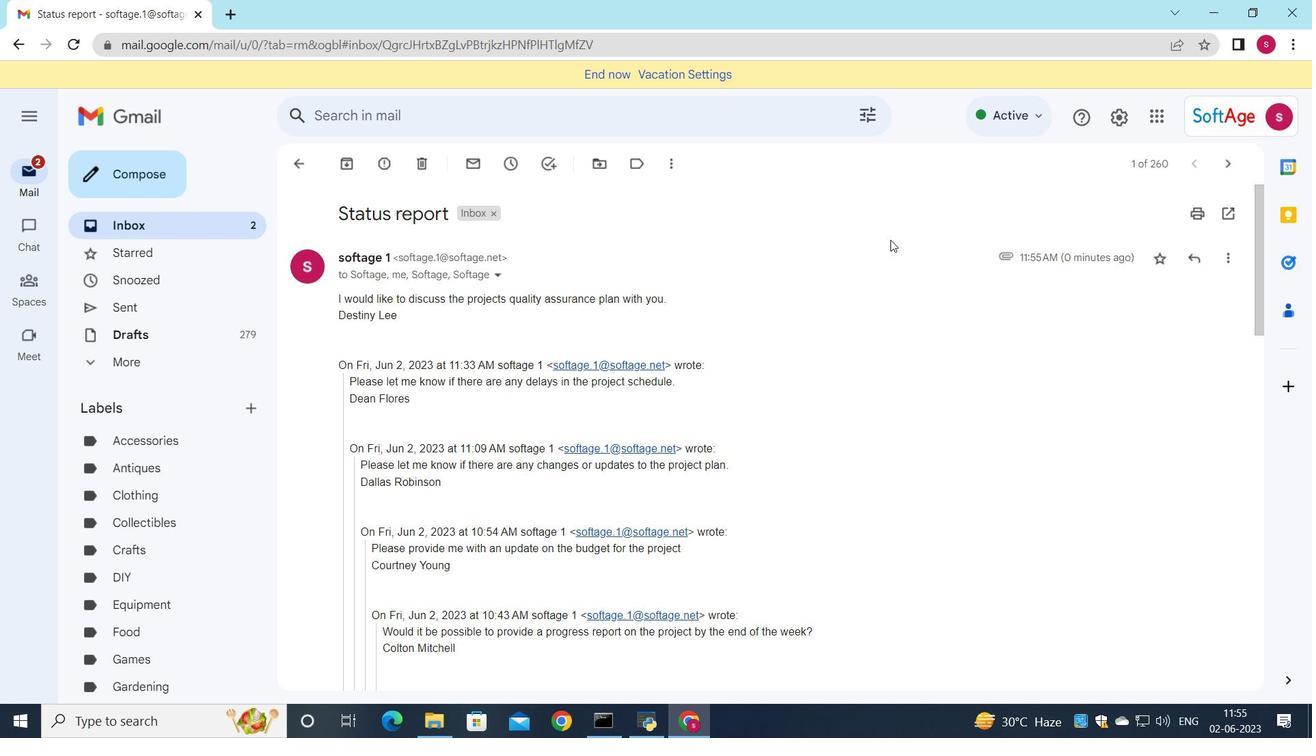 
